 Task: Explore Airbnb accommodation in Huauchinango, Mexico from 19th December, 2023 to 24th December, 2023 for 2 adults. Place can be entire room with 2 bedrooms having 2 beds and 1 bathroom. Property type can be flat.
Action: Mouse moved to (583, 106)
Screenshot: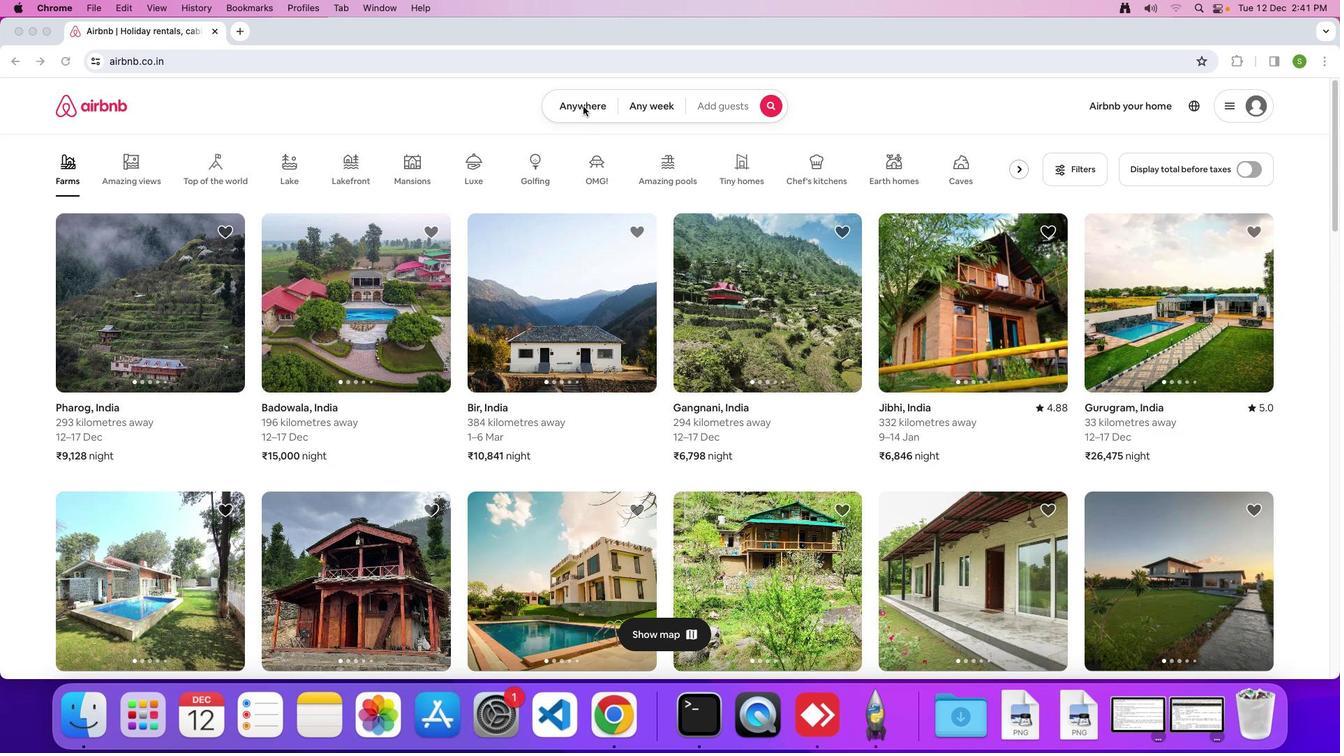 
Action: Mouse pressed left at (583, 106)
Screenshot: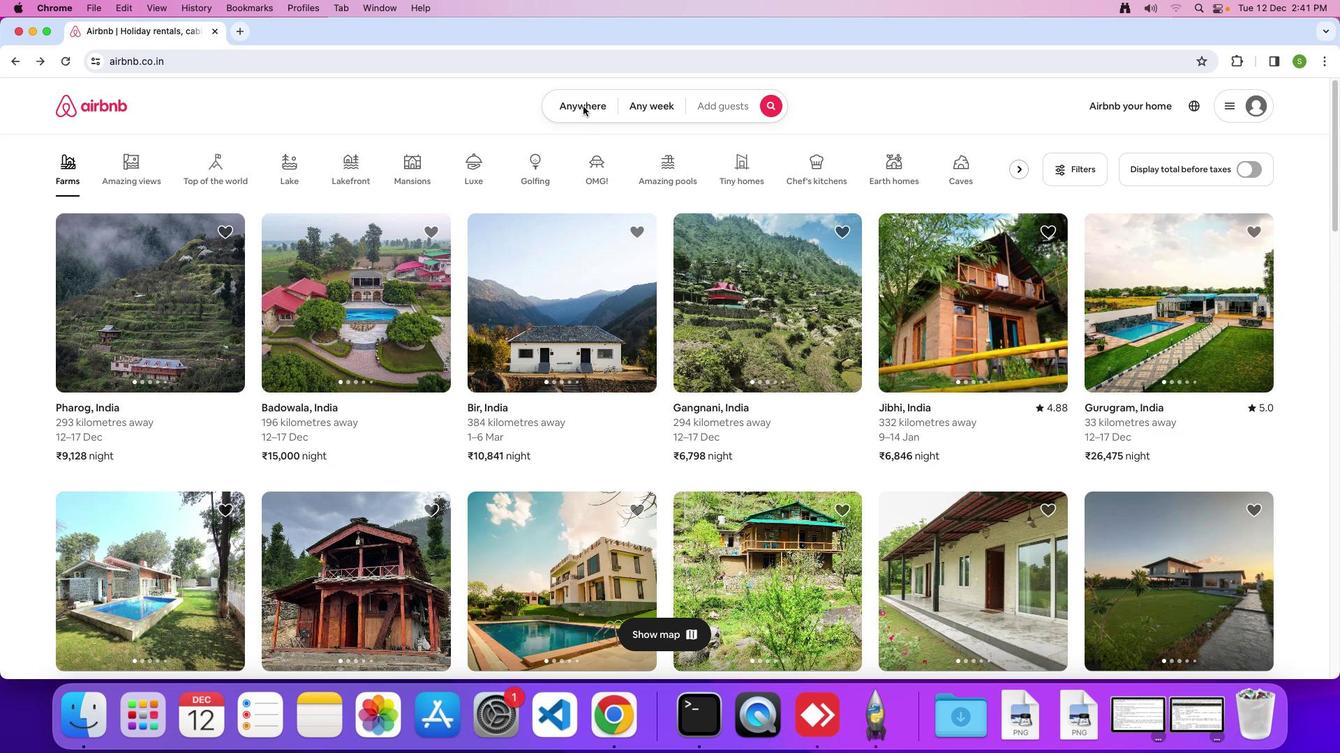 
Action: Mouse moved to (579, 106)
Screenshot: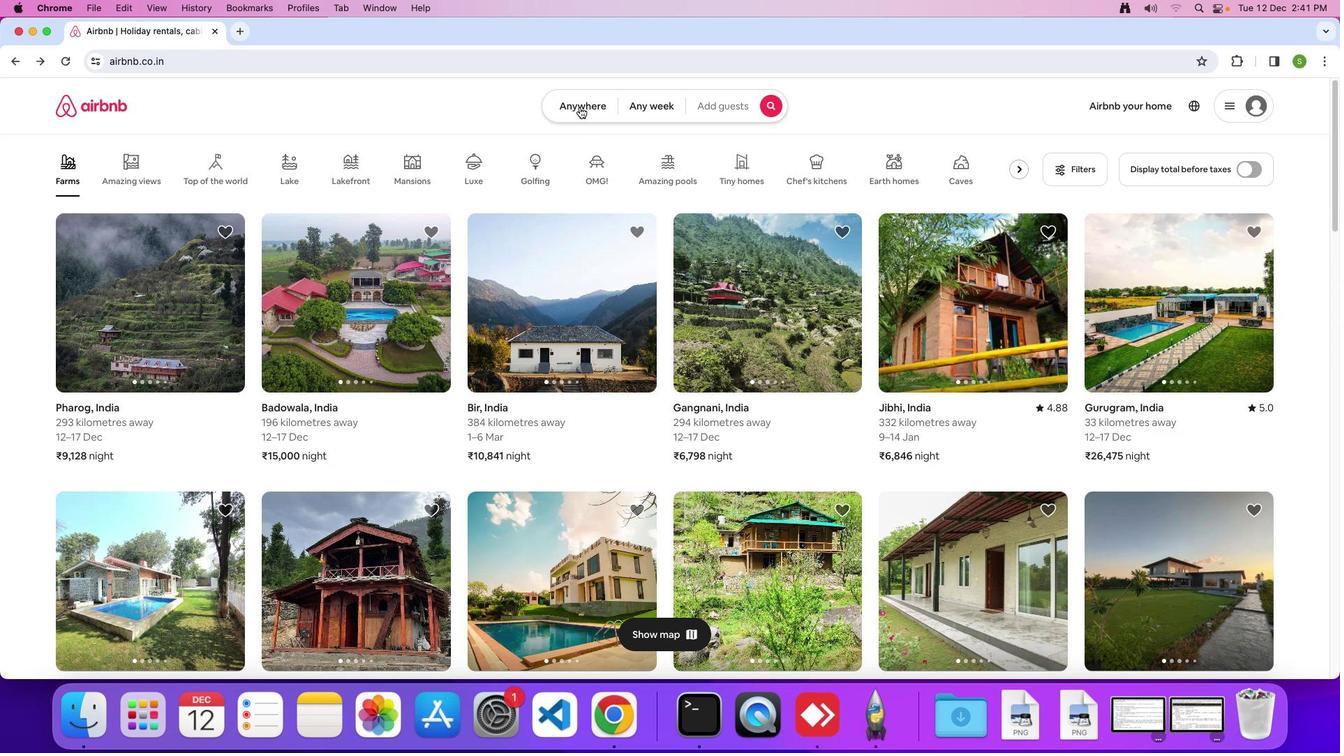 
Action: Mouse pressed left at (579, 106)
Screenshot: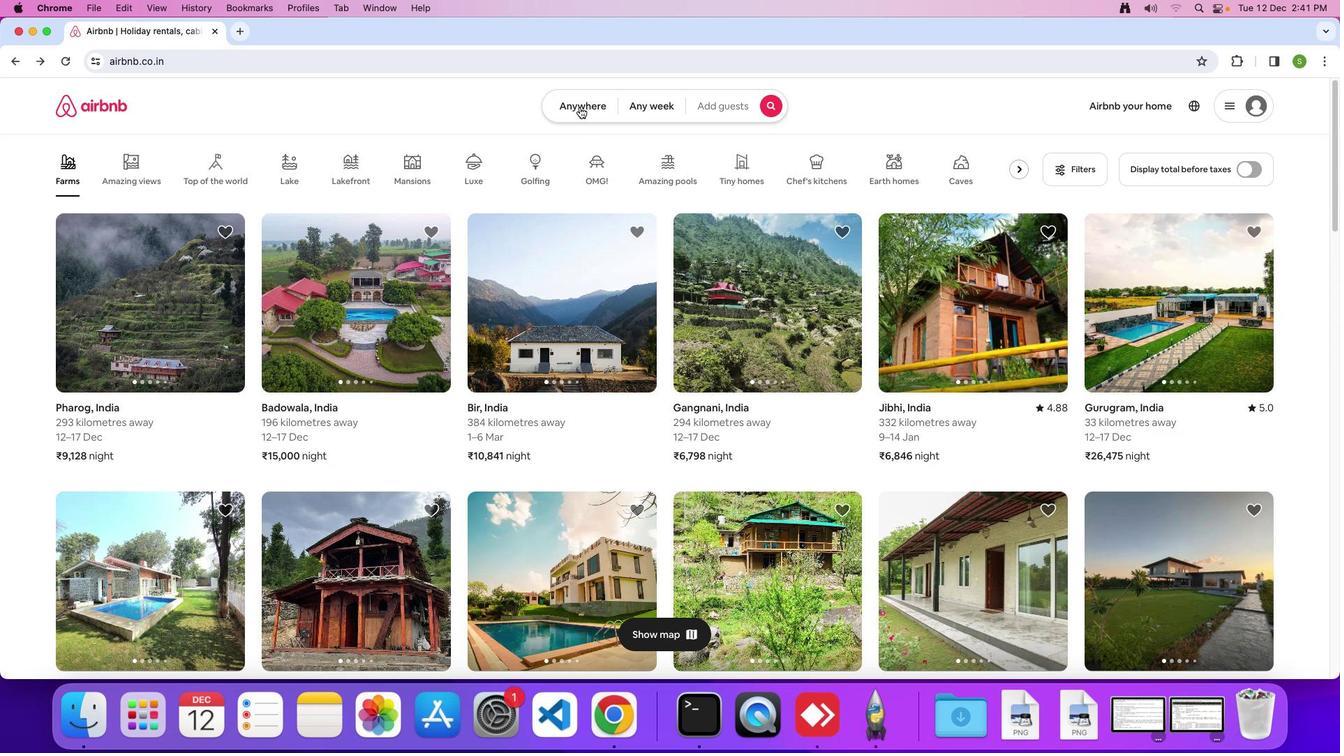 
Action: Mouse moved to (481, 159)
Screenshot: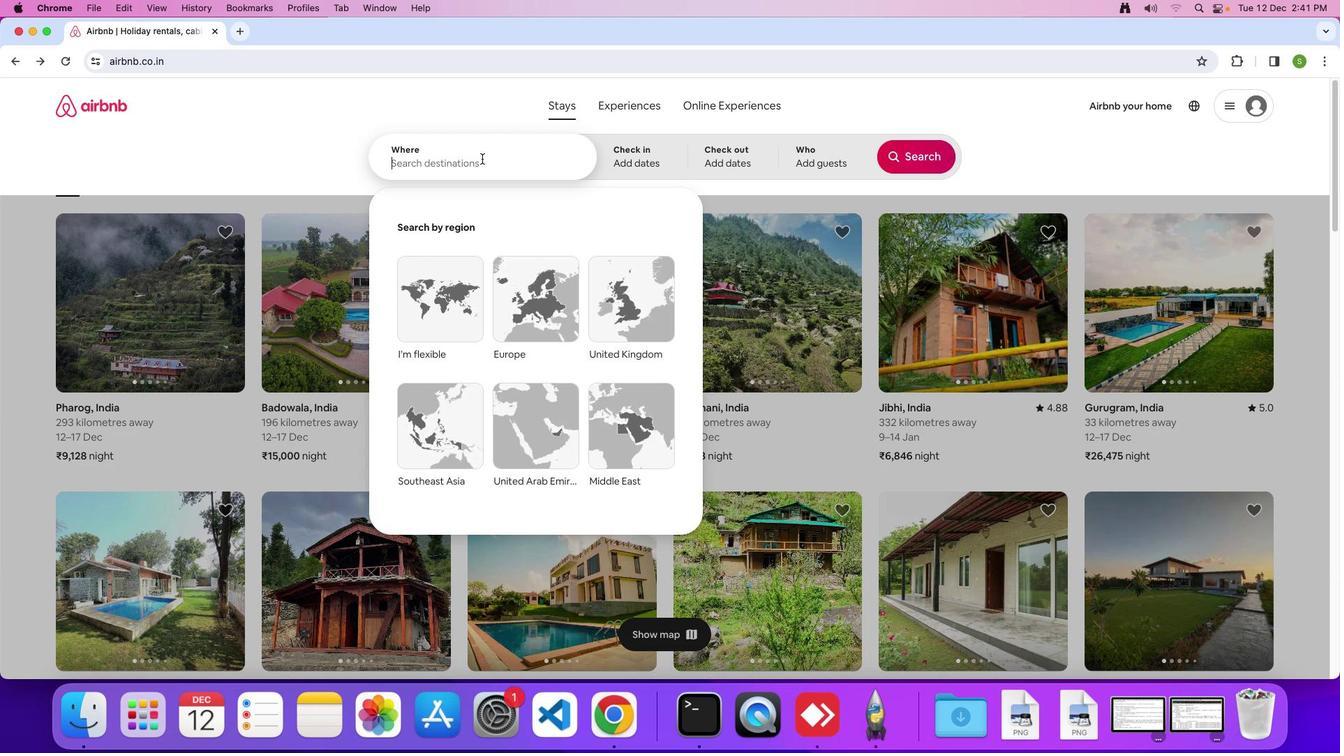 
Action: Mouse pressed left at (481, 159)
Screenshot: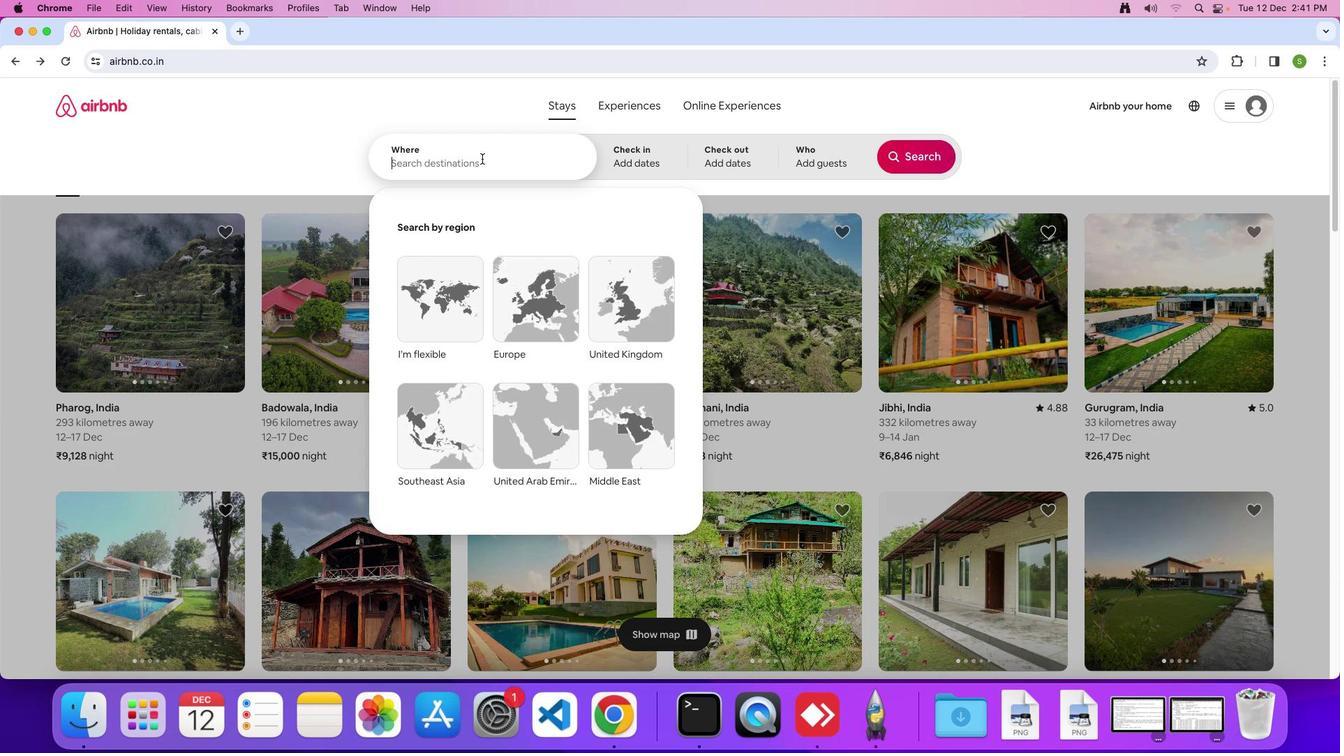 
Action: Key pressed 'H'Key.caps_lock'u''a'
Screenshot: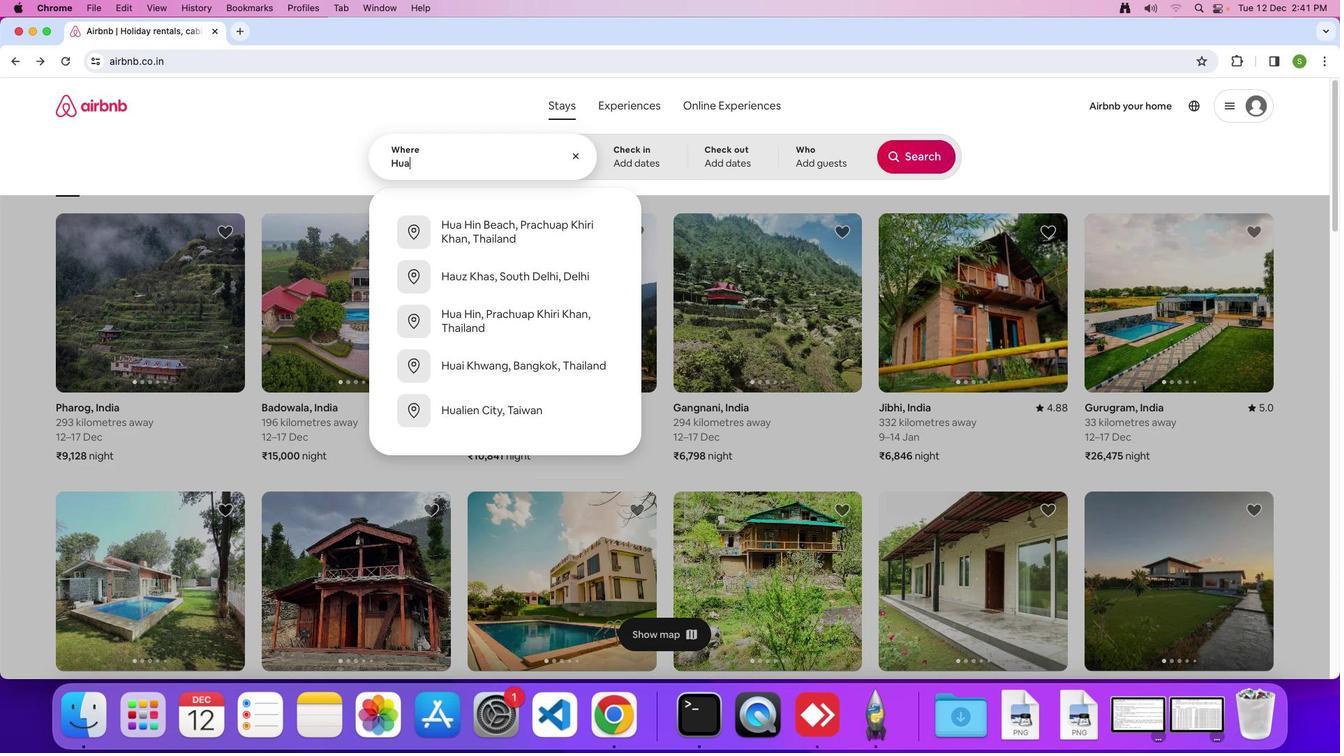 
Action: Mouse moved to (481, 159)
Screenshot: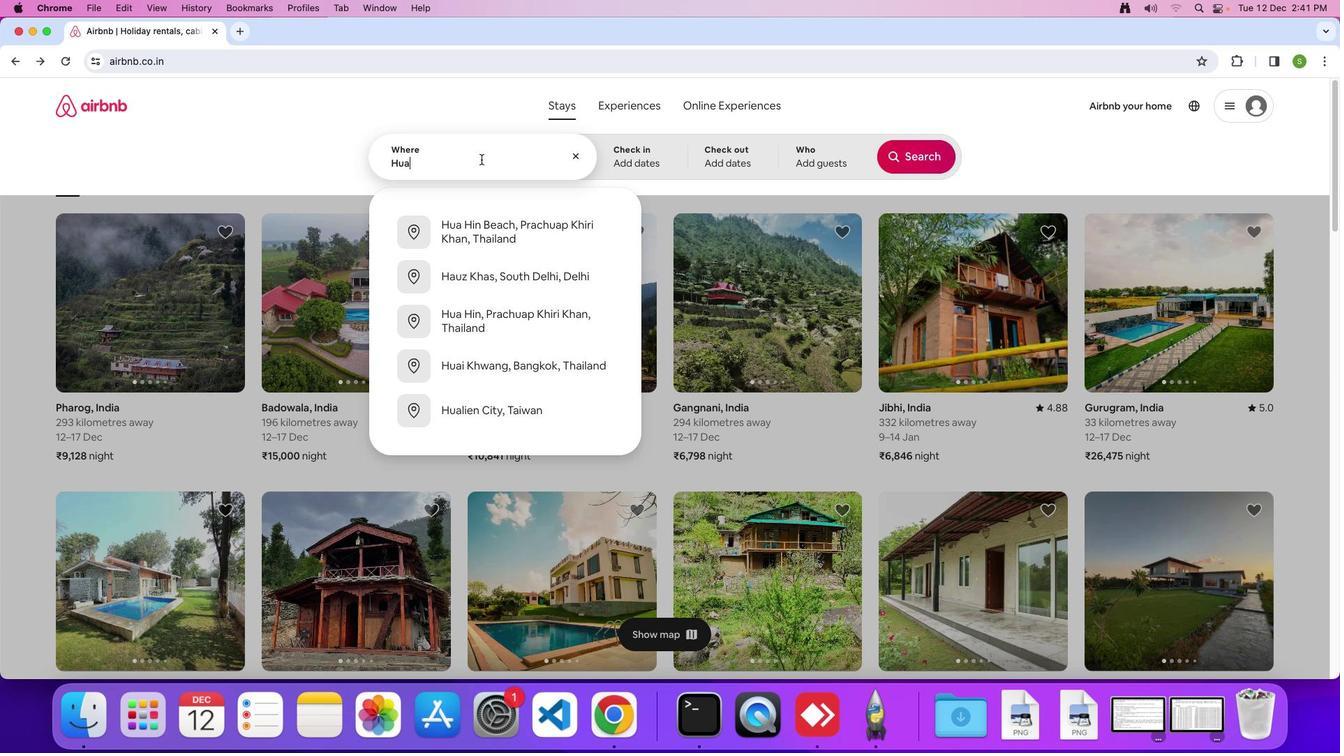 
Action: Key pressed 'u''c''h''i''n''a''n''g''o'','Key.spaceKey.shift'm''e''x''i''c''o'Key.enter
Screenshot: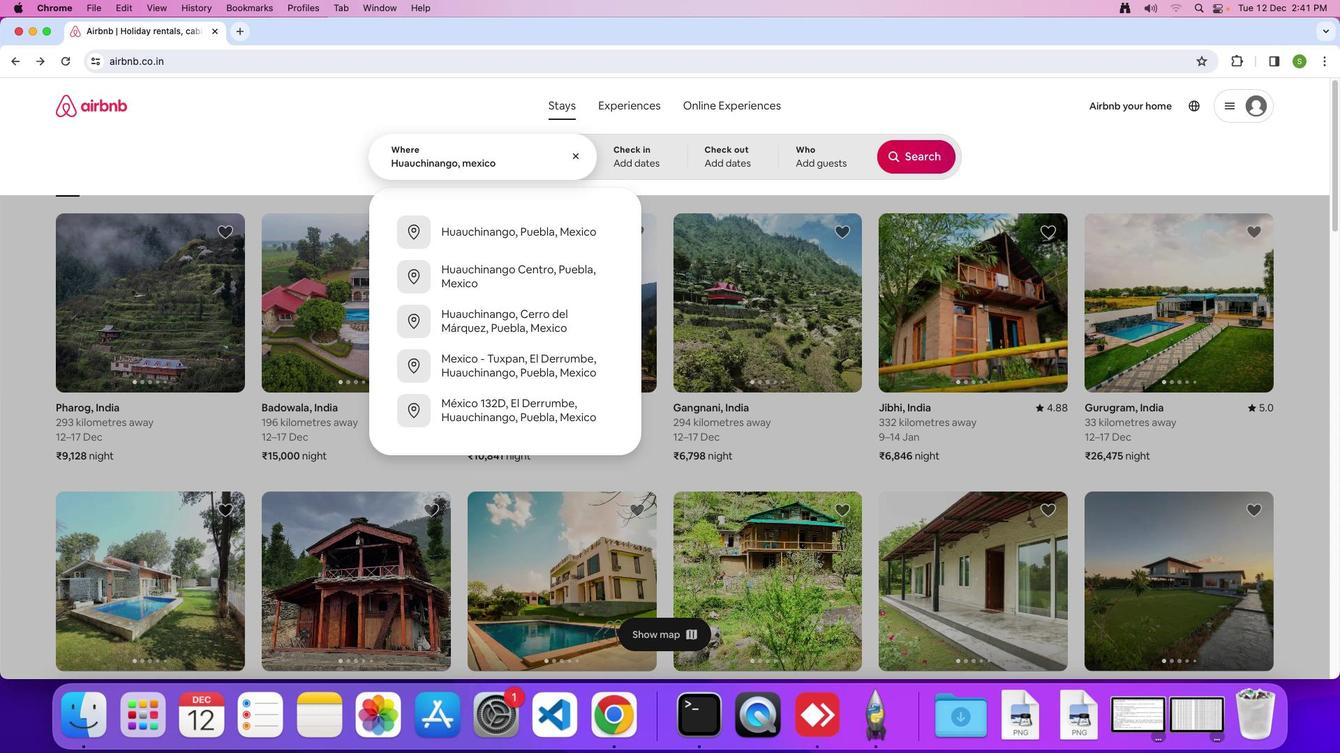 
Action: Mouse moved to (496, 427)
Screenshot: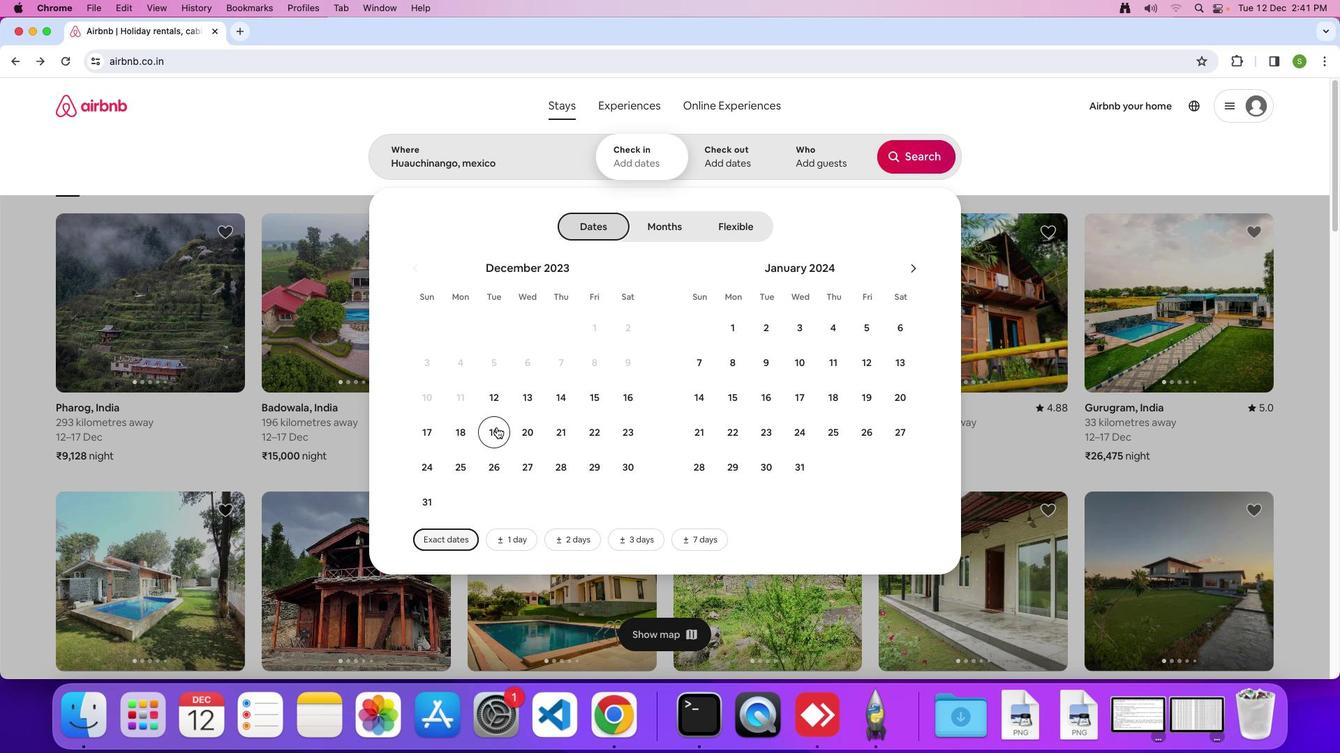 
Action: Mouse pressed left at (496, 427)
Screenshot: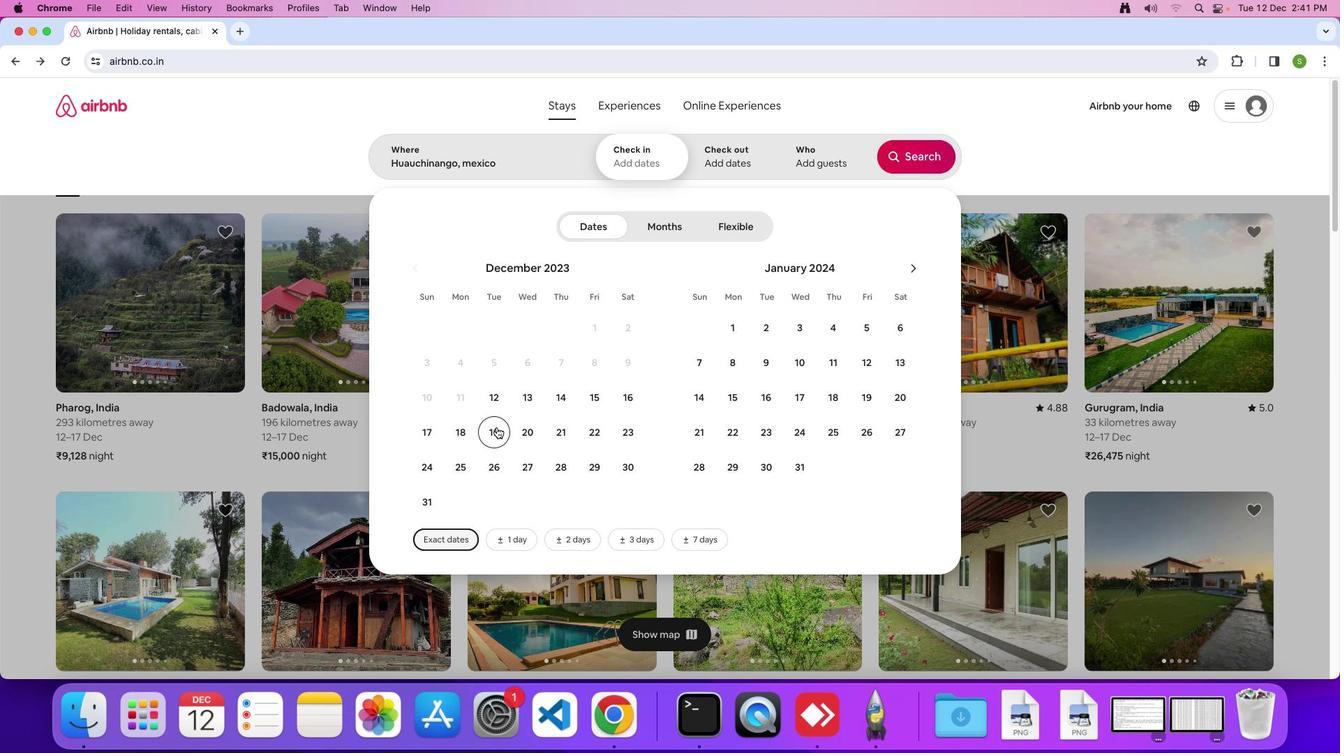 
Action: Mouse moved to (431, 467)
Screenshot: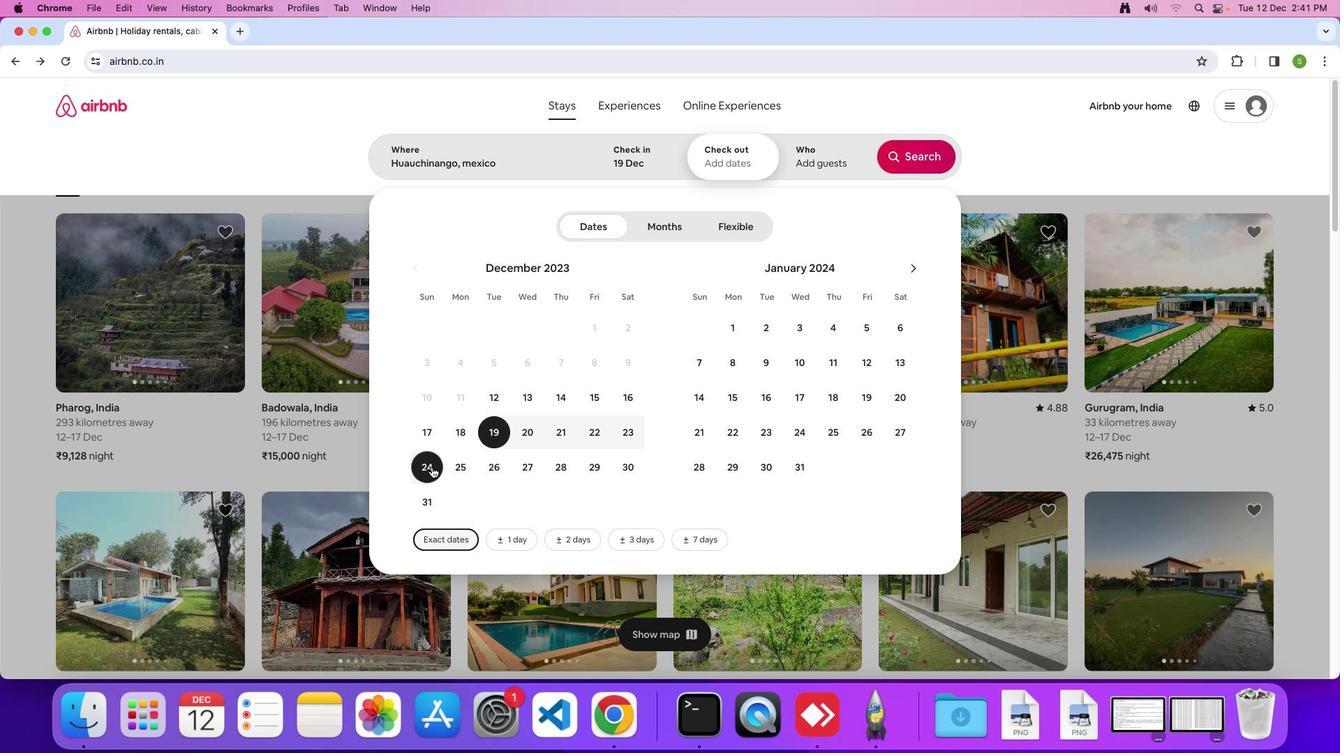 
Action: Mouse pressed left at (431, 467)
Screenshot: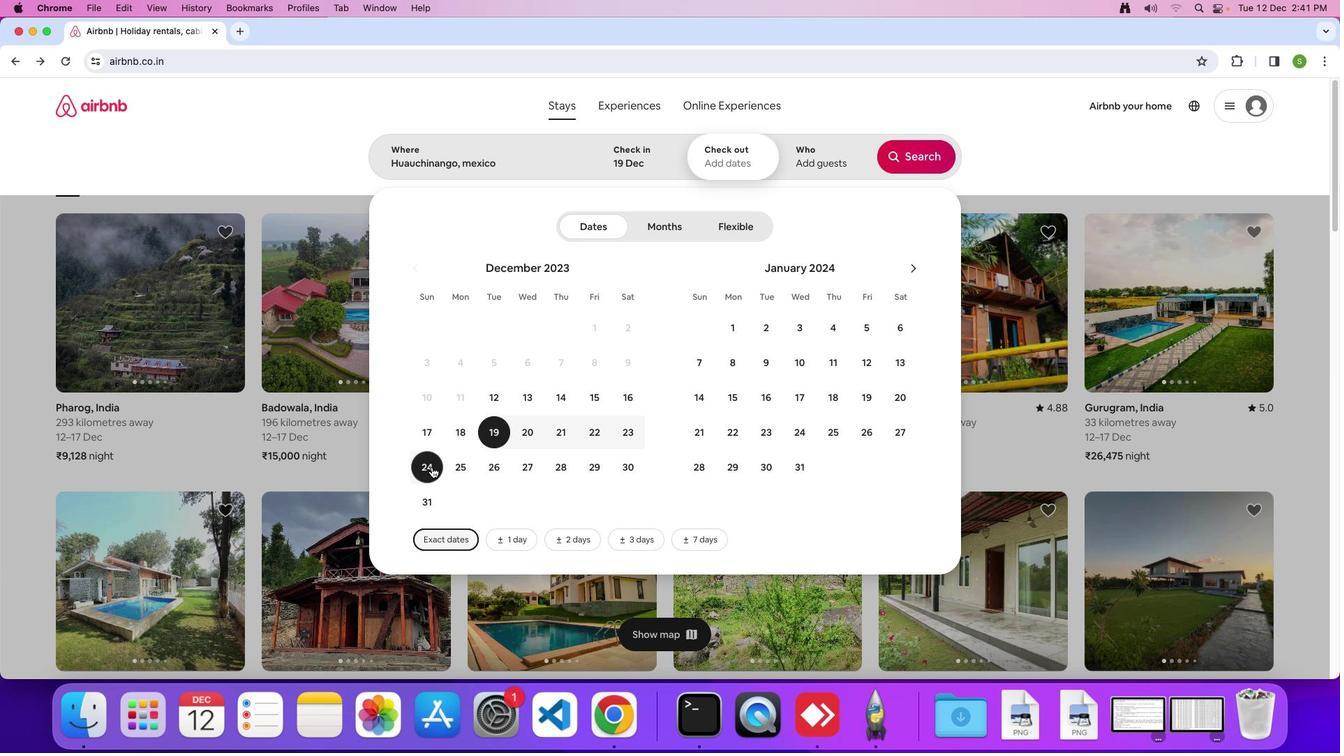 
Action: Mouse moved to (820, 163)
Screenshot: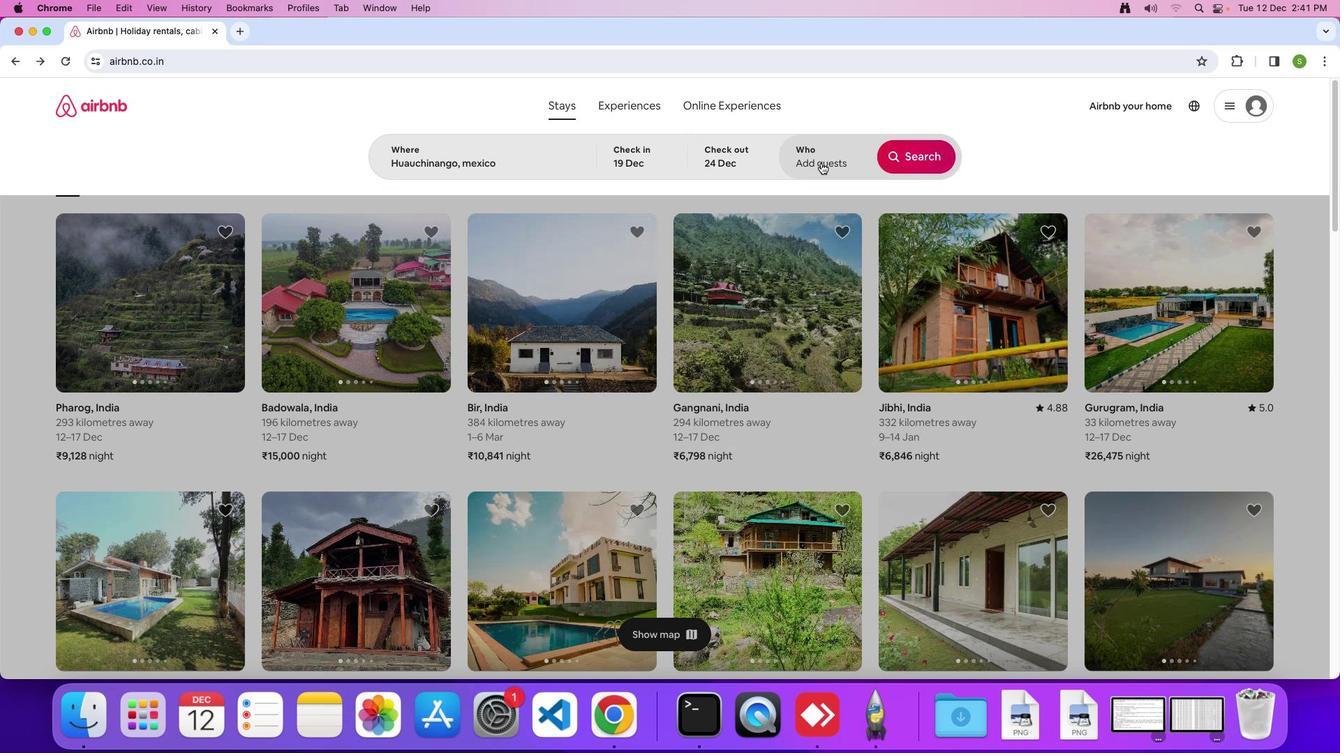 
Action: Mouse pressed left at (820, 163)
Screenshot: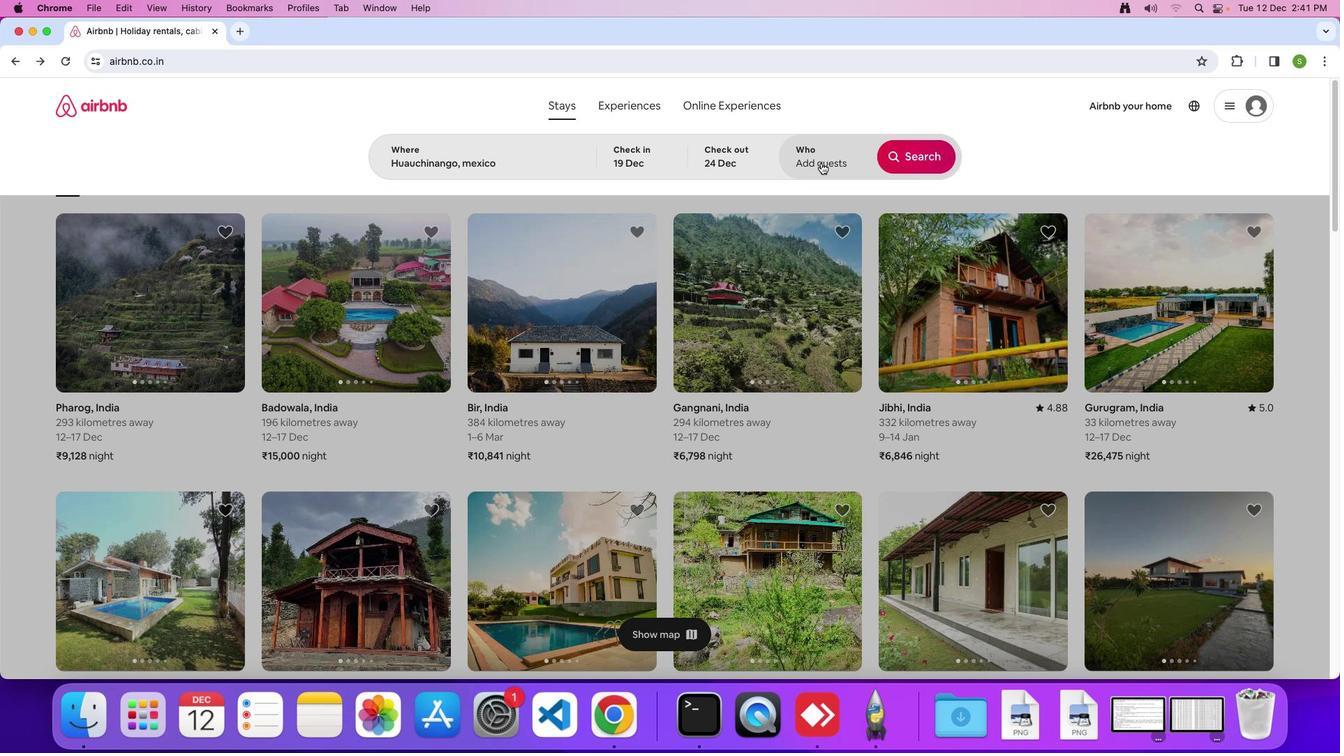 
Action: Mouse moved to (912, 226)
Screenshot: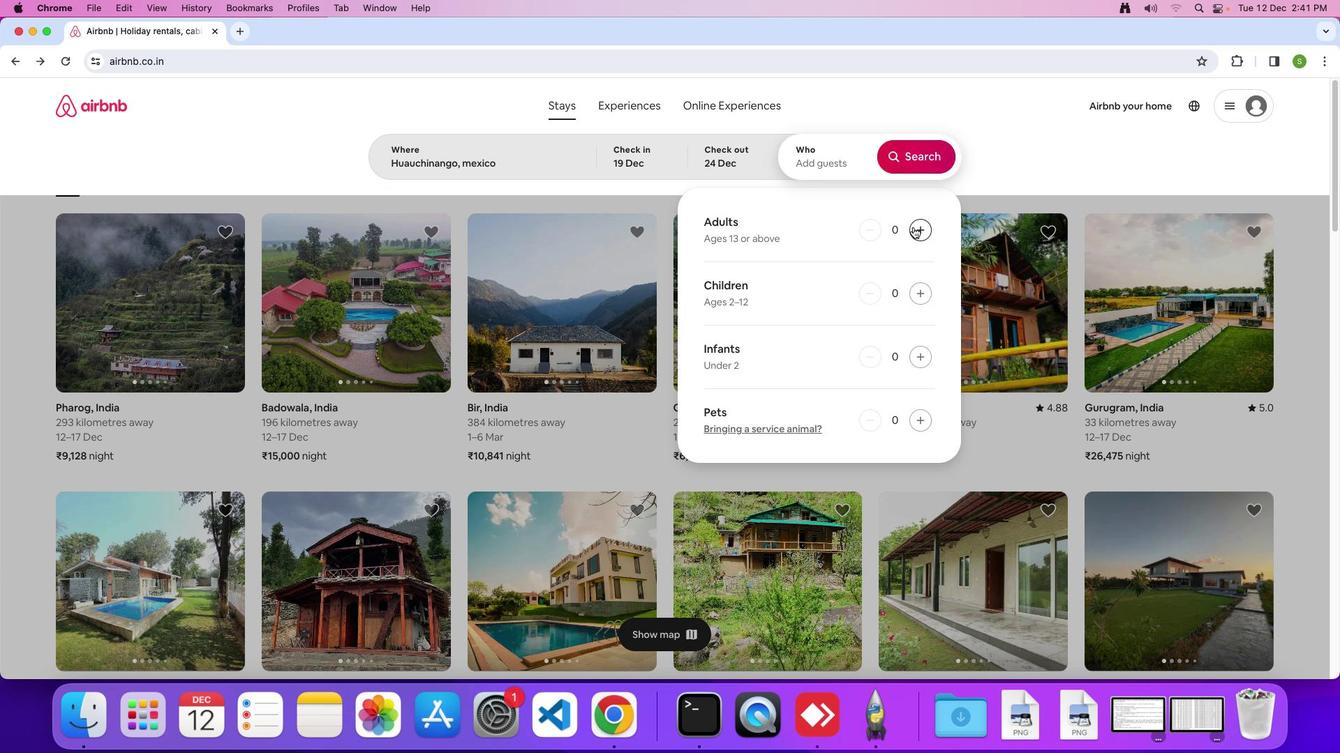 
Action: Mouse pressed left at (912, 226)
Screenshot: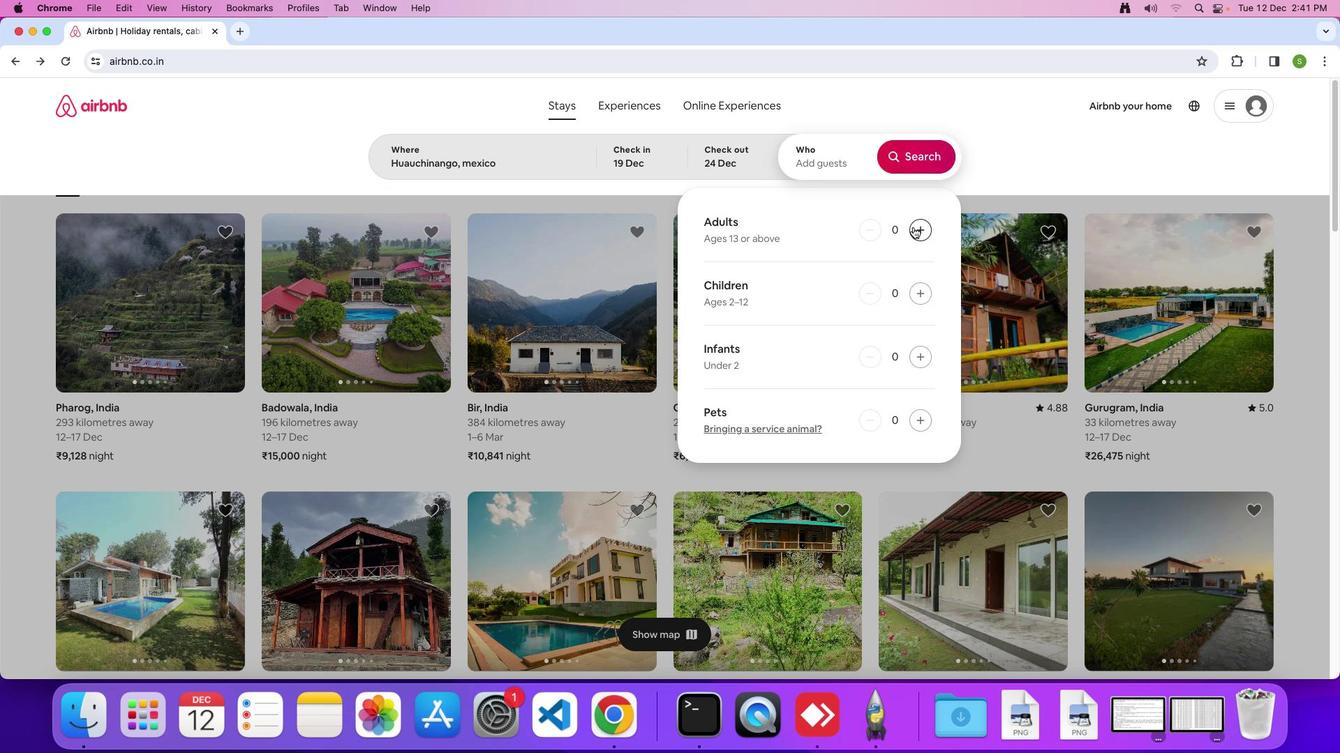 
Action: Mouse moved to (917, 226)
Screenshot: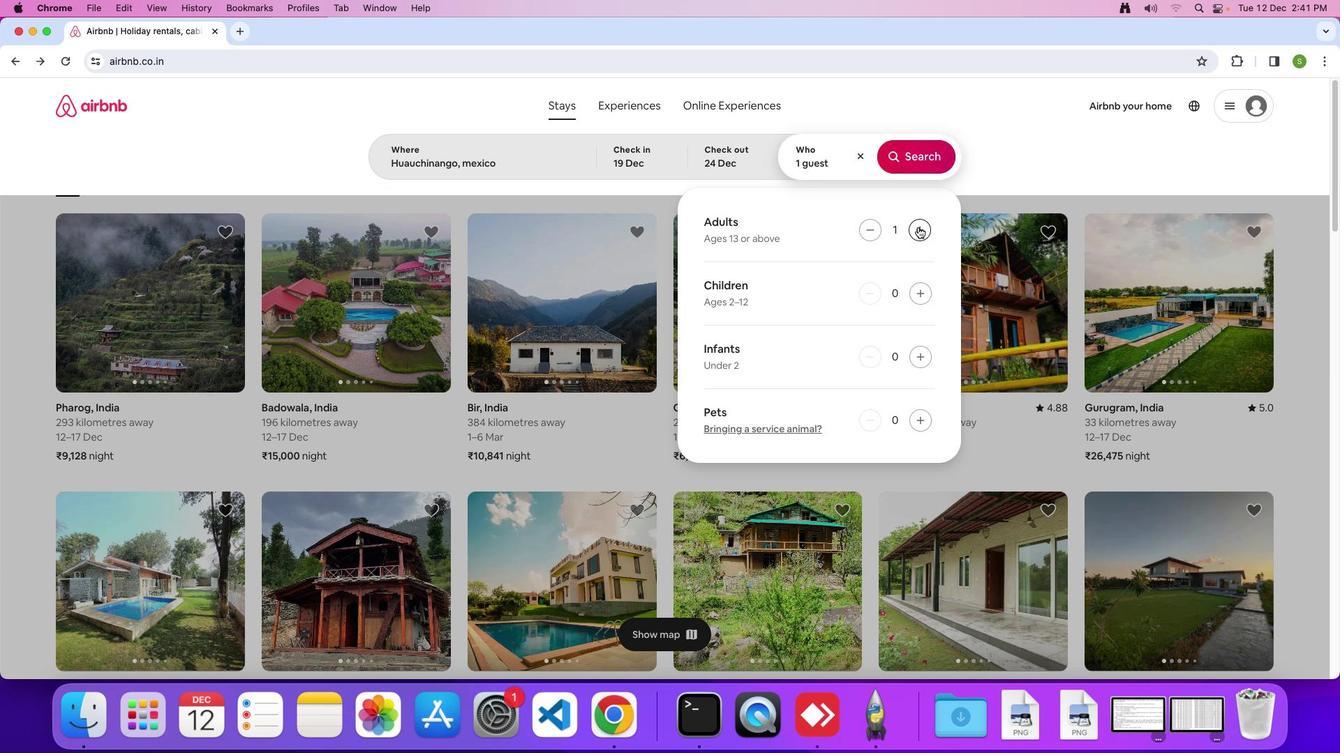 
Action: Mouse pressed left at (917, 226)
Screenshot: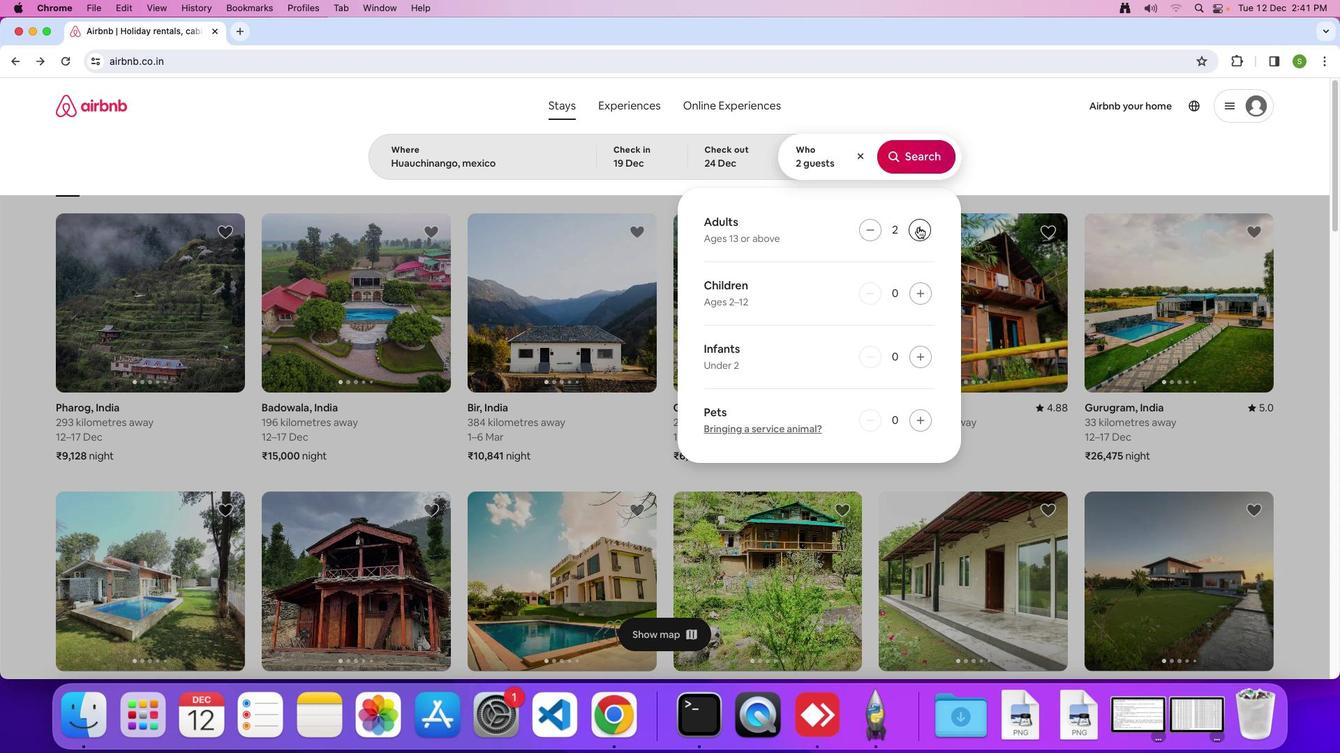 
Action: Mouse moved to (907, 164)
Screenshot: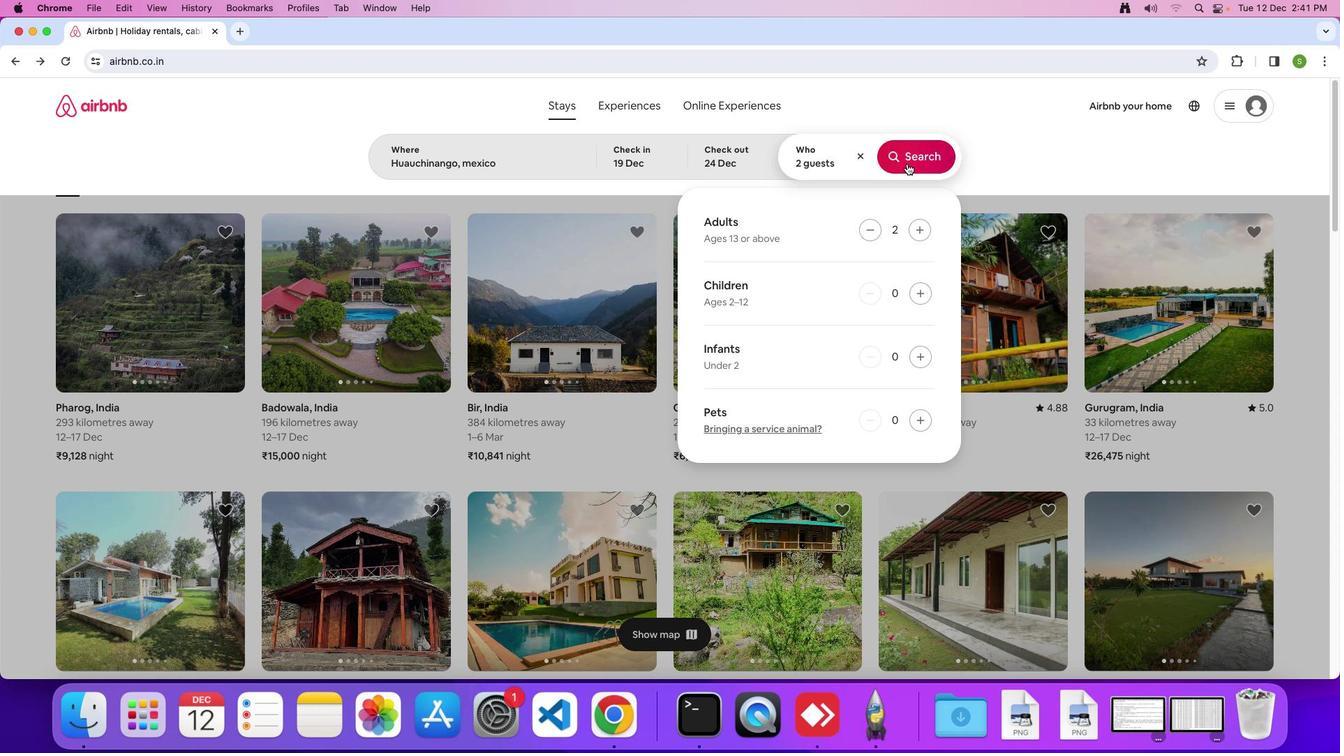 
Action: Mouse pressed left at (907, 164)
Screenshot: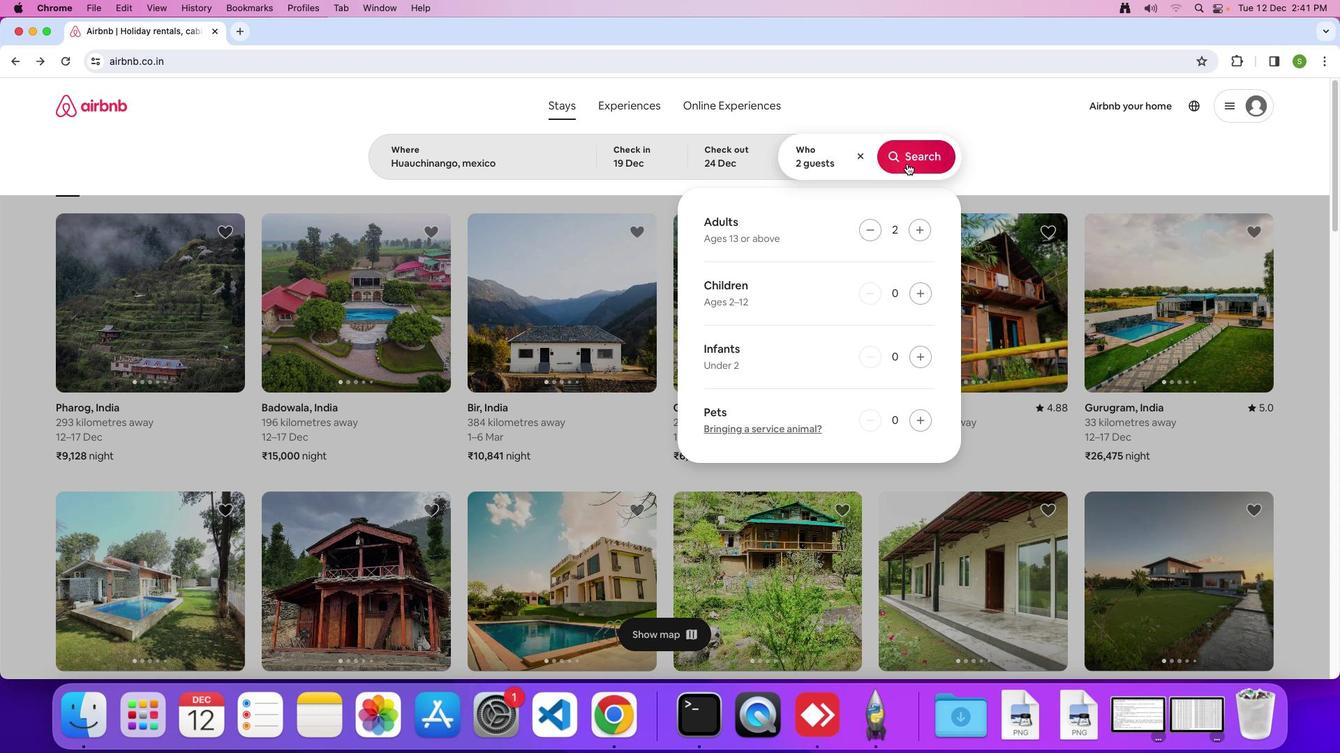 
Action: Mouse moved to (1110, 158)
Screenshot: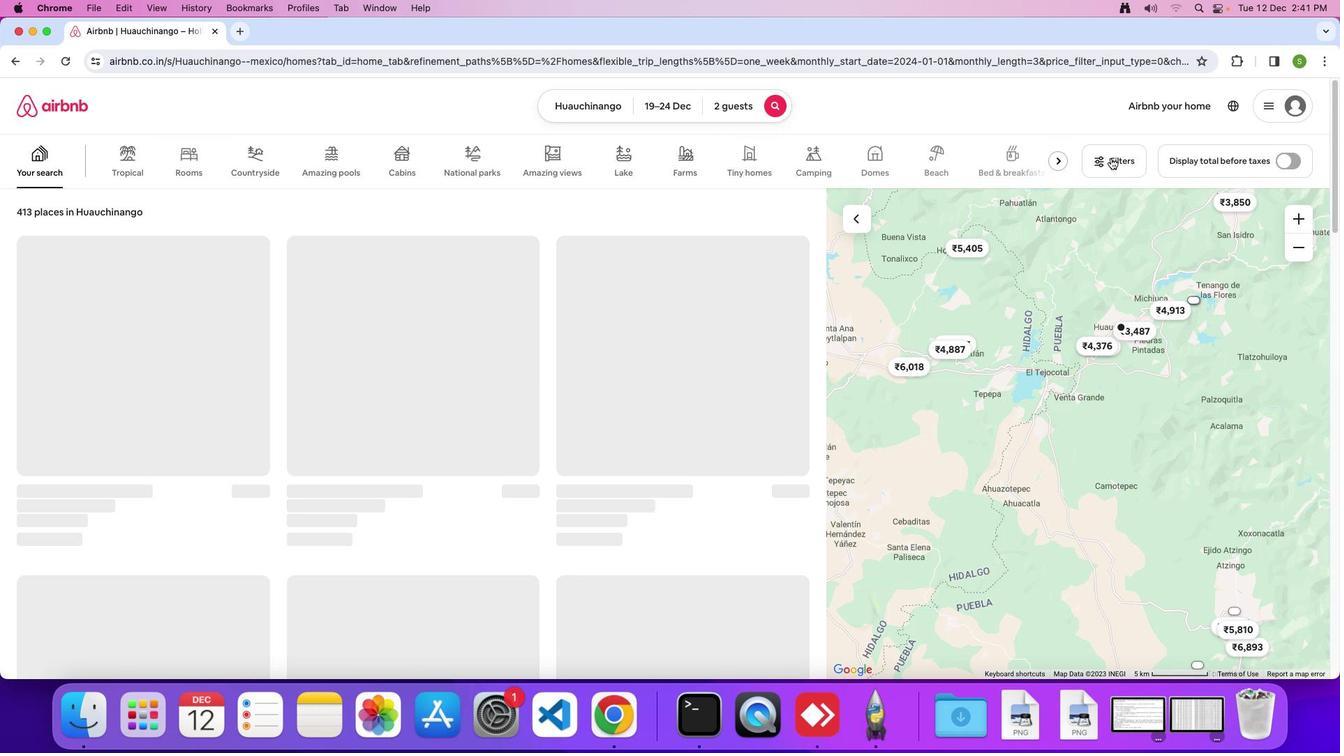 
Action: Mouse pressed left at (1110, 158)
Screenshot: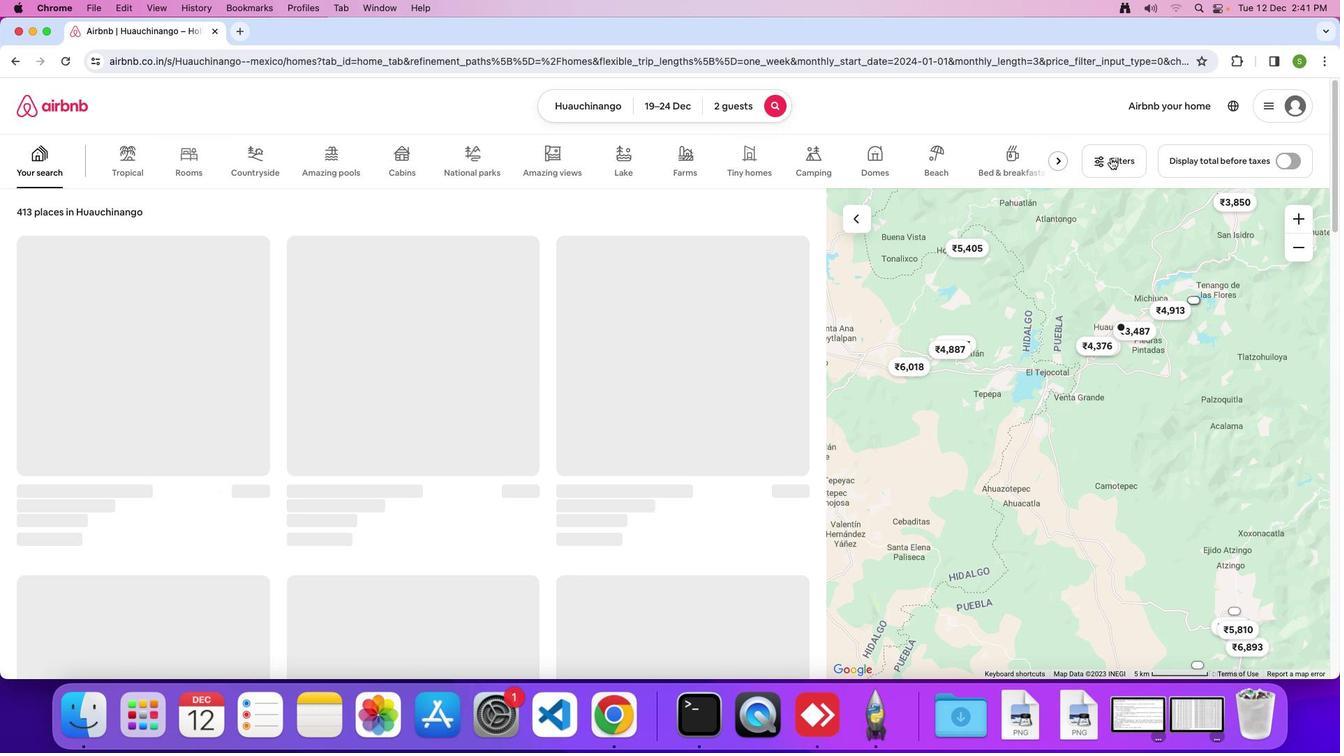 
Action: Mouse moved to (536, 454)
Screenshot: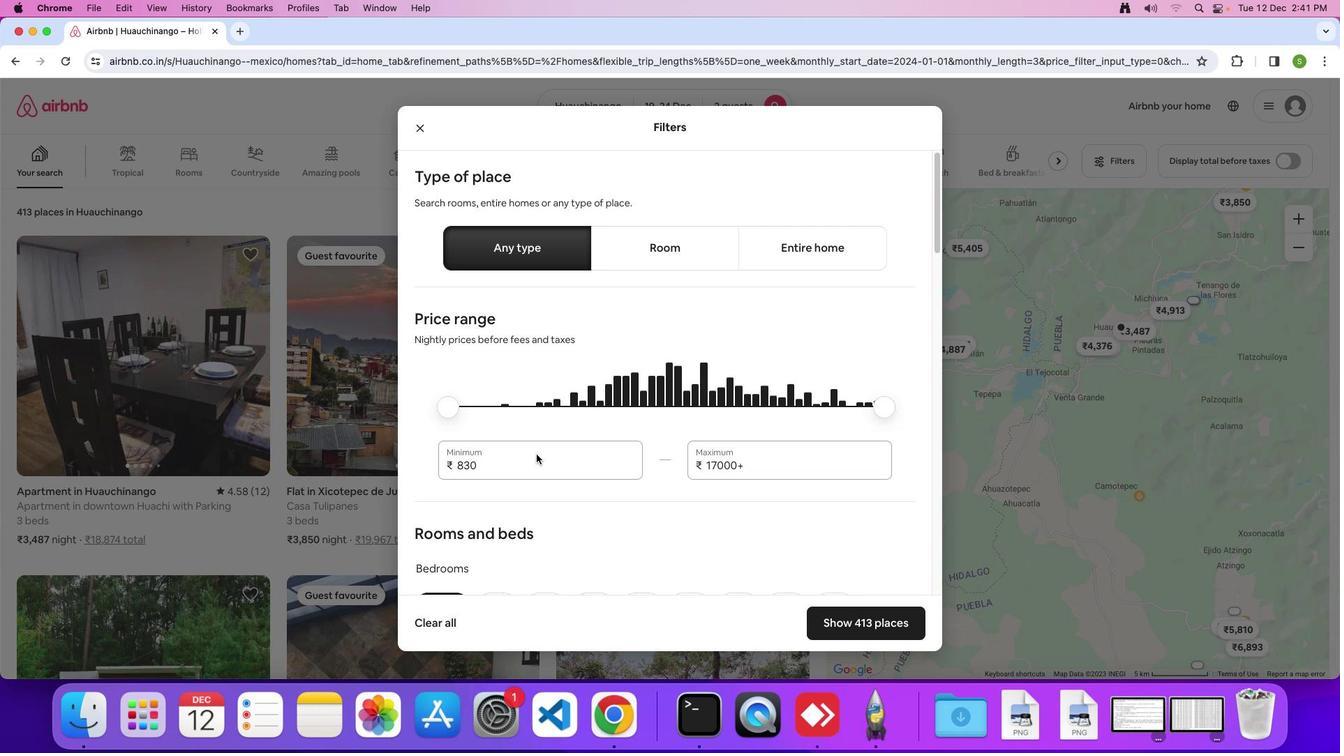 
Action: Mouse scrolled (536, 454) with delta (0, 0)
Screenshot: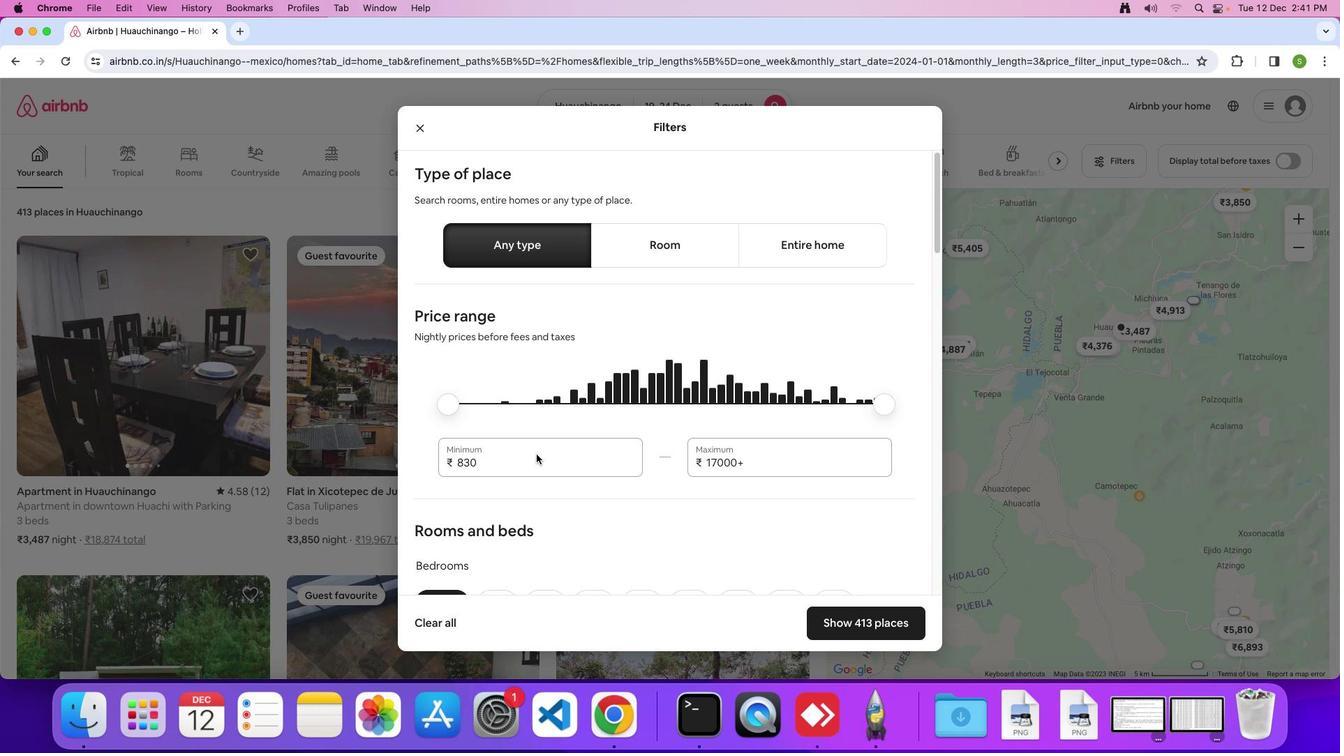 
Action: Mouse scrolled (536, 454) with delta (0, 0)
Screenshot: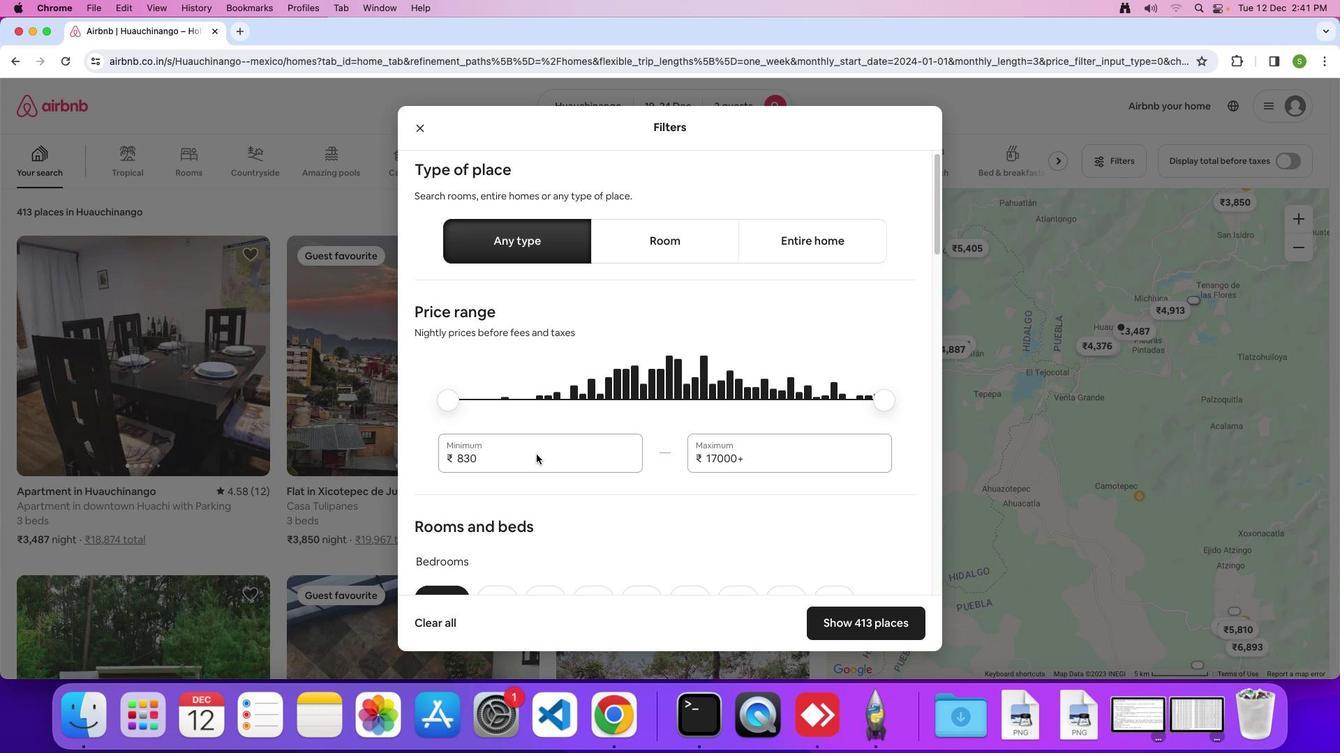 
Action: Mouse scrolled (536, 454) with delta (0, 0)
Screenshot: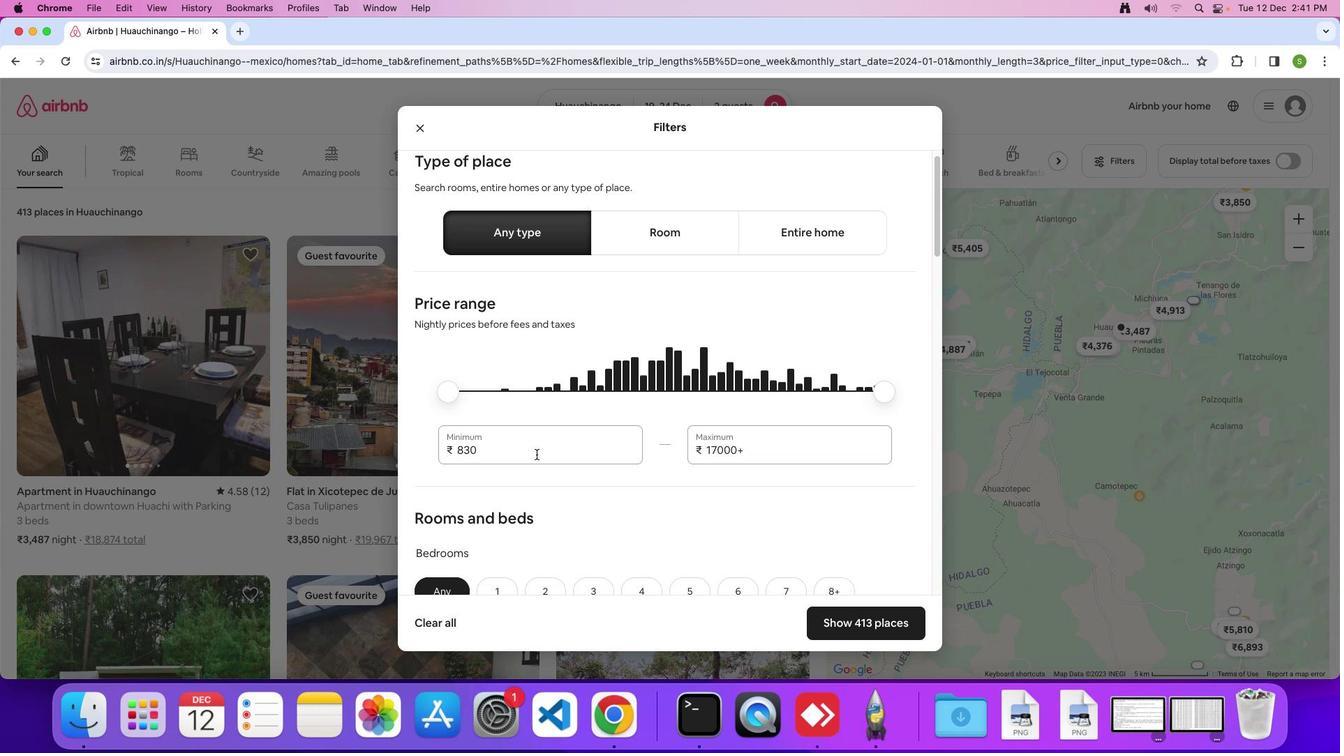 
Action: Mouse scrolled (536, 454) with delta (0, 0)
Screenshot: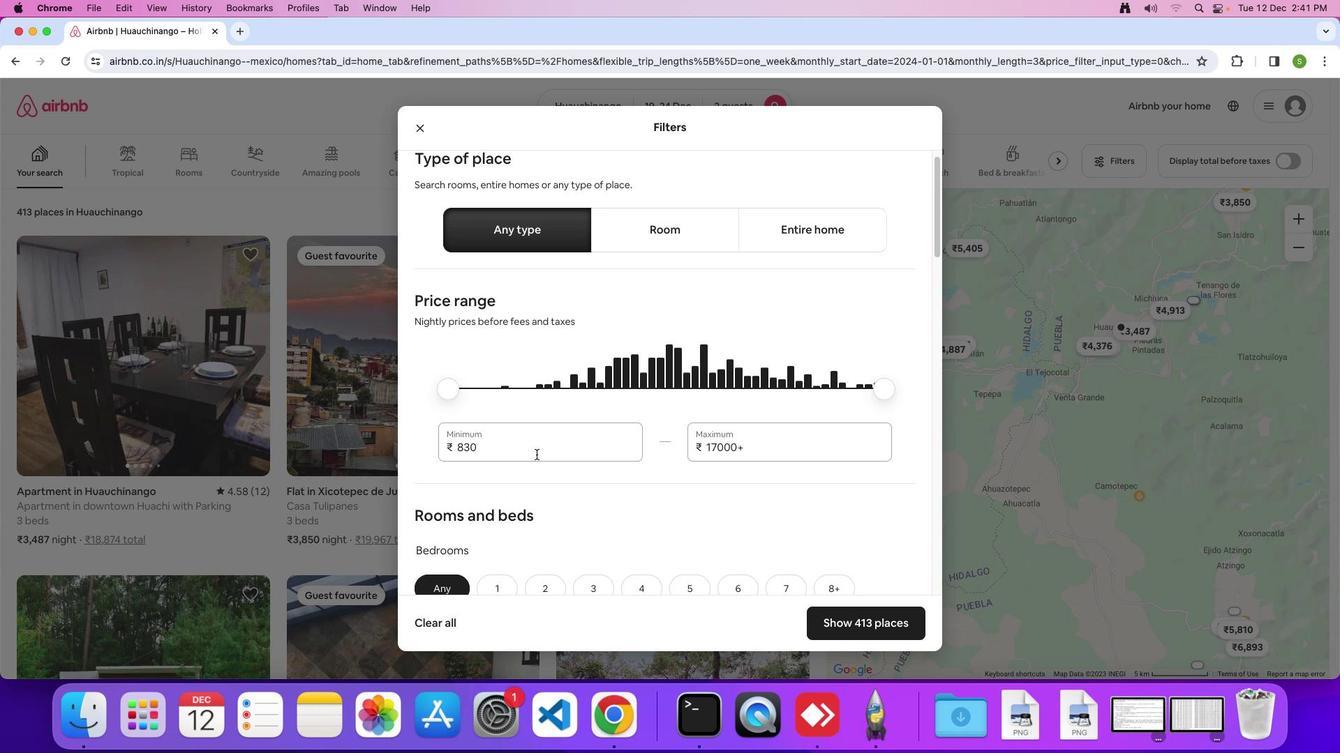 
Action: Mouse scrolled (536, 454) with delta (0, 0)
Screenshot: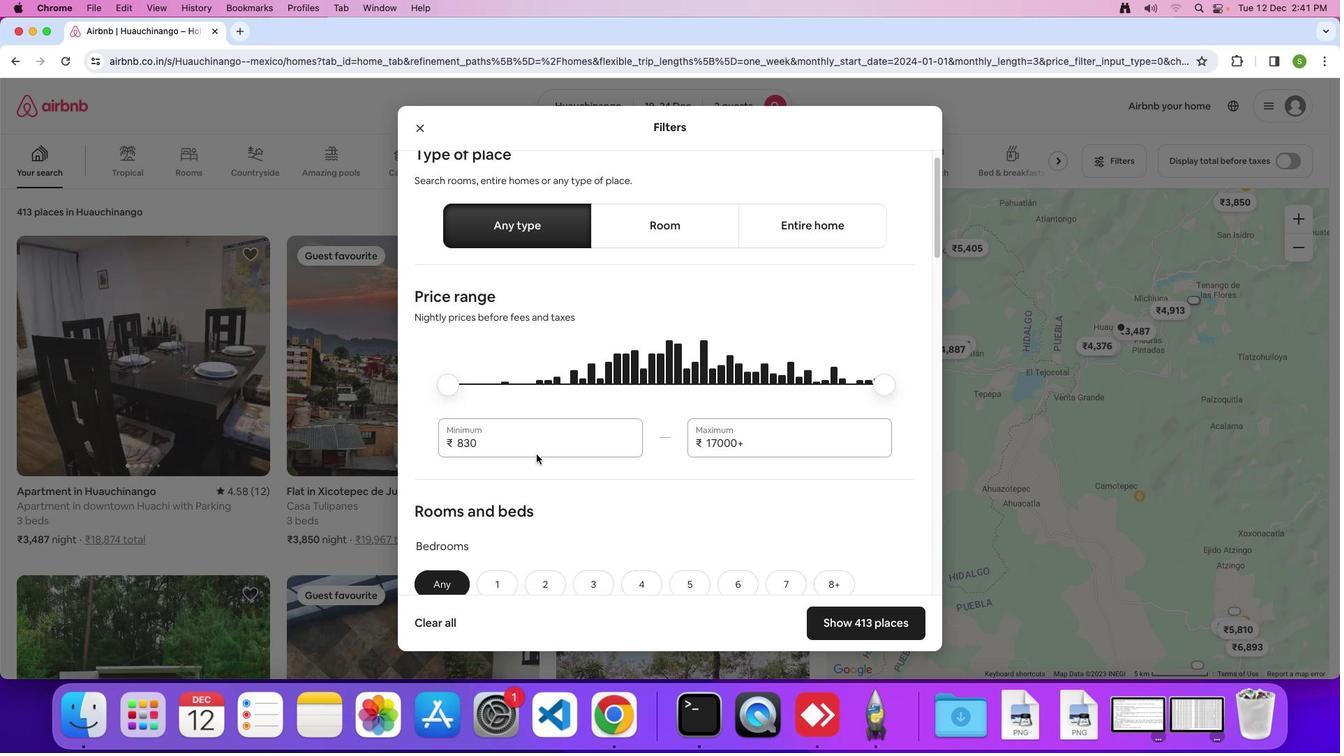 
Action: Mouse scrolled (536, 454) with delta (0, 0)
Screenshot: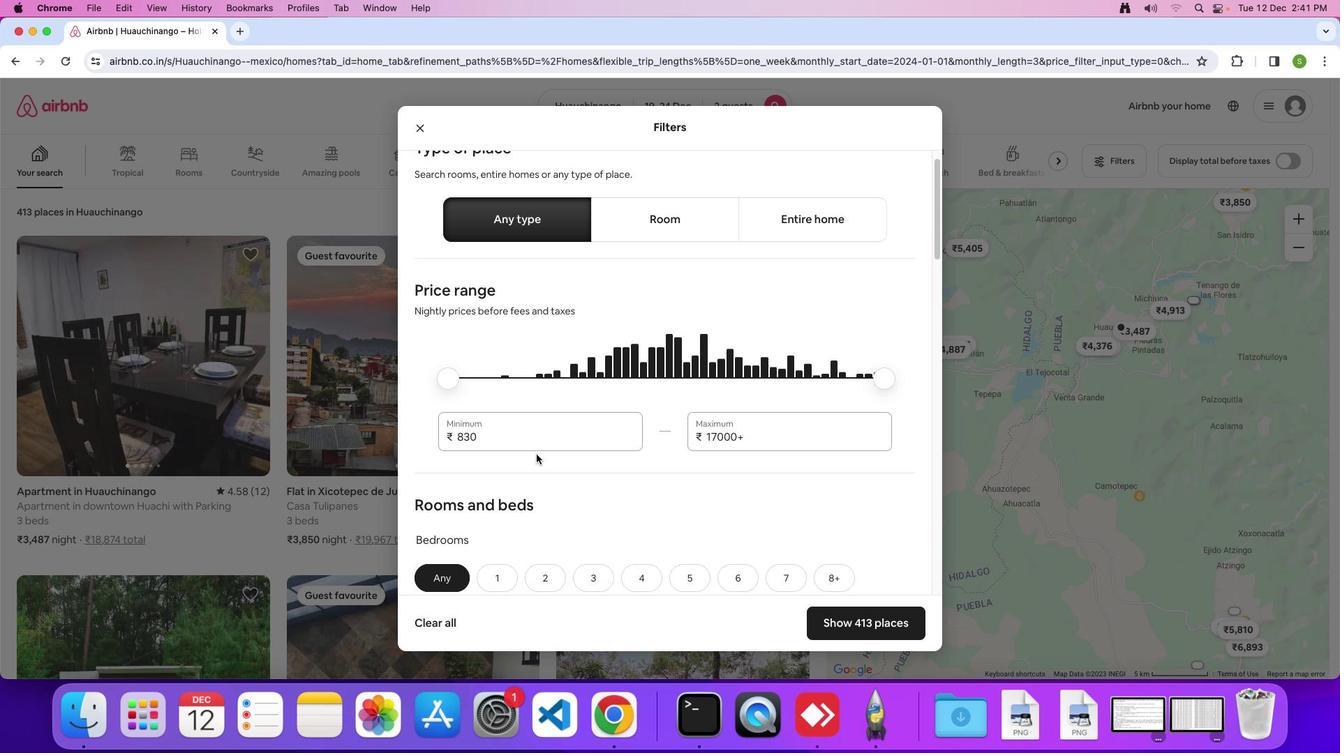 
Action: Mouse scrolled (536, 454) with delta (0, 0)
Screenshot: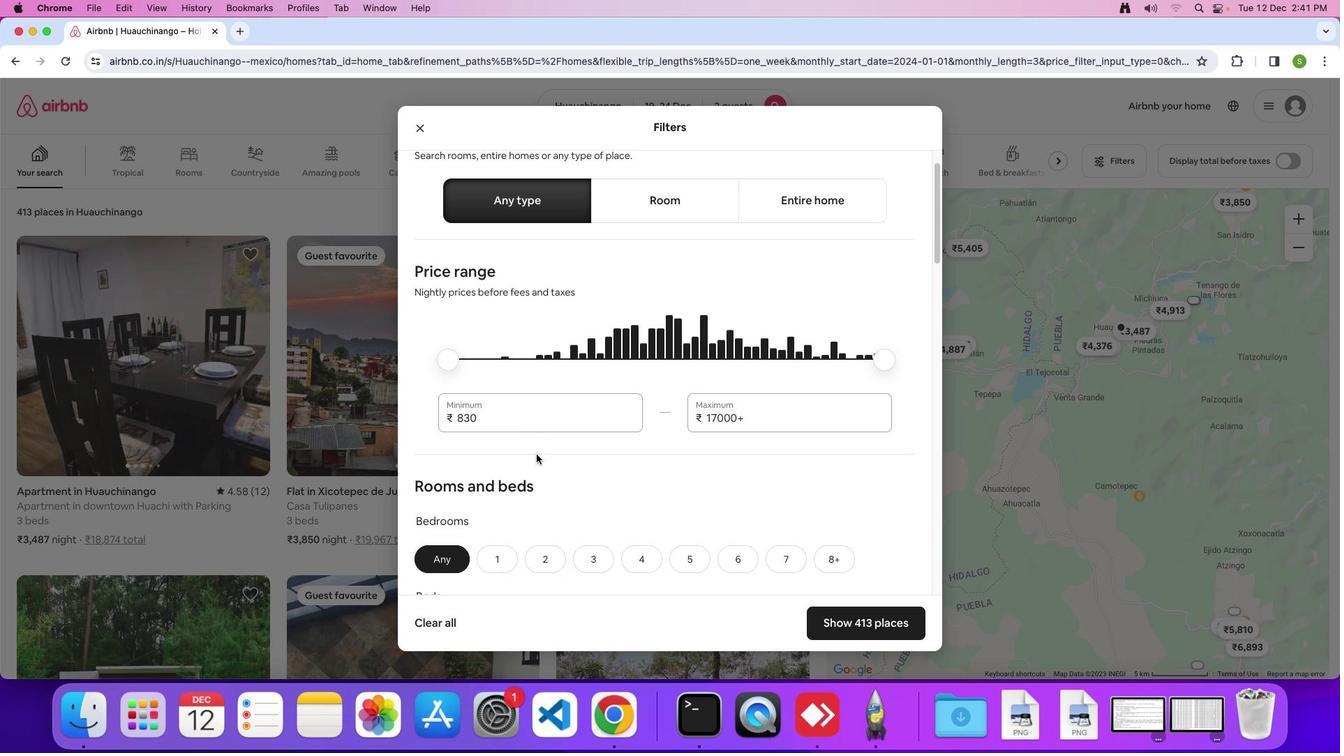 
Action: Mouse scrolled (536, 454) with delta (0, 0)
Screenshot: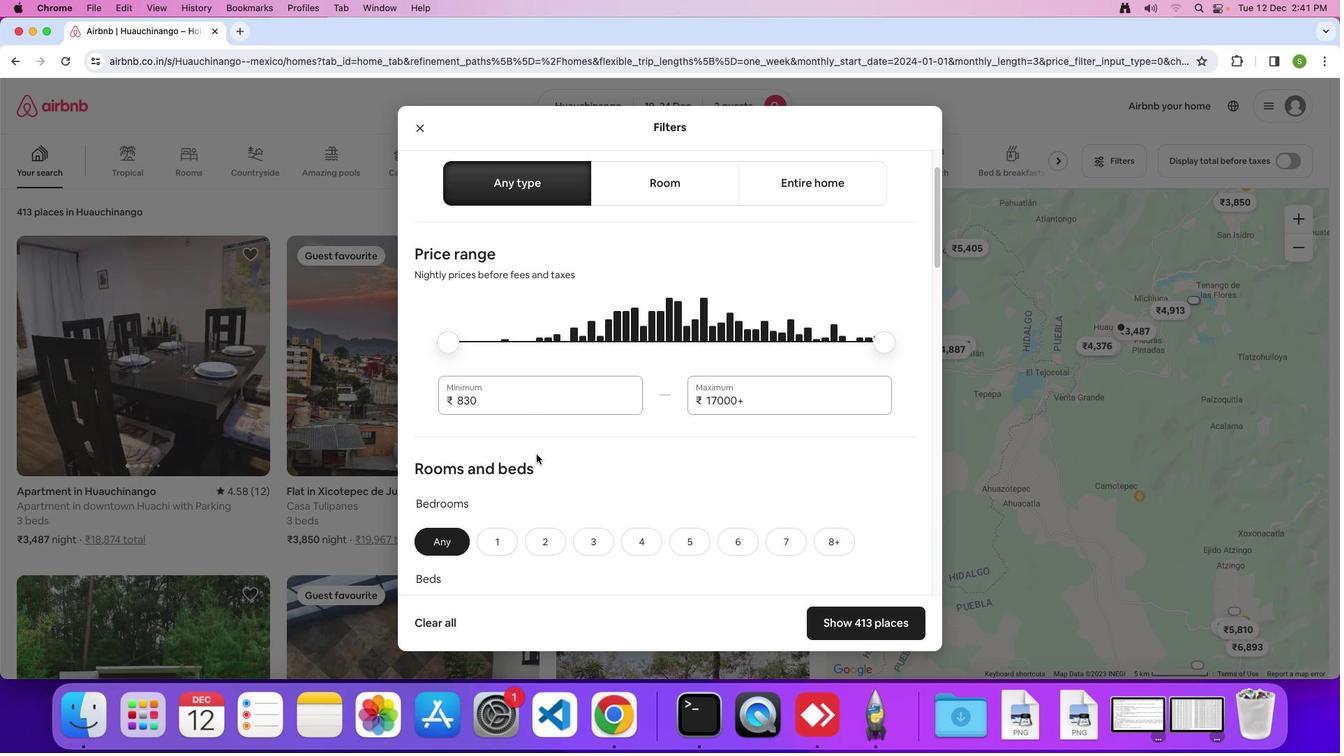 
Action: Mouse scrolled (536, 454) with delta (0, 0)
Screenshot: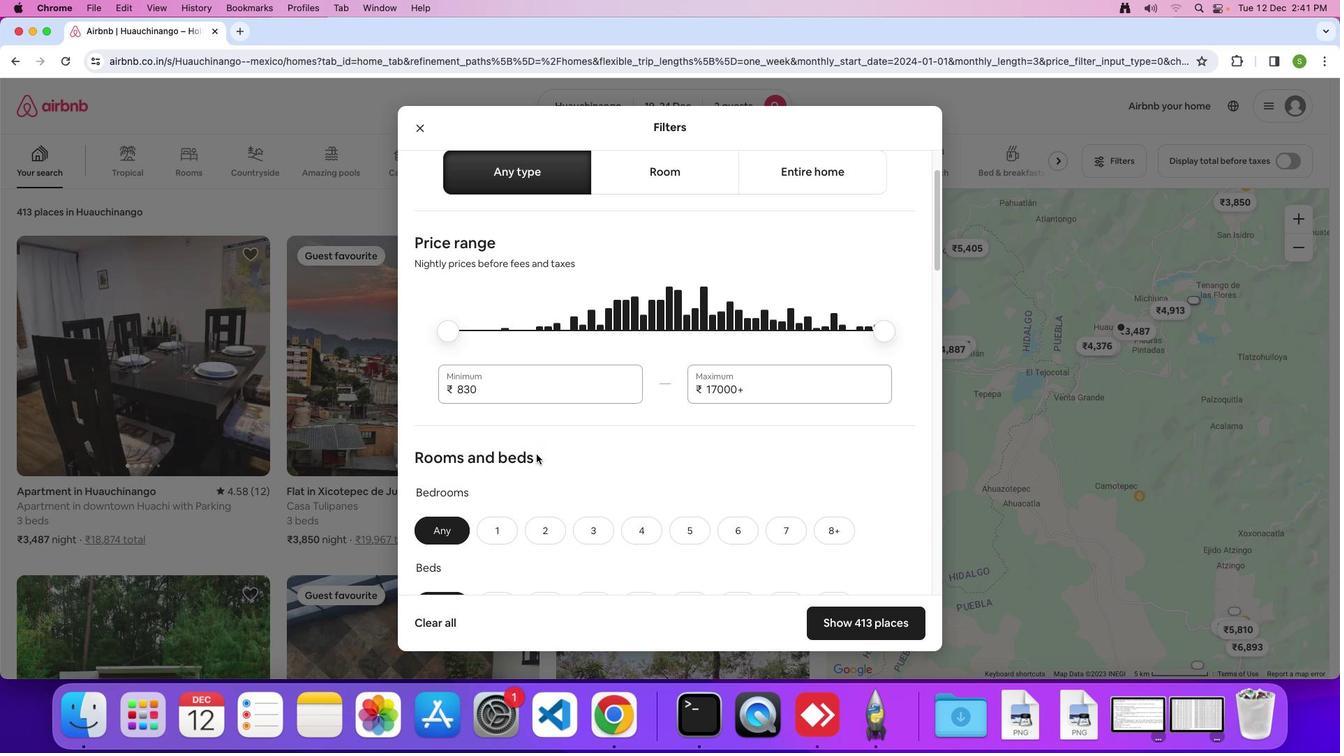 
Action: Mouse scrolled (536, 454) with delta (0, 0)
Screenshot: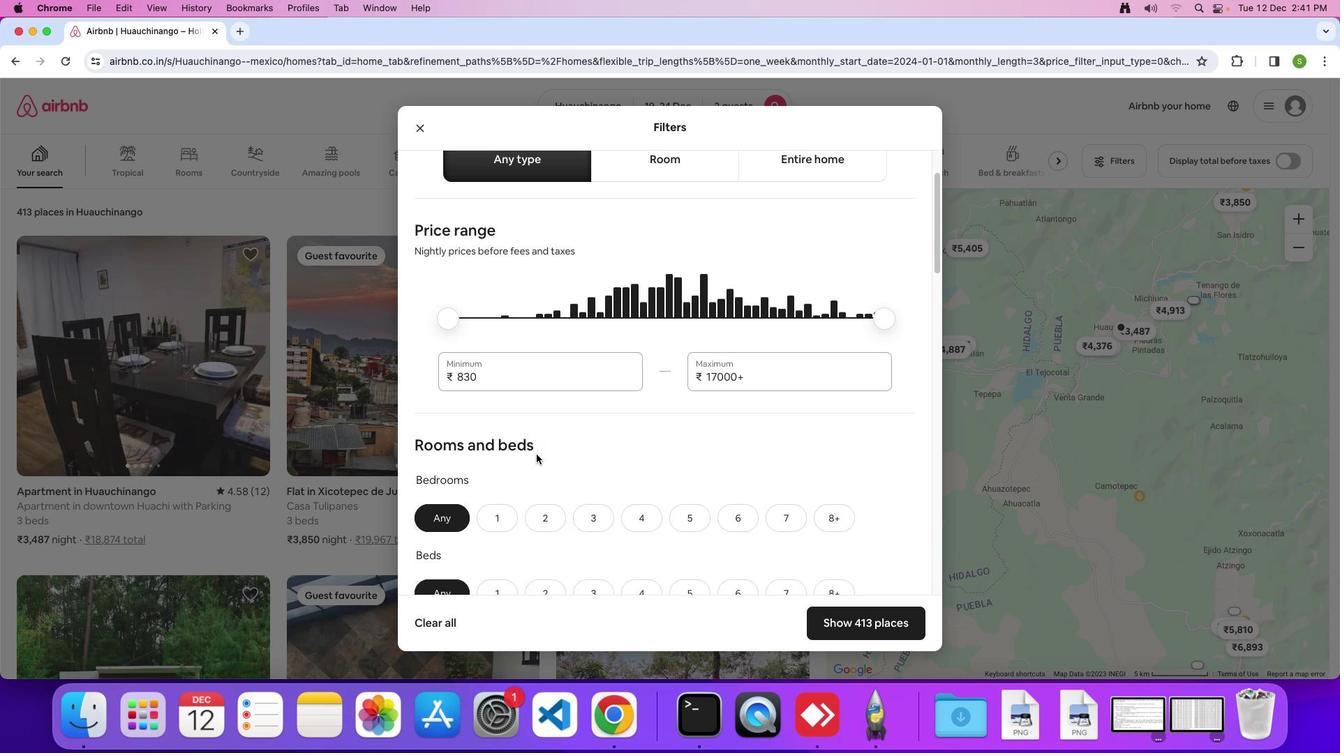 
Action: Mouse scrolled (536, 454) with delta (0, 0)
Screenshot: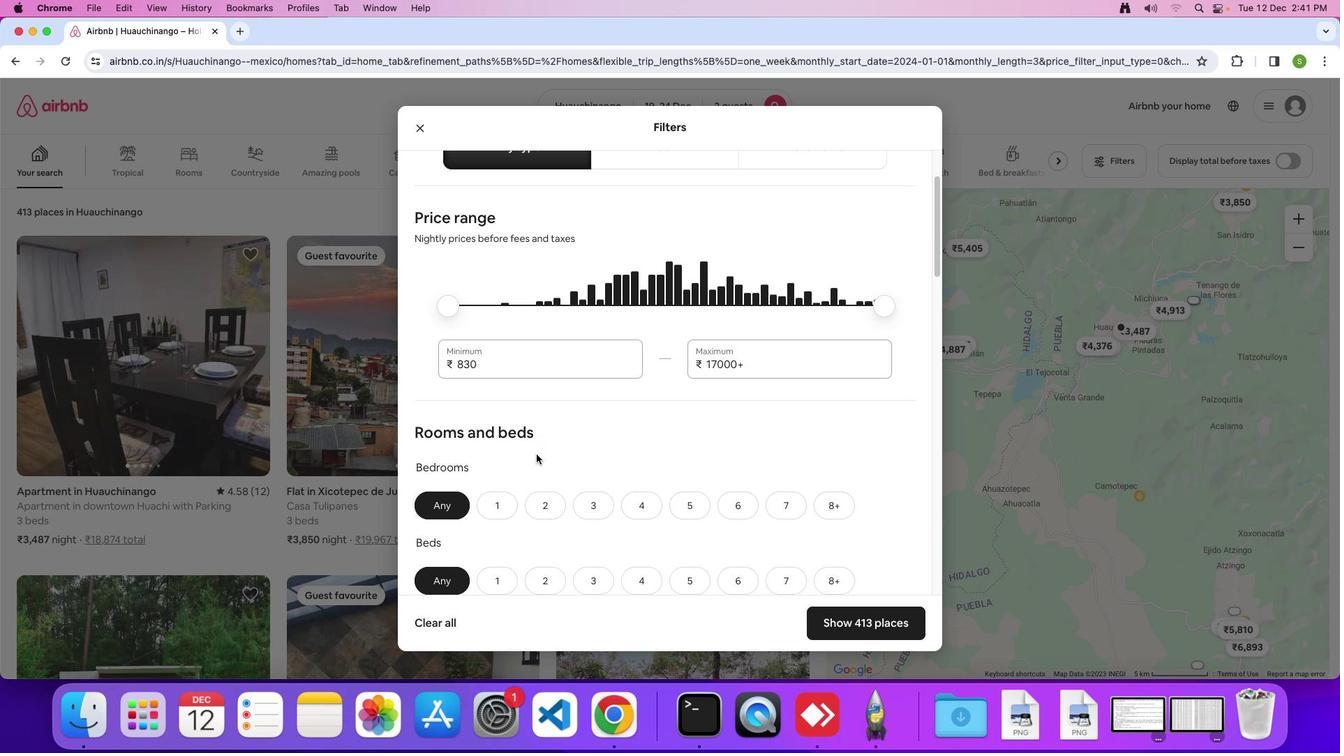 
Action: Mouse scrolled (536, 454) with delta (0, 0)
Screenshot: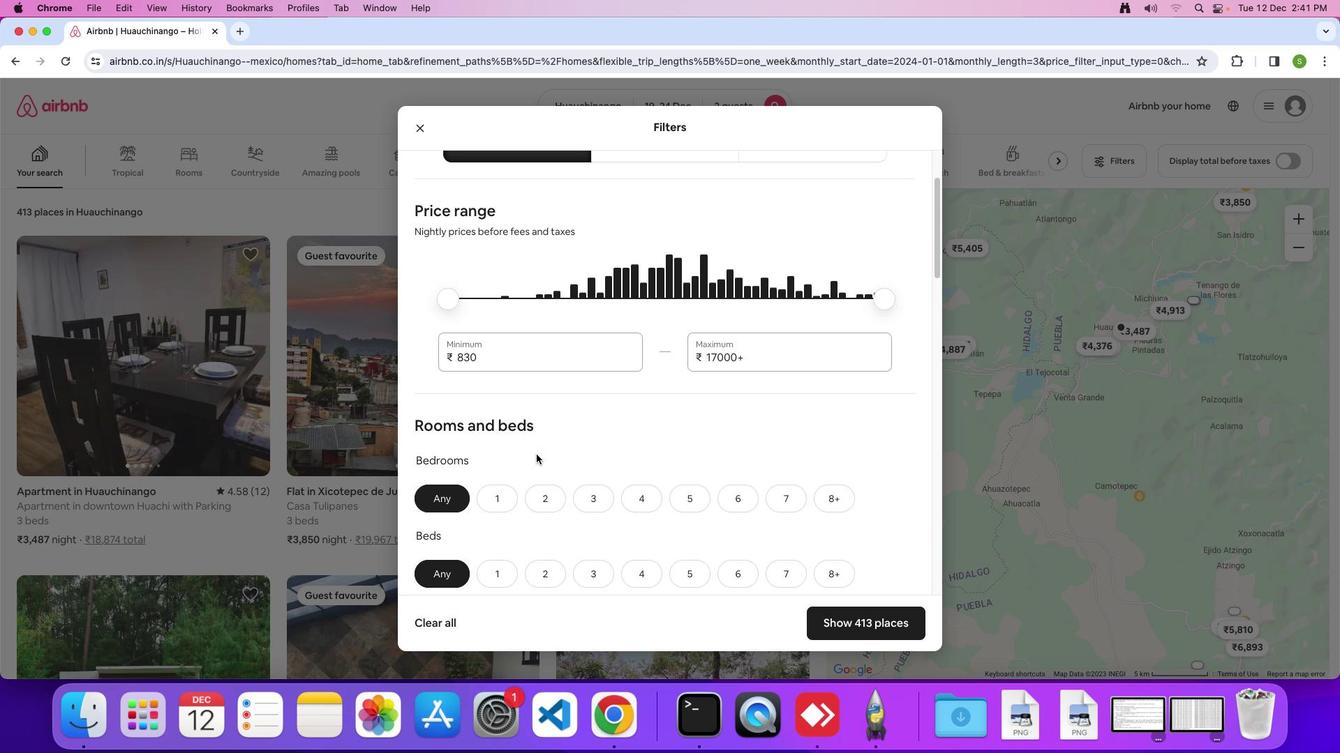 
Action: Mouse scrolled (536, 454) with delta (0, 0)
Screenshot: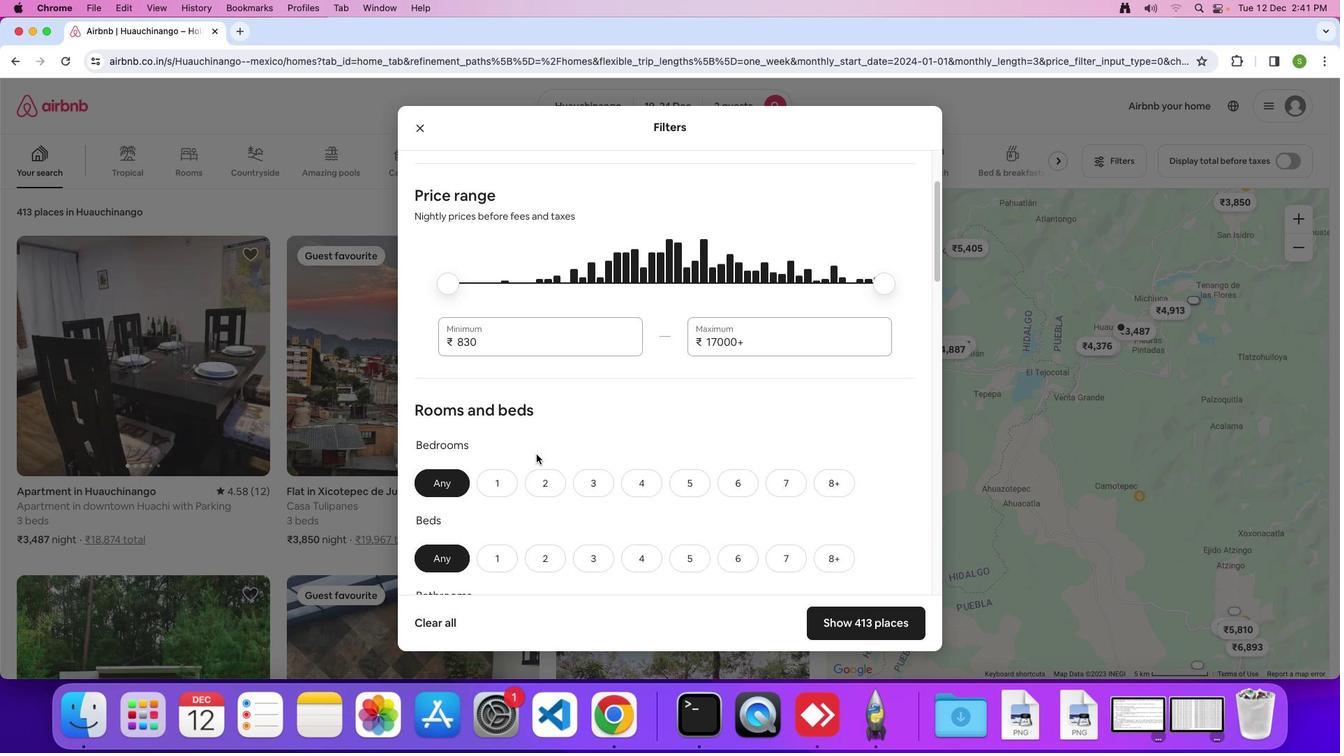 
Action: Mouse scrolled (536, 454) with delta (0, 0)
Screenshot: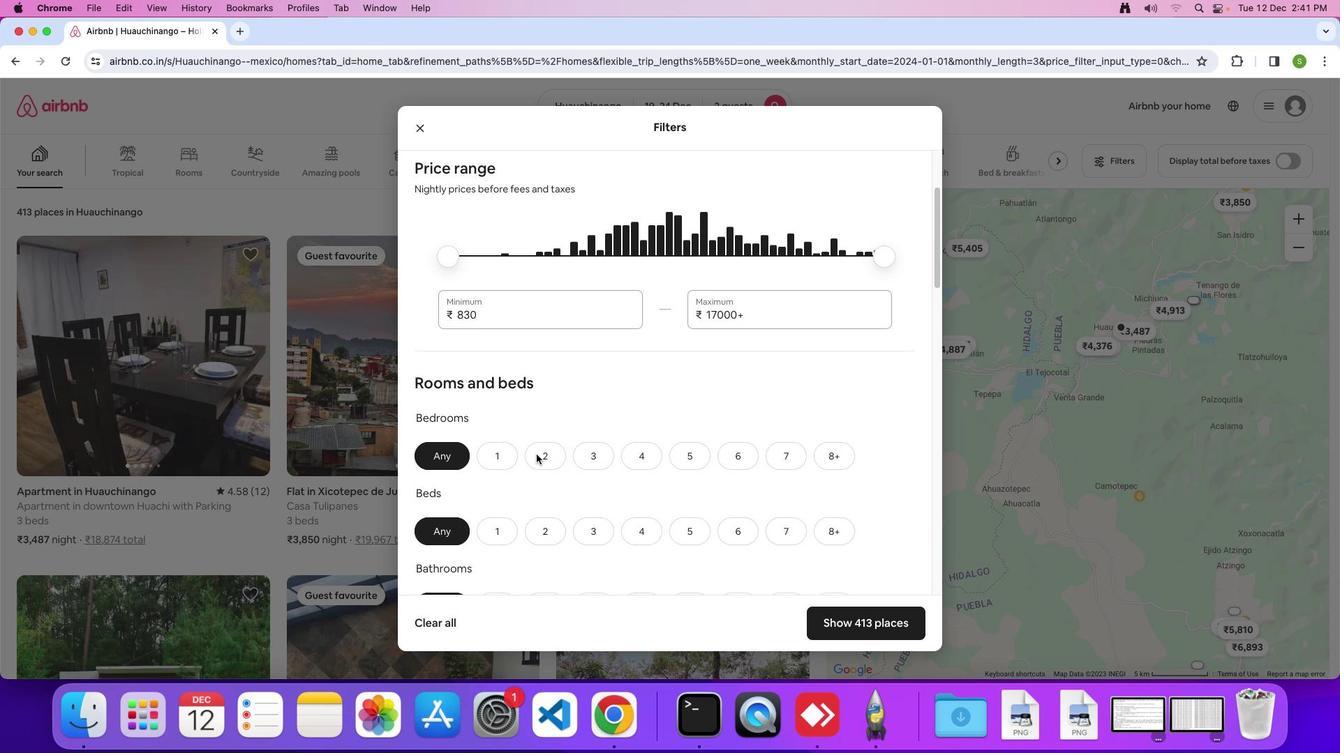 
Action: Mouse scrolled (536, 454) with delta (0, 0)
Screenshot: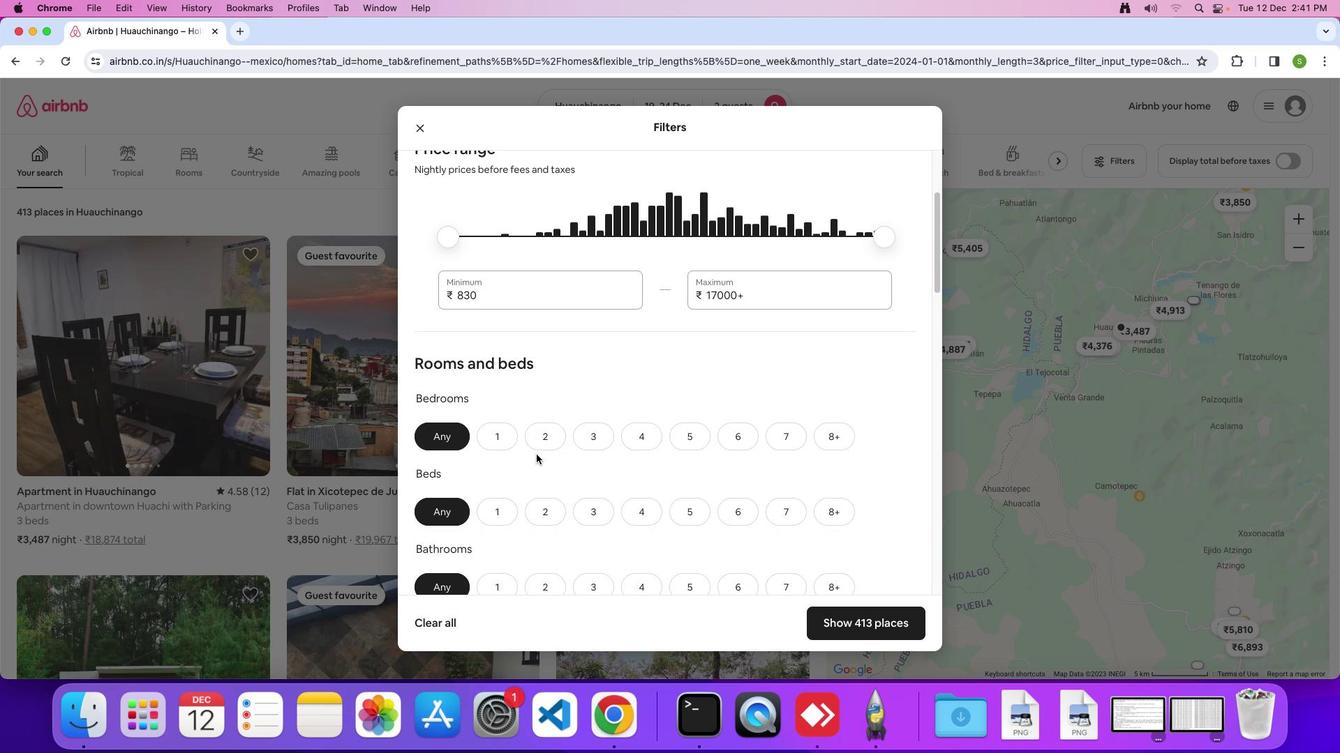 
Action: Mouse scrolled (536, 454) with delta (0, 0)
Screenshot: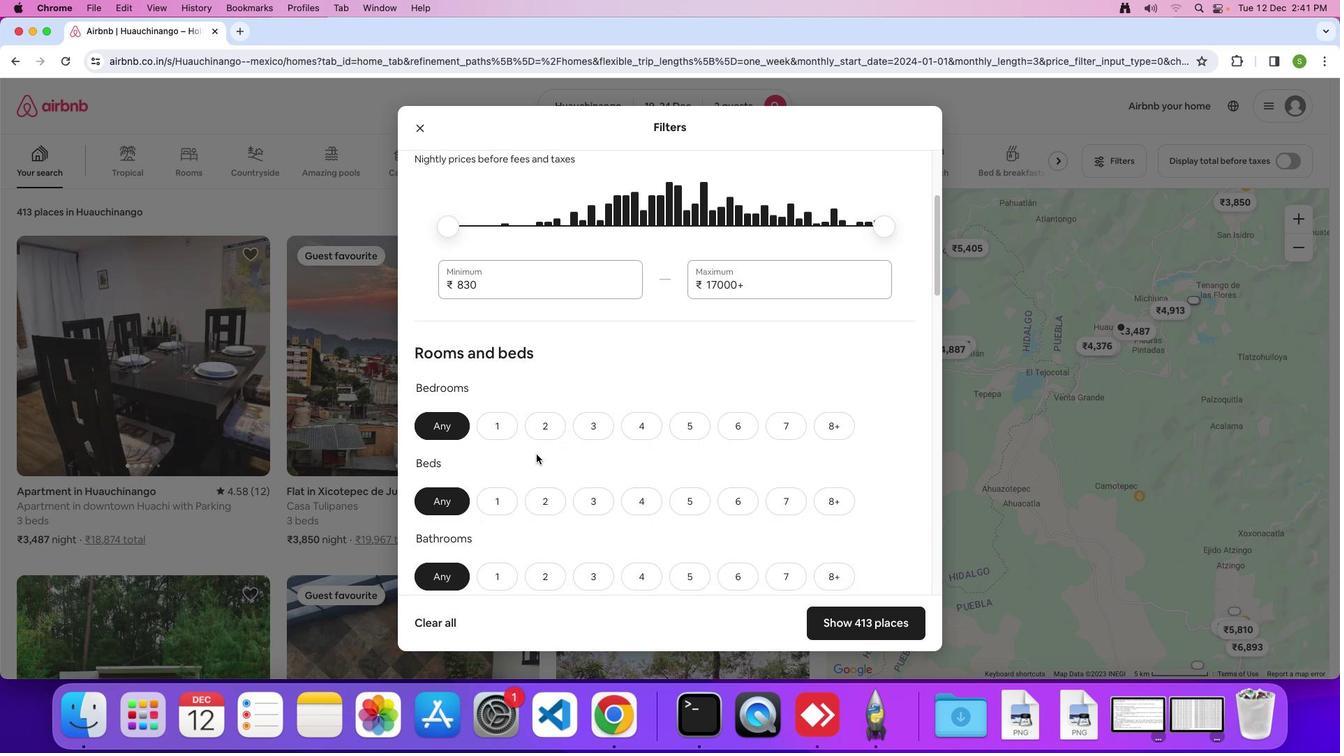 
Action: Mouse scrolled (536, 454) with delta (0, 0)
Screenshot: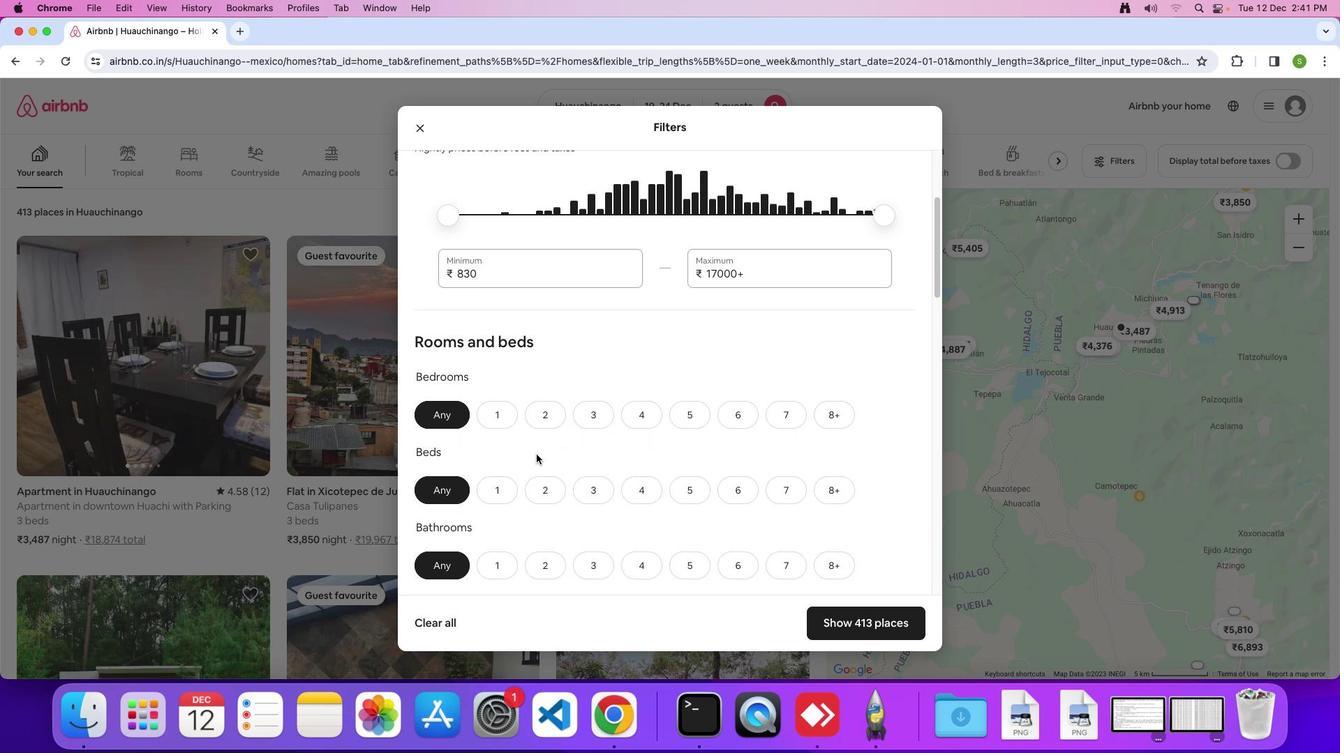 
Action: Mouse scrolled (536, 454) with delta (0, 0)
Screenshot: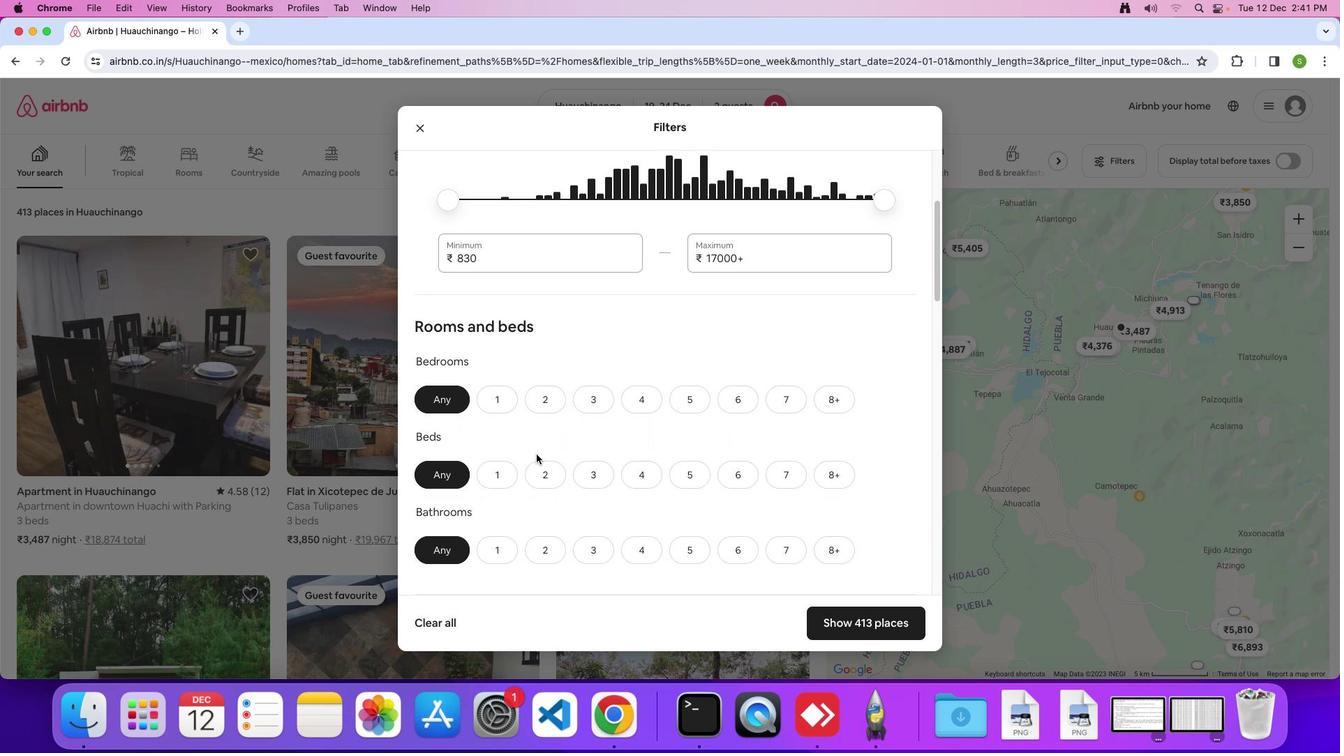 
Action: Mouse scrolled (536, 454) with delta (0, 0)
Screenshot: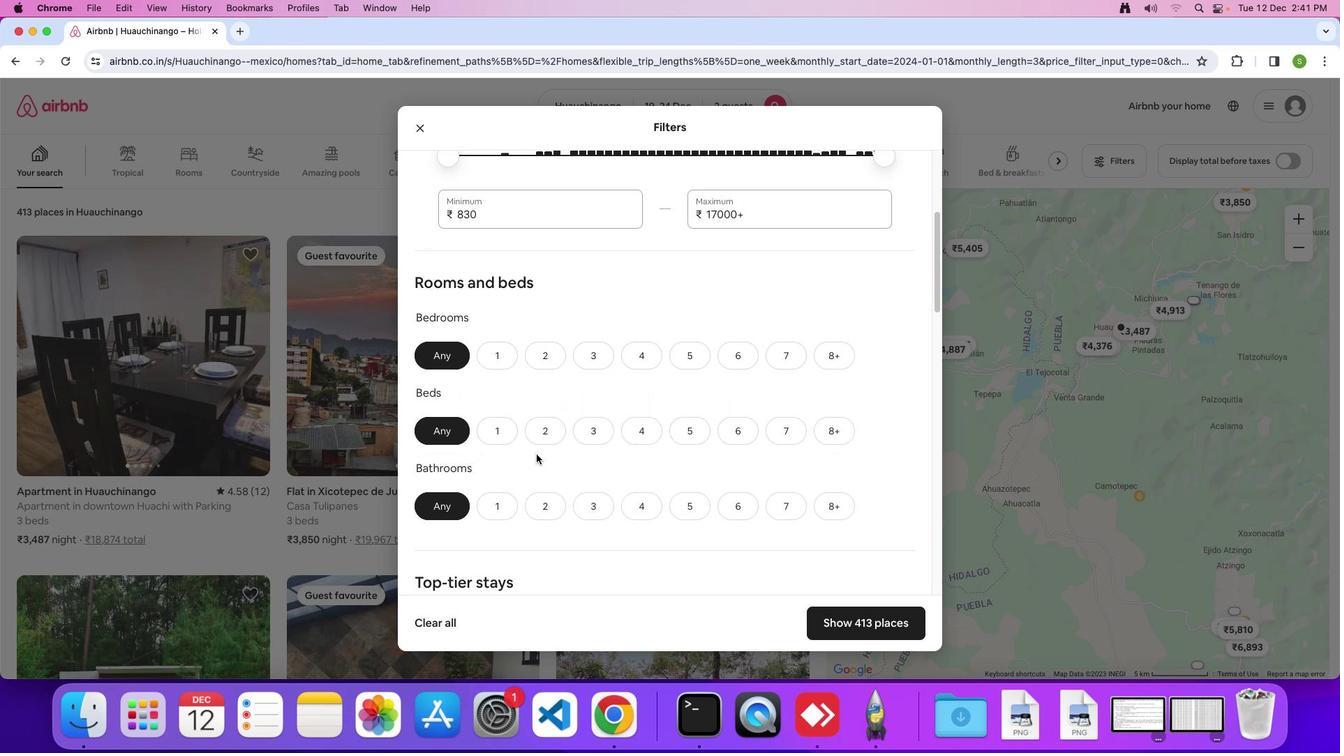 
Action: Mouse scrolled (536, 454) with delta (0, 0)
Screenshot: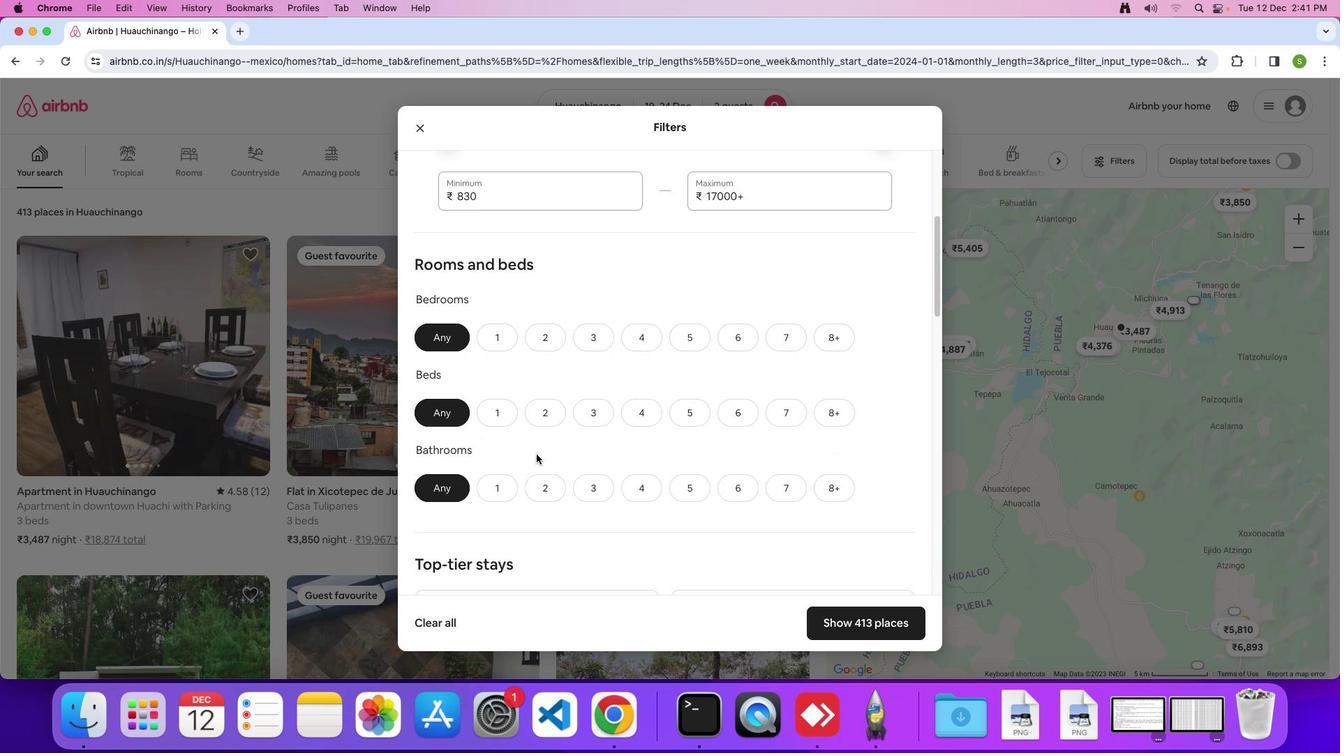 
Action: Mouse scrolled (536, 454) with delta (0, 0)
Screenshot: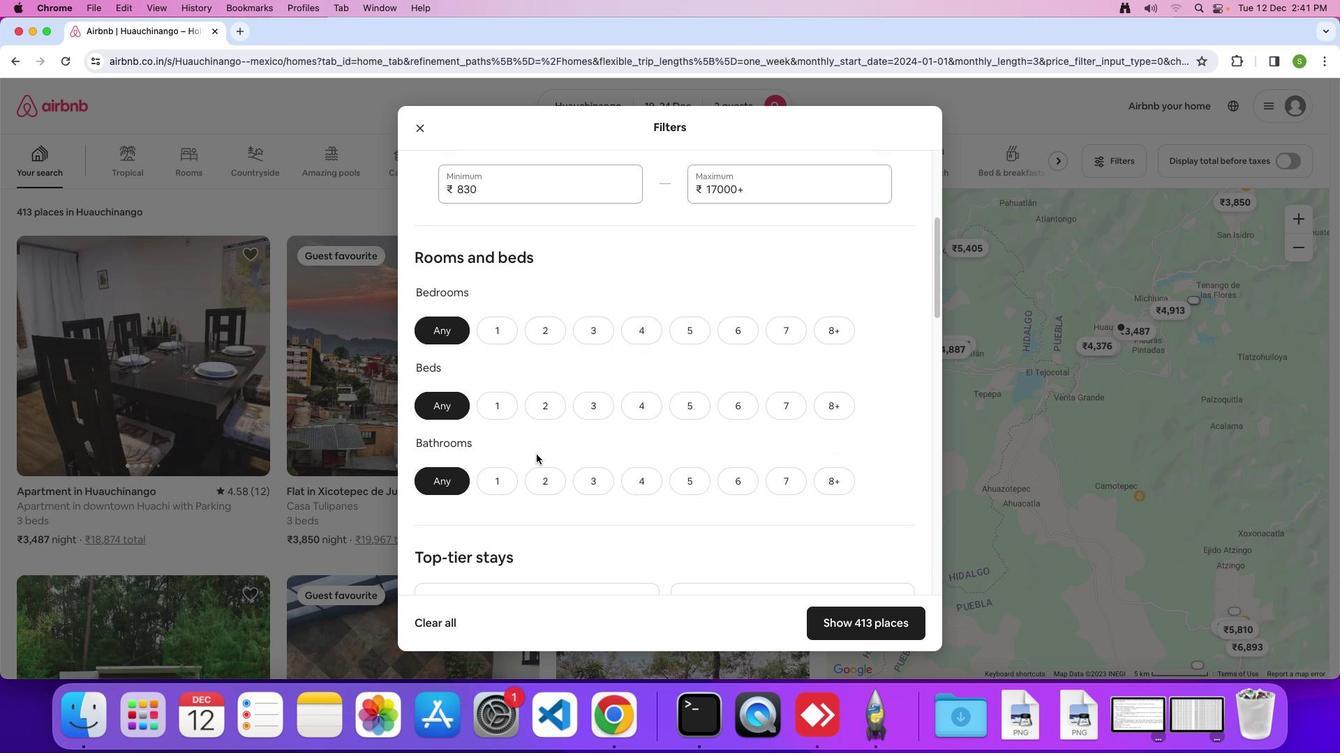 
Action: Mouse moved to (551, 330)
Screenshot: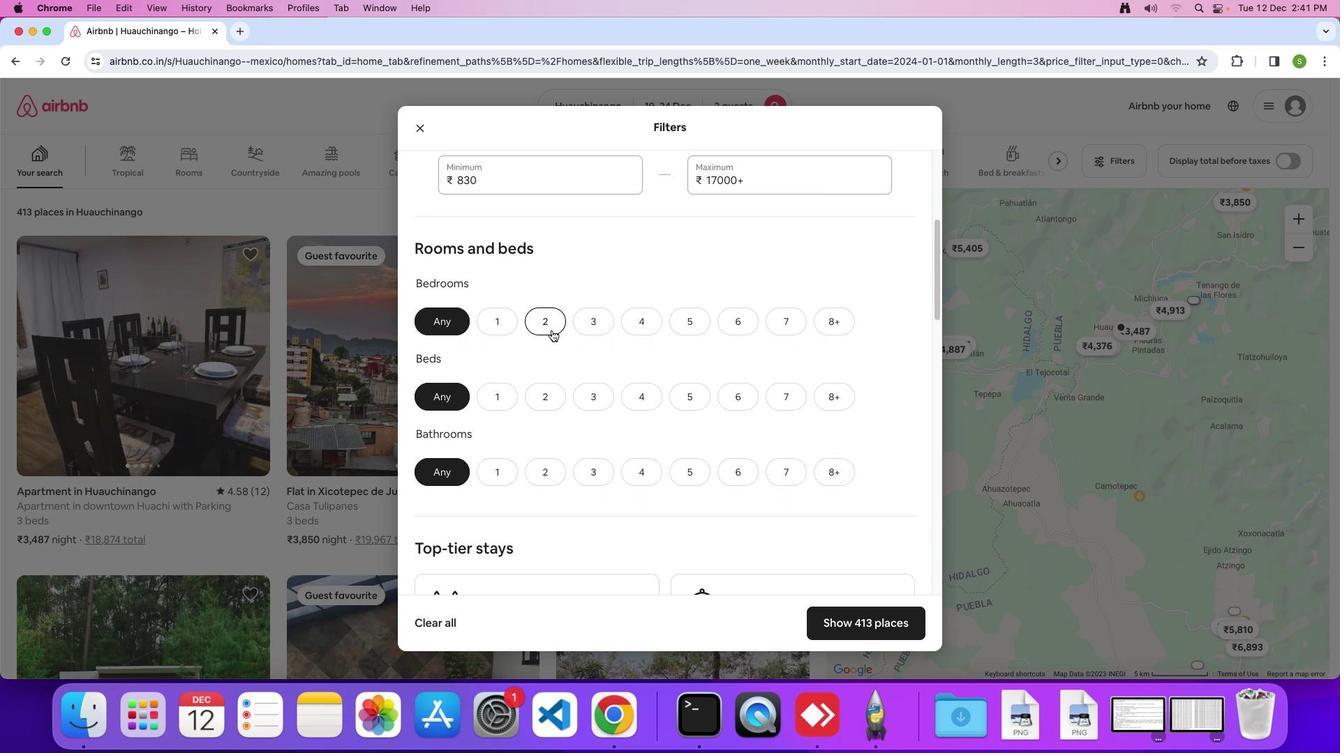
Action: Mouse pressed left at (551, 330)
Screenshot: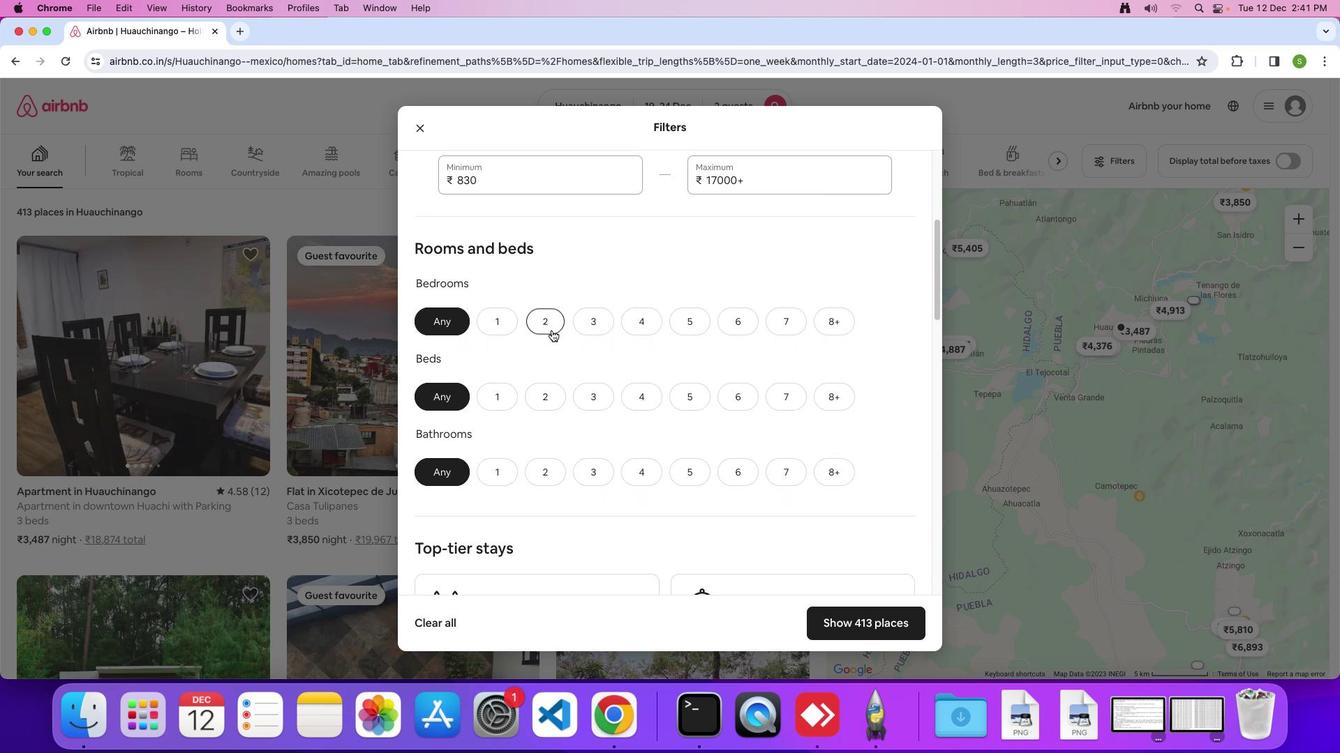 
Action: Mouse moved to (554, 392)
Screenshot: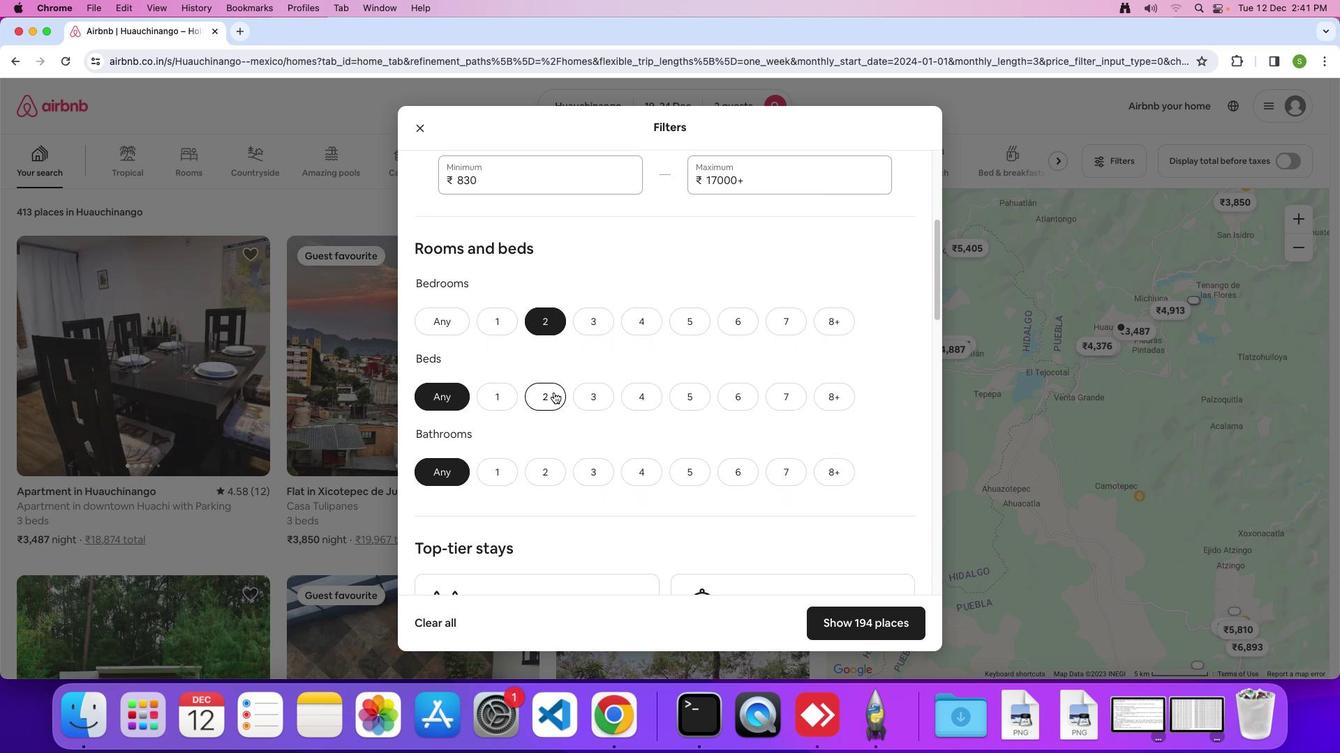 
Action: Mouse pressed left at (554, 392)
Screenshot: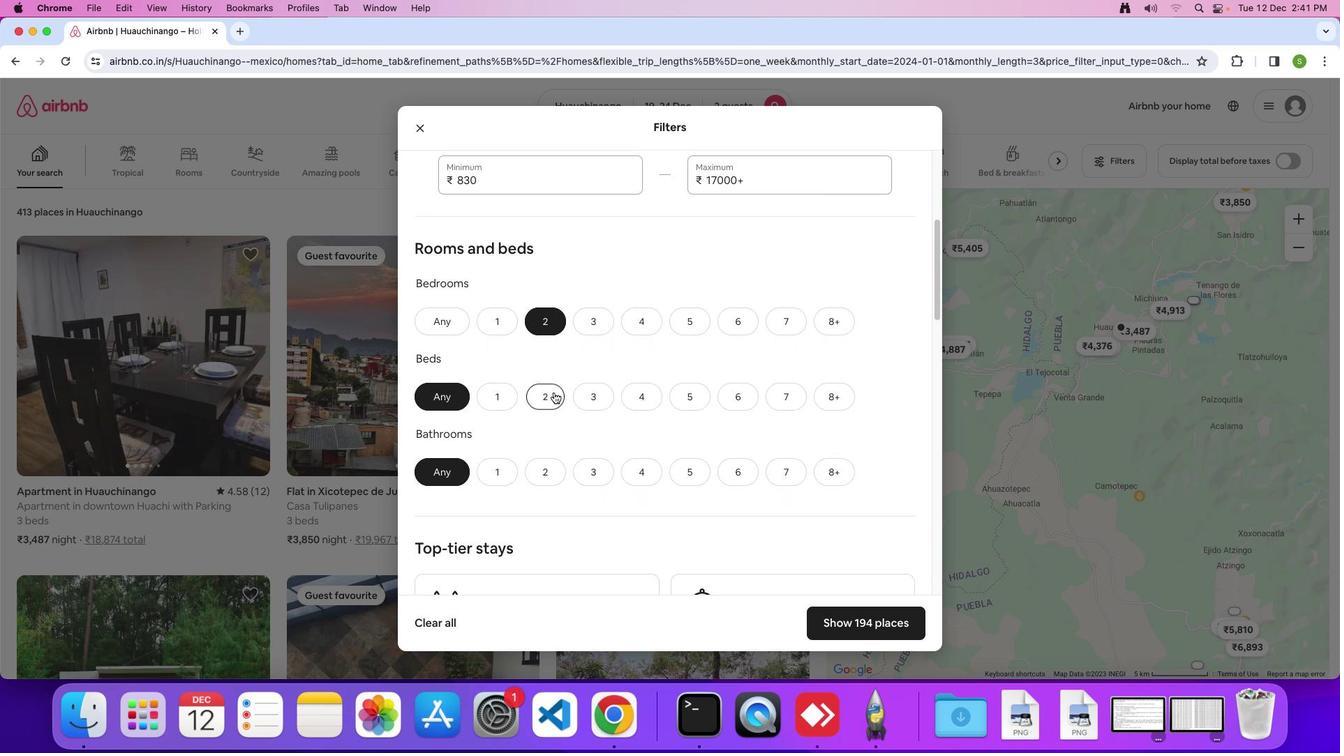 
Action: Mouse moved to (549, 455)
Screenshot: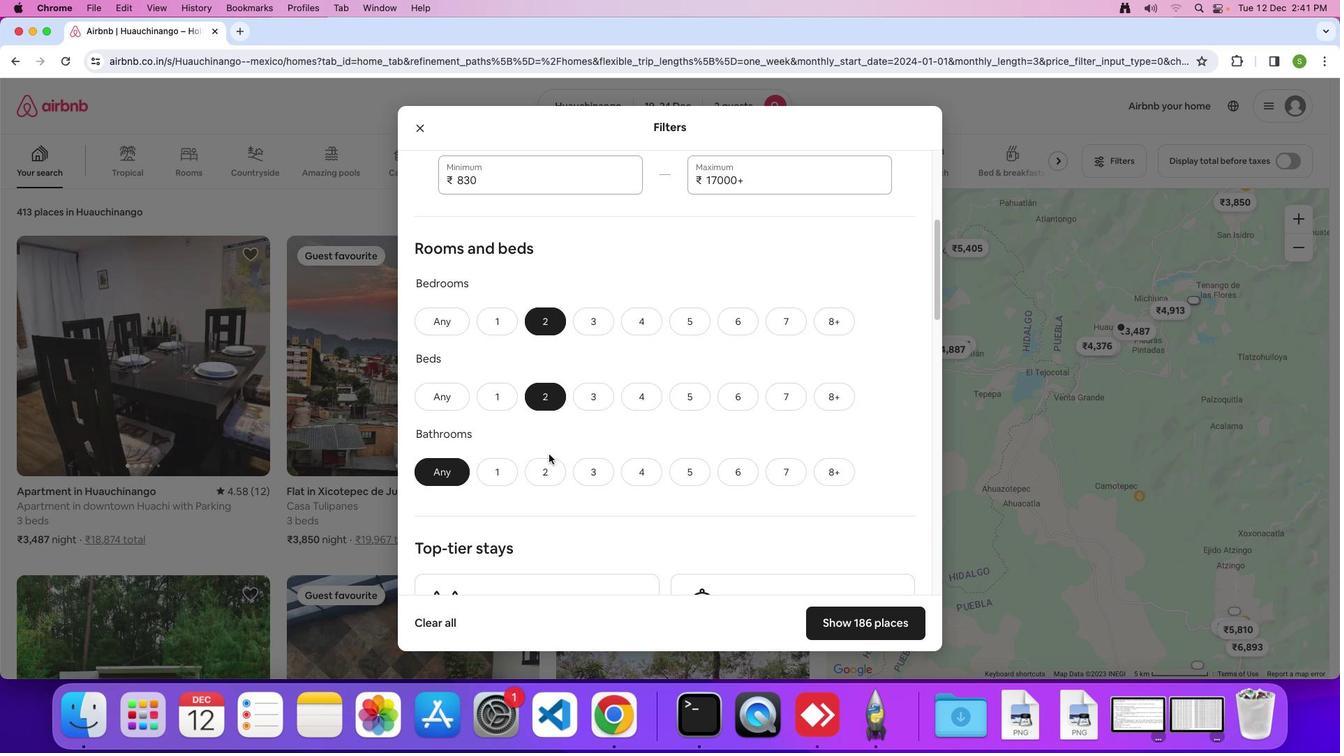 
Action: Mouse scrolled (549, 455) with delta (0, 0)
Screenshot: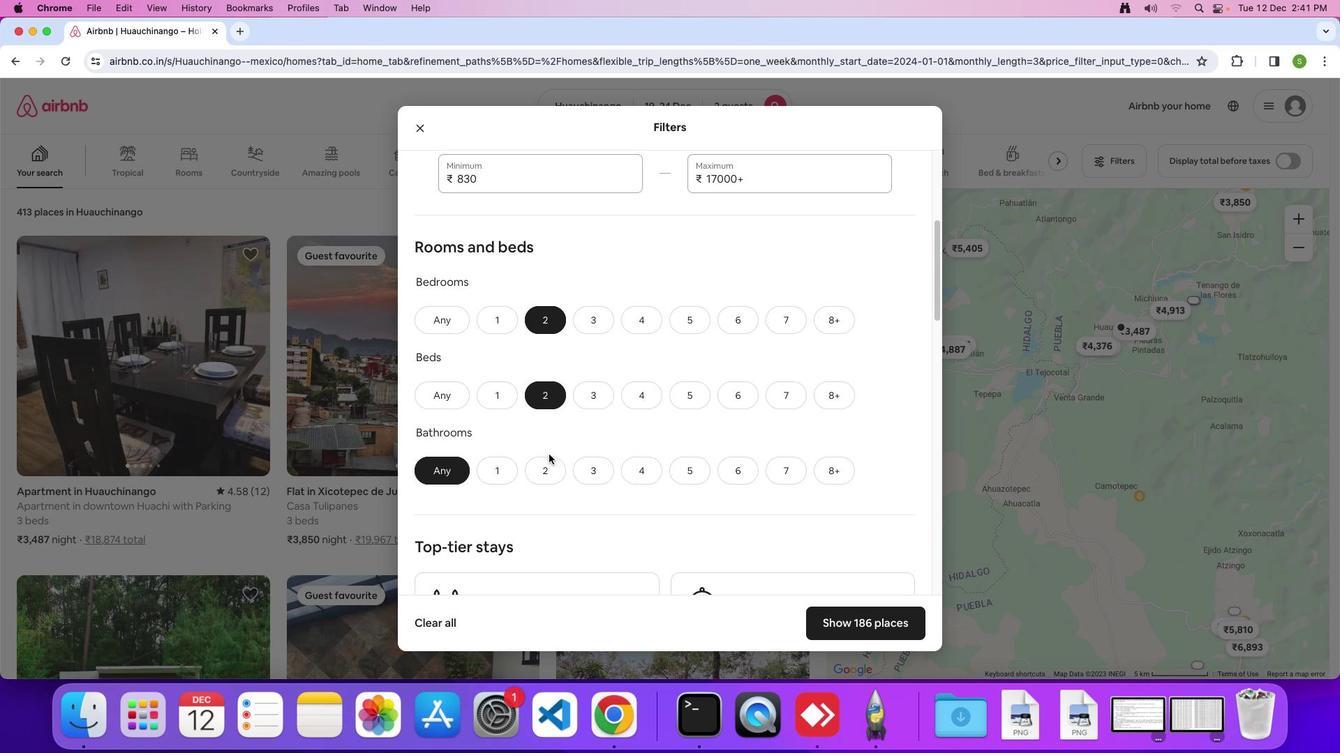 
Action: Mouse scrolled (549, 455) with delta (0, 0)
Screenshot: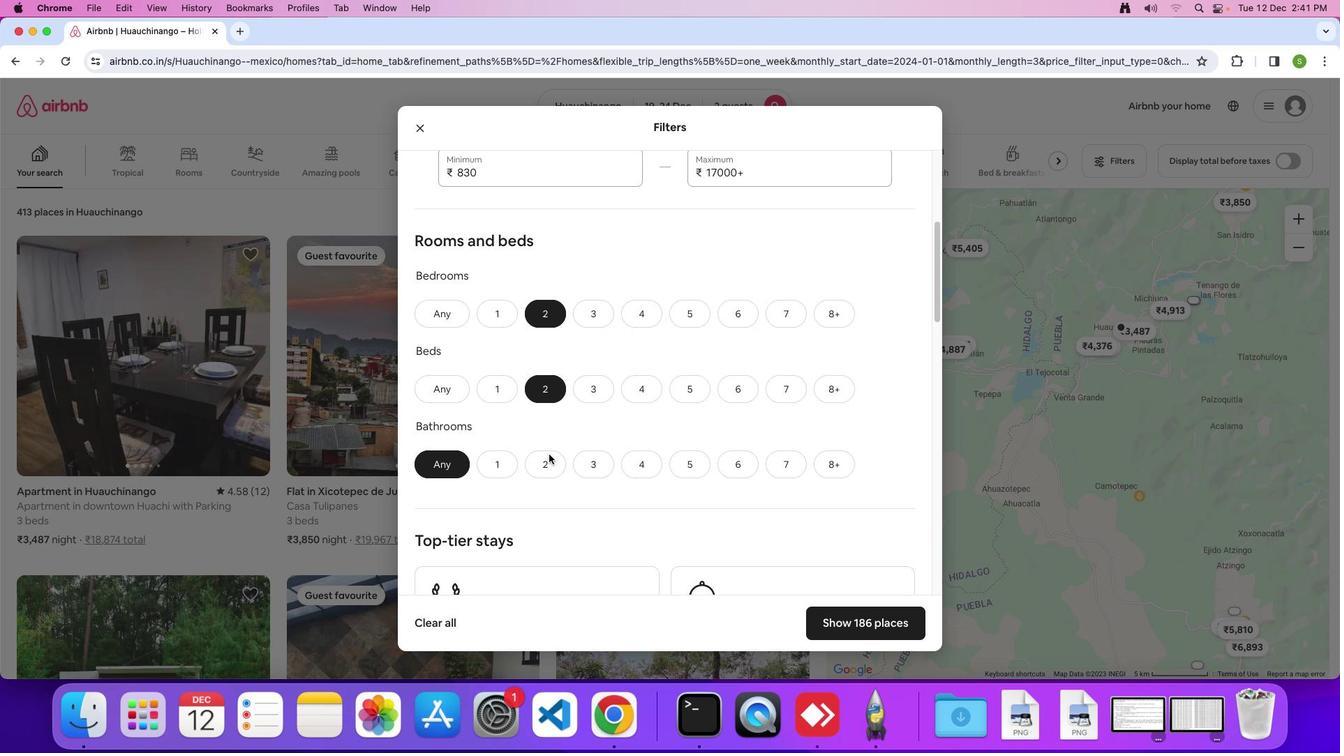 
Action: Mouse scrolled (549, 455) with delta (0, 0)
Screenshot: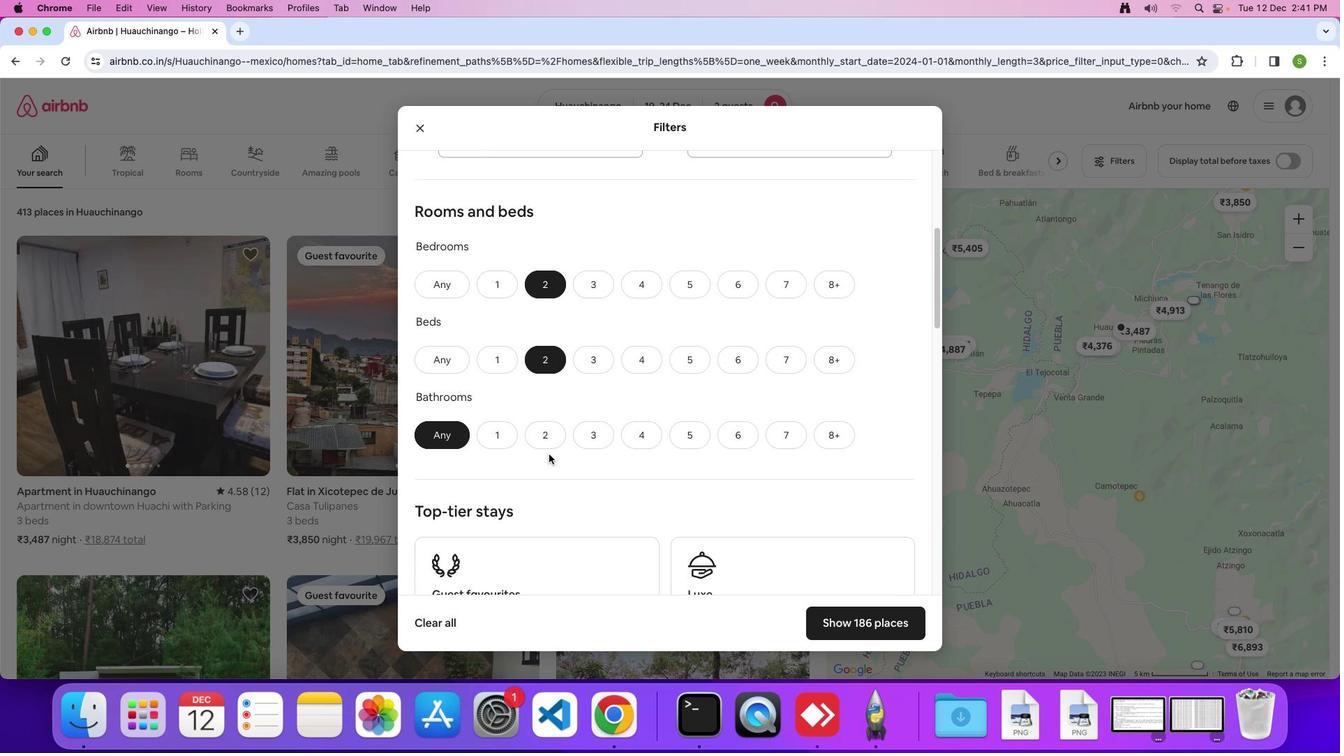 
Action: Mouse moved to (486, 418)
Screenshot: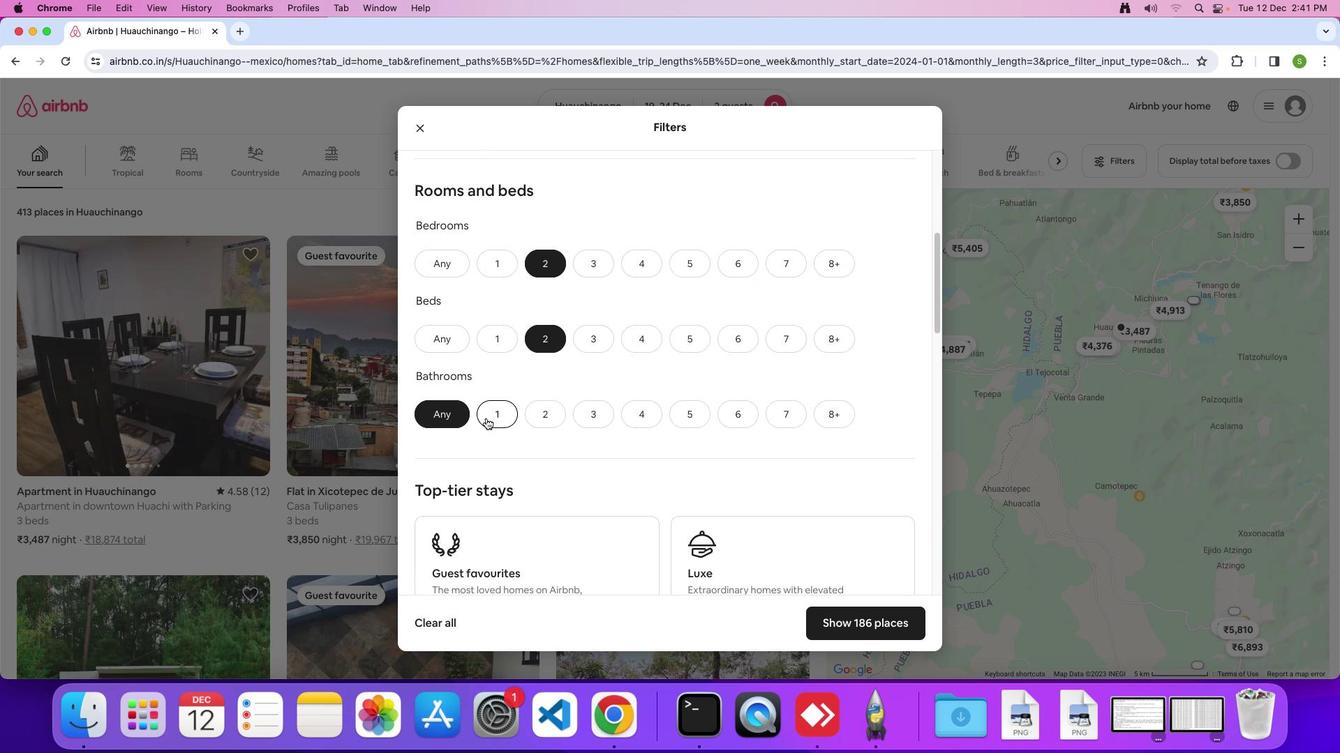 
Action: Mouse pressed left at (486, 418)
Screenshot: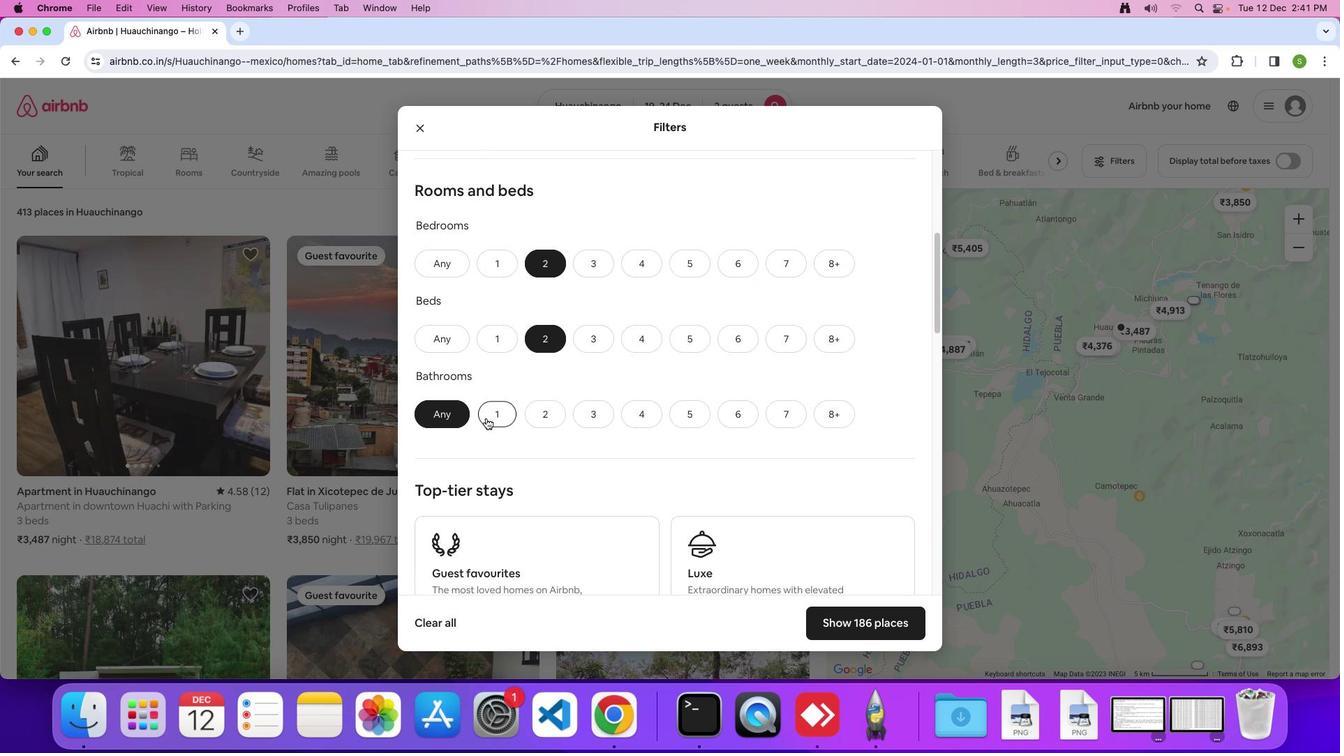 
Action: Mouse moved to (631, 426)
Screenshot: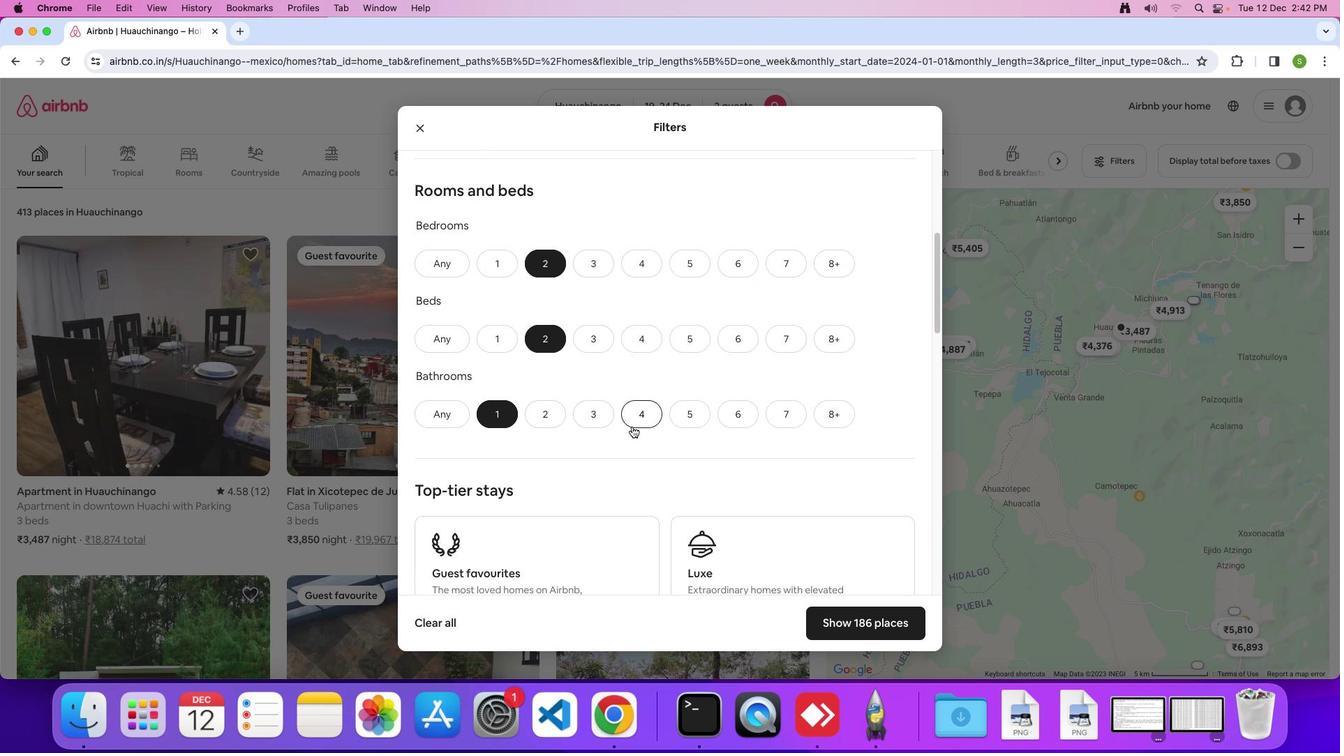 
Action: Mouse scrolled (631, 426) with delta (0, 0)
Screenshot: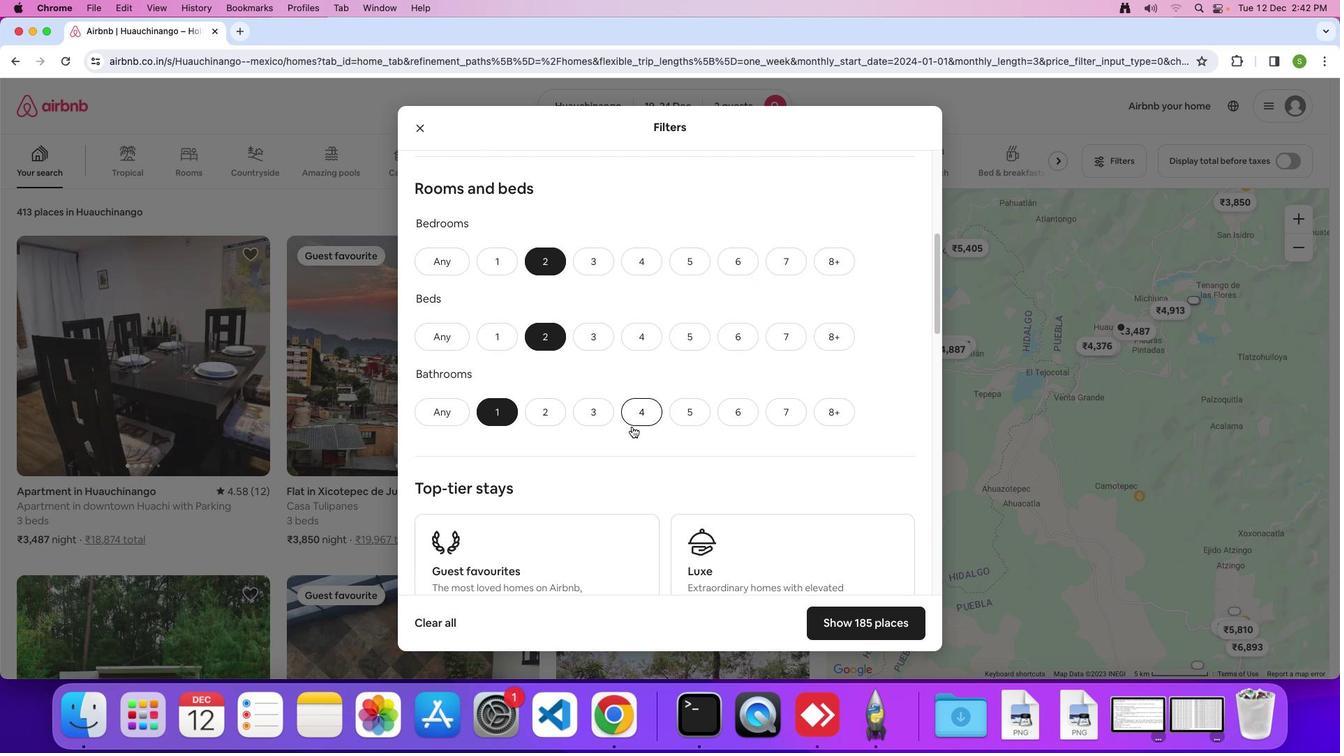 
Action: Mouse scrolled (631, 426) with delta (0, 0)
Screenshot: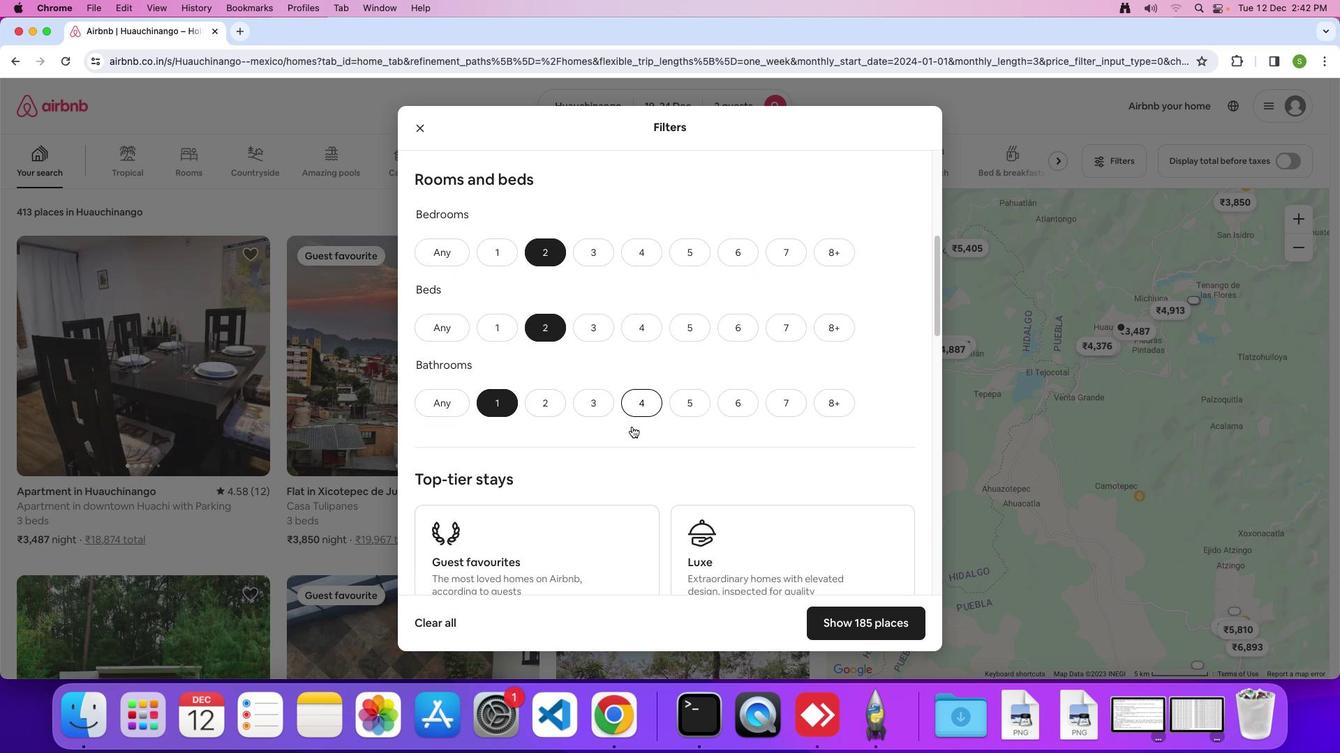 
Action: Mouse scrolled (631, 426) with delta (0, 0)
Screenshot: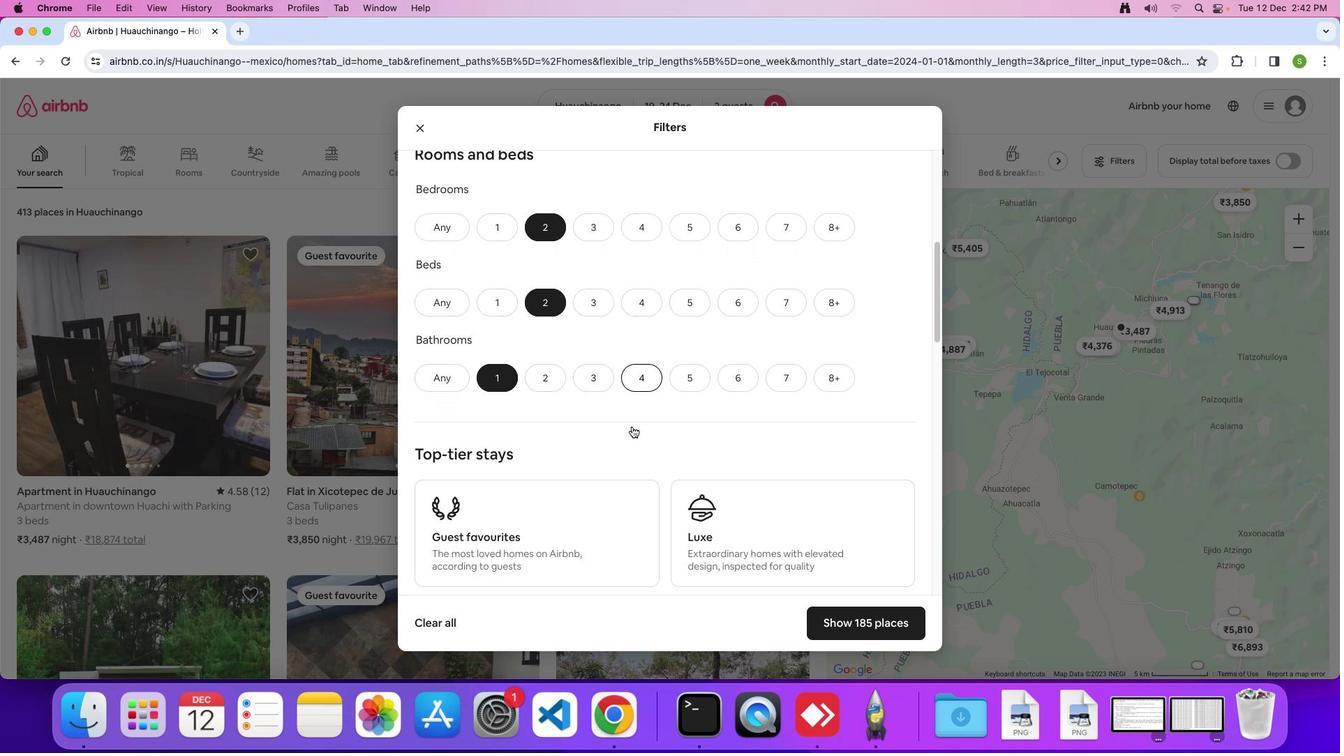 
Action: Mouse scrolled (631, 426) with delta (0, 0)
Screenshot: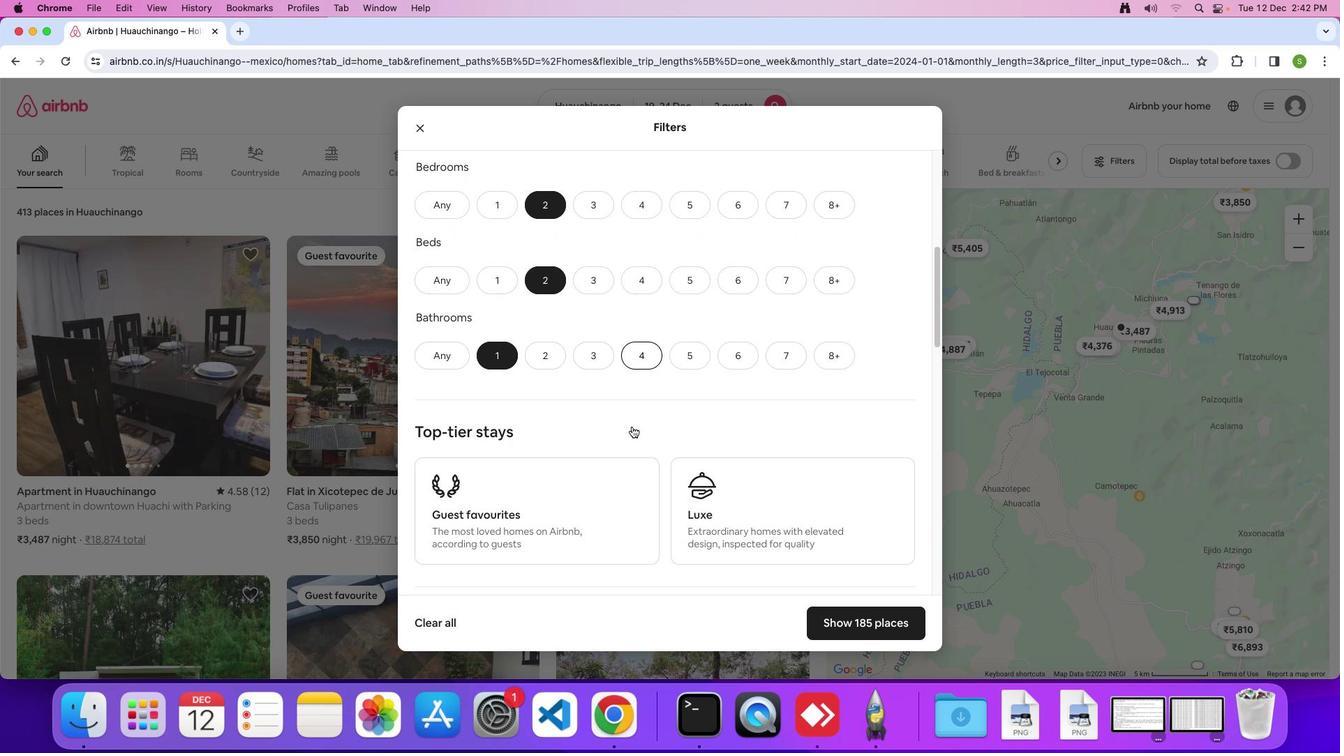 
Action: Mouse scrolled (631, 426) with delta (0, 0)
Screenshot: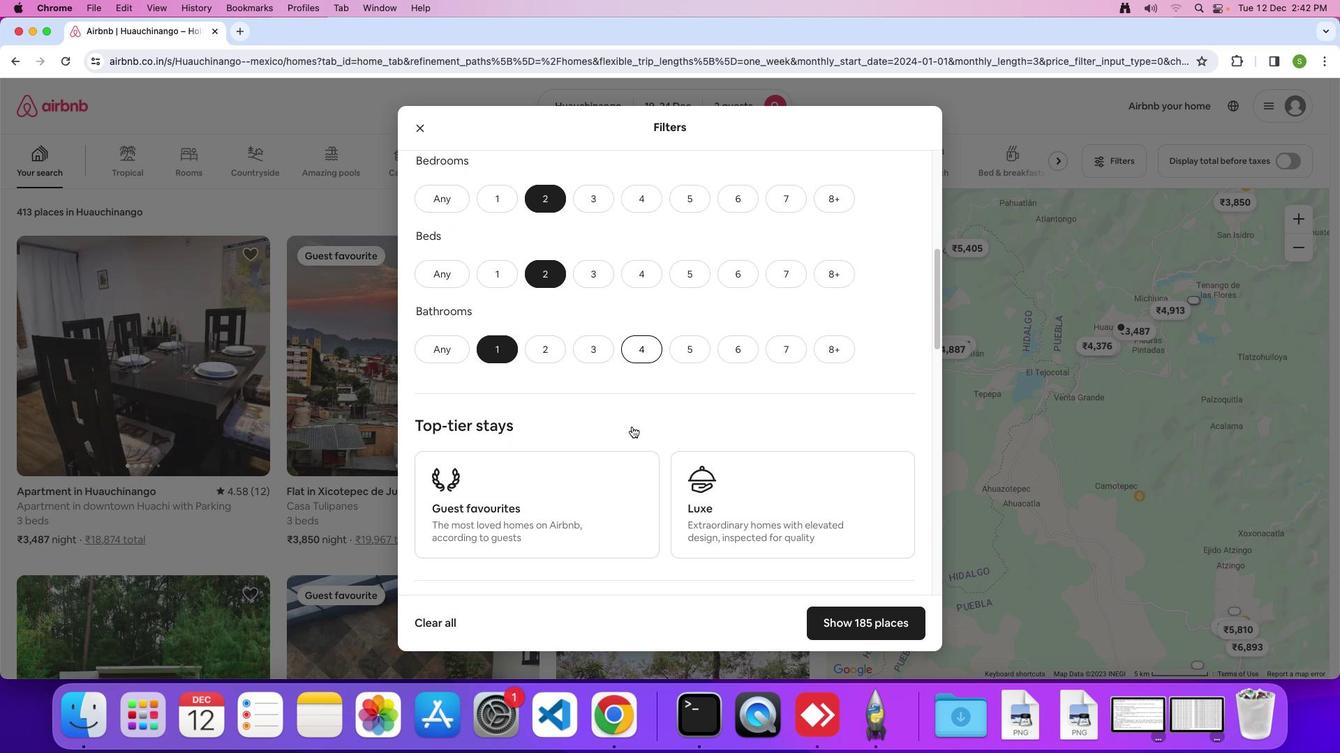 
Action: Mouse scrolled (631, 426) with delta (0, 0)
Screenshot: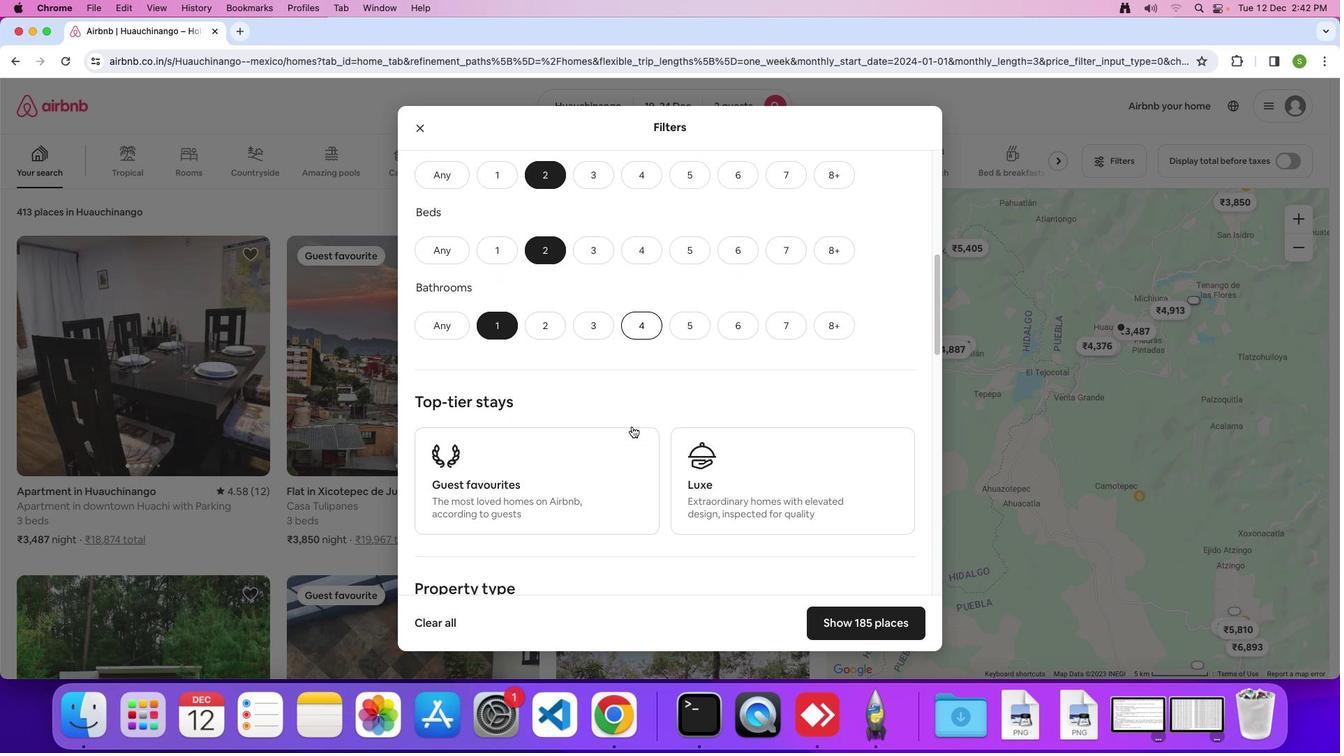 
Action: Mouse scrolled (631, 426) with delta (0, 0)
Screenshot: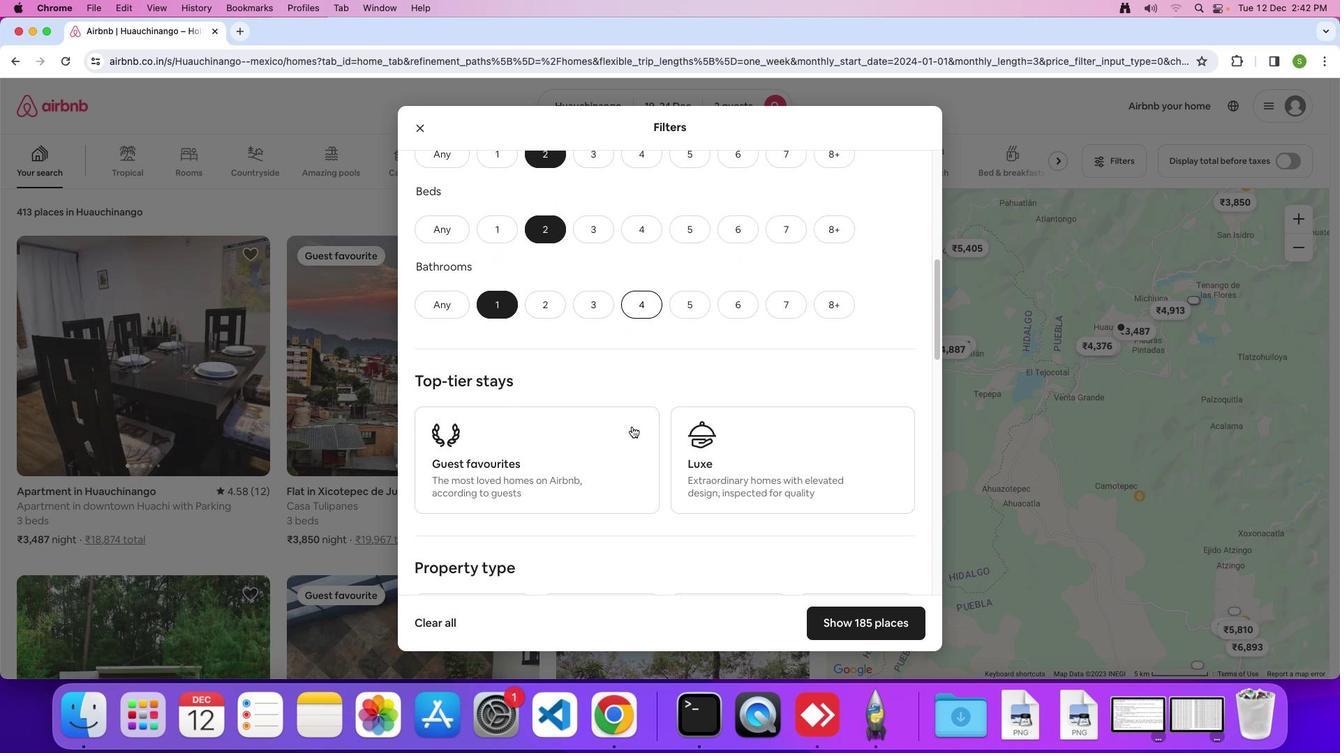 
Action: Mouse scrolled (631, 426) with delta (0, 0)
Screenshot: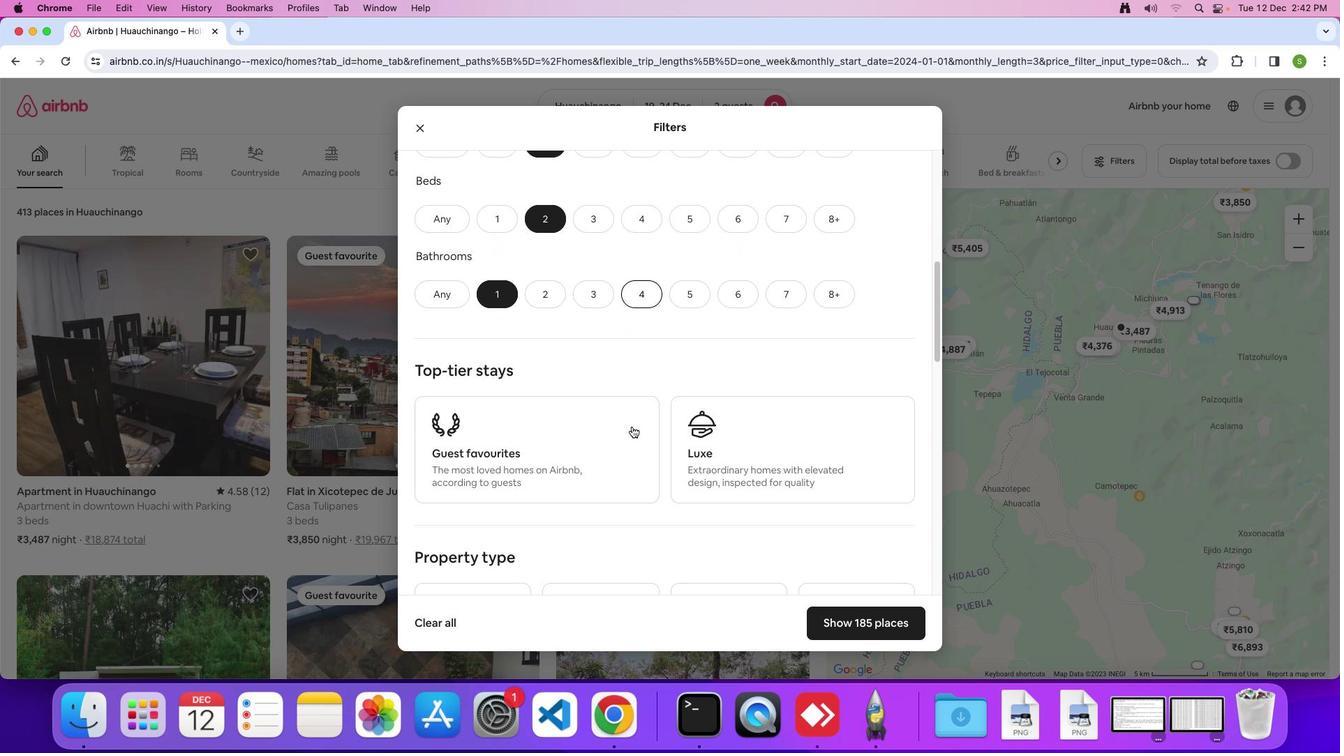 
Action: Mouse scrolled (631, 426) with delta (0, 0)
Screenshot: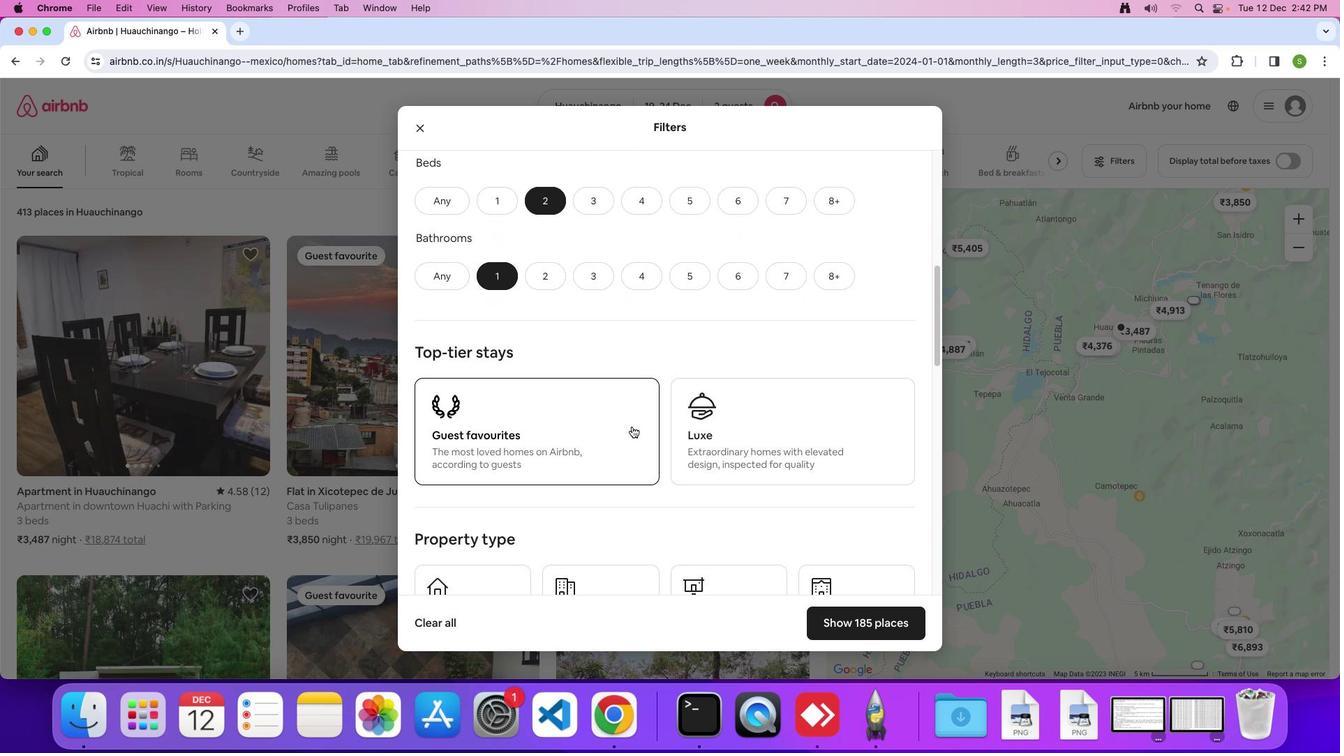 
Action: Mouse scrolled (631, 426) with delta (0, 0)
Screenshot: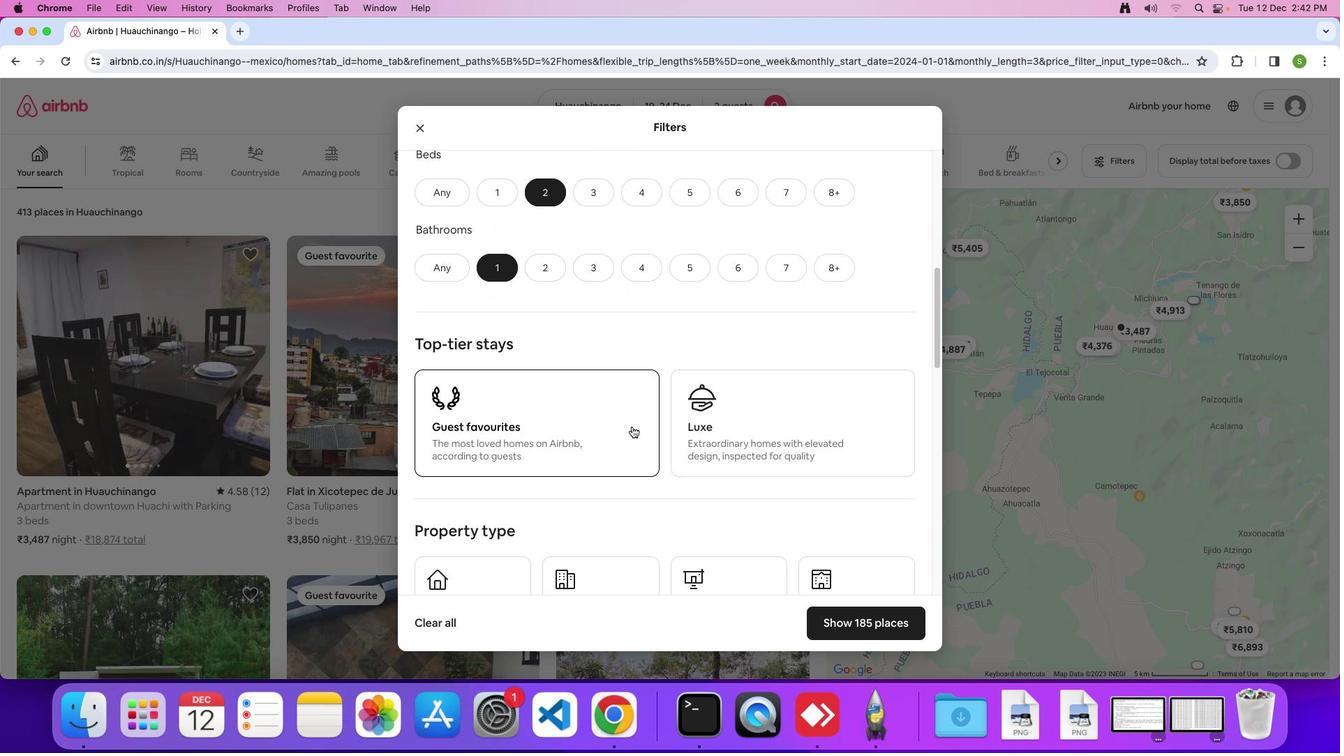 
Action: Mouse scrolled (631, 426) with delta (0, -1)
Screenshot: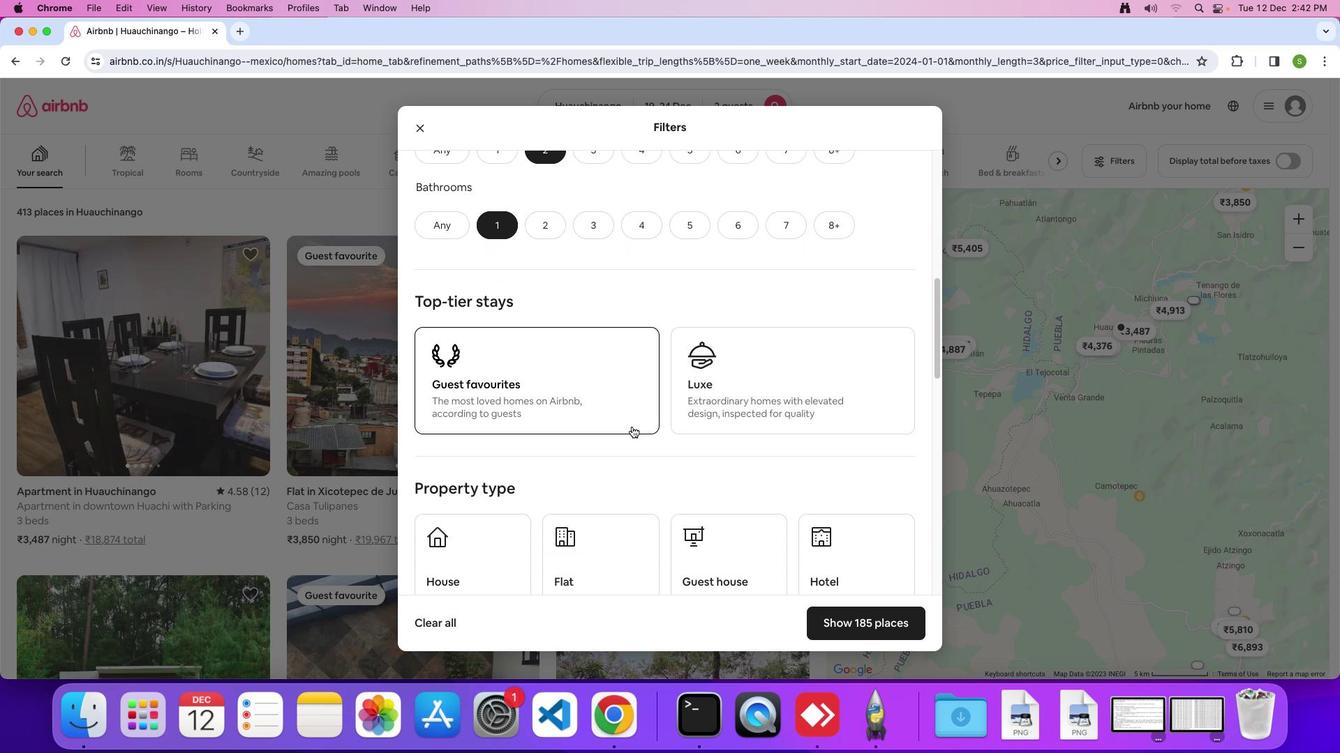 
Action: Mouse scrolled (631, 426) with delta (0, 0)
Screenshot: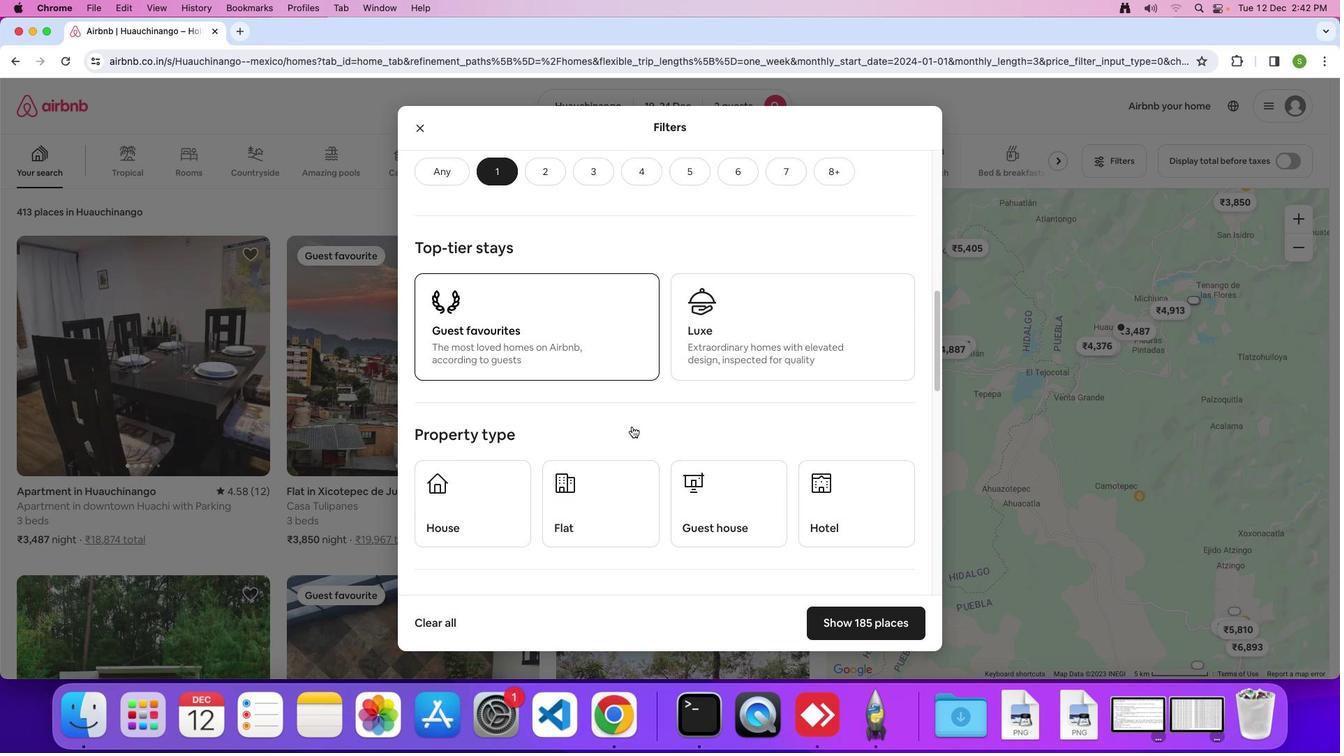 
Action: Mouse scrolled (631, 426) with delta (0, 0)
Screenshot: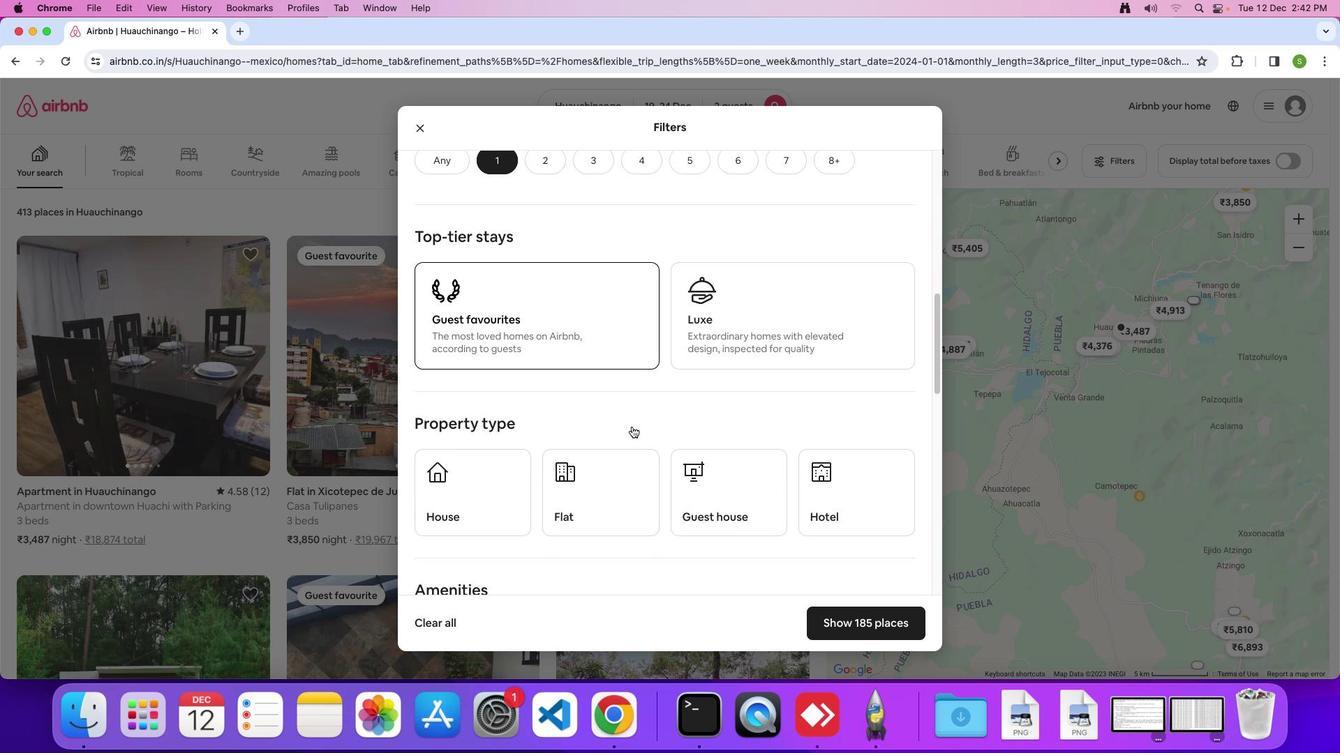 
Action: Mouse moved to (605, 457)
Screenshot: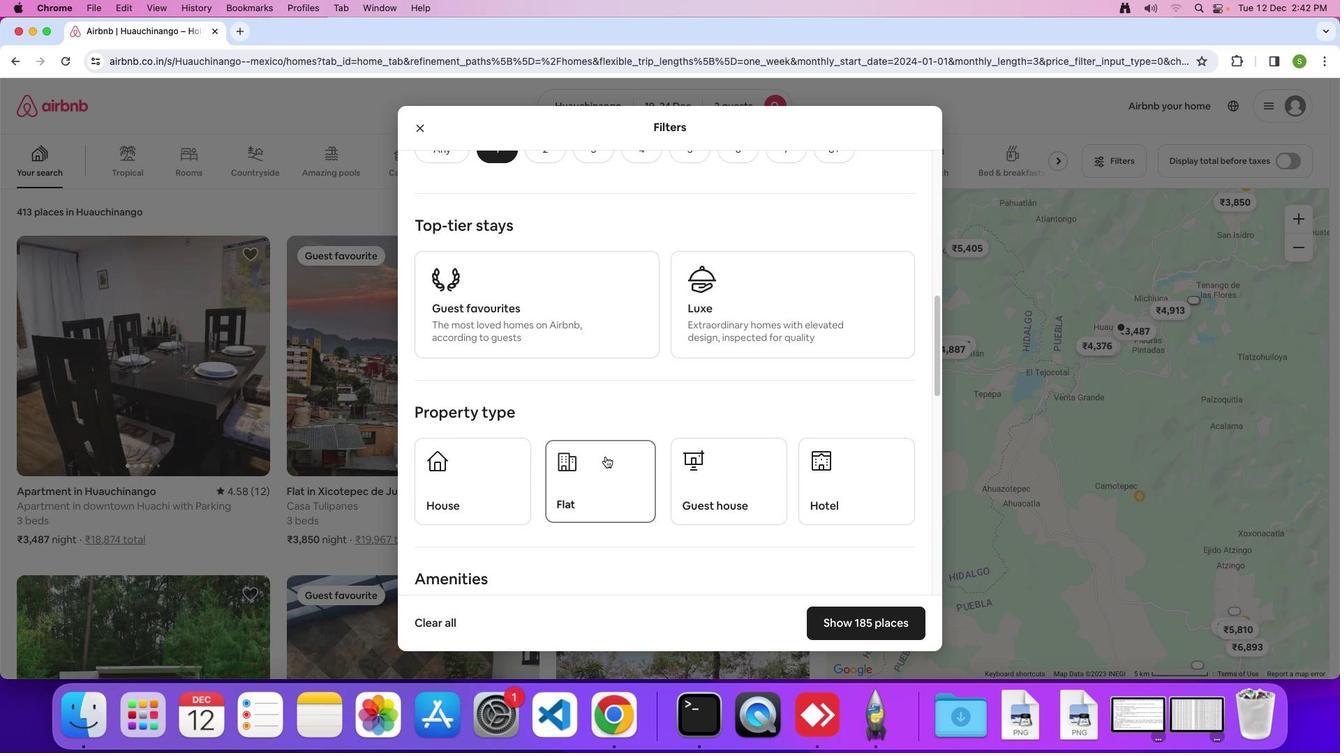 
Action: Mouse pressed left at (605, 457)
Screenshot: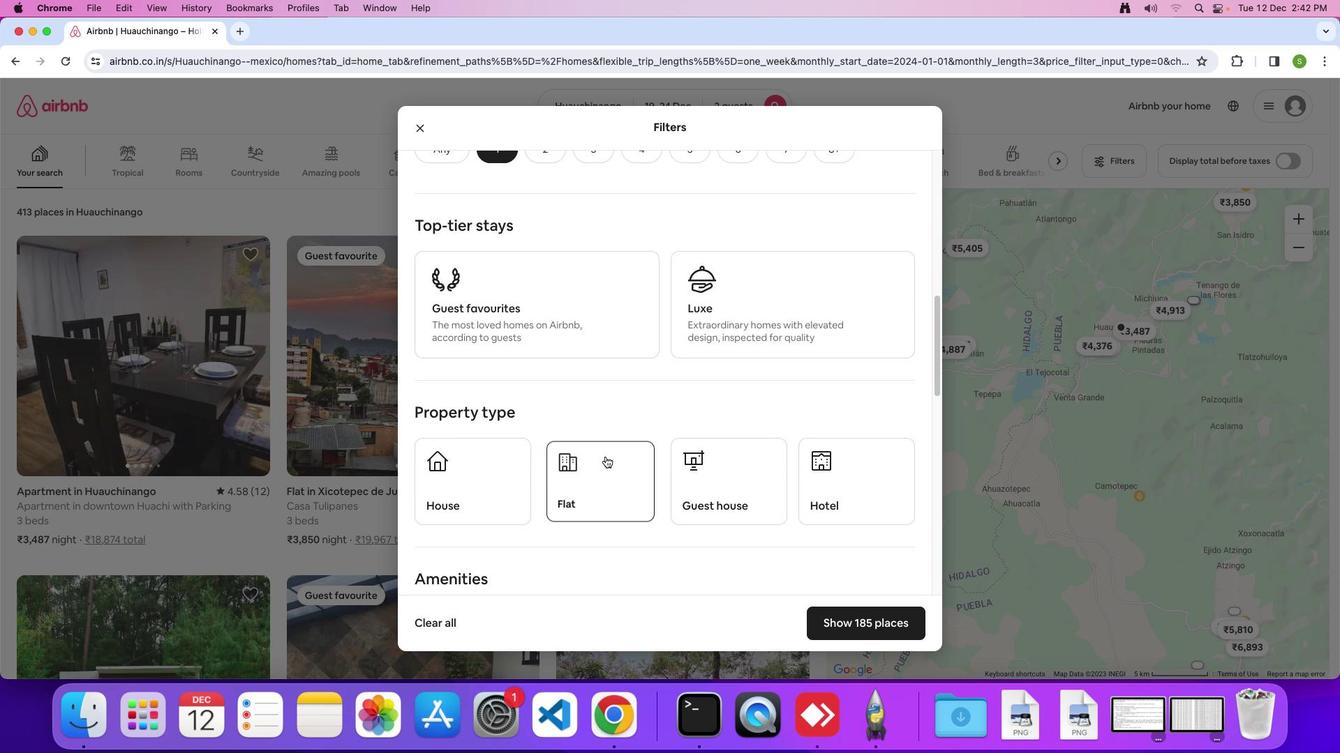 
Action: Mouse moved to (621, 477)
Screenshot: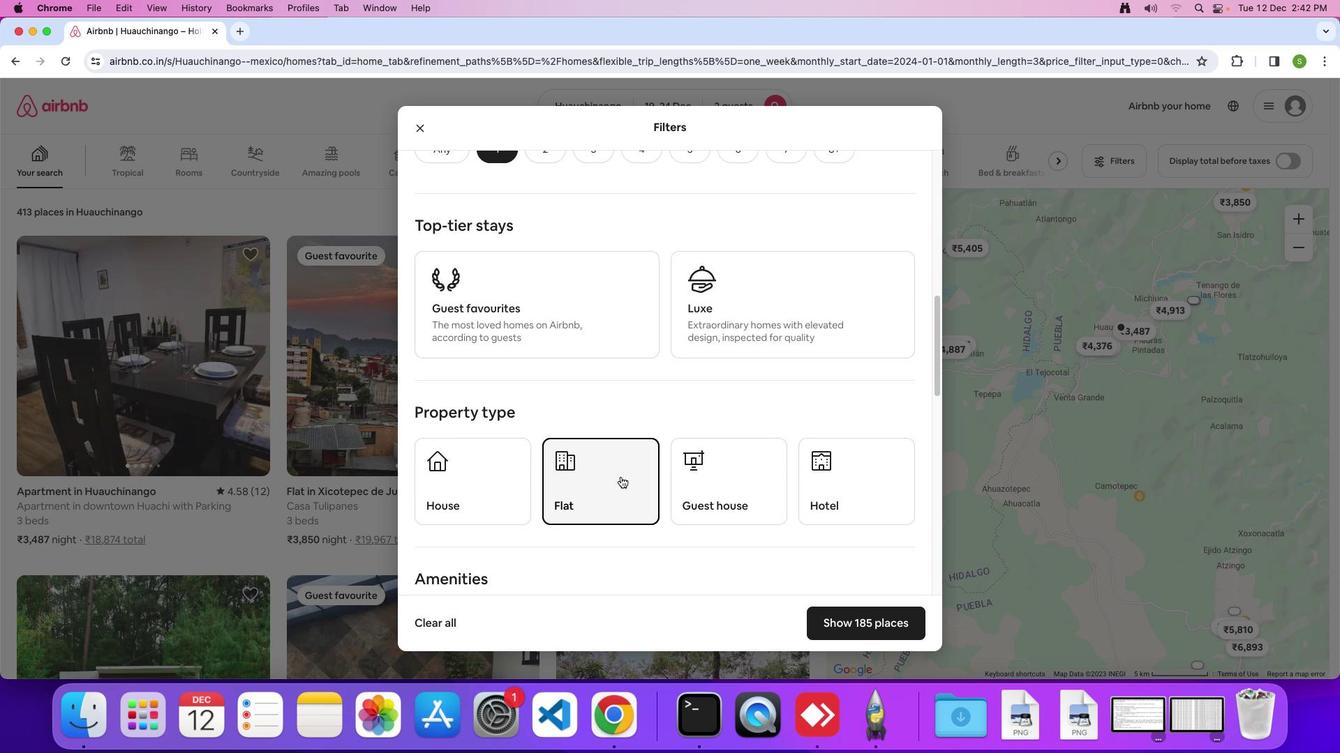 
Action: Mouse scrolled (621, 477) with delta (0, 0)
Screenshot: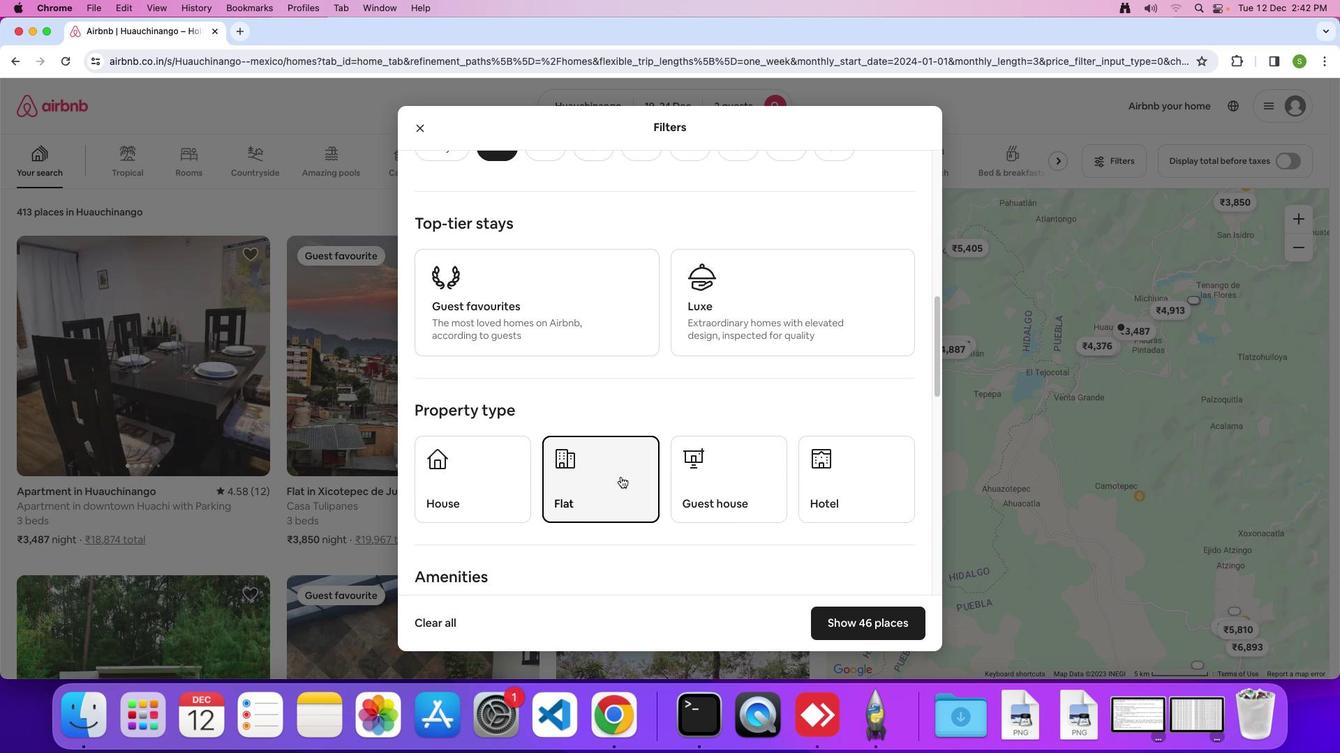 
Action: Mouse scrolled (621, 477) with delta (0, 0)
Screenshot: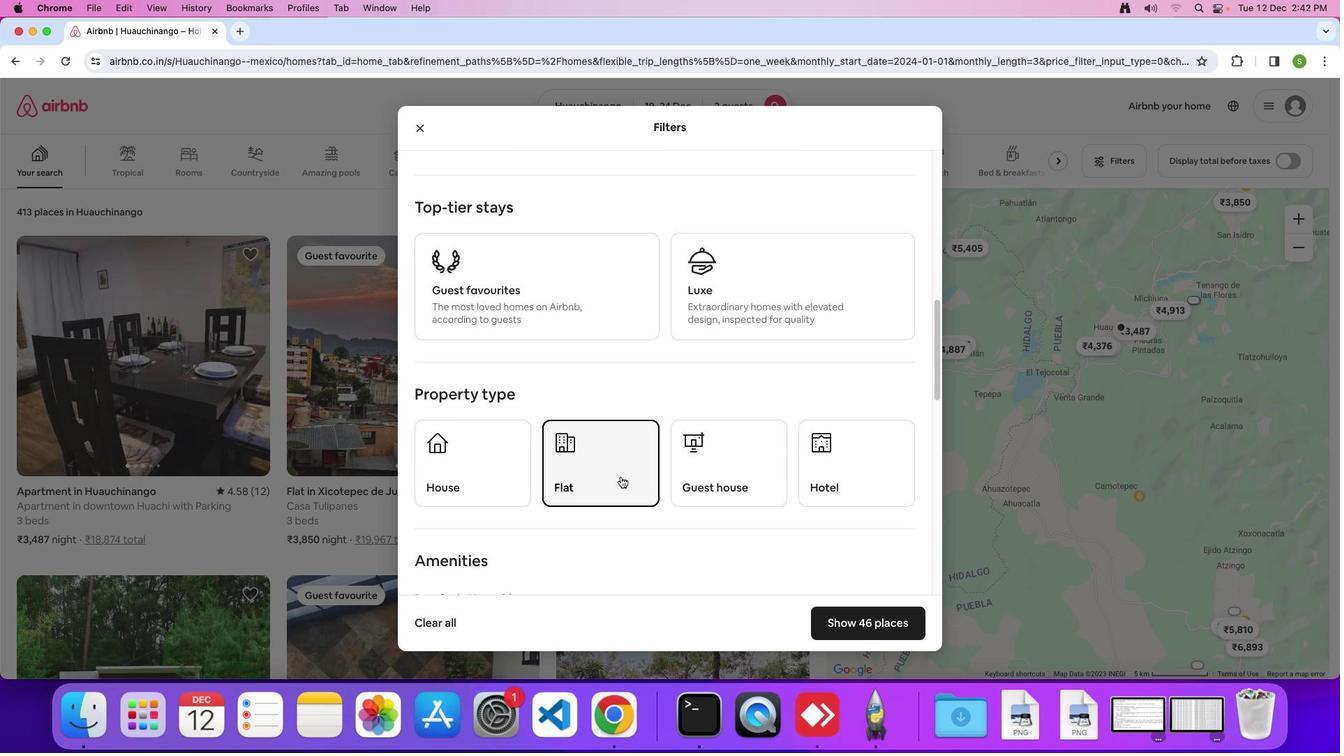 
Action: Mouse scrolled (621, 477) with delta (0, 0)
Screenshot: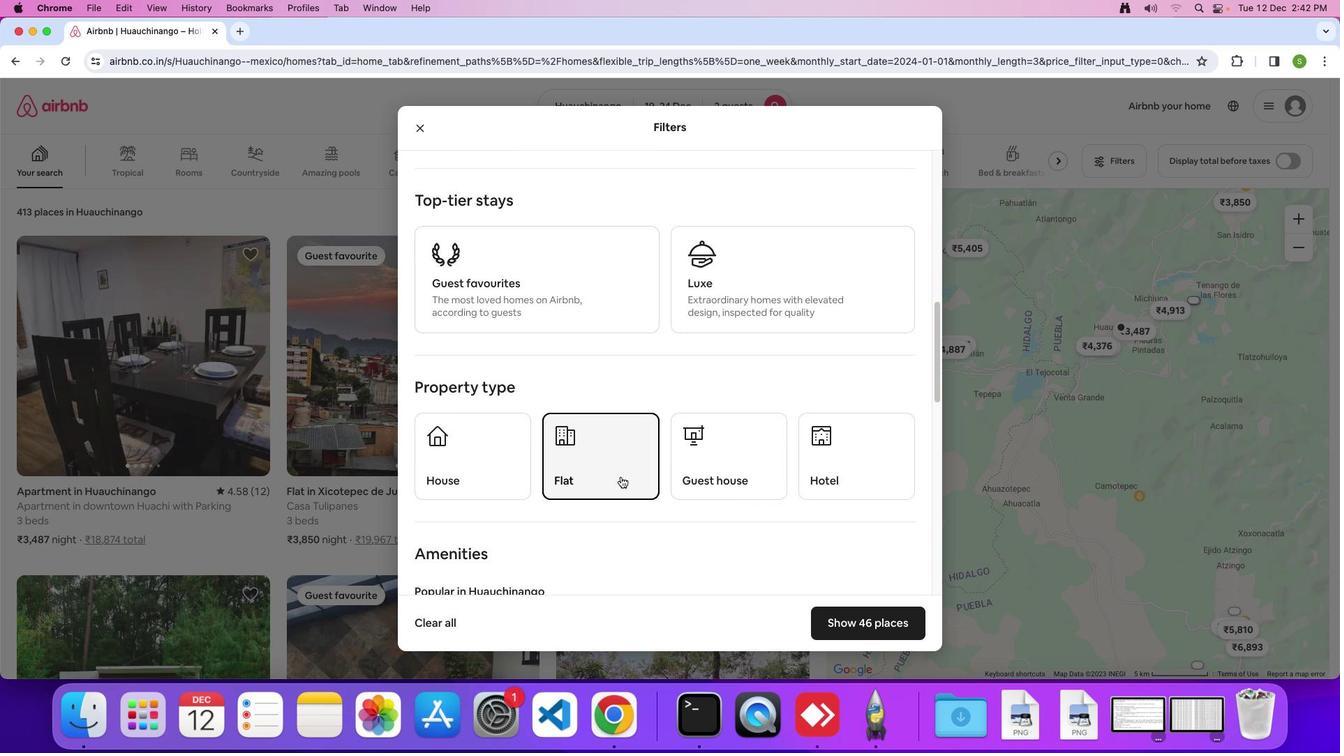 
Action: Mouse scrolled (621, 477) with delta (0, 0)
Screenshot: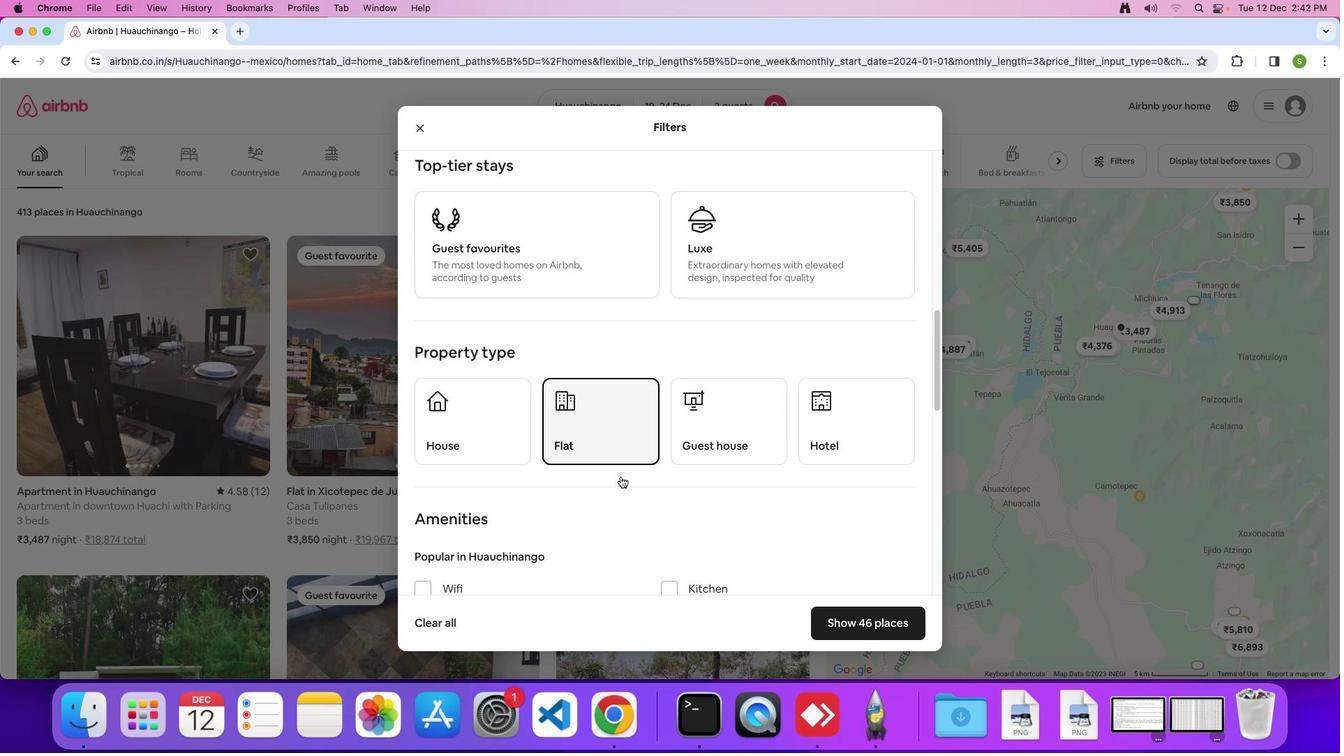 
Action: Mouse scrolled (621, 477) with delta (0, 0)
Screenshot: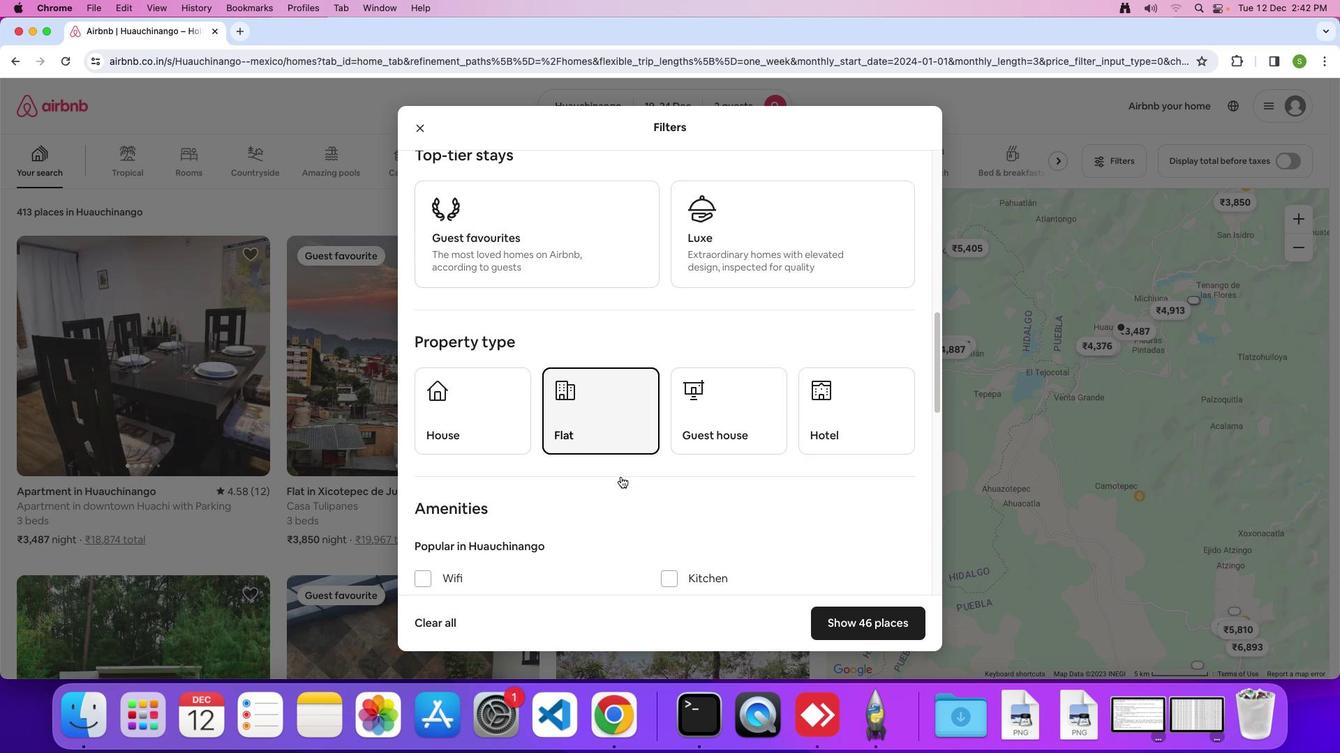 
Action: Mouse scrolled (621, 477) with delta (0, -1)
Screenshot: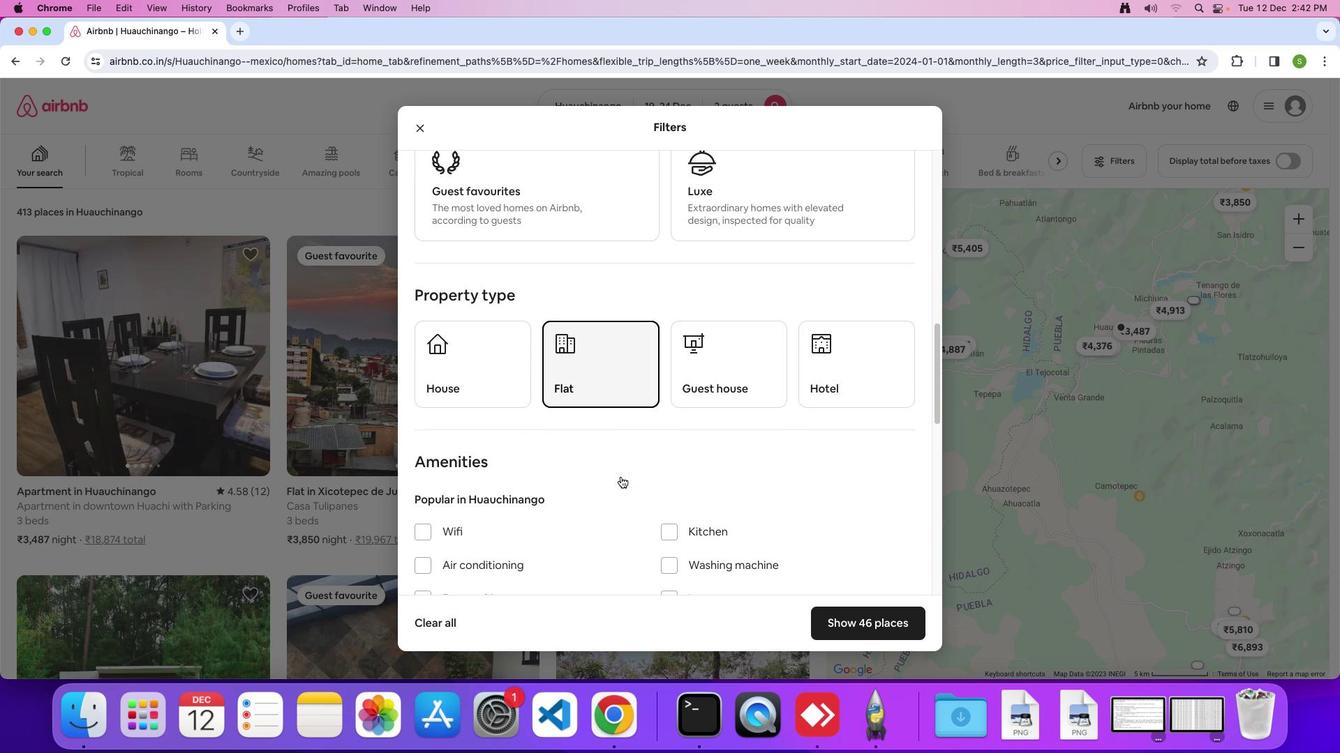 
Action: Mouse scrolled (621, 477) with delta (0, 0)
Screenshot: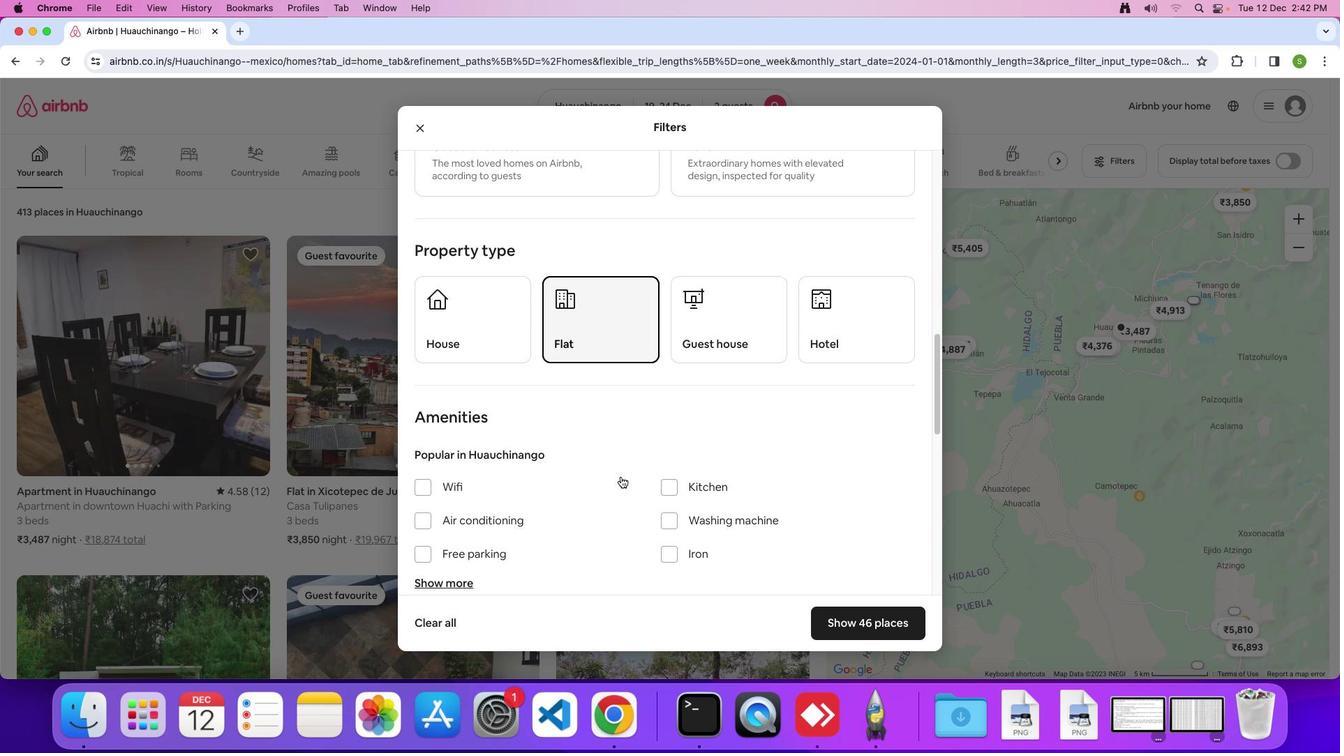 
Action: Mouse scrolled (621, 477) with delta (0, 0)
Screenshot: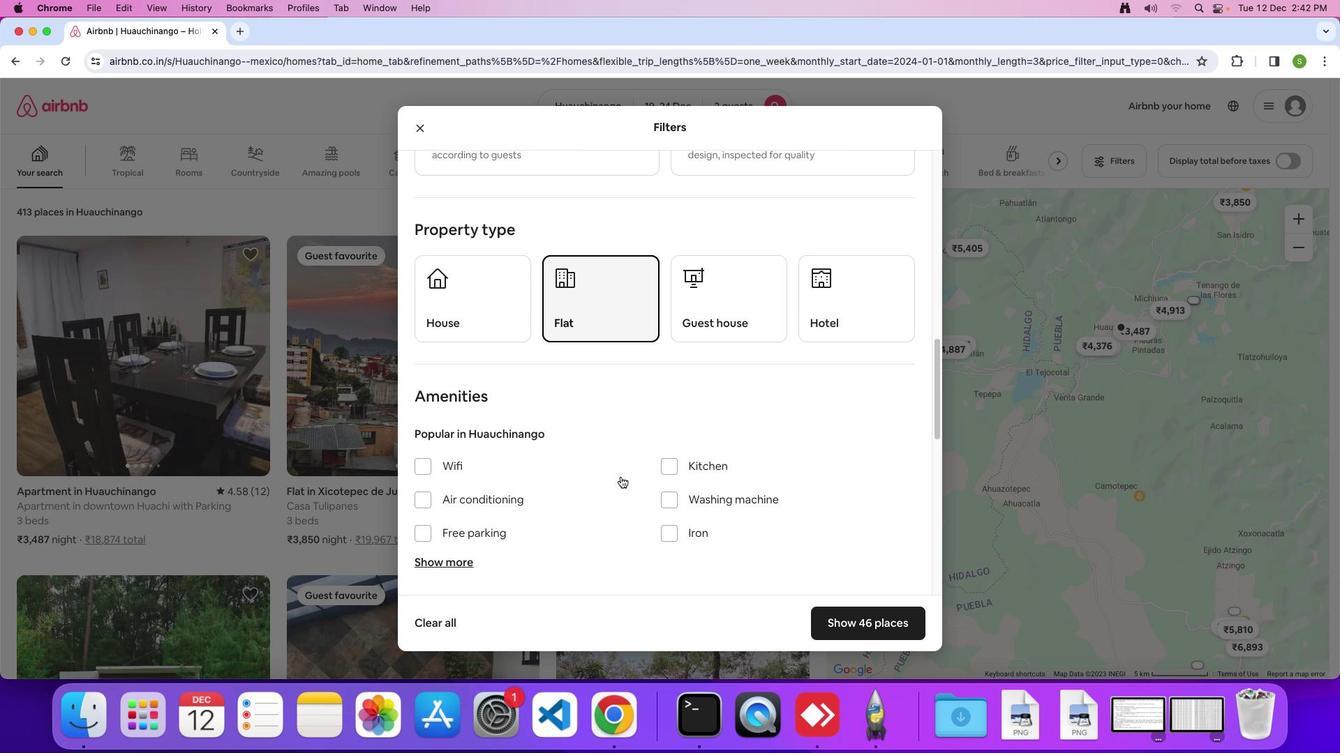 
Action: Mouse scrolled (621, 477) with delta (0, -1)
Screenshot: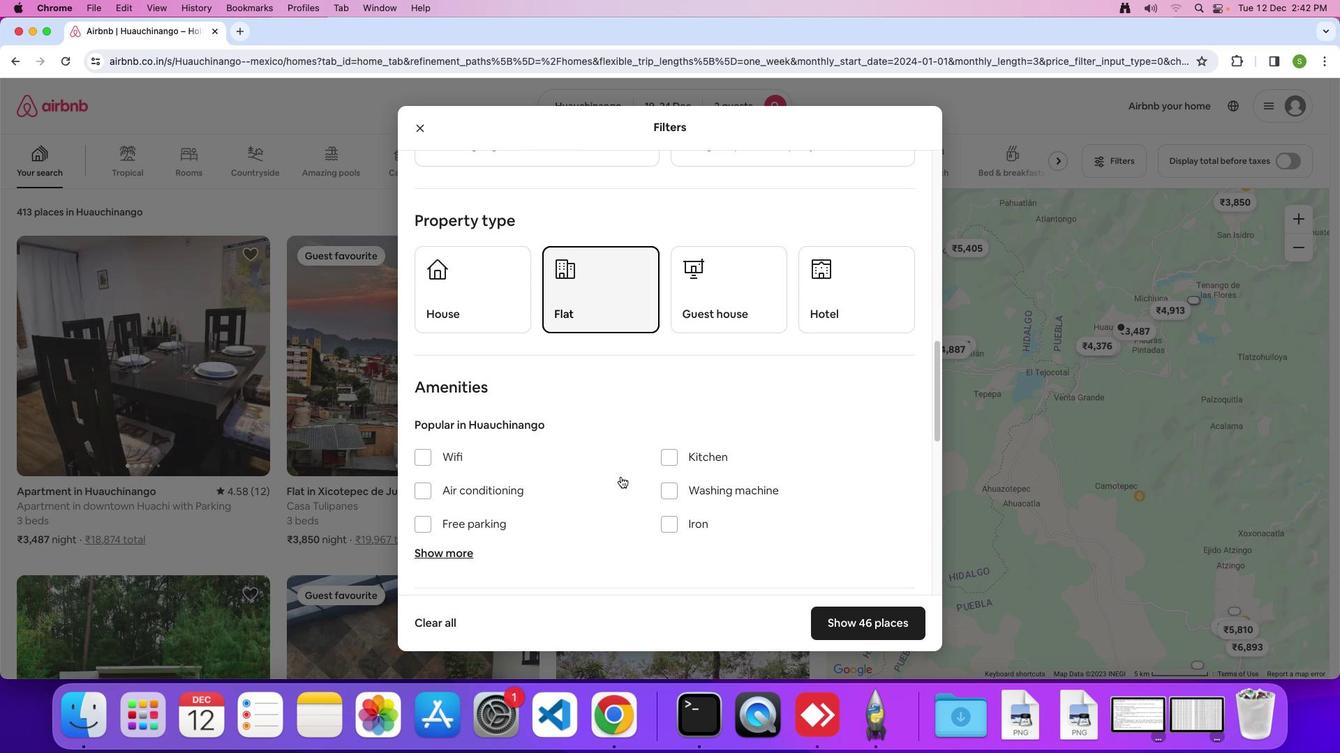 
Action: Mouse scrolled (621, 477) with delta (0, 0)
Screenshot: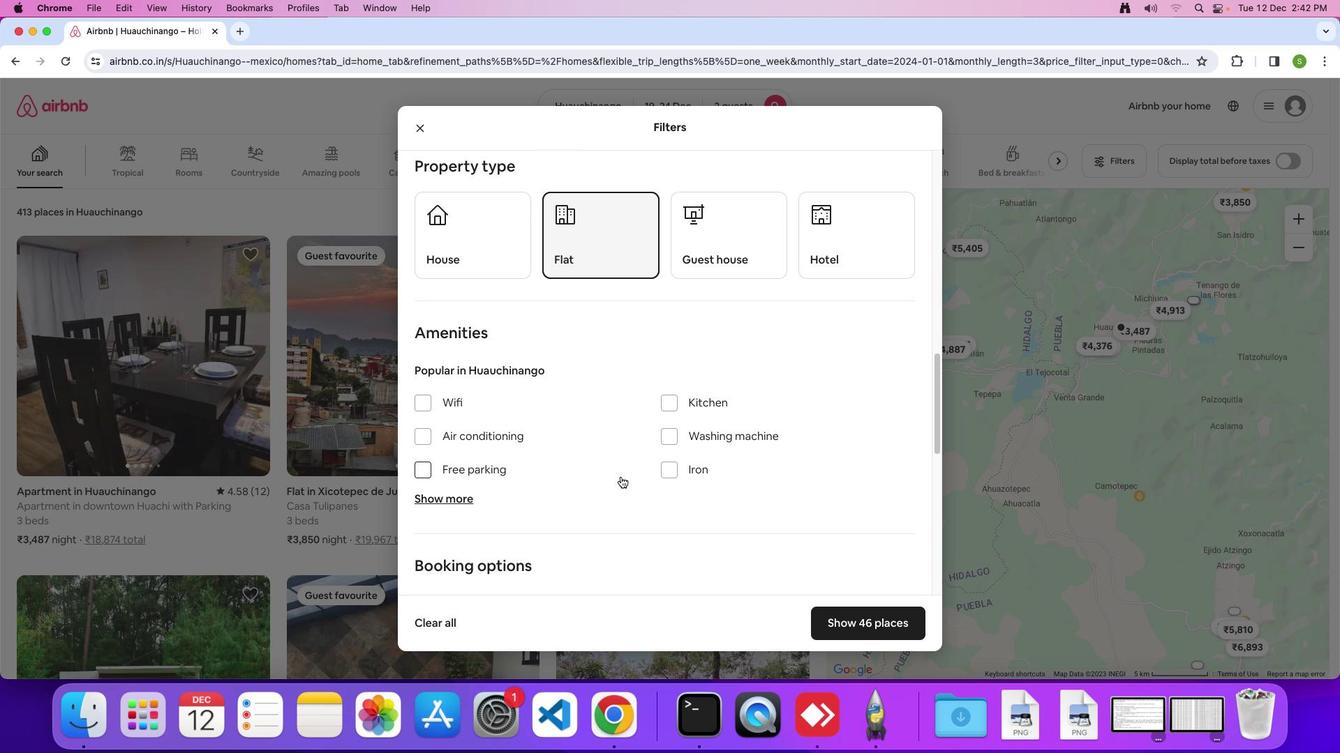 
Action: Mouse scrolled (621, 477) with delta (0, 0)
Screenshot: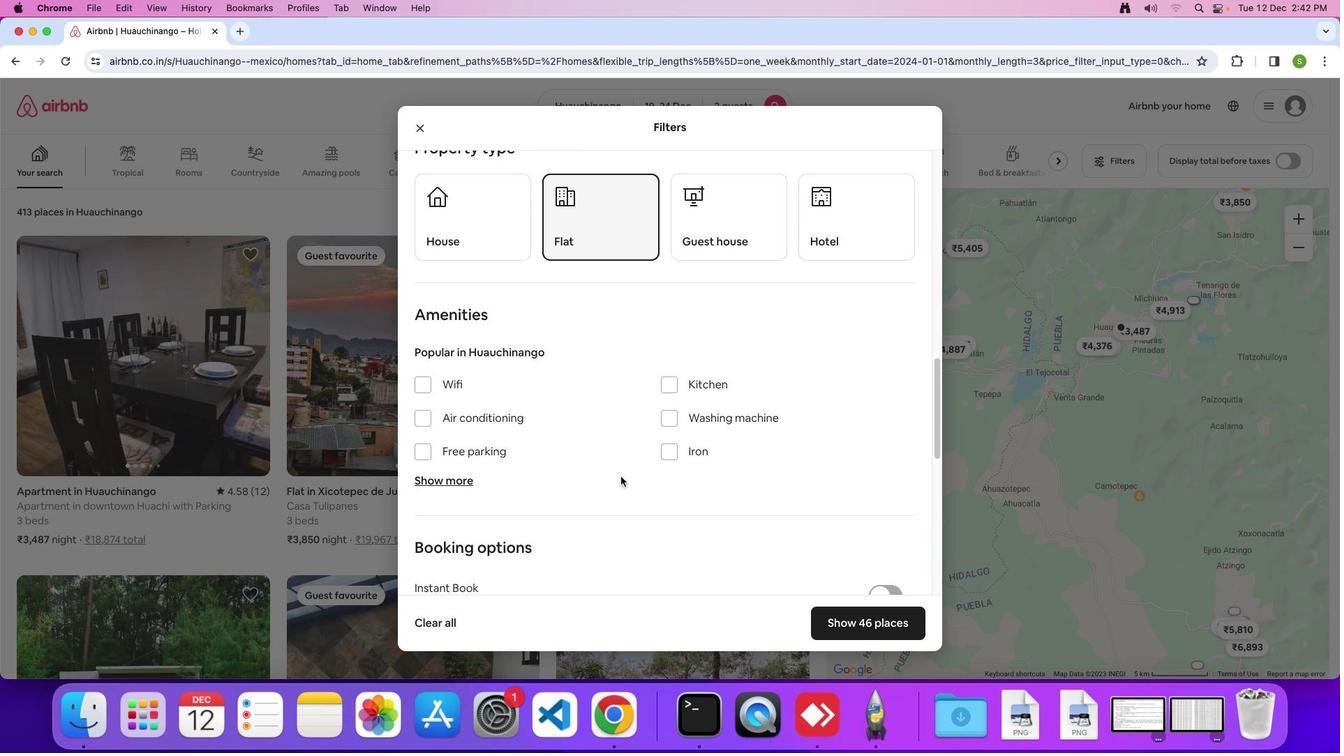 
Action: Mouse scrolled (621, 477) with delta (0, -1)
Screenshot: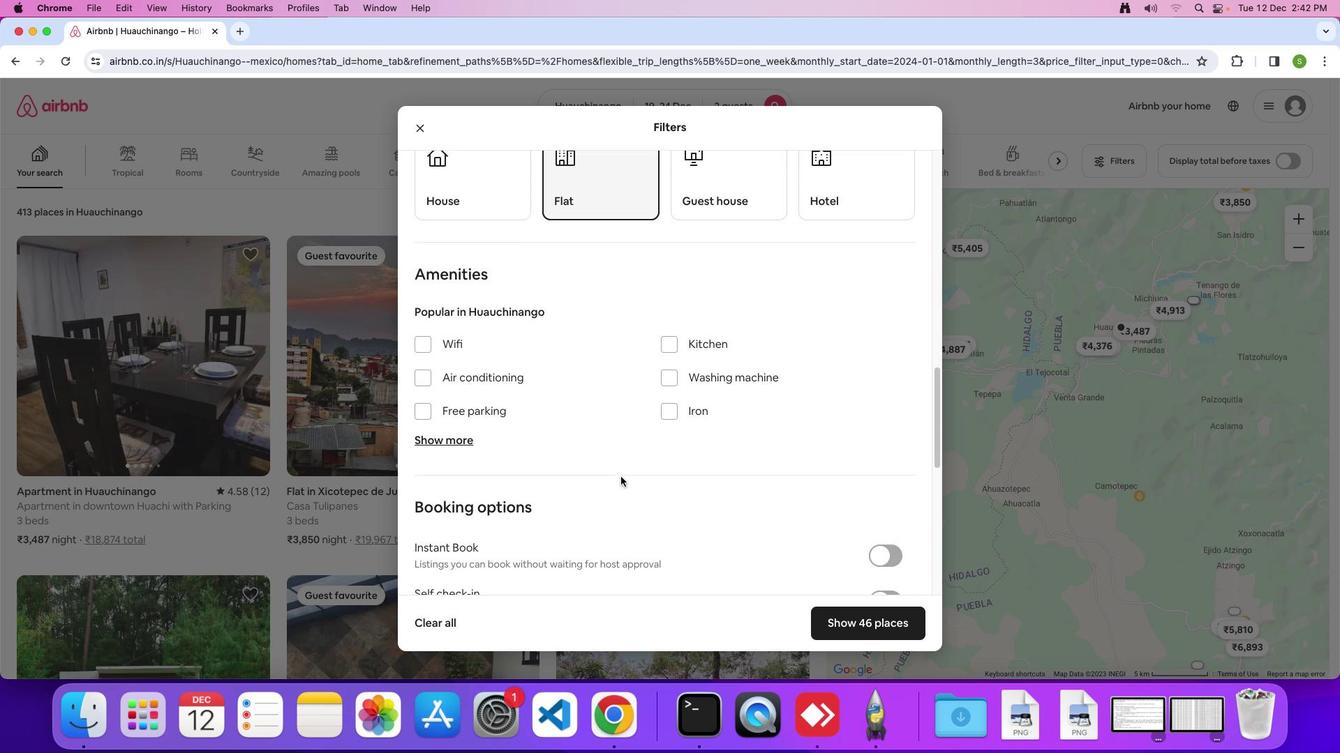 
Action: Mouse scrolled (621, 477) with delta (0, 0)
Screenshot: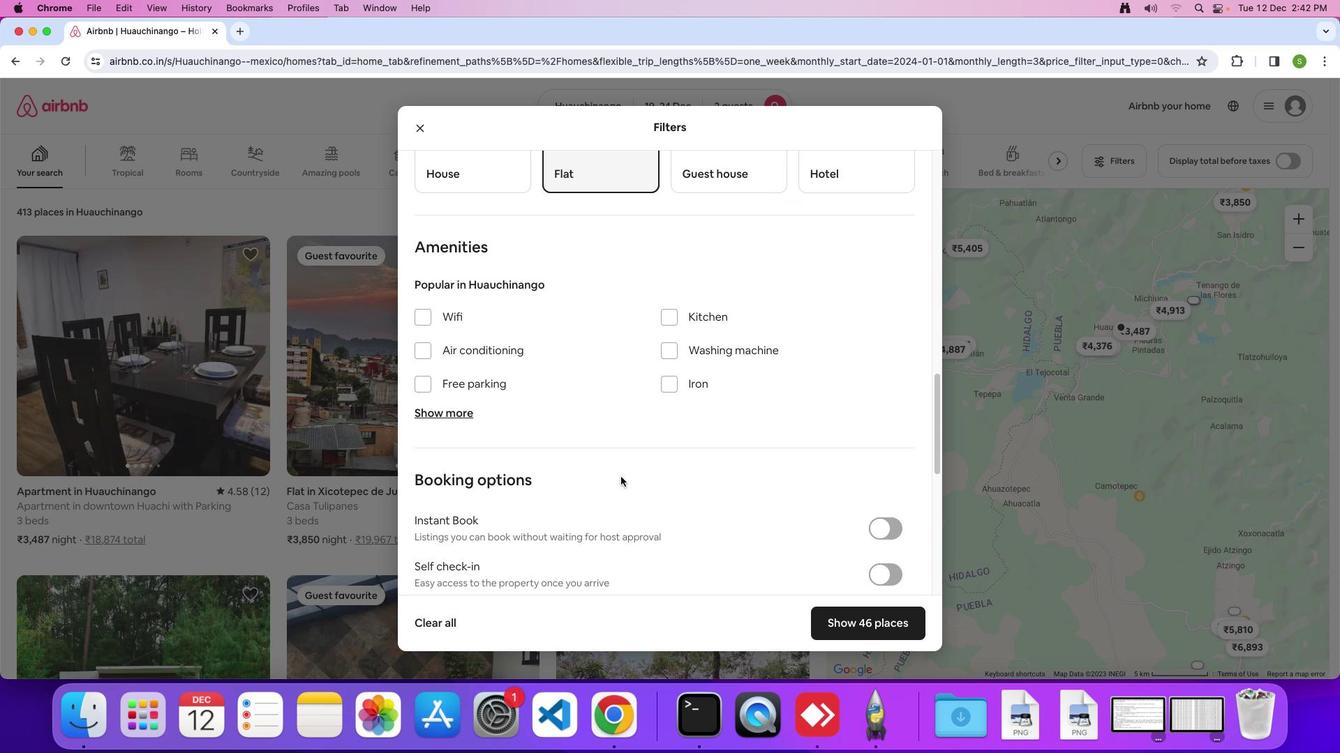 
Action: Mouse scrolled (621, 477) with delta (0, 0)
Screenshot: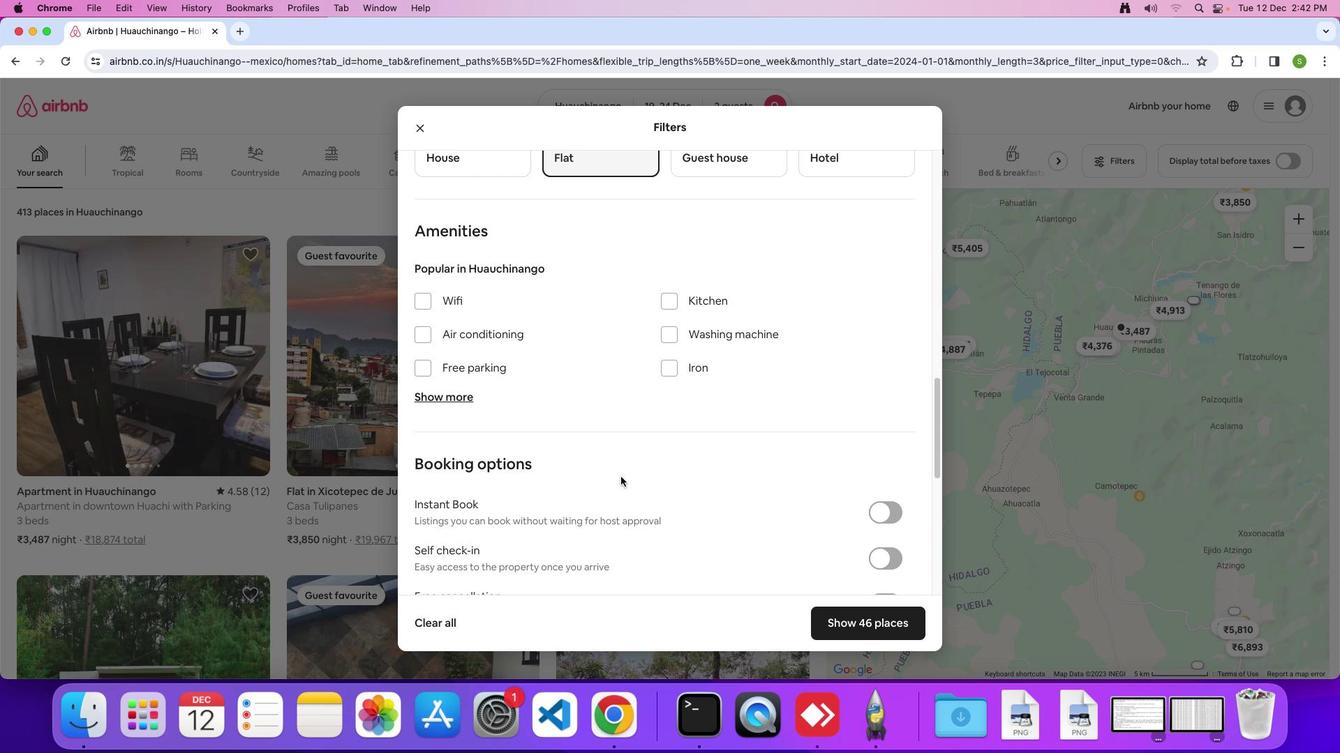 
Action: Mouse scrolled (621, 477) with delta (0, -1)
Screenshot: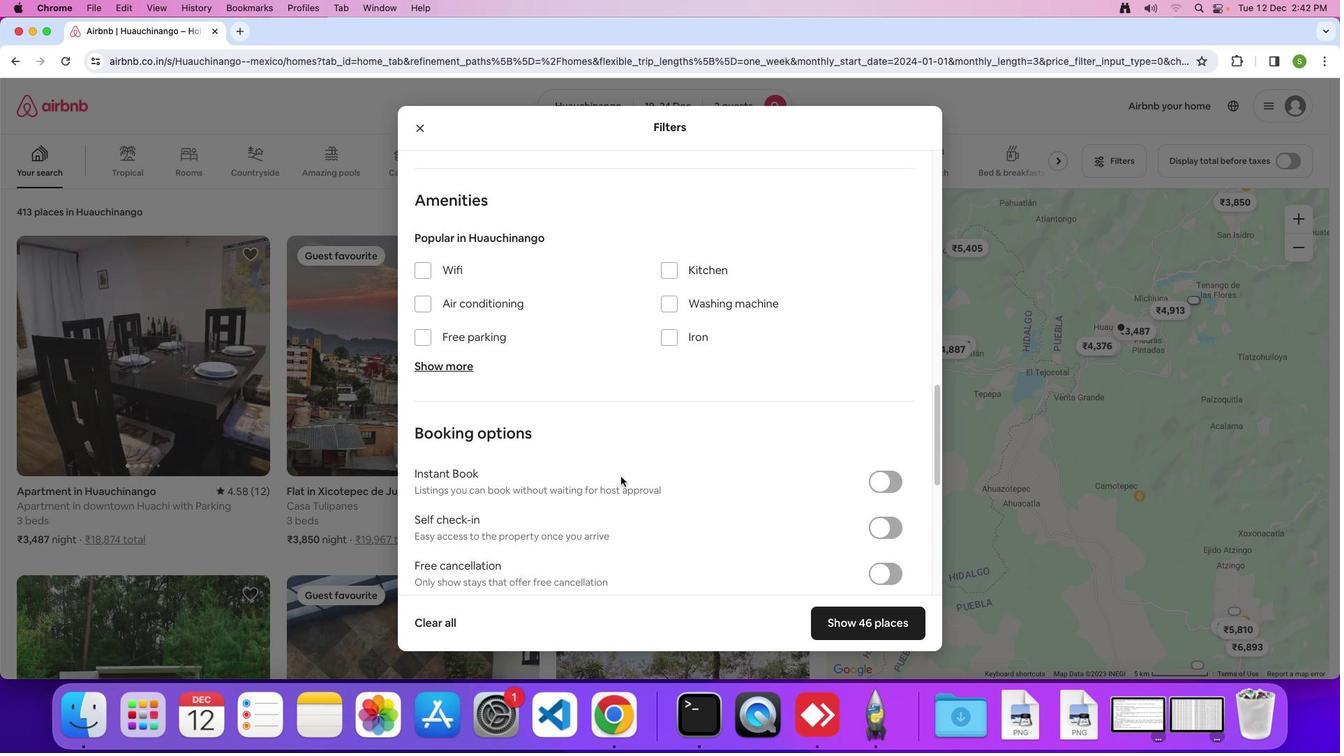 
Action: Mouse scrolled (621, 477) with delta (0, 0)
Screenshot: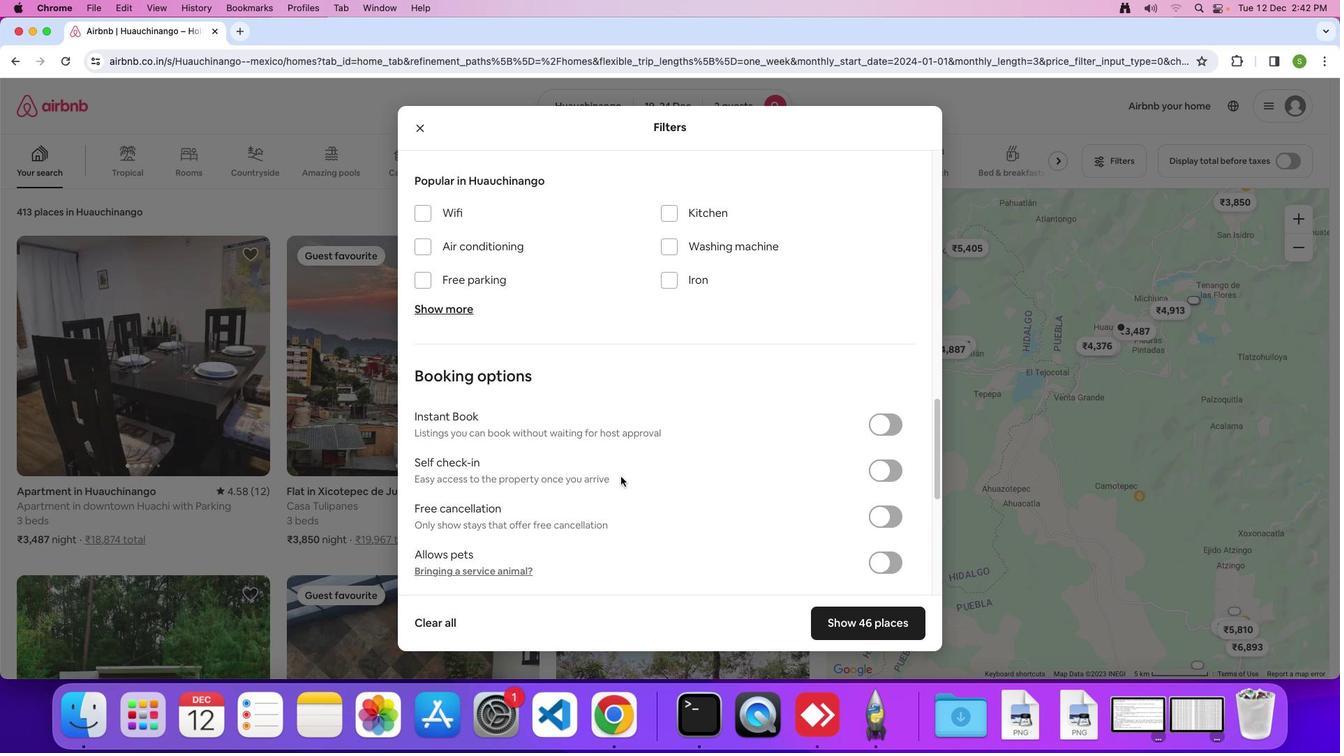 
Action: Mouse scrolled (621, 477) with delta (0, 0)
Screenshot: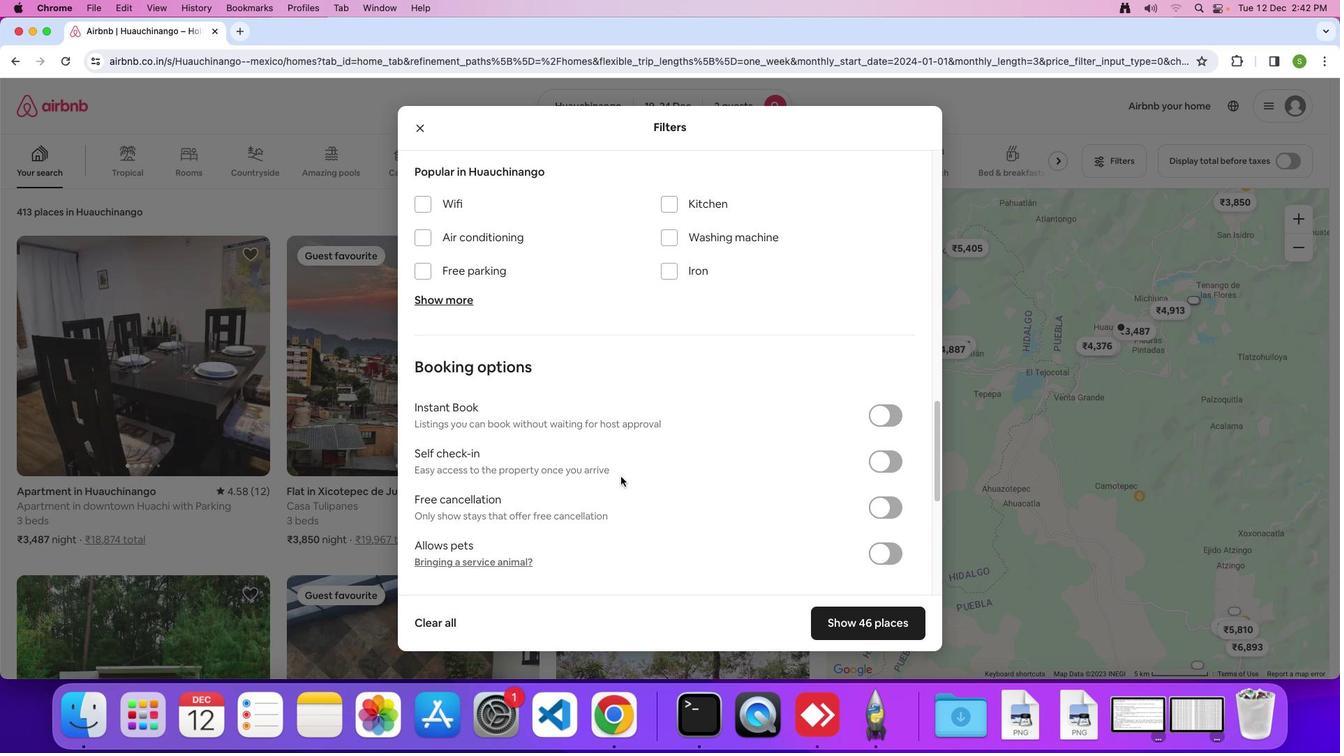 
Action: Mouse scrolled (621, 477) with delta (0, -1)
Screenshot: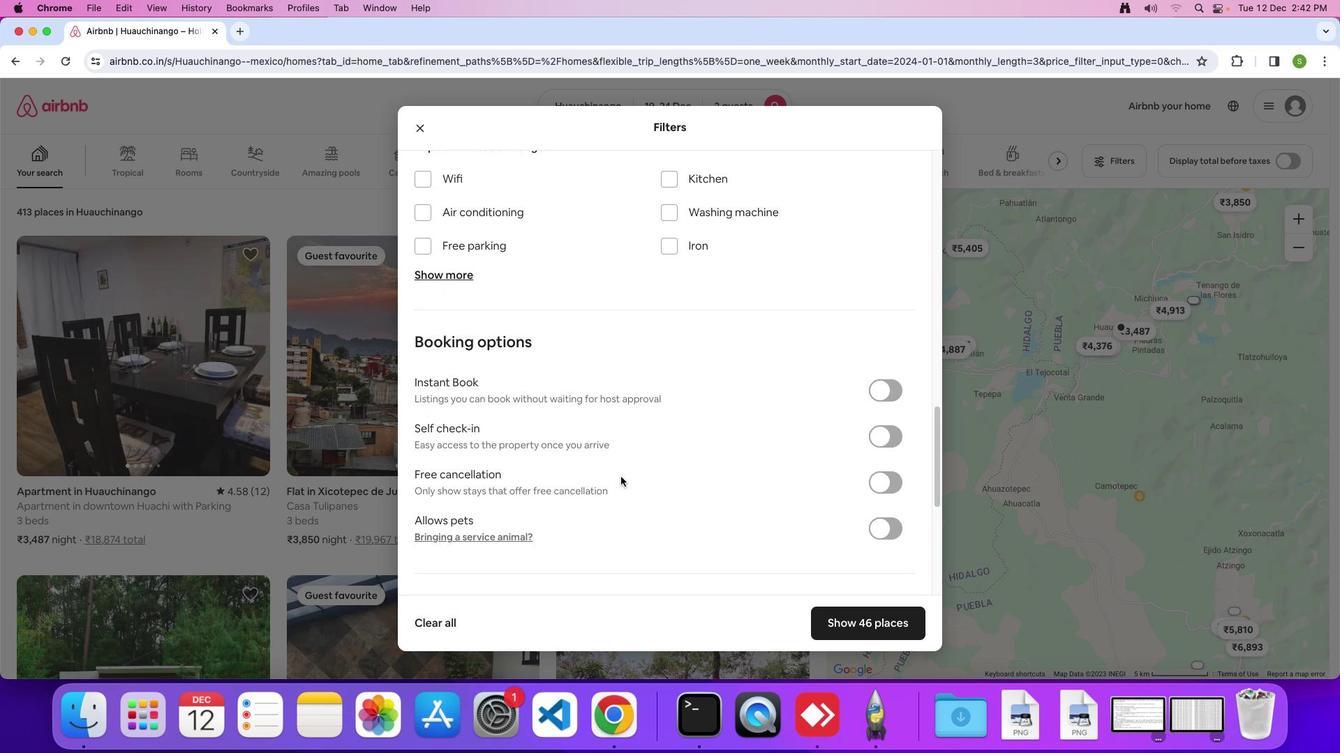 
Action: Mouse scrolled (621, 477) with delta (0, 0)
Screenshot: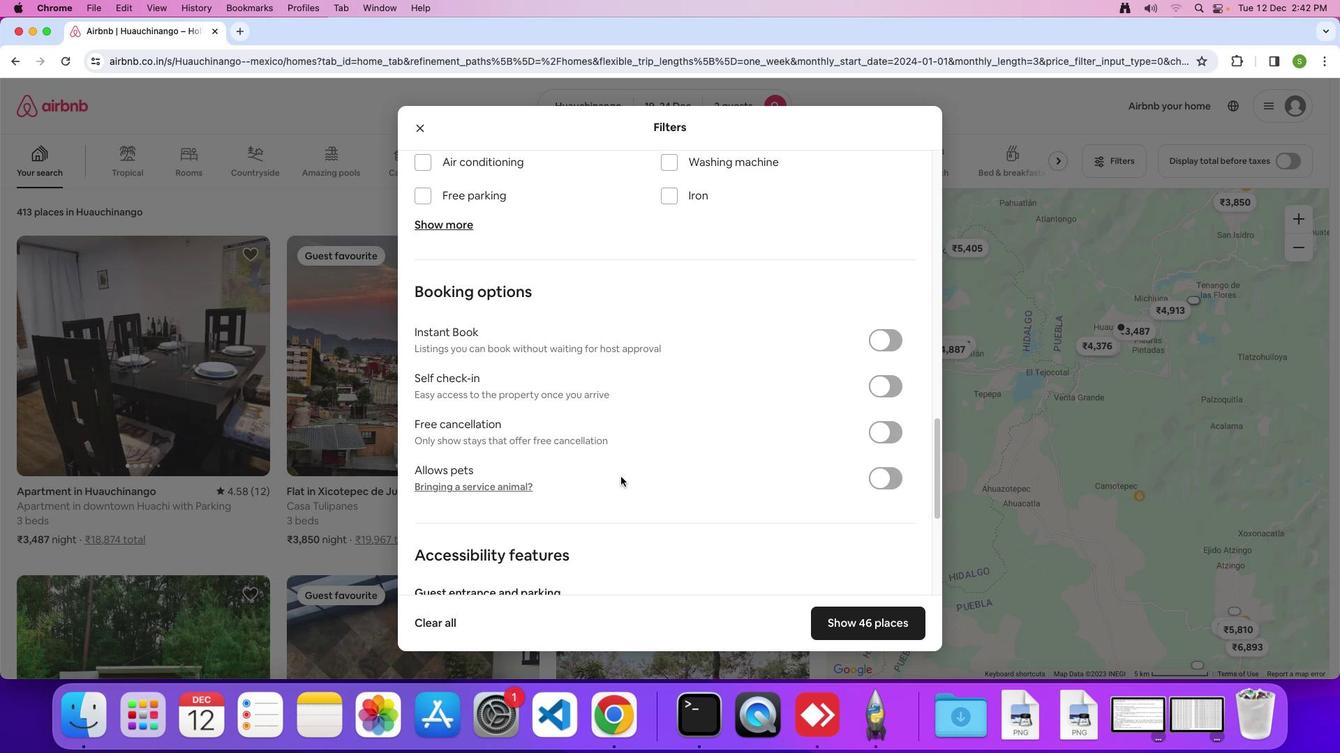 
Action: Mouse scrolled (621, 477) with delta (0, 0)
Screenshot: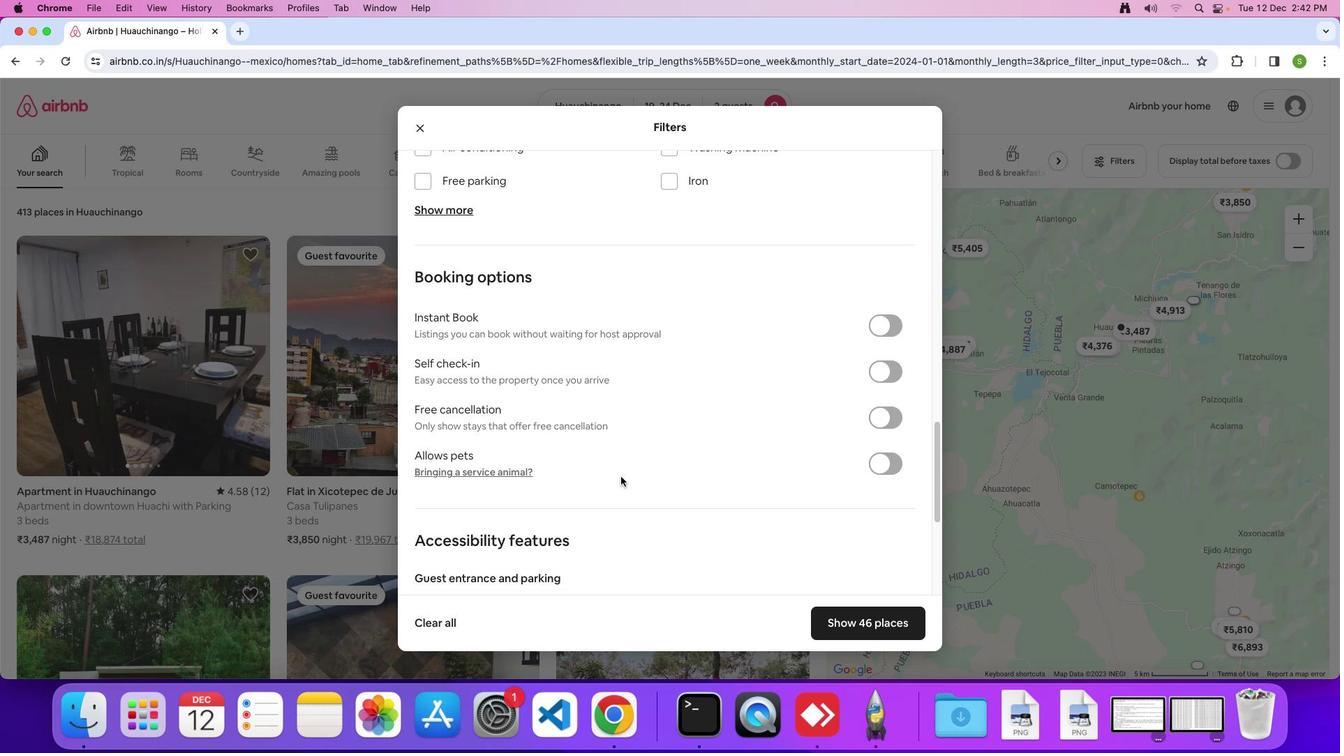 
Action: Mouse scrolled (621, 477) with delta (0, 0)
Screenshot: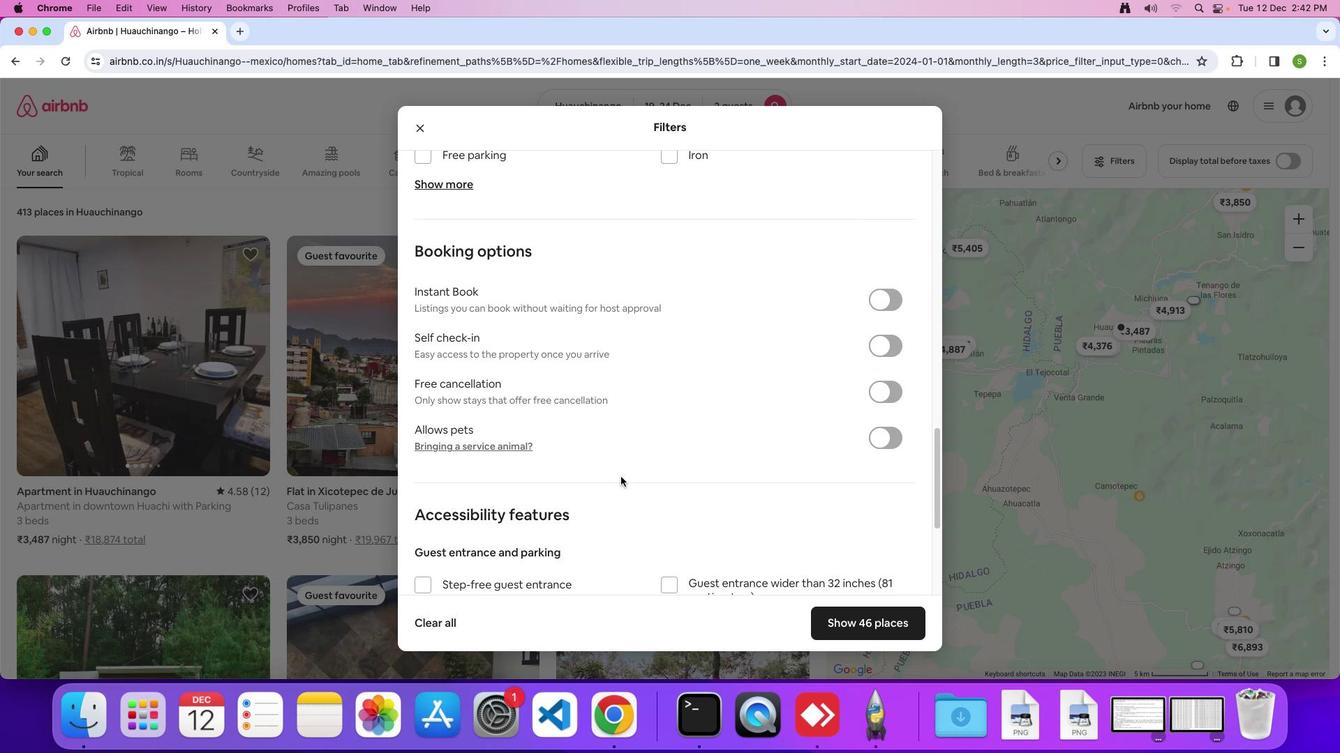 
Action: Mouse scrolled (621, 477) with delta (0, 0)
Screenshot: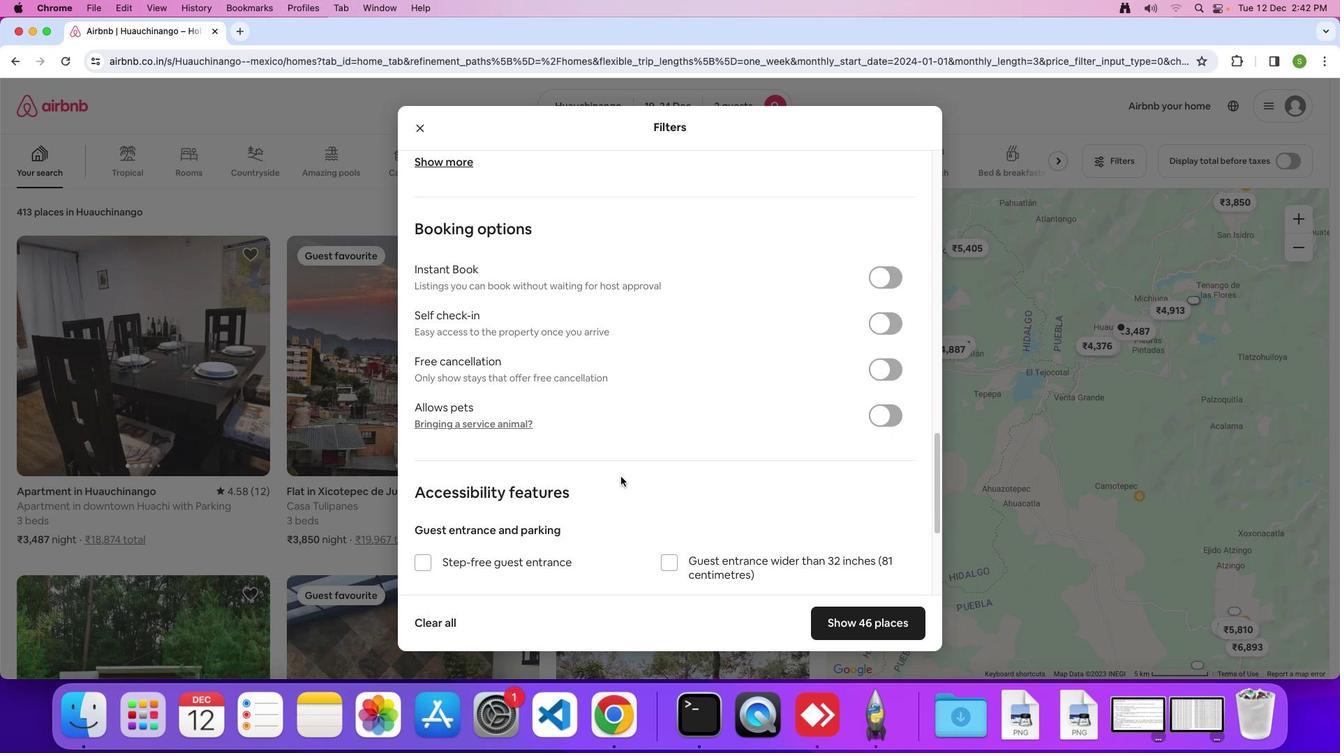 
Action: Mouse scrolled (621, 477) with delta (0, 0)
Screenshot: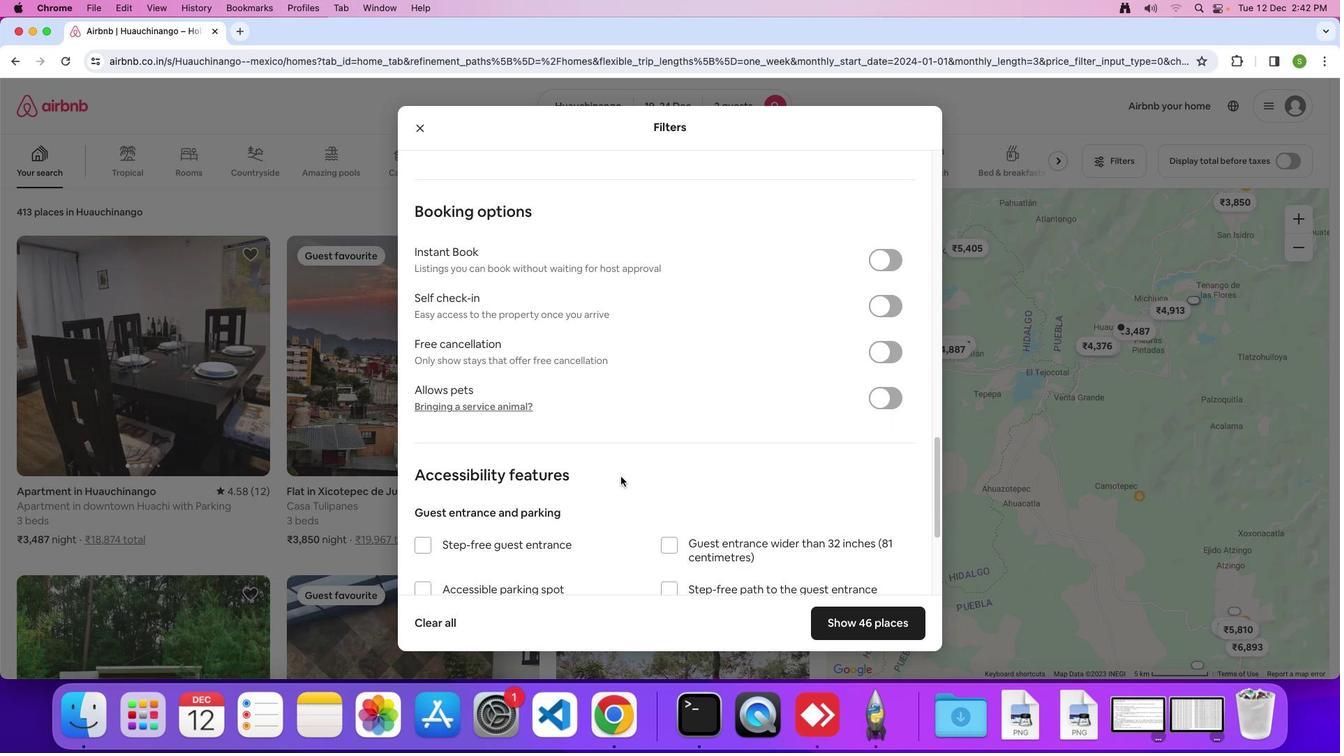
Action: Mouse scrolled (621, 477) with delta (0, -1)
Screenshot: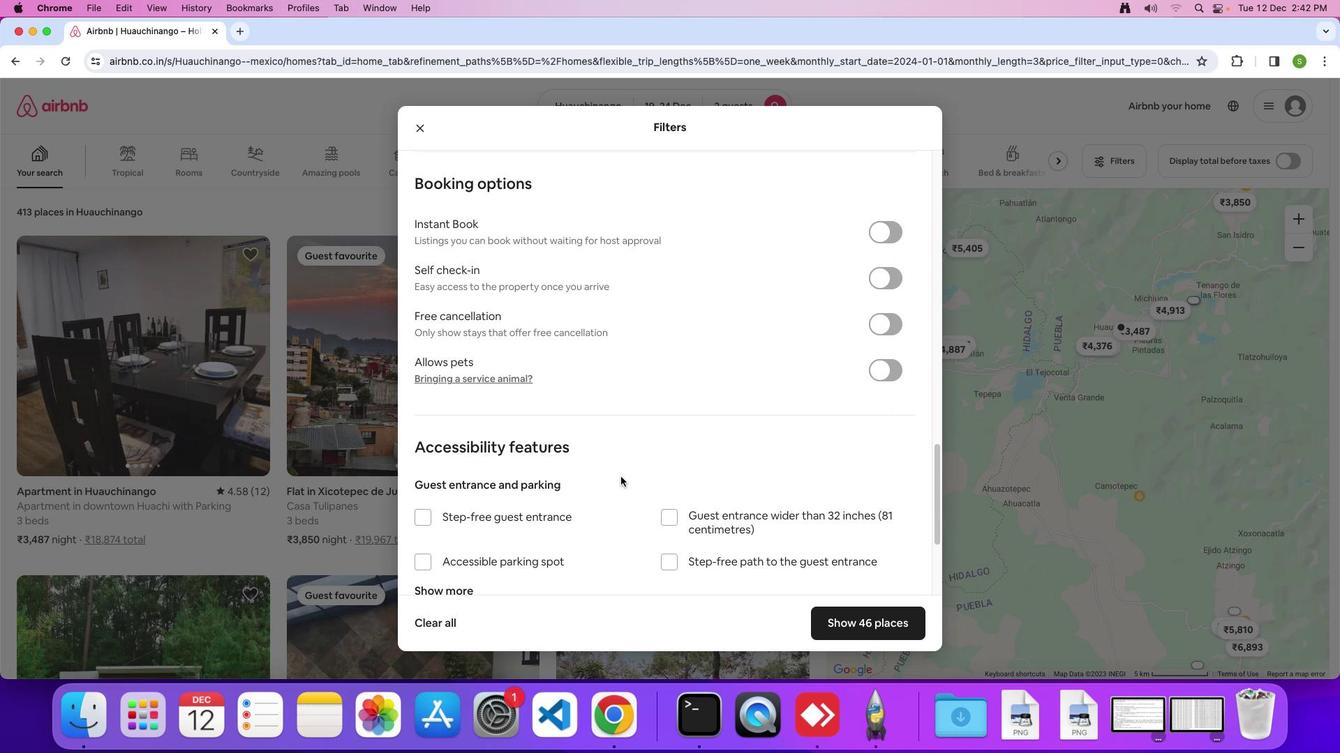 
Action: Mouse scrolled (621, 477) with delta (0, 0)
Screenshot: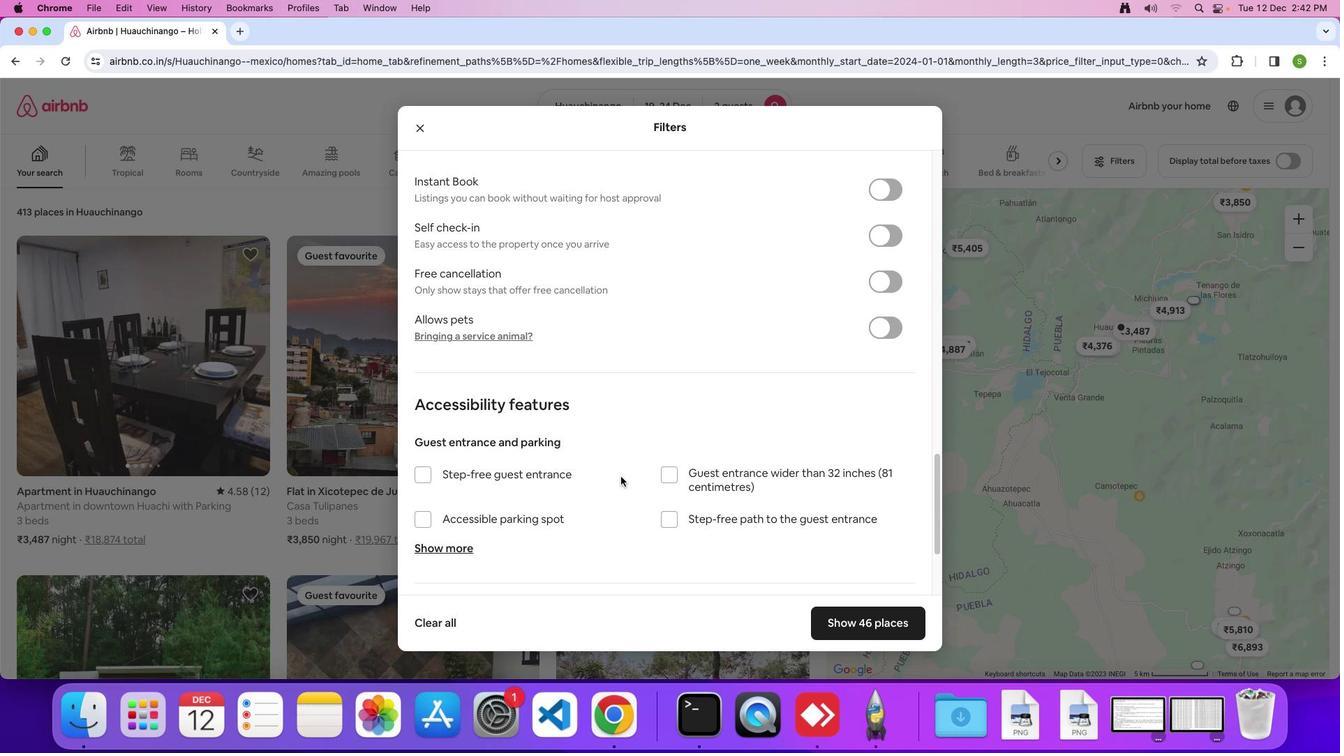
Action: Mouse scrolled (621, 477) with delta (0, 0)
Screenshot: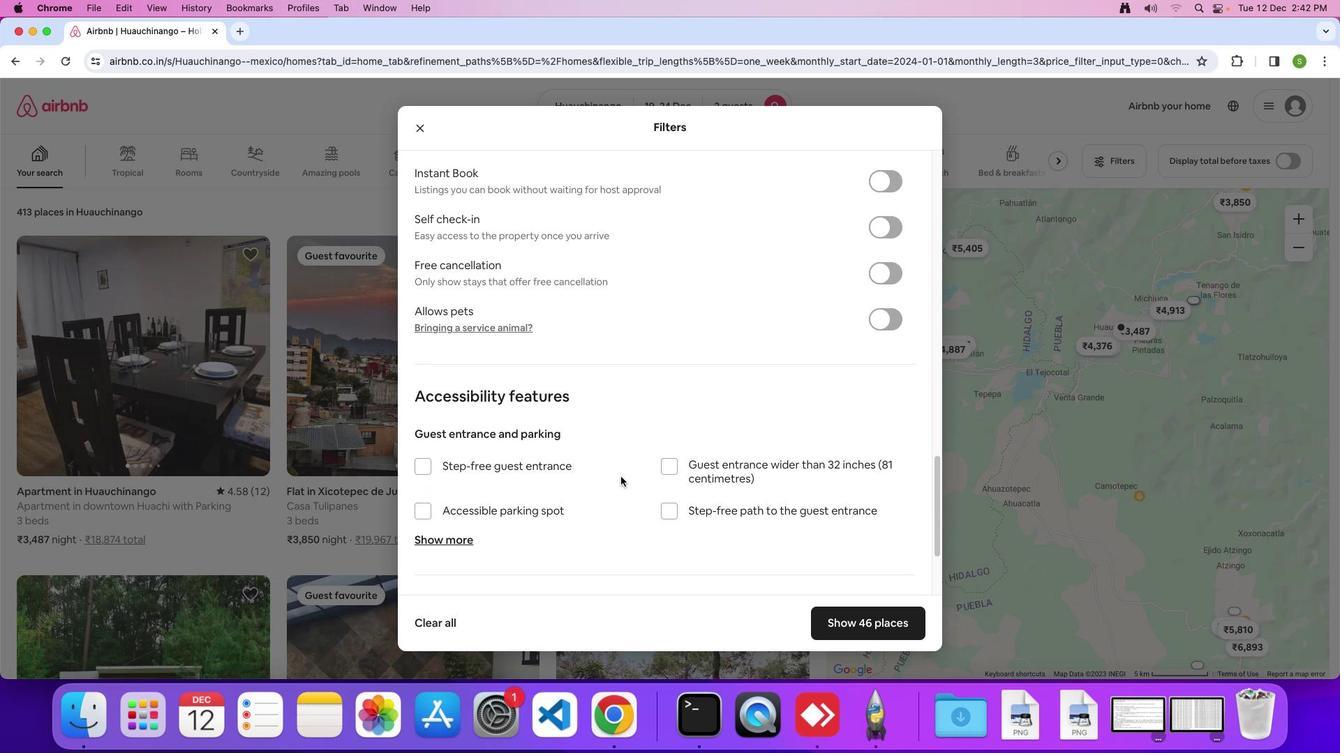 
Action: Mouse scrolled (621, 477) with delta (0, 0)
Screenshot: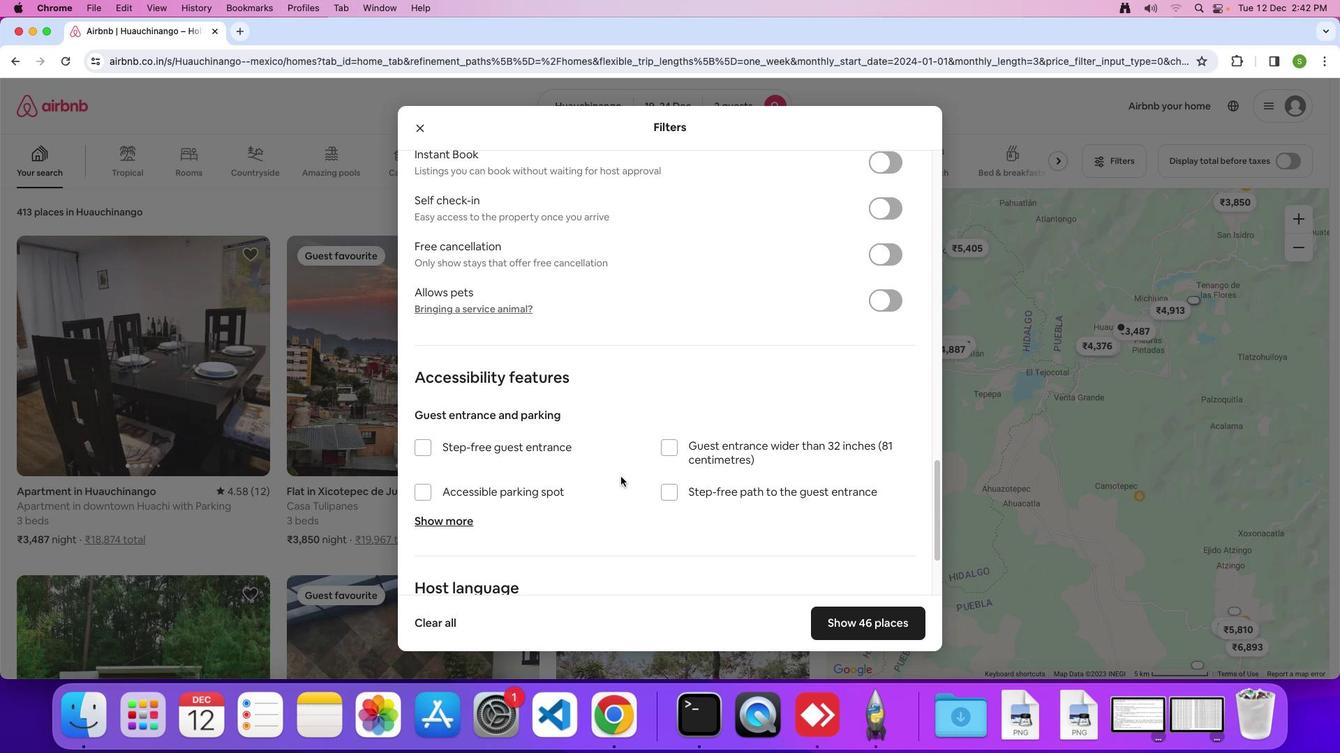 
Action: Mouse scrolled (621, 477) with delta (0, 0)
Screenshot: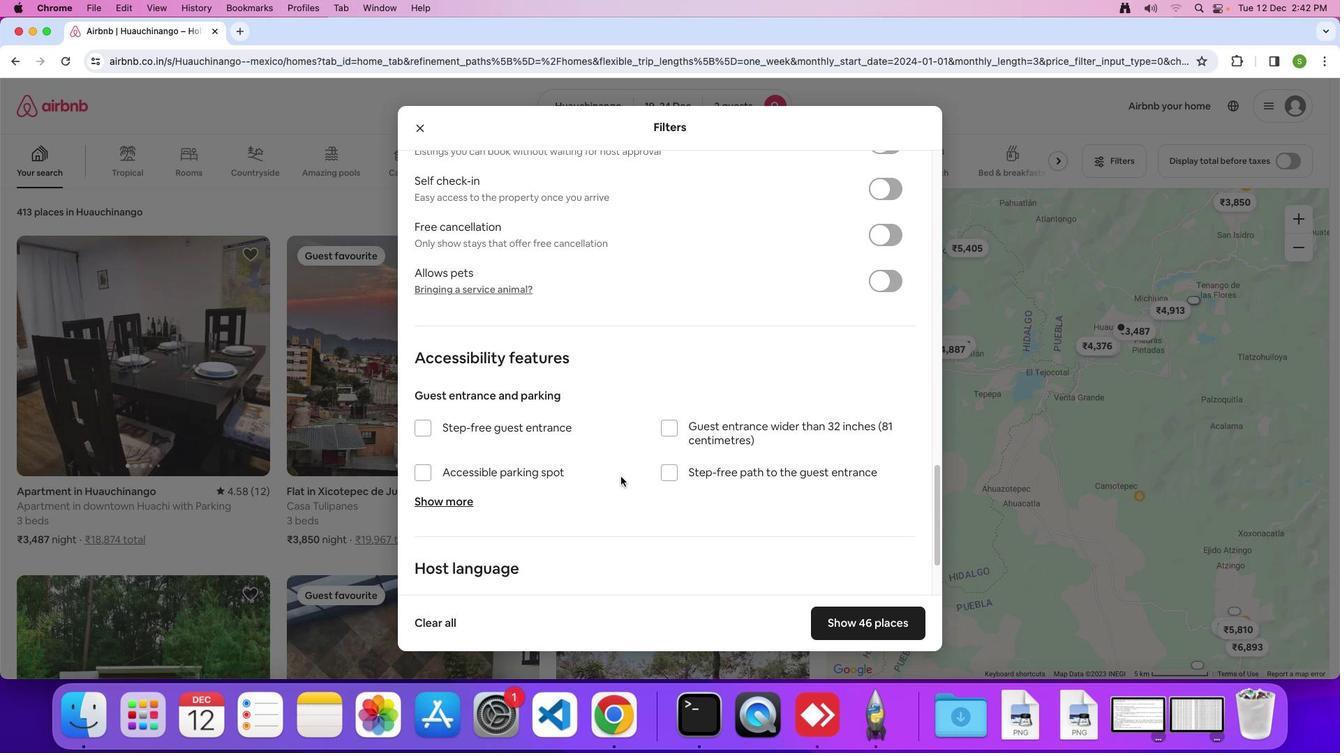
Action: Mouse scrolled (621, 477) with delta (0, 0)
Screenshot: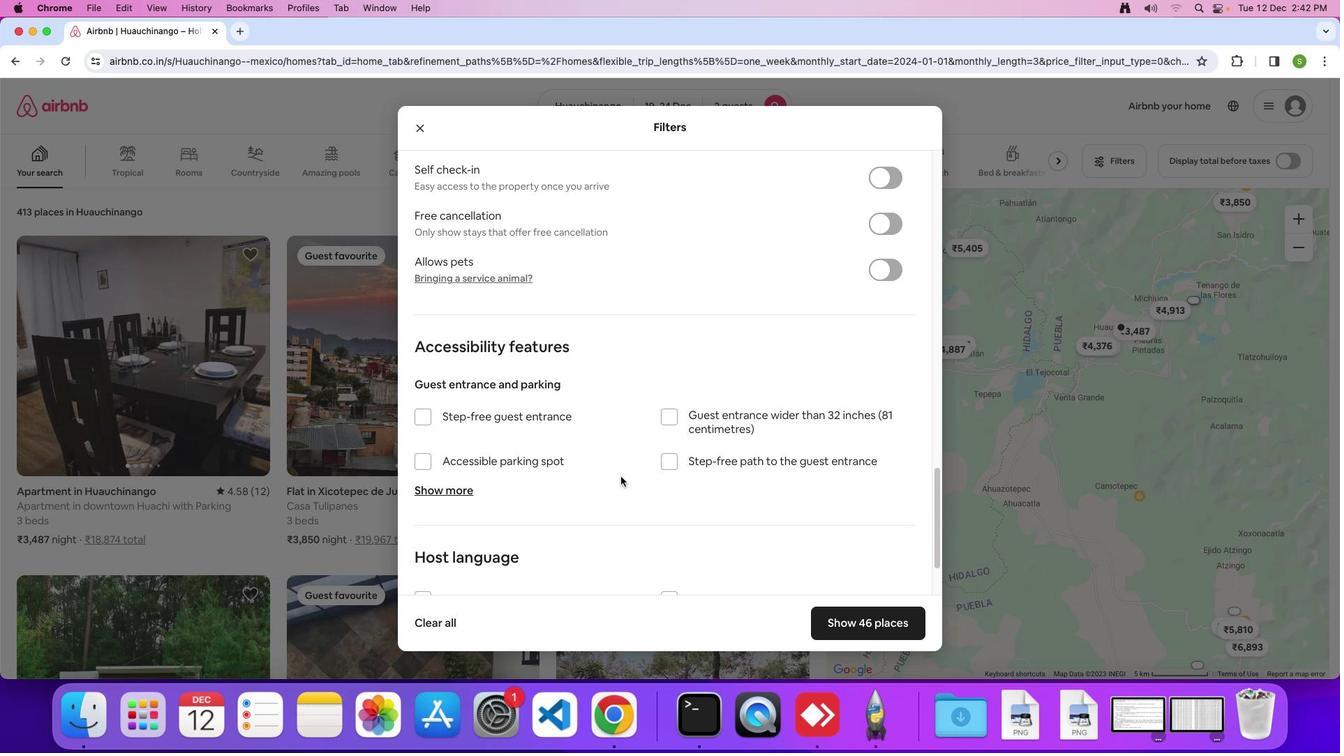 
Action: Mouse scrolled (621, 477) with delta (0, 0)
Screenshot: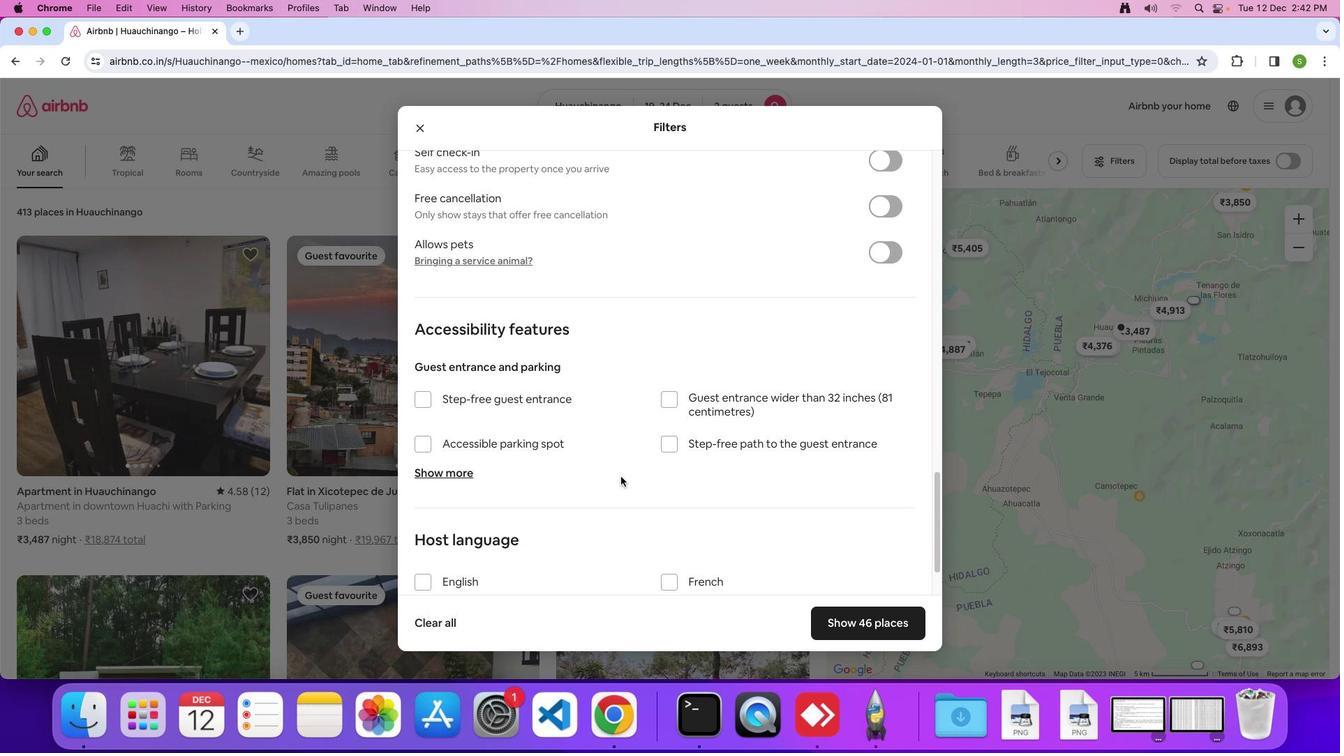 
Action: Mouse scrolled (621, 477) with delta (0, 0)
Screenshot: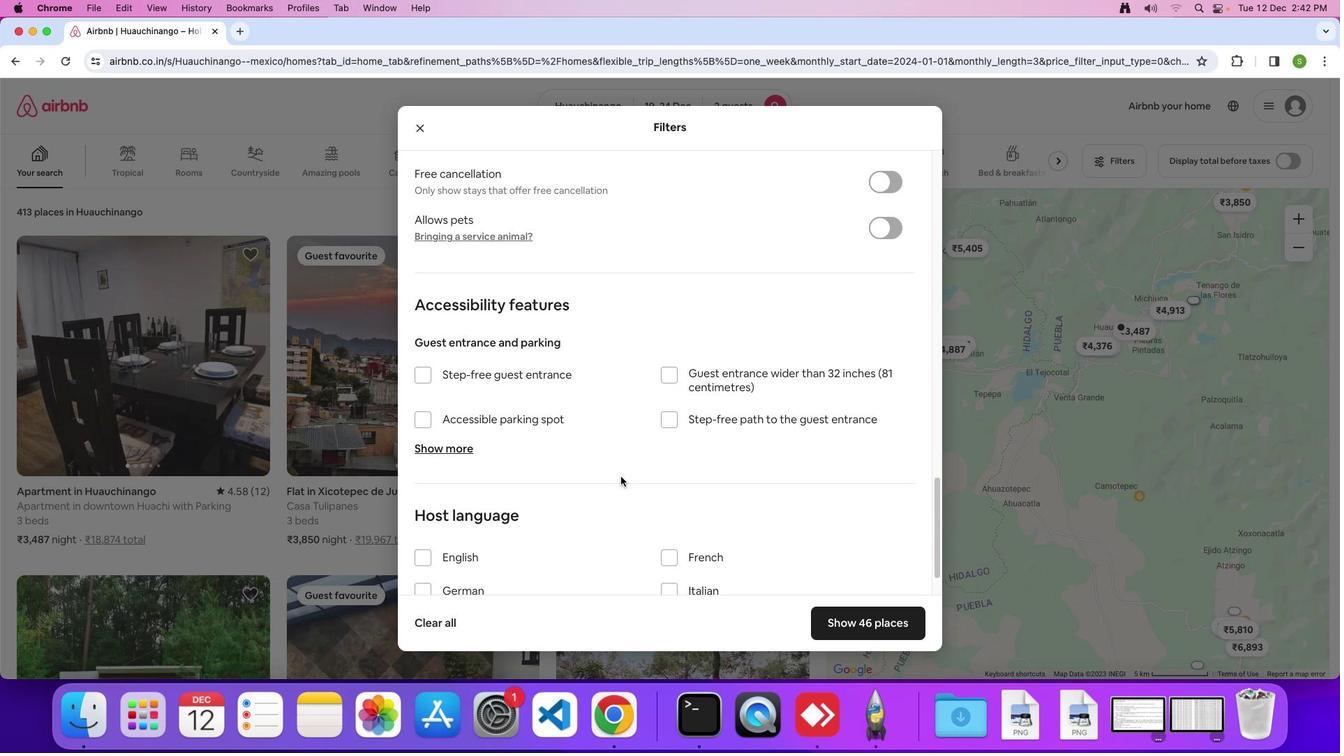 
Action: Mouse scrolled (621, 477) with delta (0, 0)
Screenshot: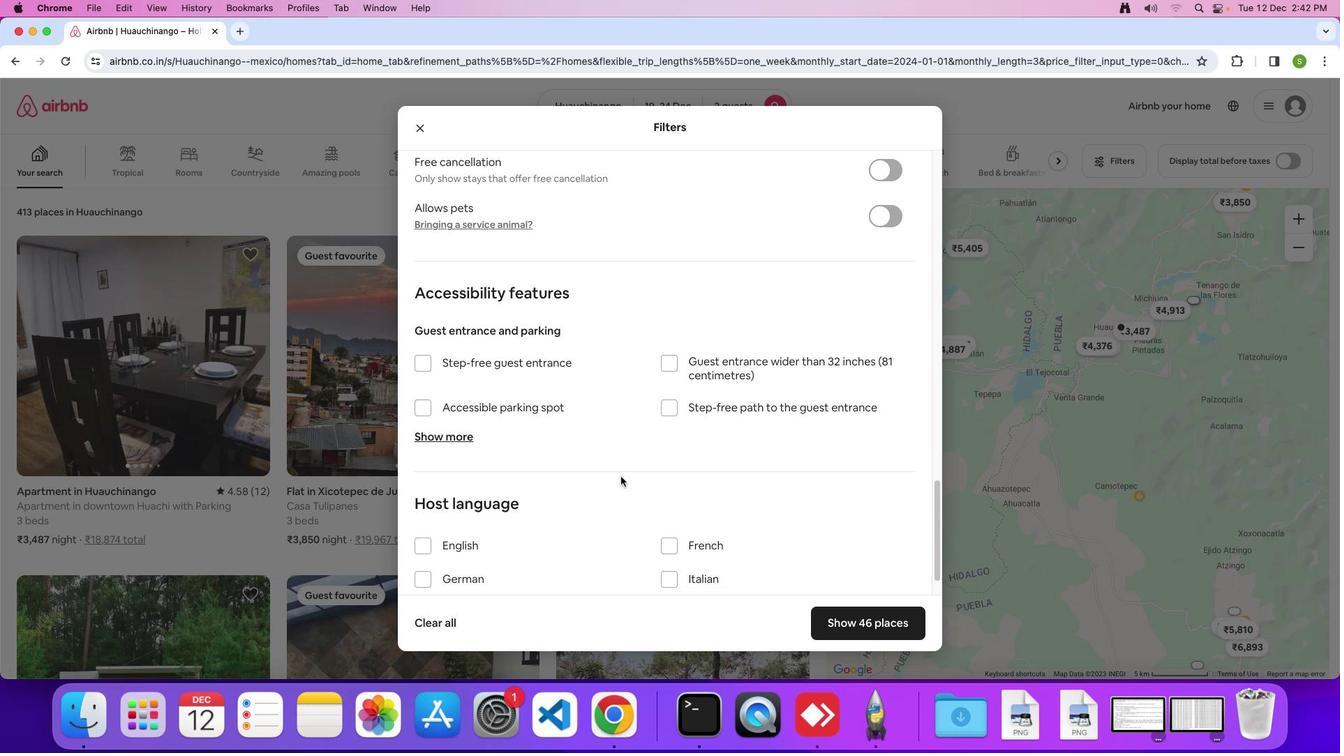 
Action: Mouse scrolled (621, 477) with delta (0, -1)
Screenshot: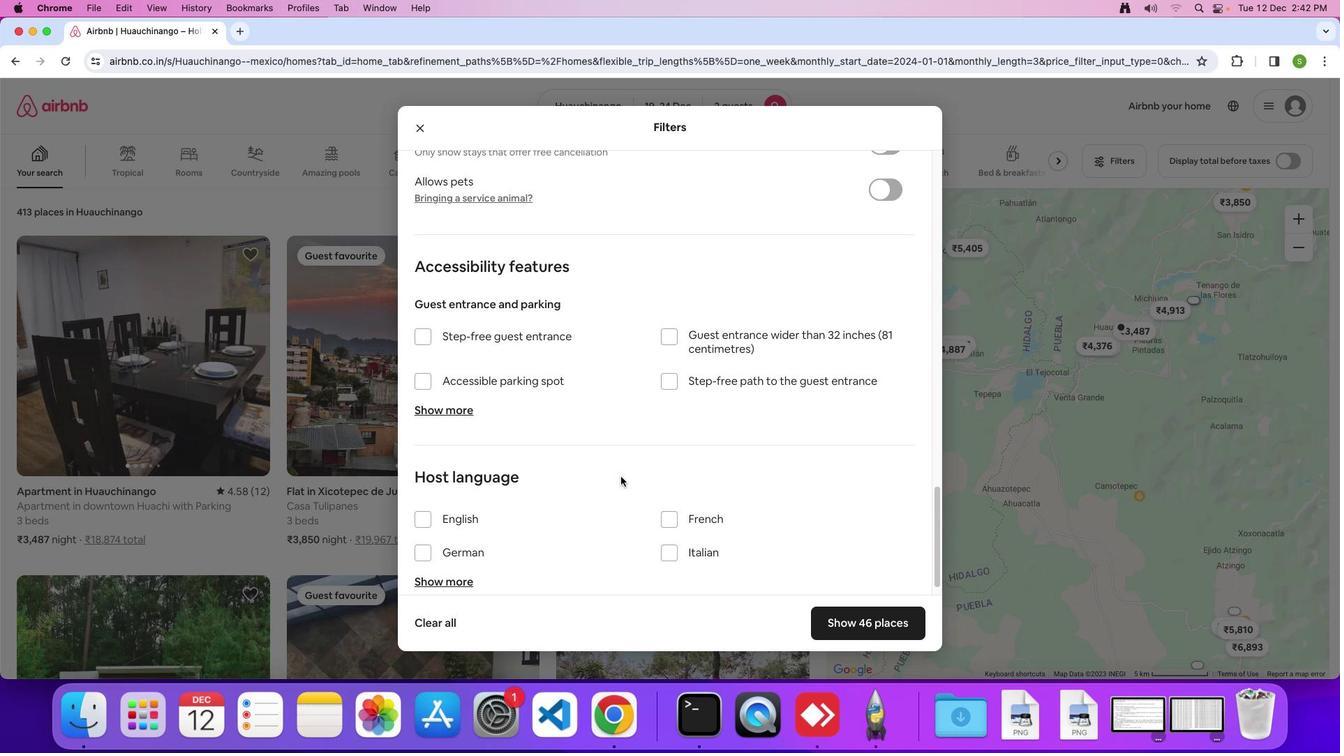 
Action: Mouse scrolled (621, 477) with delta (0, 0)
Screenshot: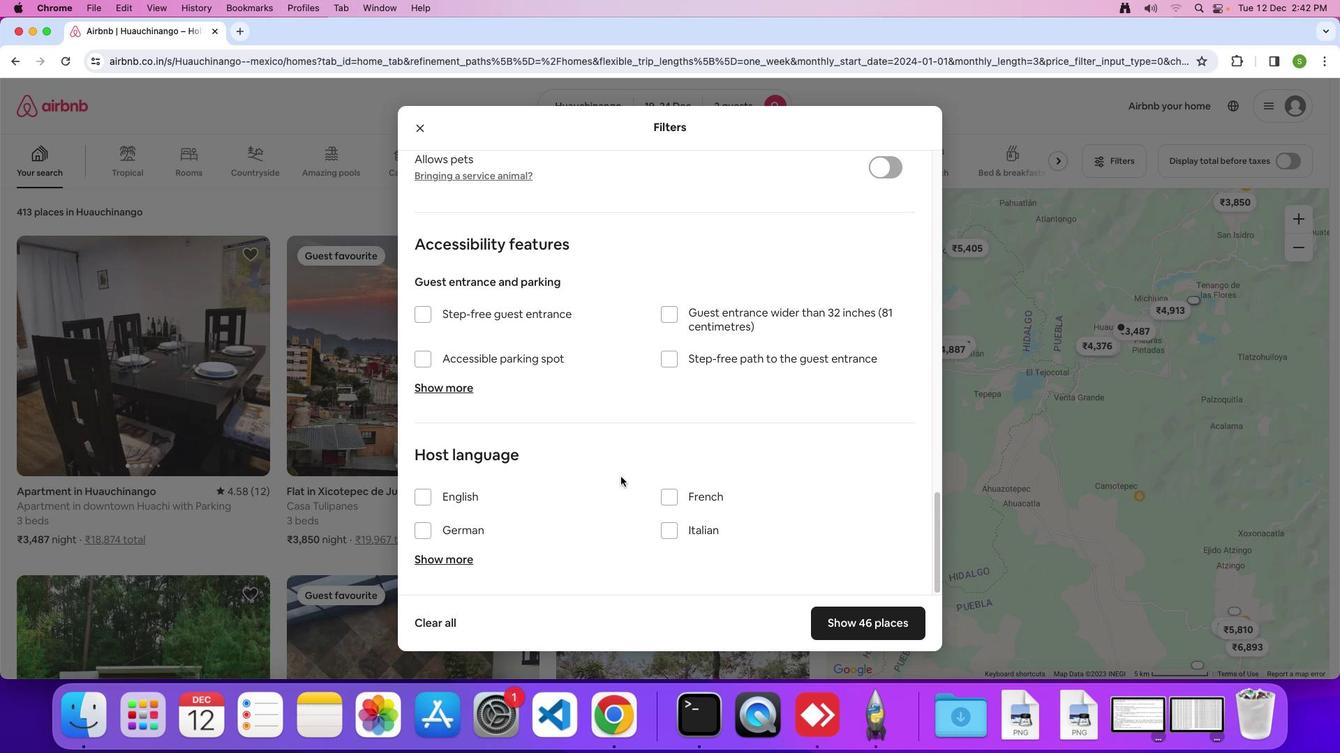 
Action: Mouse scrolled (621, 477) with delta (0, 0)
Screenshot: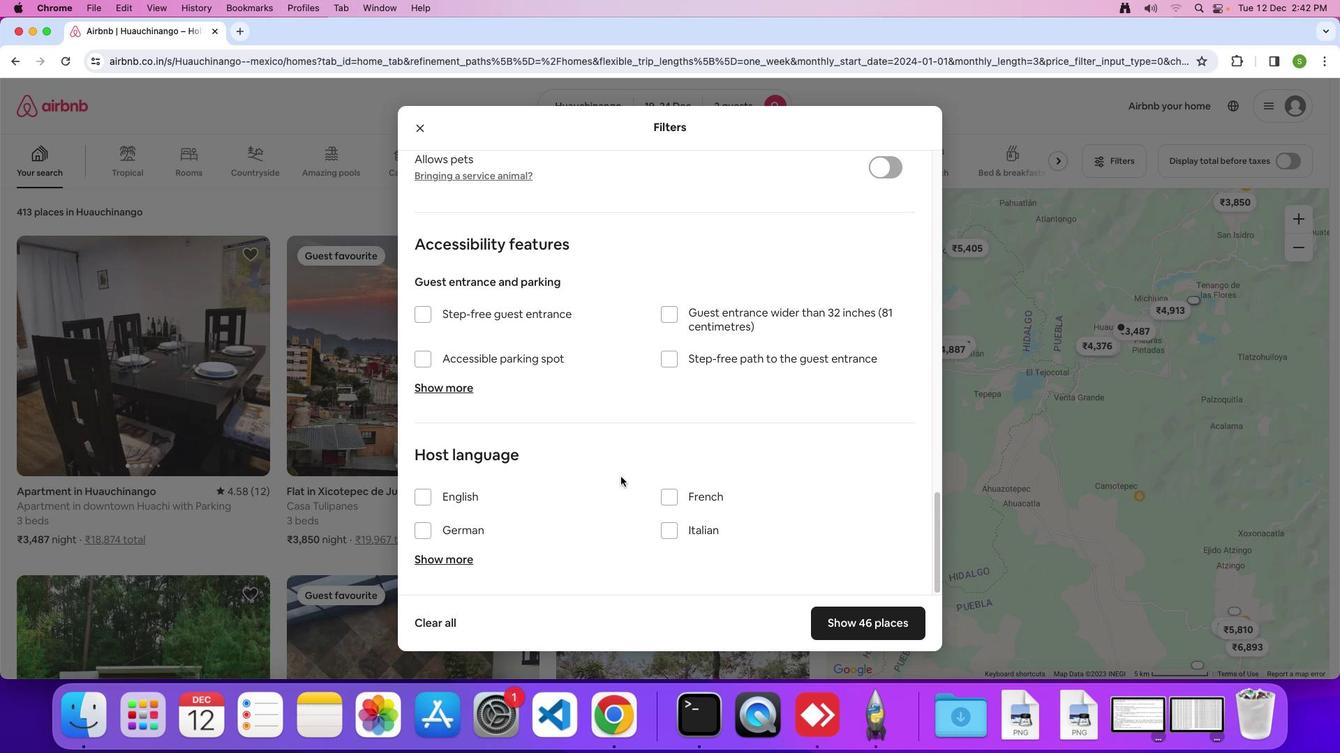 
Action: Mouse scrolled (621, 477) with delta (0, -1)
Screenshot: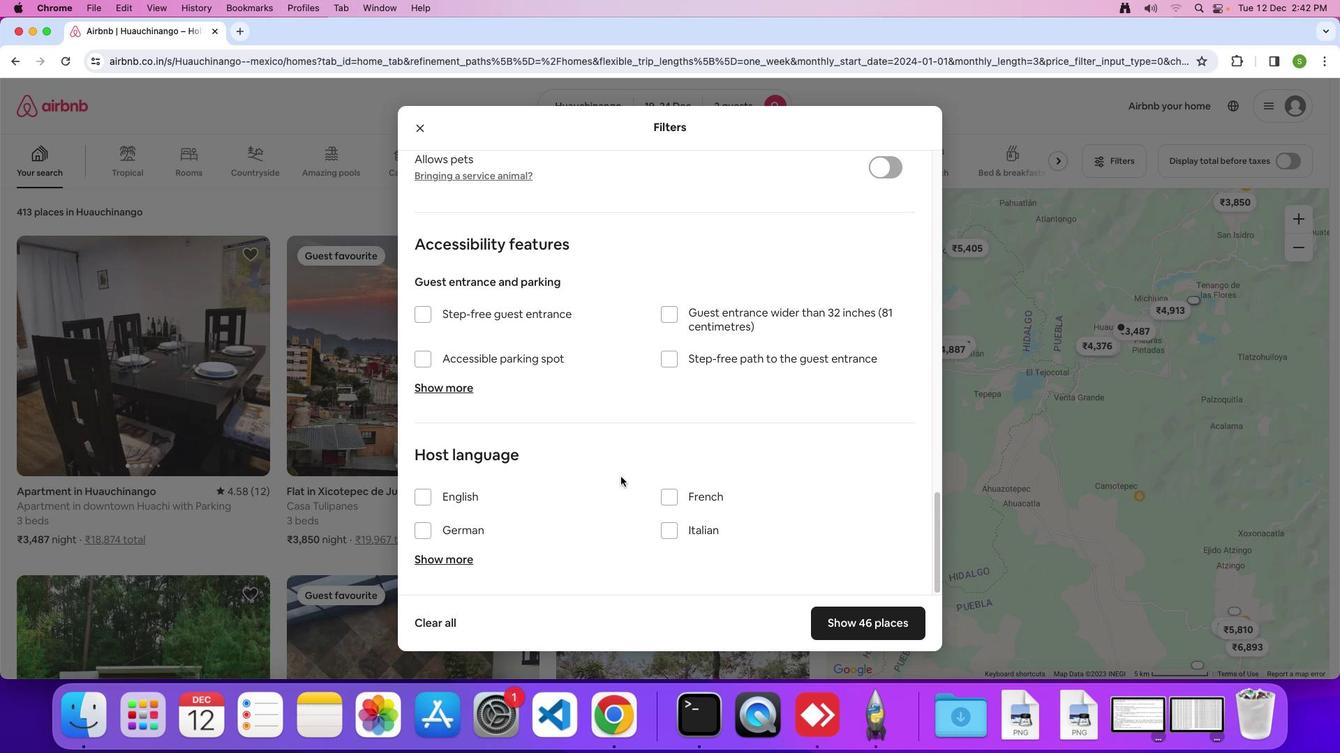 
Action: Mouse scrolled (621, 477) with delta (0, 0)
Screenshot: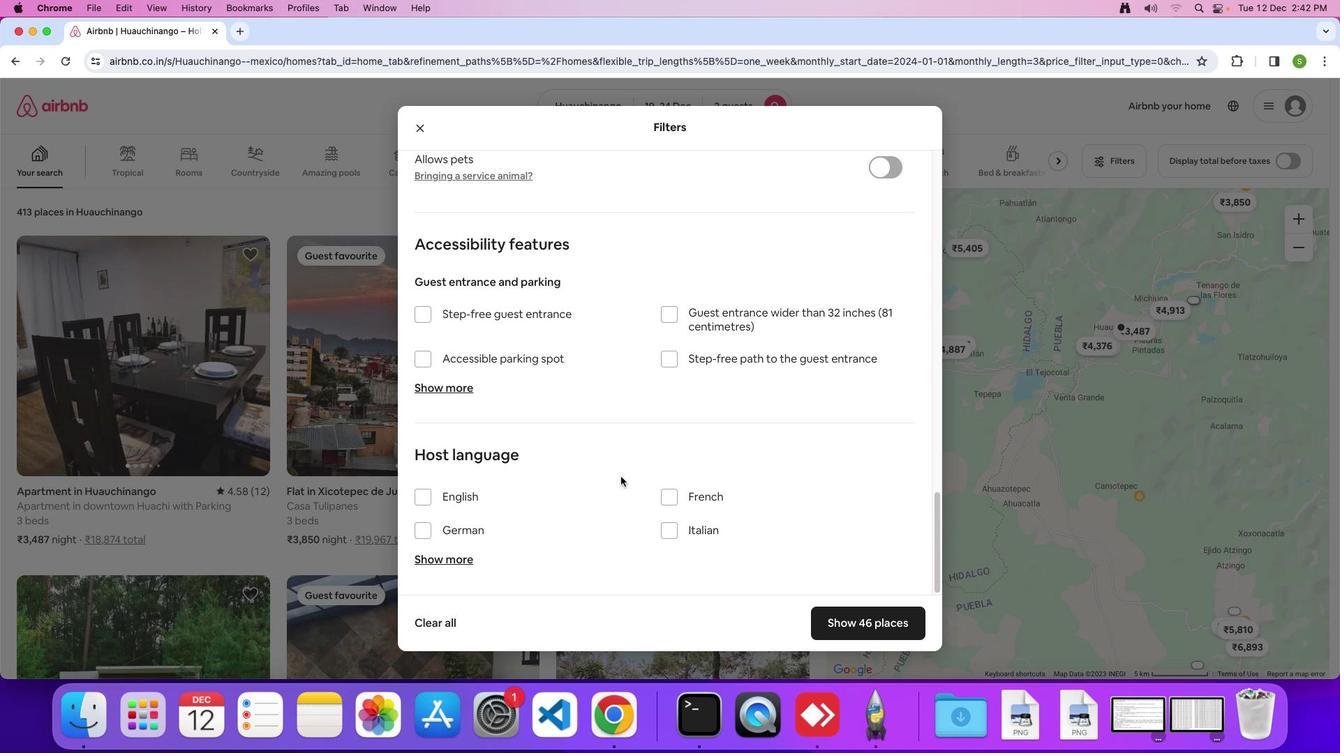 
Action: Mouse scrolled (621, 477) with delta (0, 0)
Screenshot: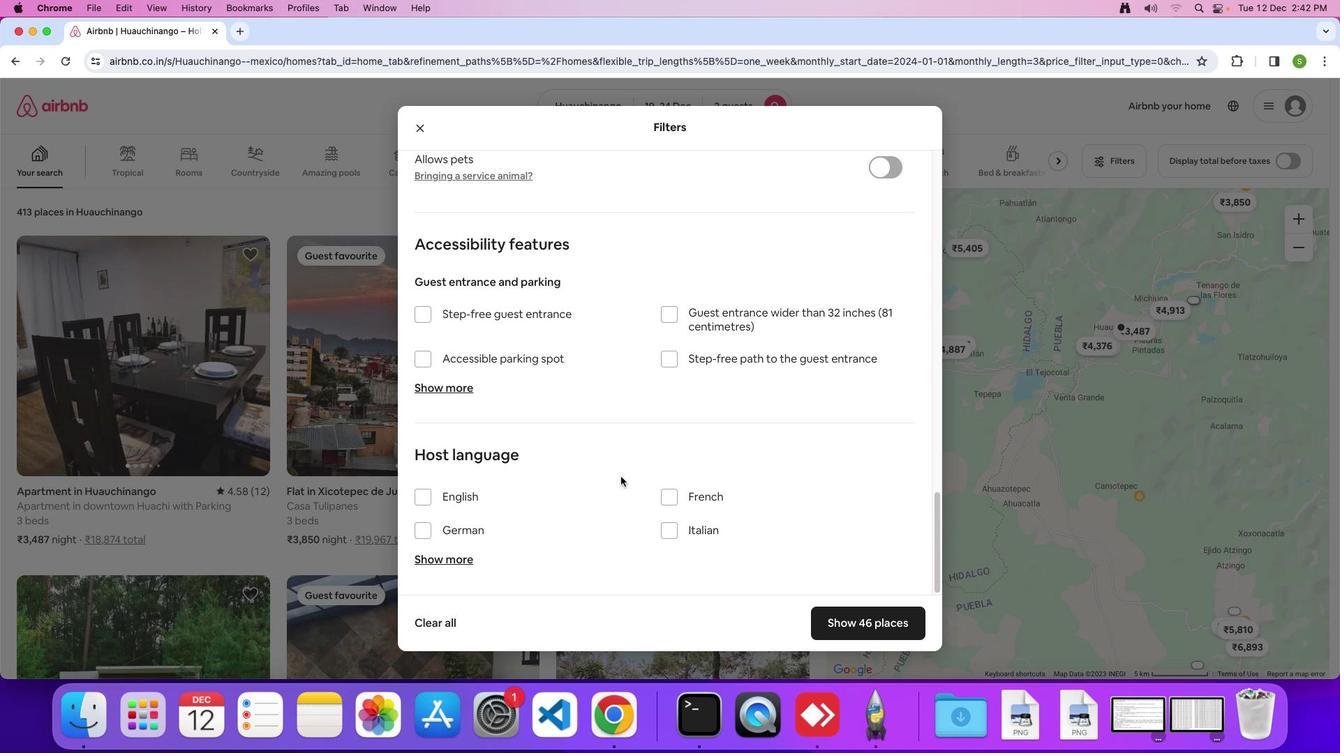 
Action: Mouse scrolled (621, 477) with delta (0, -1)
Screenshot: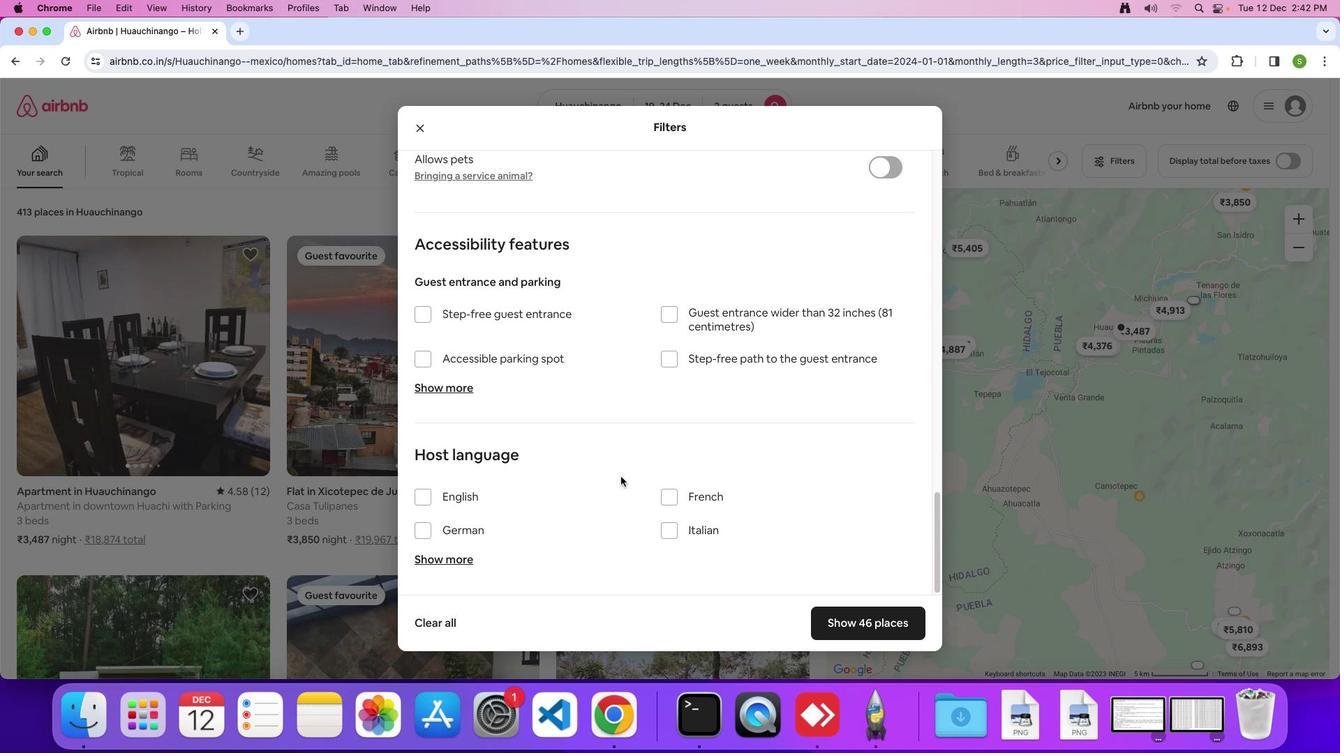 
Action: Mouse scrolled (621, 477) with delta (0, 0)
Screenshot: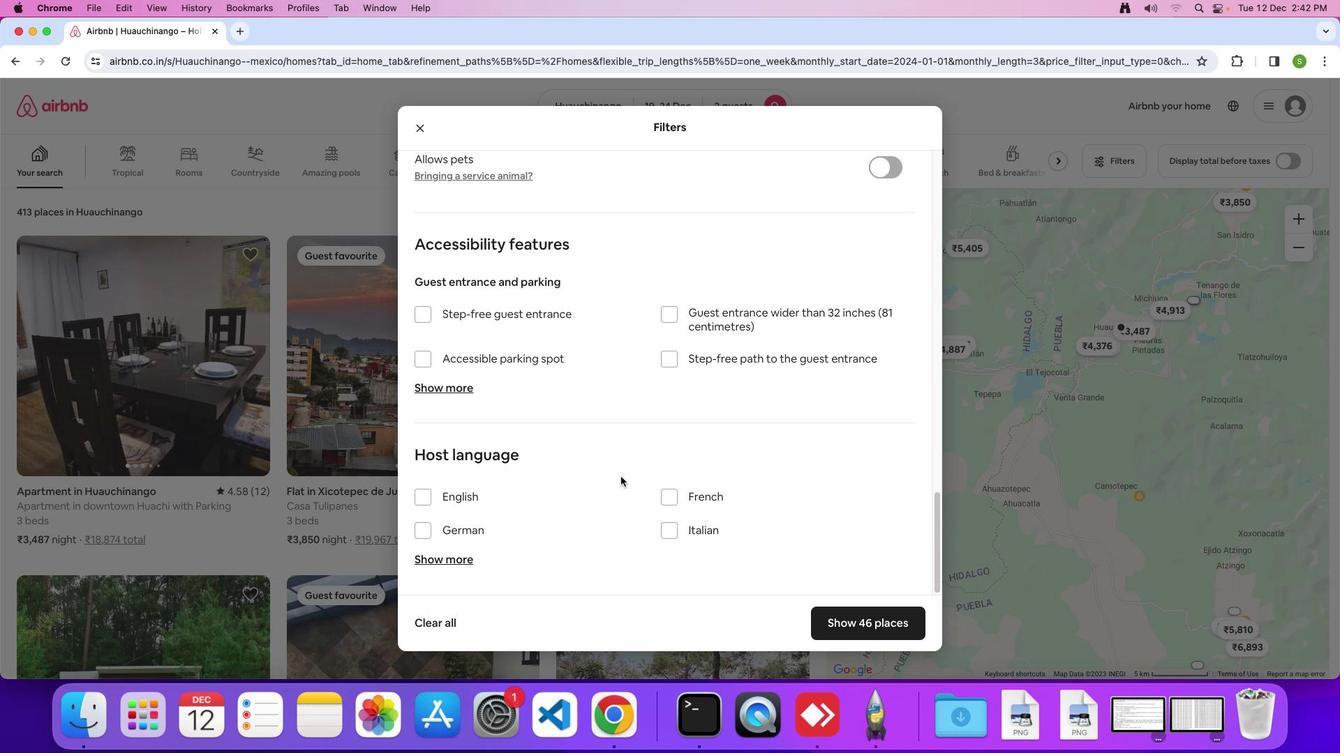 
Action: Mouse scrolled (621, 477) with delta (0, 0)
Screenshot: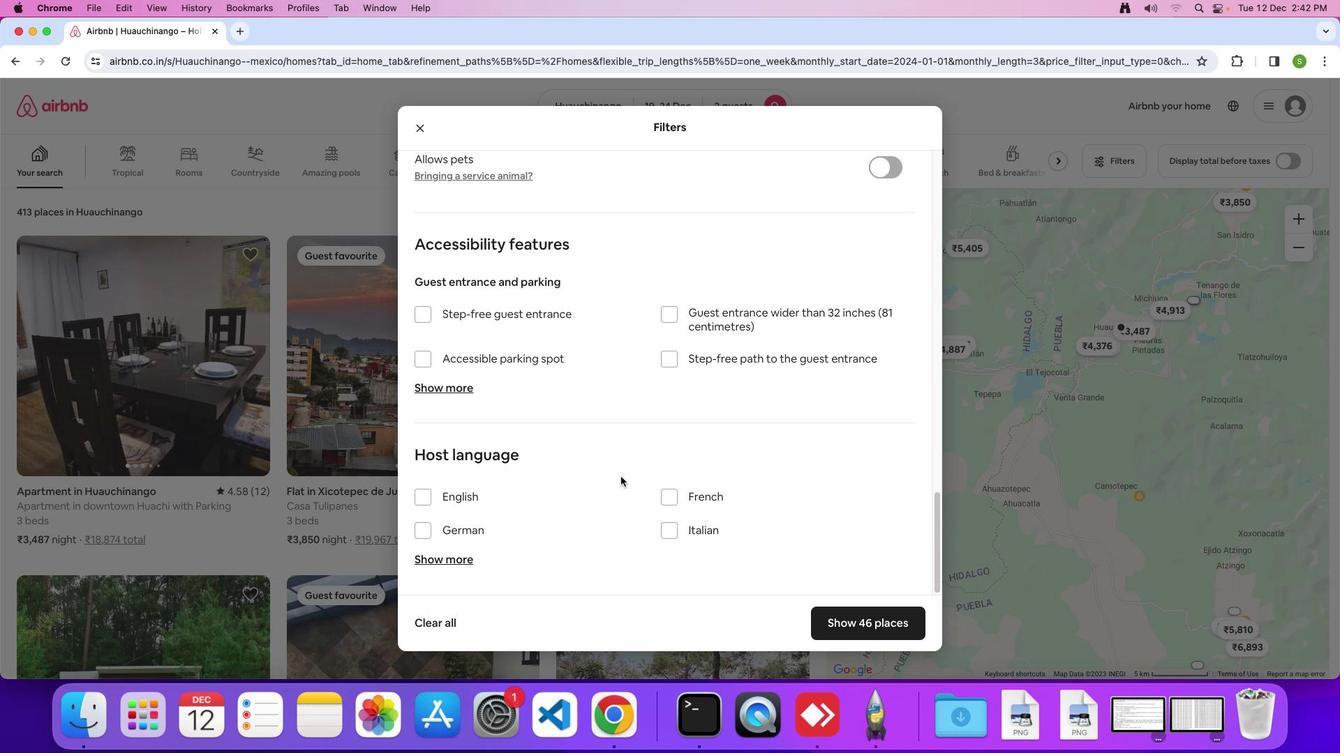 
Action: Mouse scrolled (621, 477) with delta (0, -1)
Screenshot: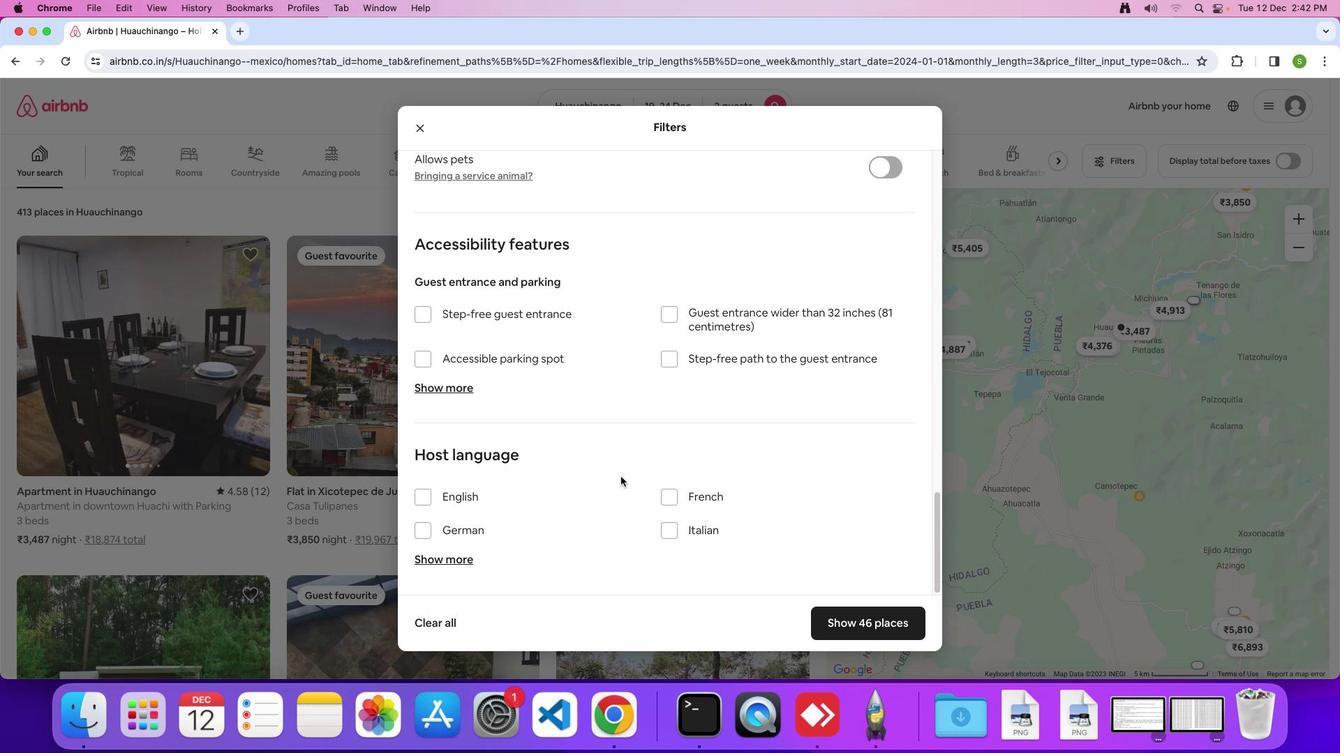 
Action: Mouse moved to (872, 626)
Screenshot: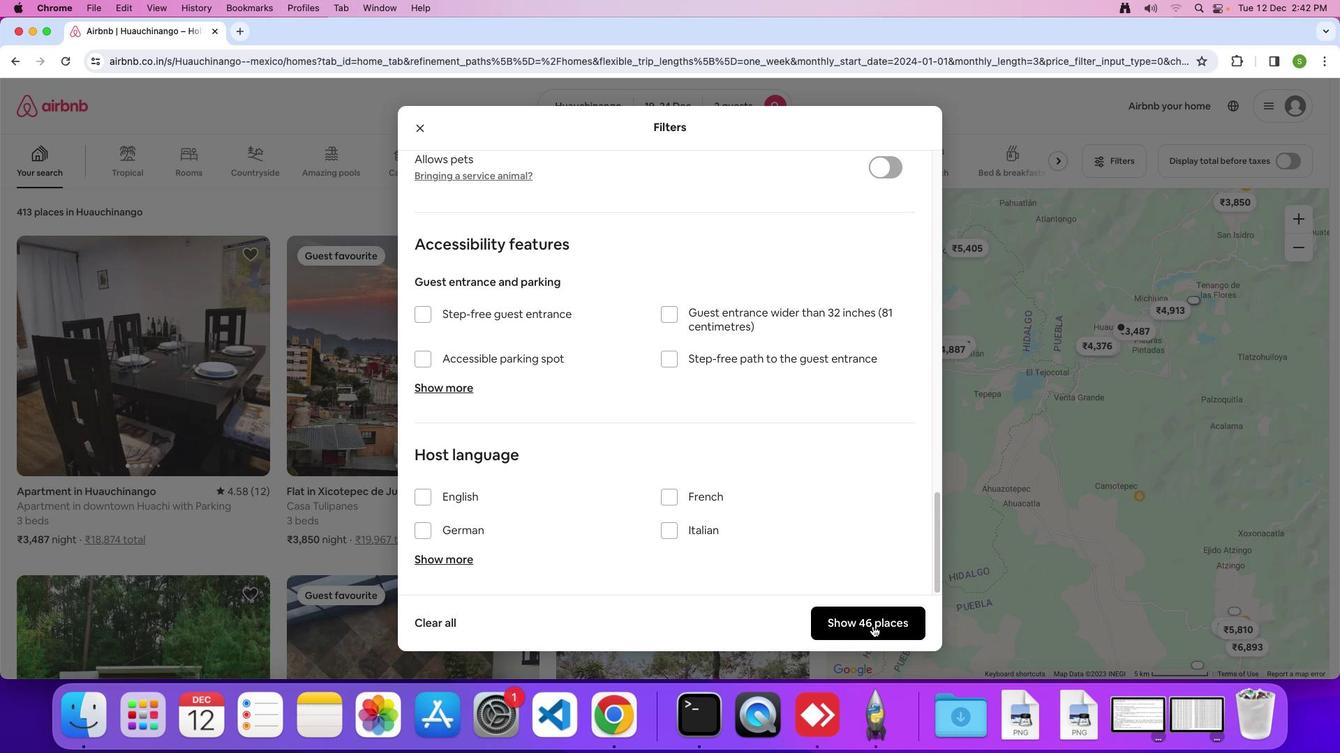 
Action: Mouse pressed left at (872, 626)
Screenshot: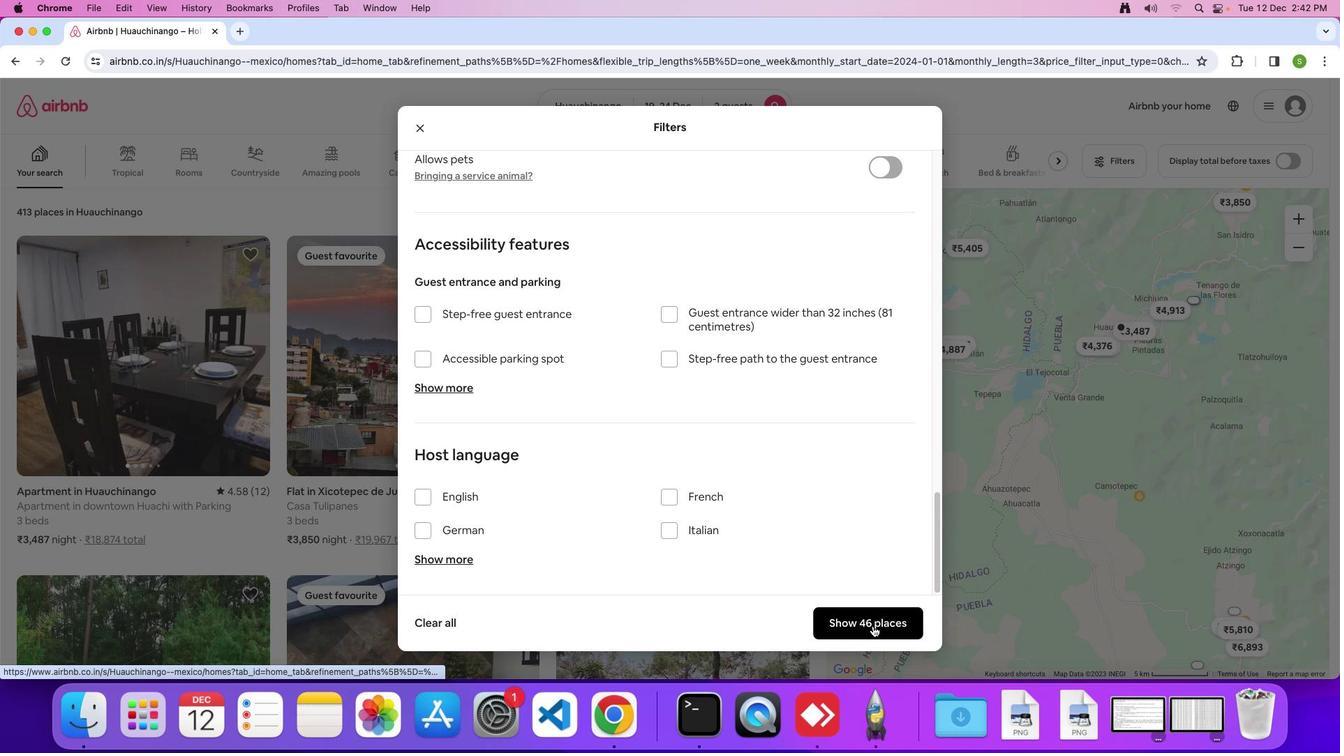 
Action: Mouse moved to (178, 301)
Screenshot: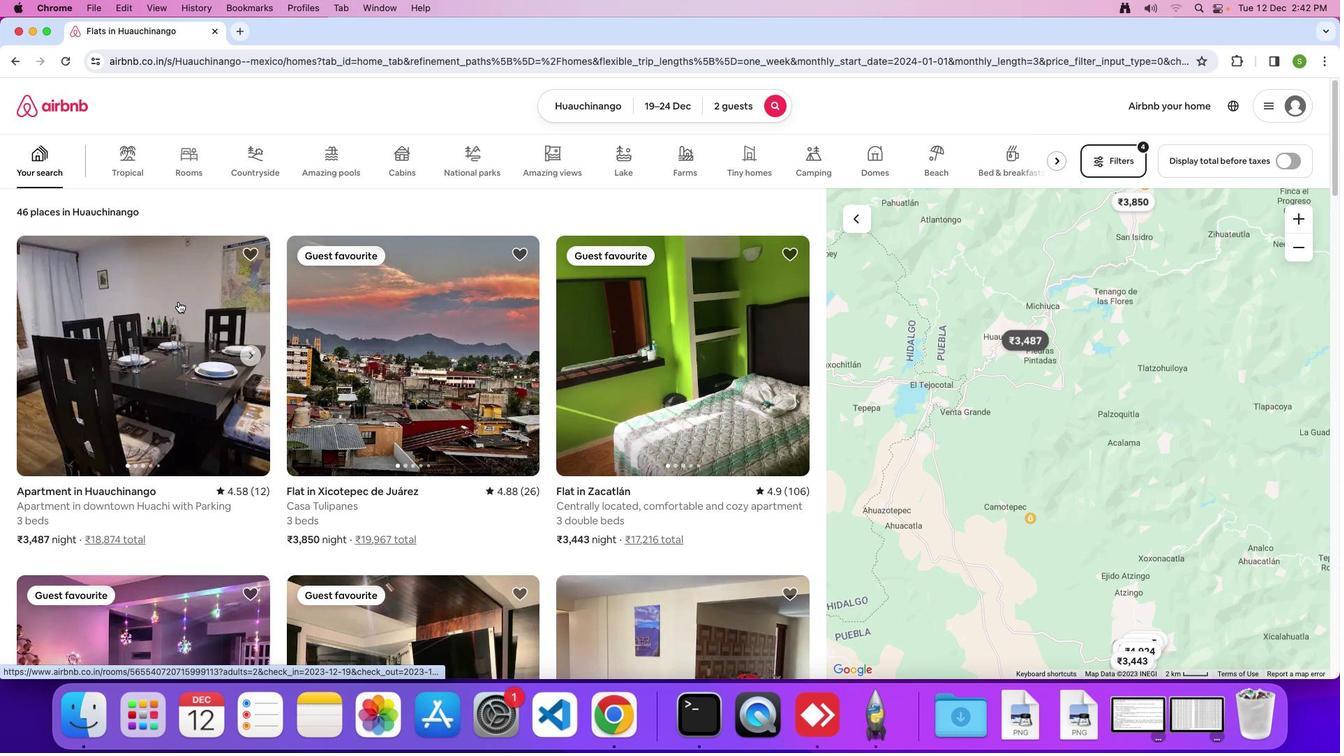 
Action: Mouse pressed left at (178, 301)
Screenshot: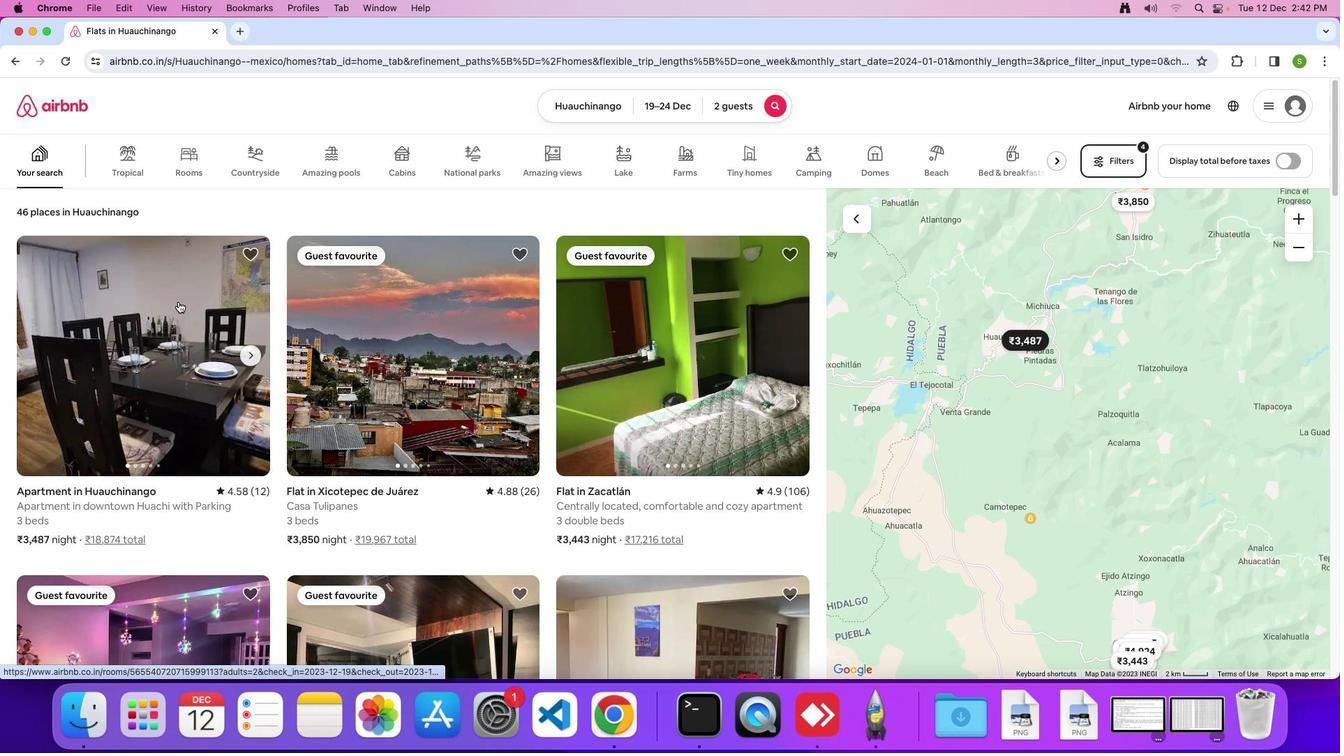 
Action: Mouse moved to (494, 337)
Screenshot: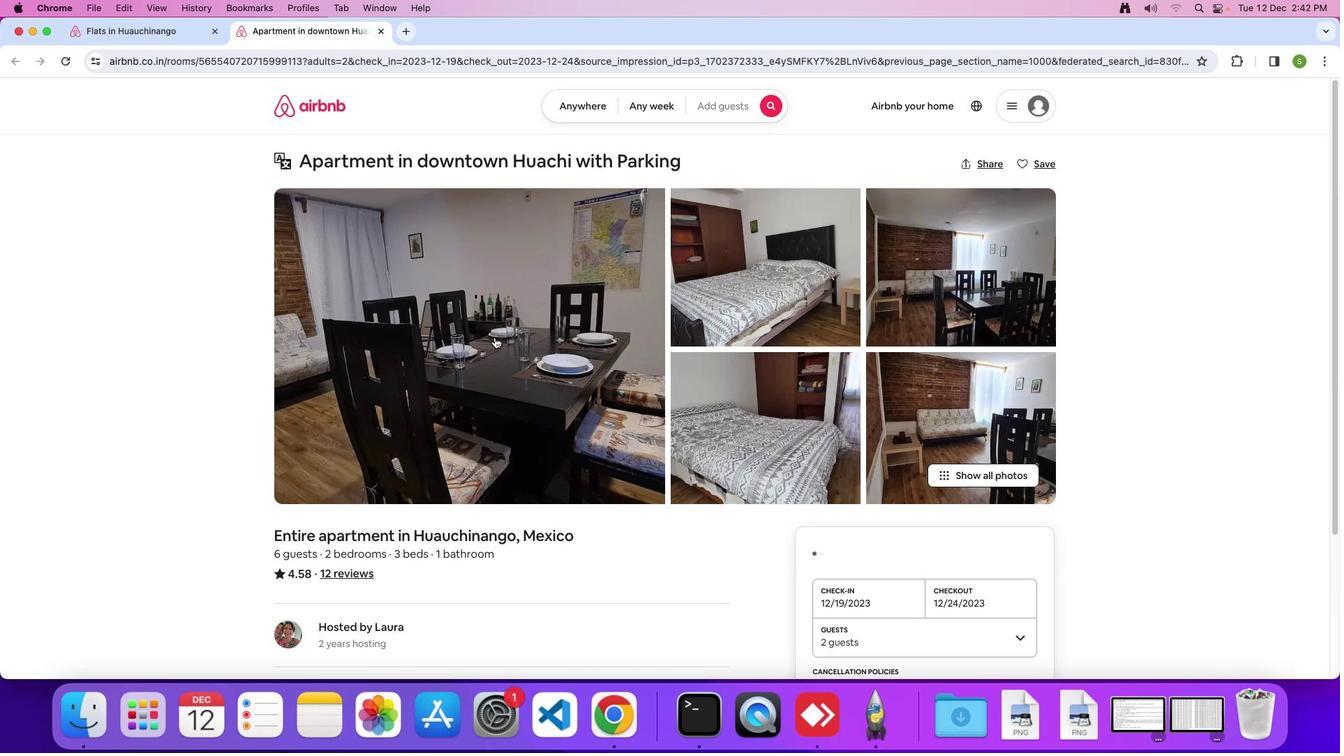 
Action: Mouse pressed left at (494, 337)
Screenshot: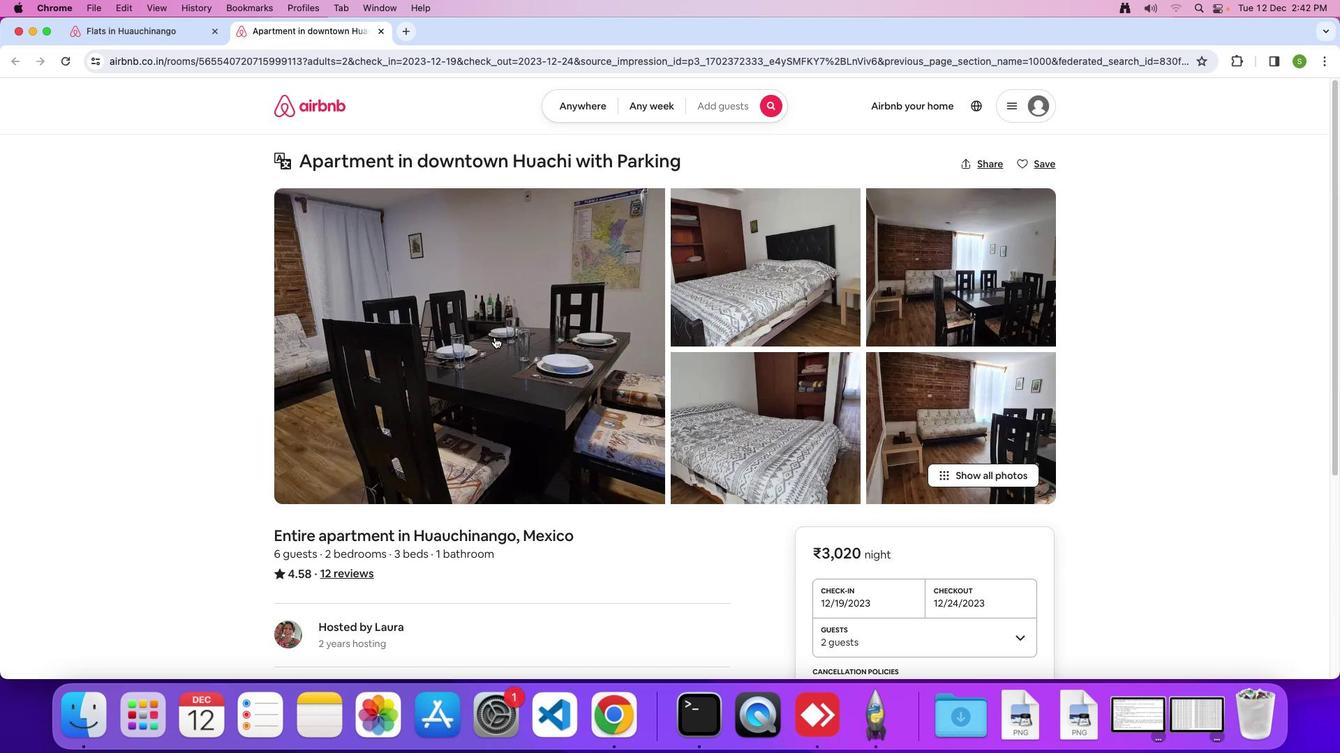 
Action: Mouse moved to (635, 399)
Screenshot: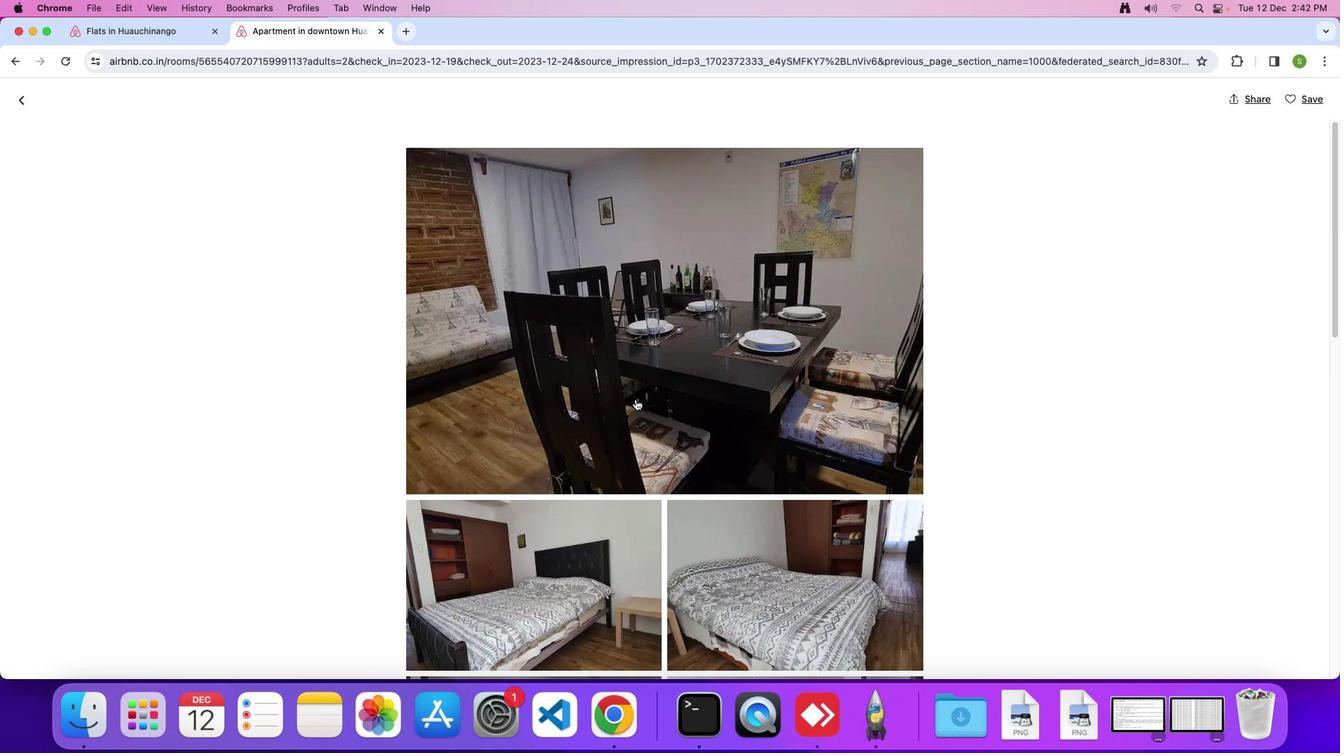 
Action: Mouse scrolled (635, 399) with delta (0, 0)
Screenshot: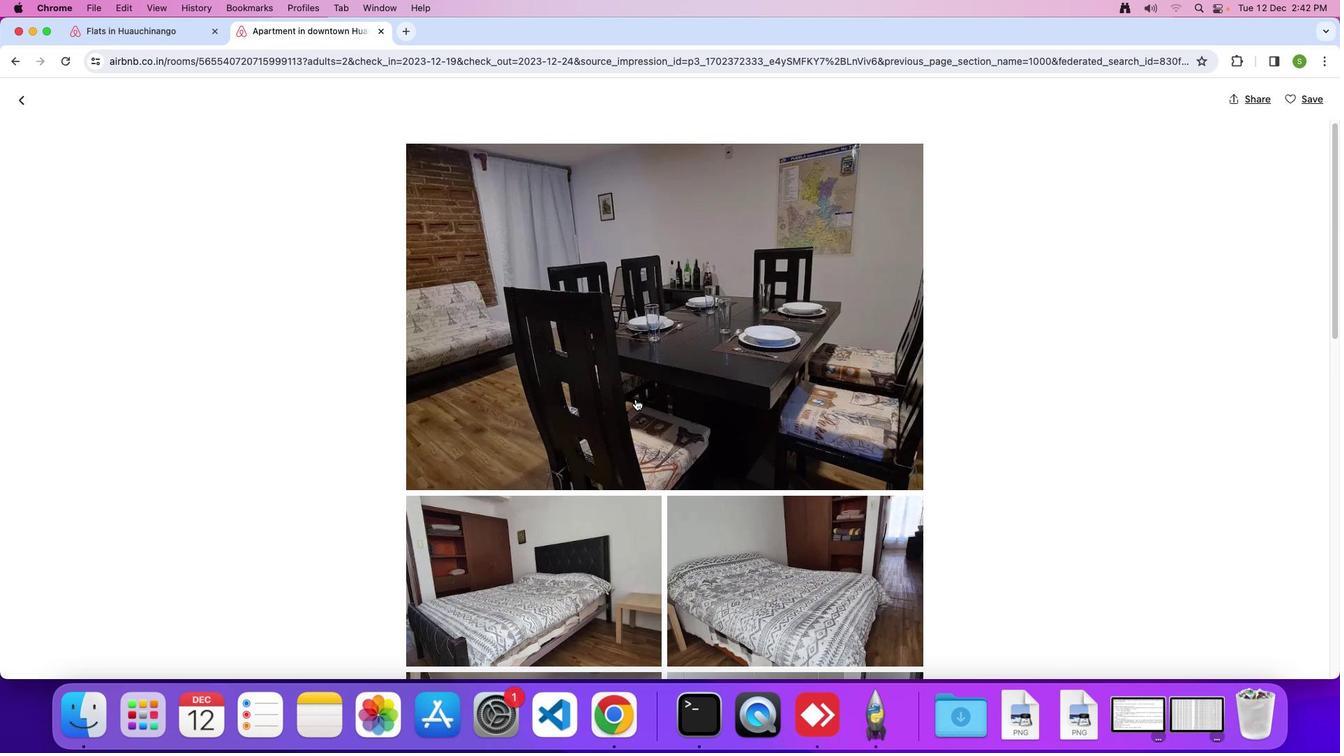 
Action: Mouse scrolled (635, 399) with delta (0, 0)
Screenshot: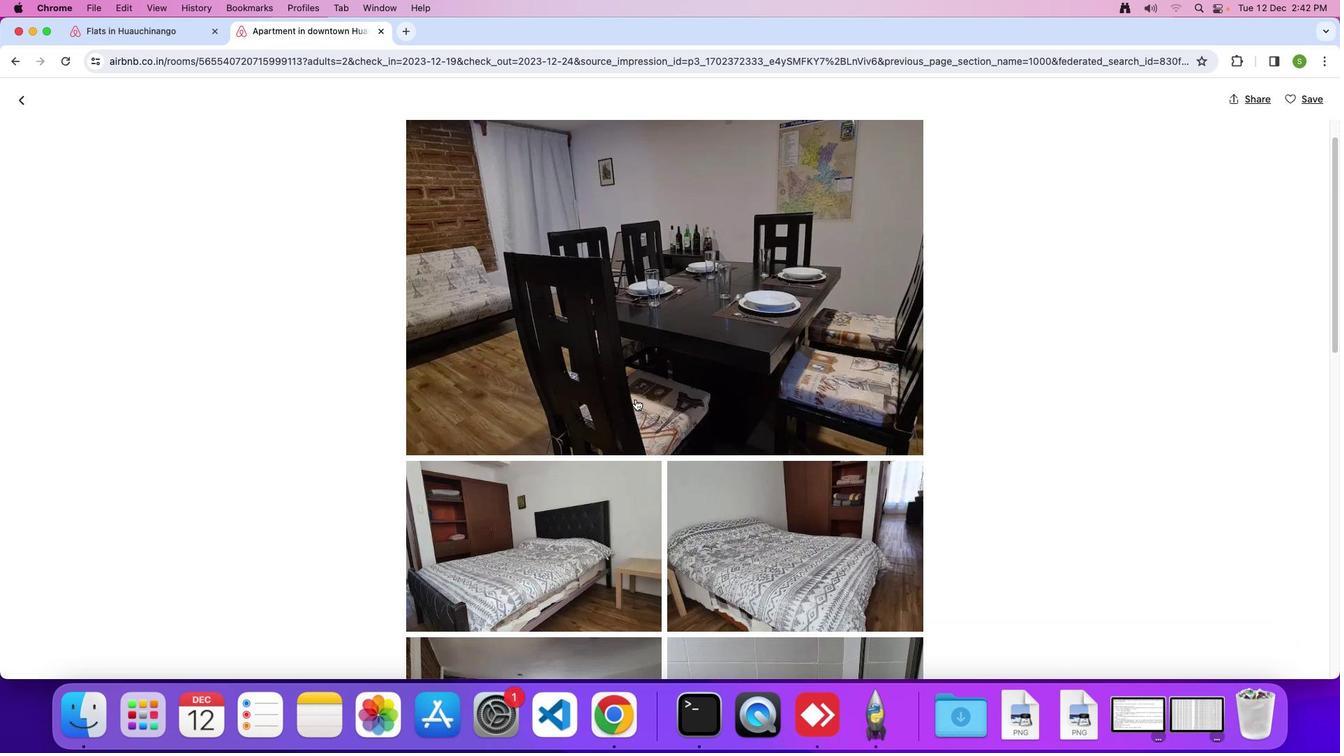 
Action: Mouse scrolled (635, 399) with delta (0, -2)
Screenshot: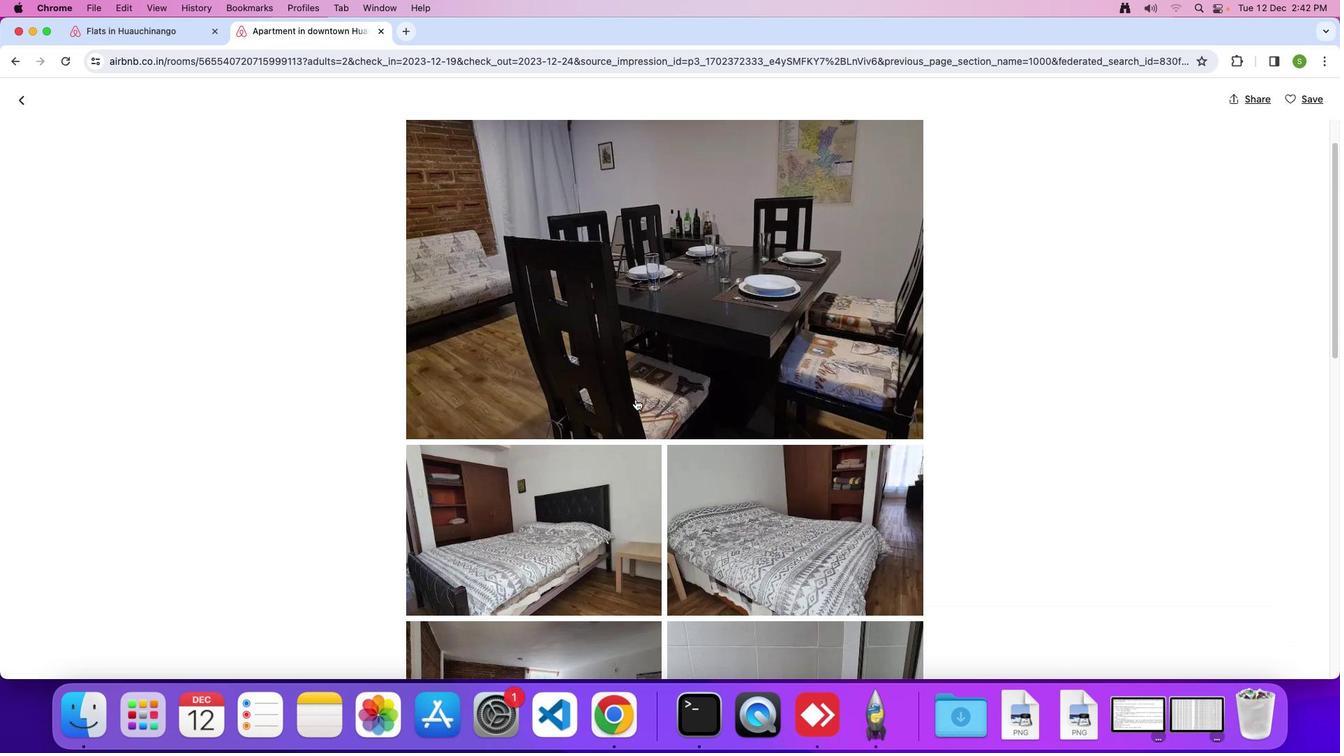 
Action: Mouse scrolled (635, 399) with delta (0, 0)
Screenshot: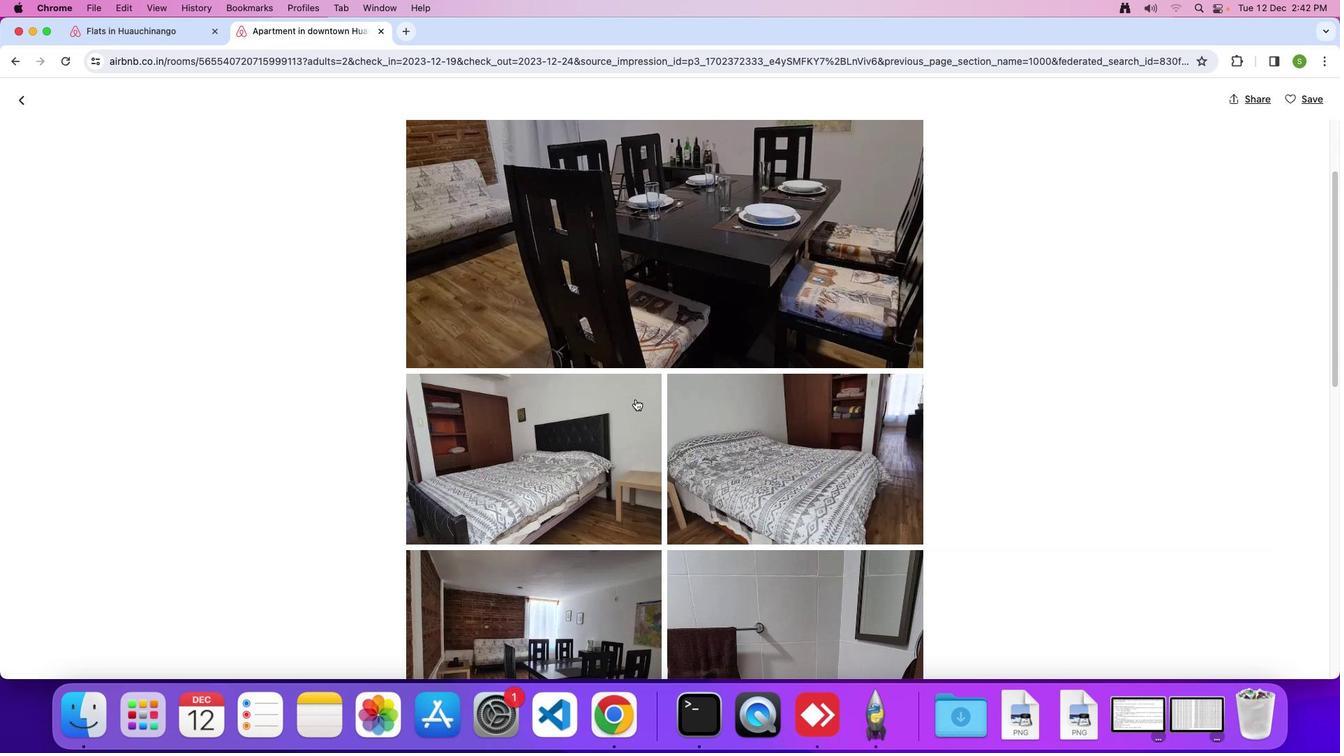 
Action: Mouse scrolled (635, 399) with delta (0, 0)
Screenshot: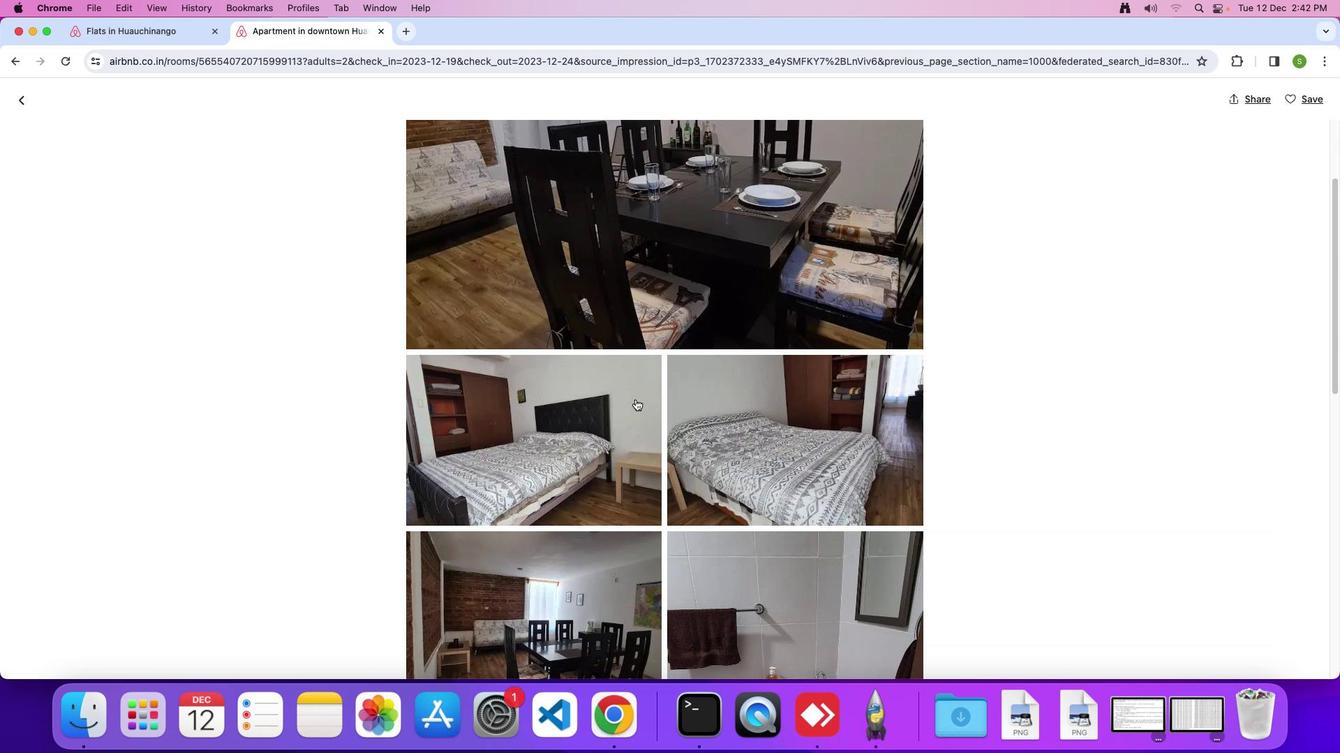 
Action: Mouse scrolled (635, 399) with delta (0, -1)
Screenshot: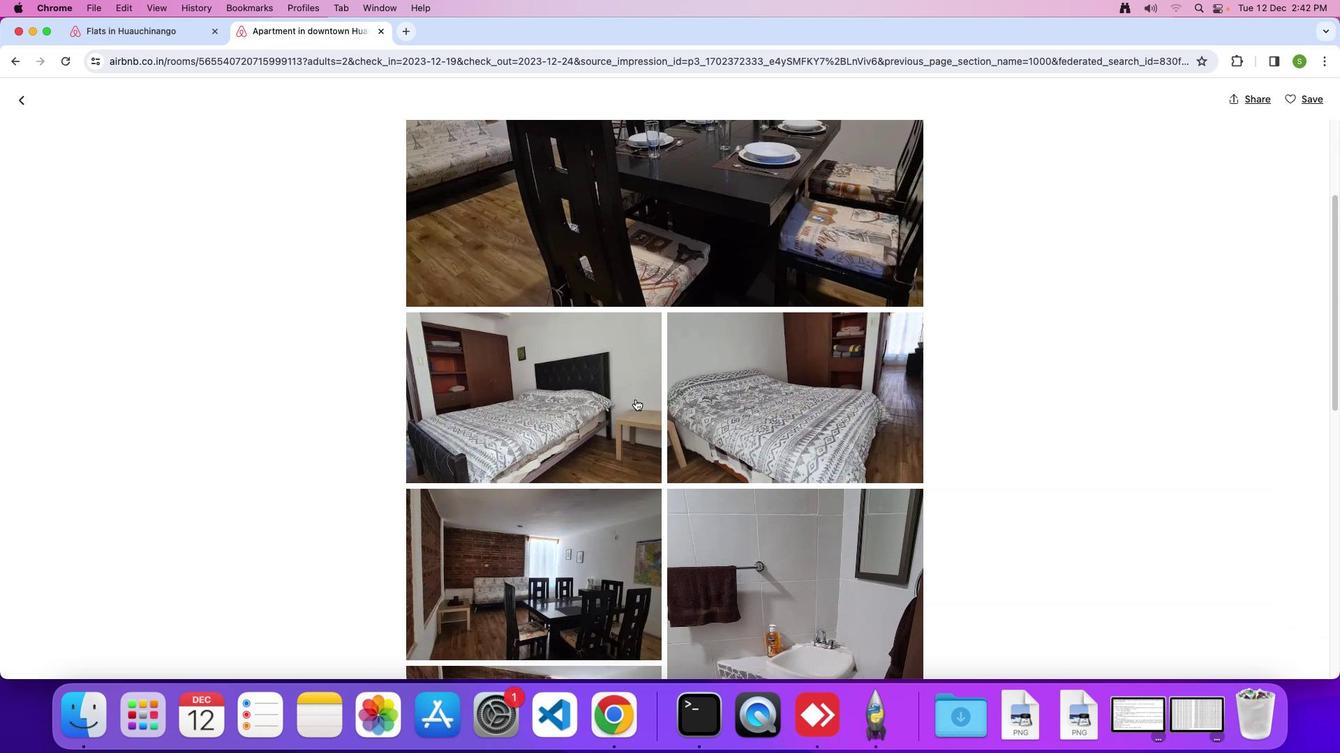 
Action: Mouse scrolled (635, 399) with delta (0, 0)
Screenshot: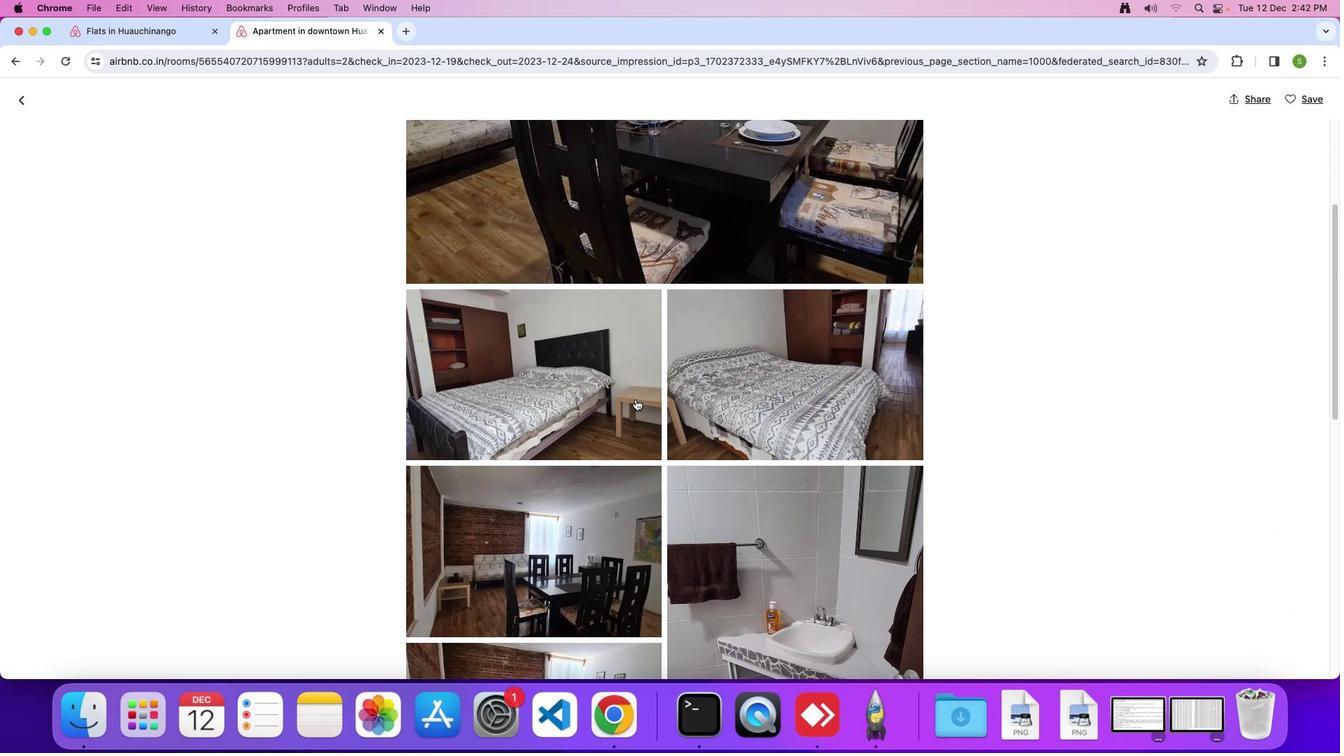 
Action: Mouse scrolled (635, 399) with delta (0, 0)
Screenshot: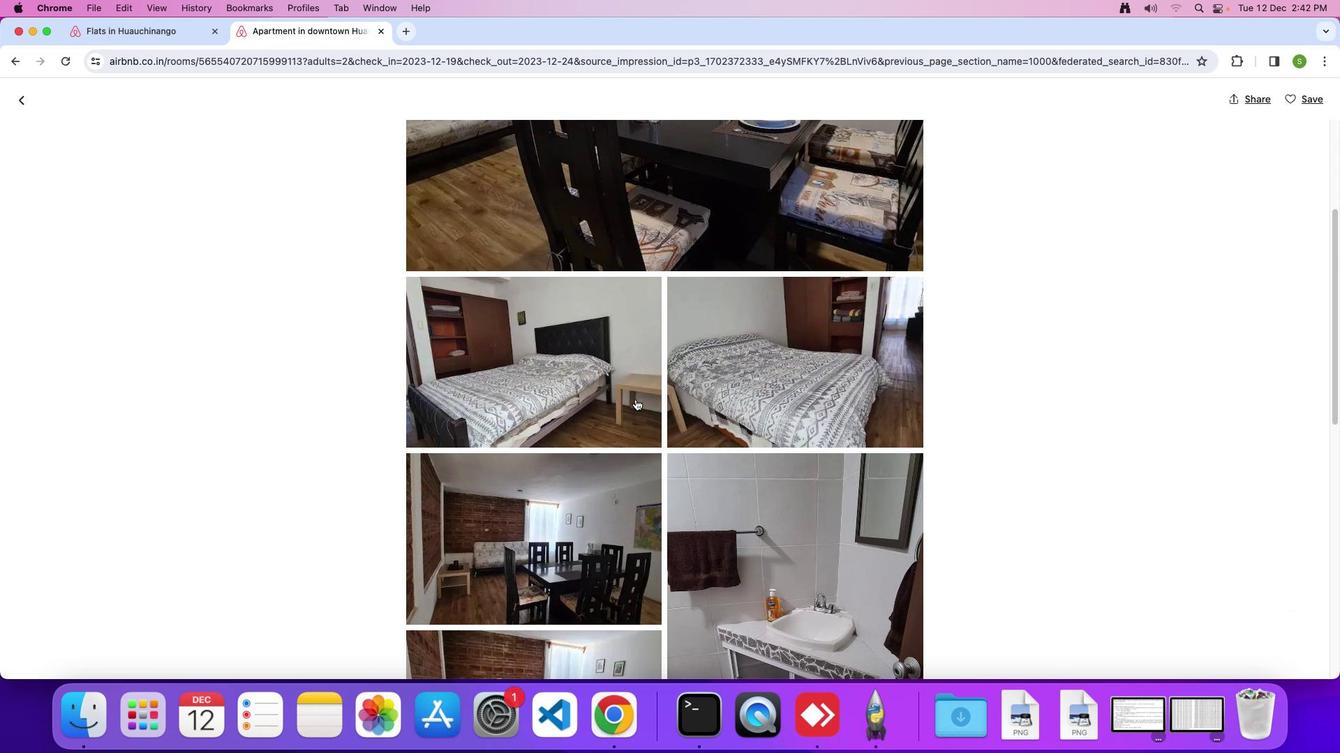 
Action: Mouse scrolled (635, 399) with delta (0, 0)
Screenshot: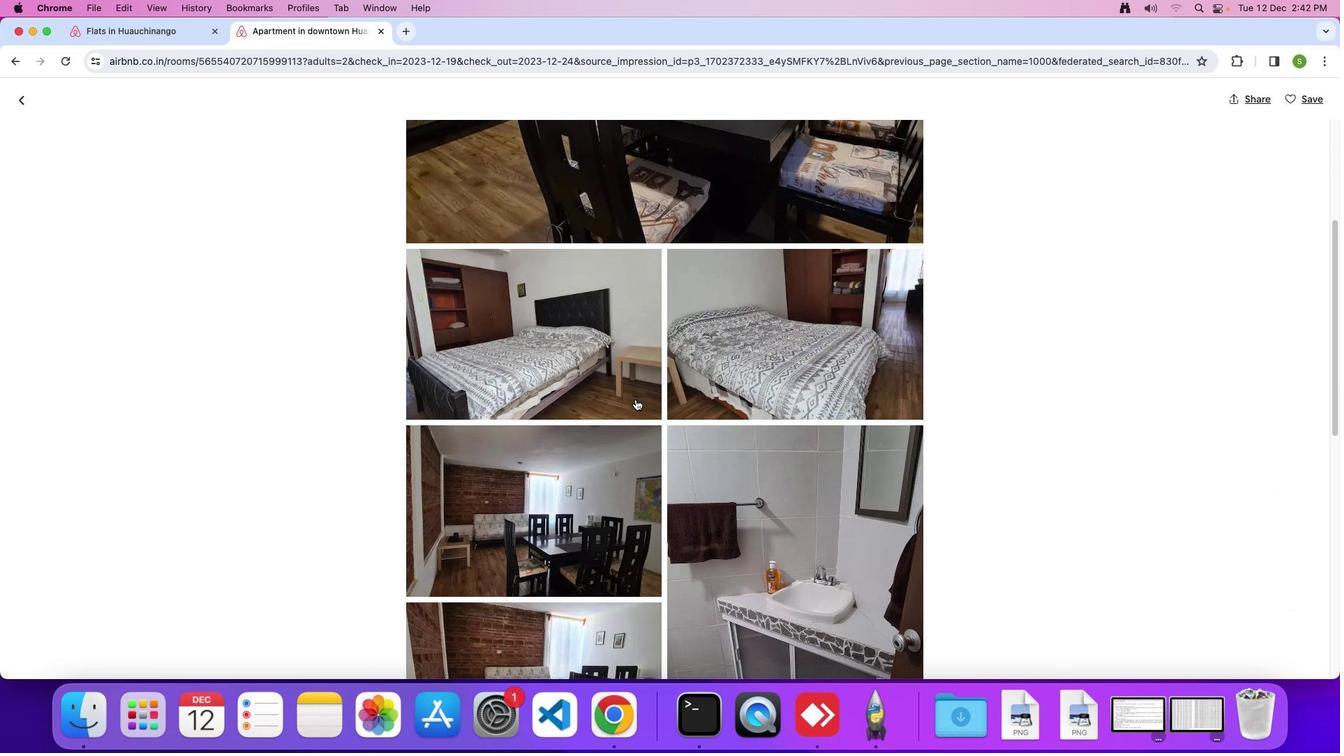 
Action: Mouse scrolled (635, 399) with delta (0, 0)
Screenshot: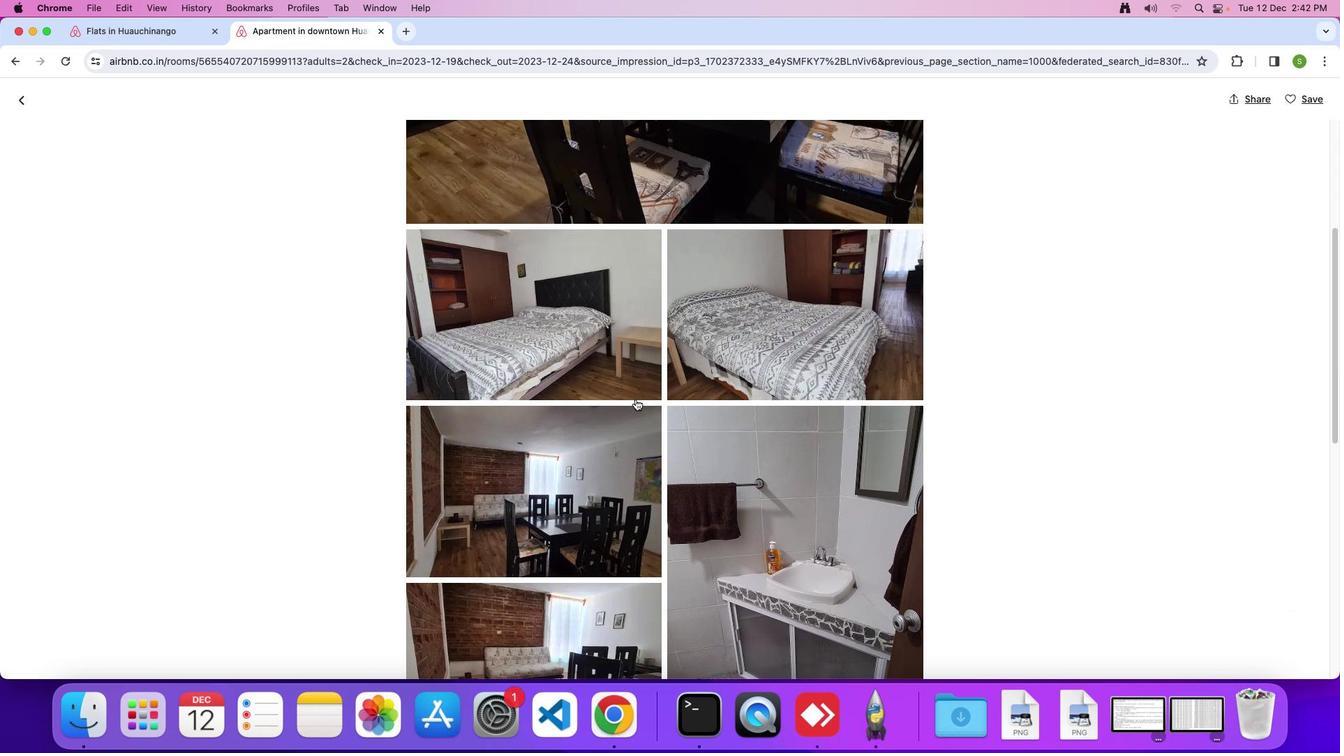 
Action: Mouse scrolled (635, 399) with delta (0, 0)
Screenshot: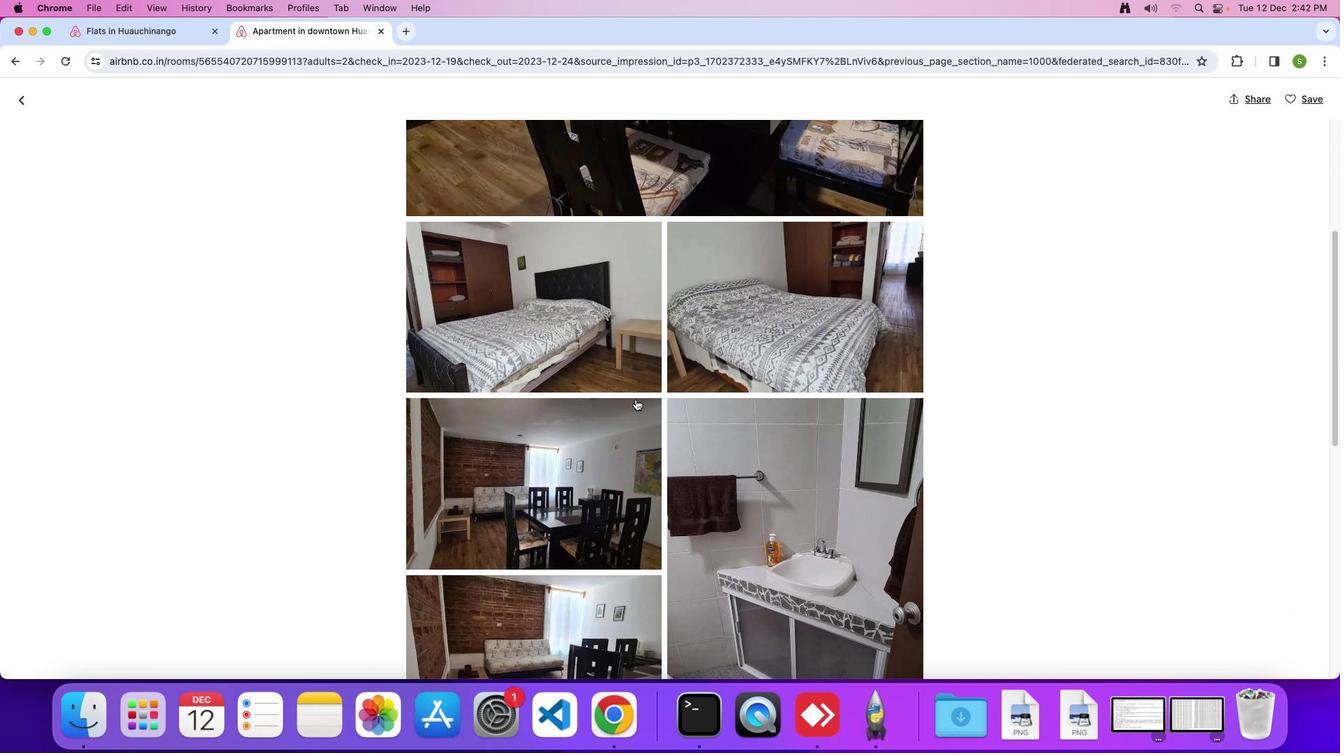 
Action: Mouse scrolled (635, 399) with delta (0, 0)
Screenshot: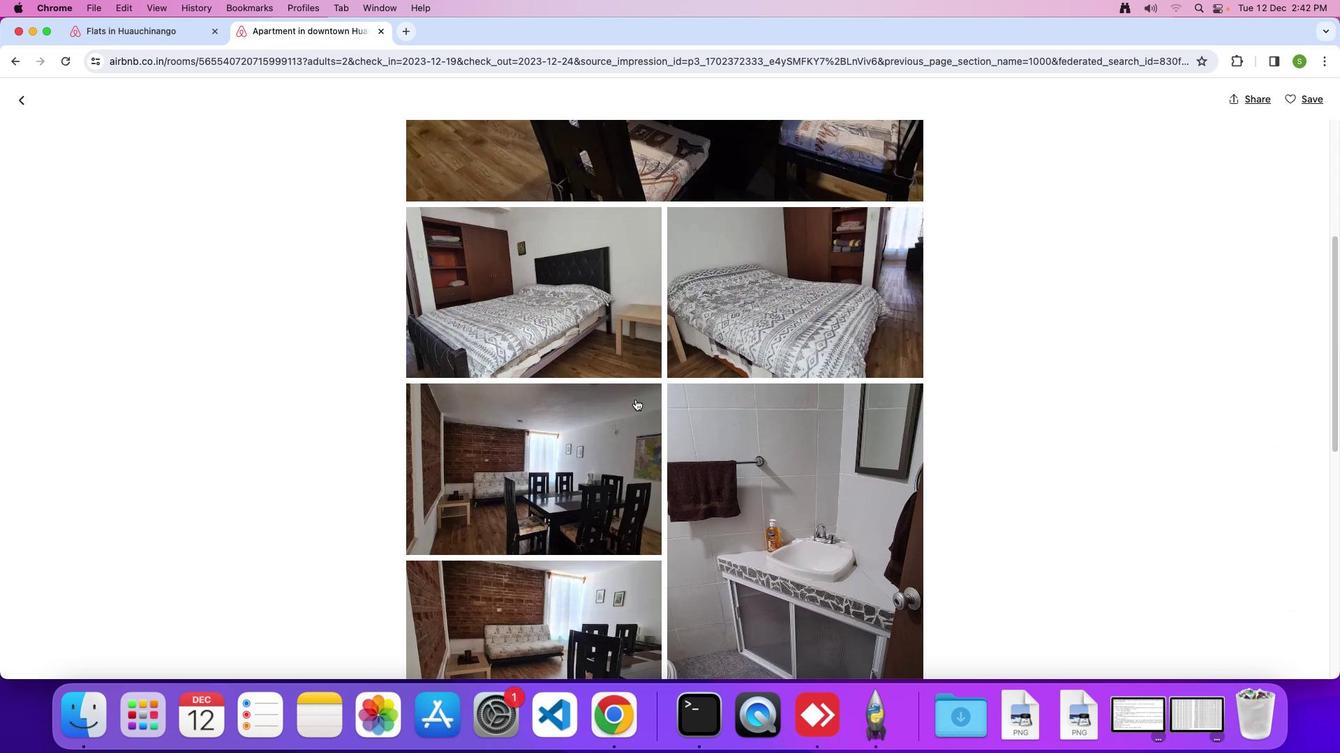 
Action: Mouse scrolled (635, 399) with delta (0, 0)
Screenshot: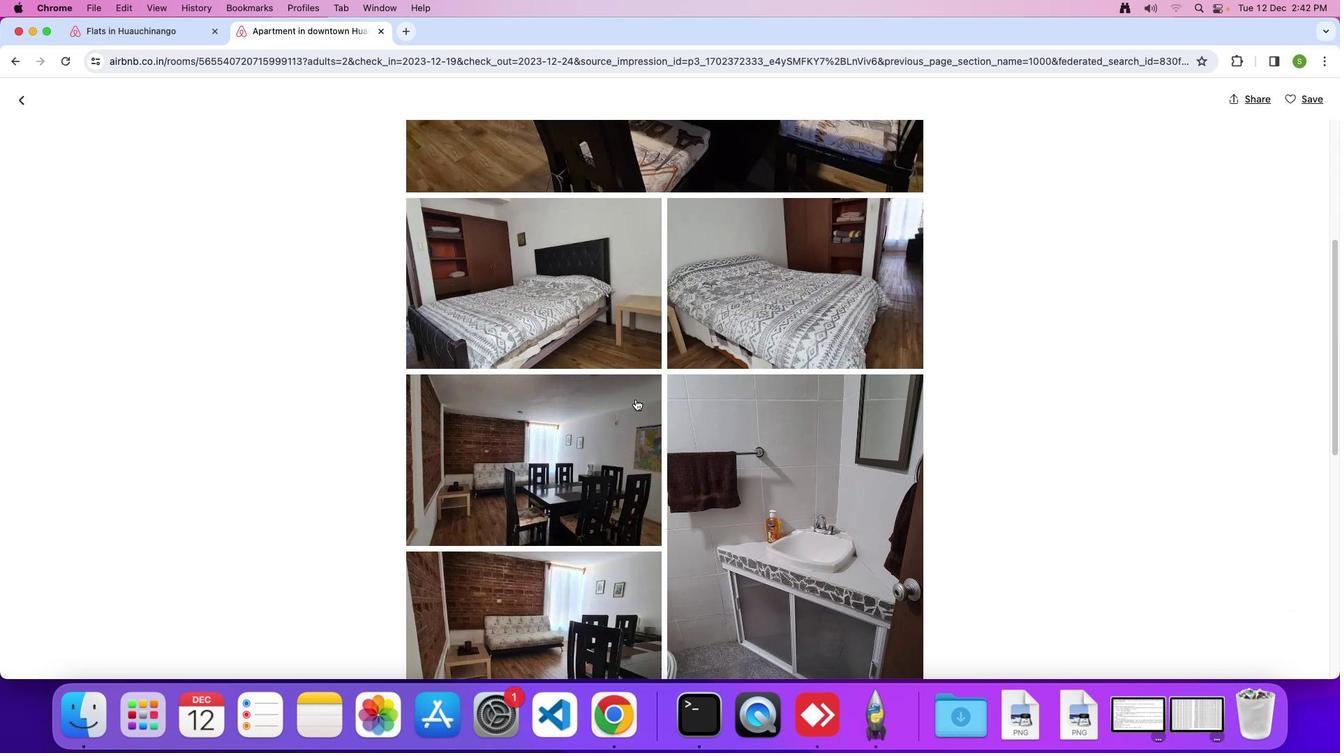 
Action: Mouse scrolled (635, 399) with delta (0, -2)
Screenshot: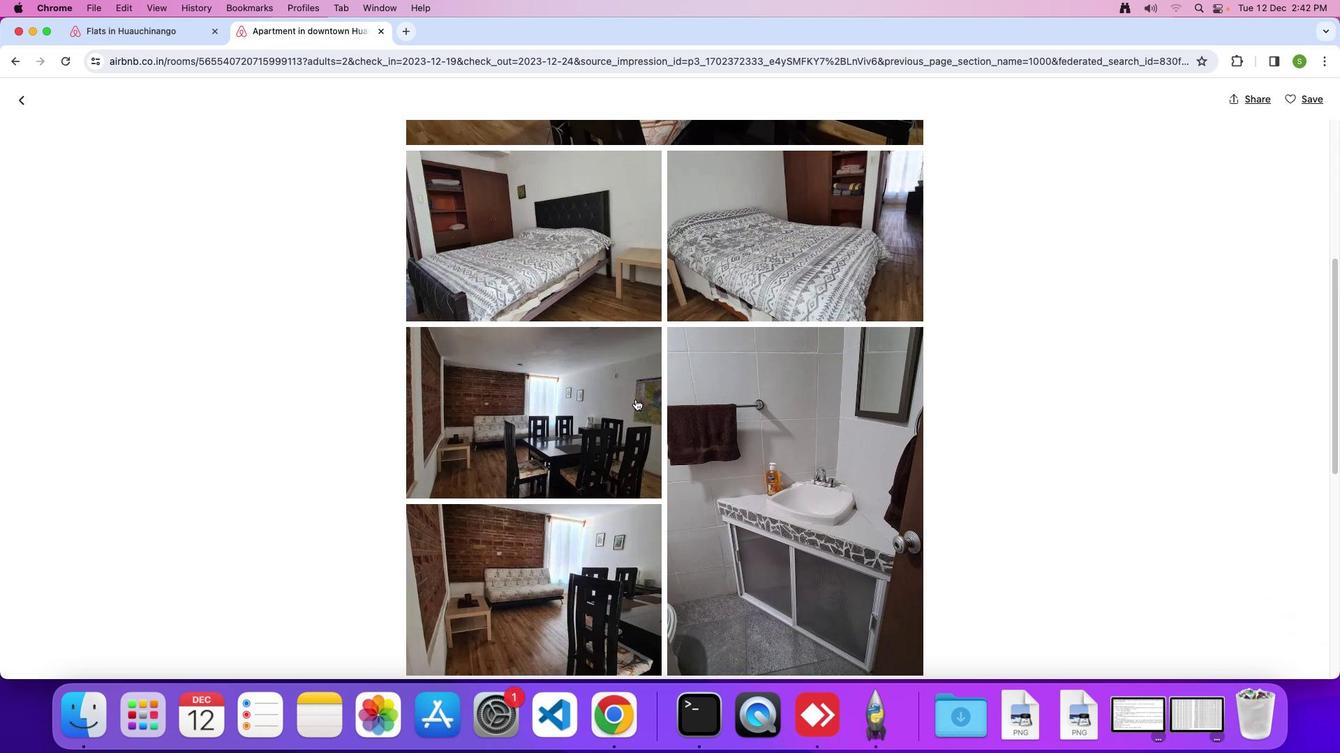 
Action: Mouse scrolled (635, 399) with delta (0, 0)
Screenshot: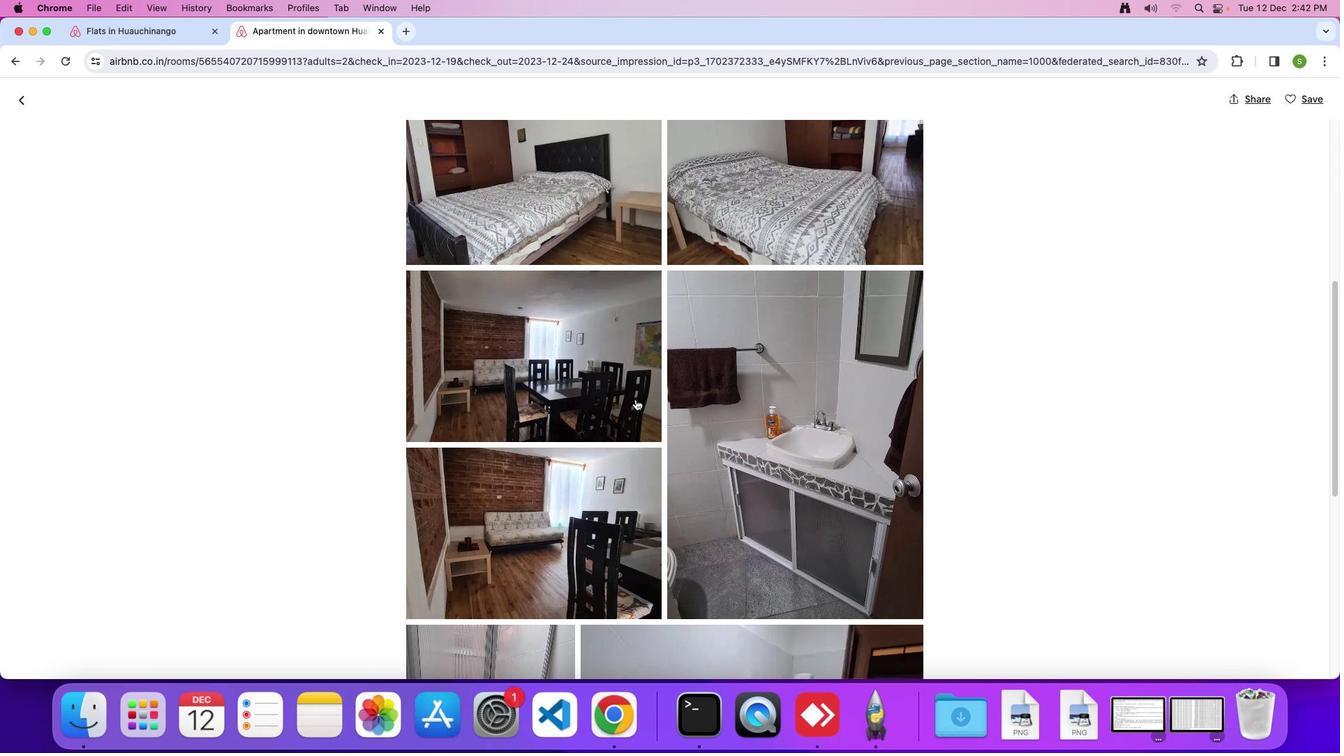 
Action: Mouse scrolled (635, 399) with delta (0, 0)
Screenshot: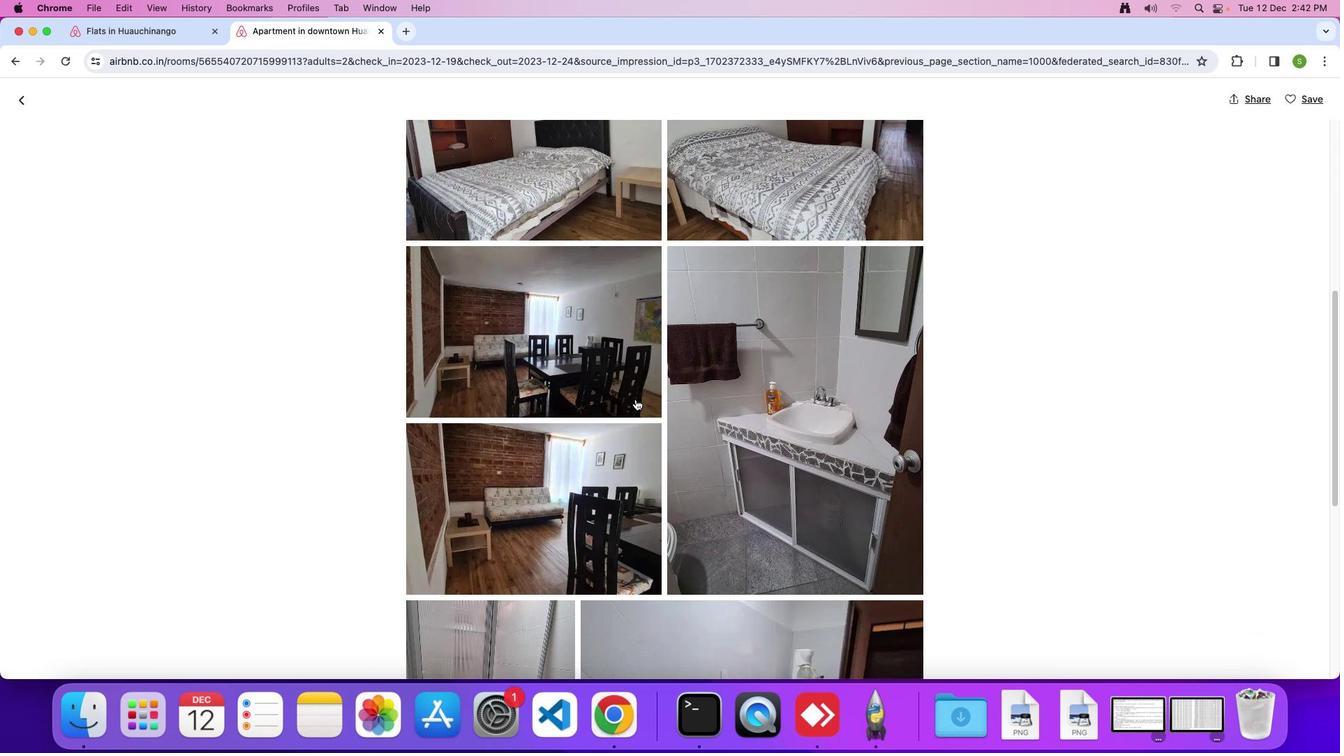 
Action: Mouse scrolled (635, 399) with delta (0, 0)
Screenshot: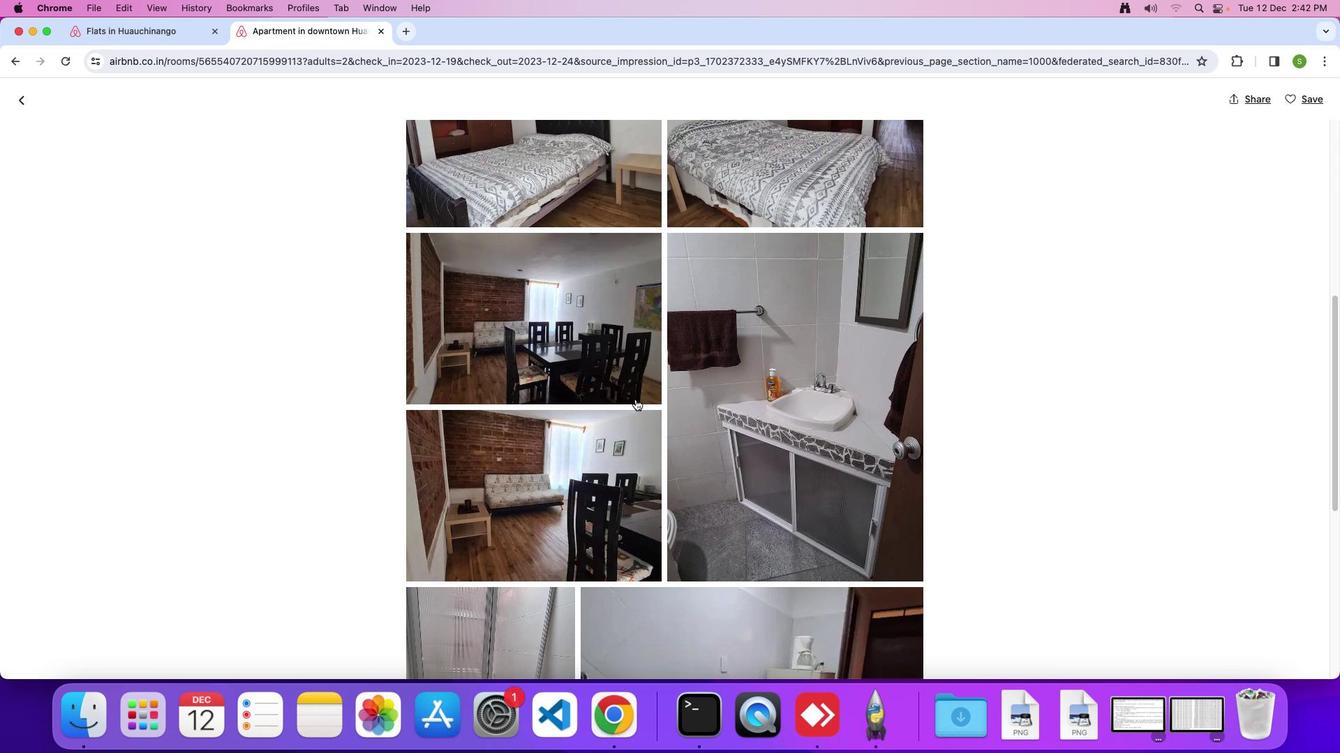 
Action: Mouse scrolled (635, 399) with delta (0, 0)
Screenshot: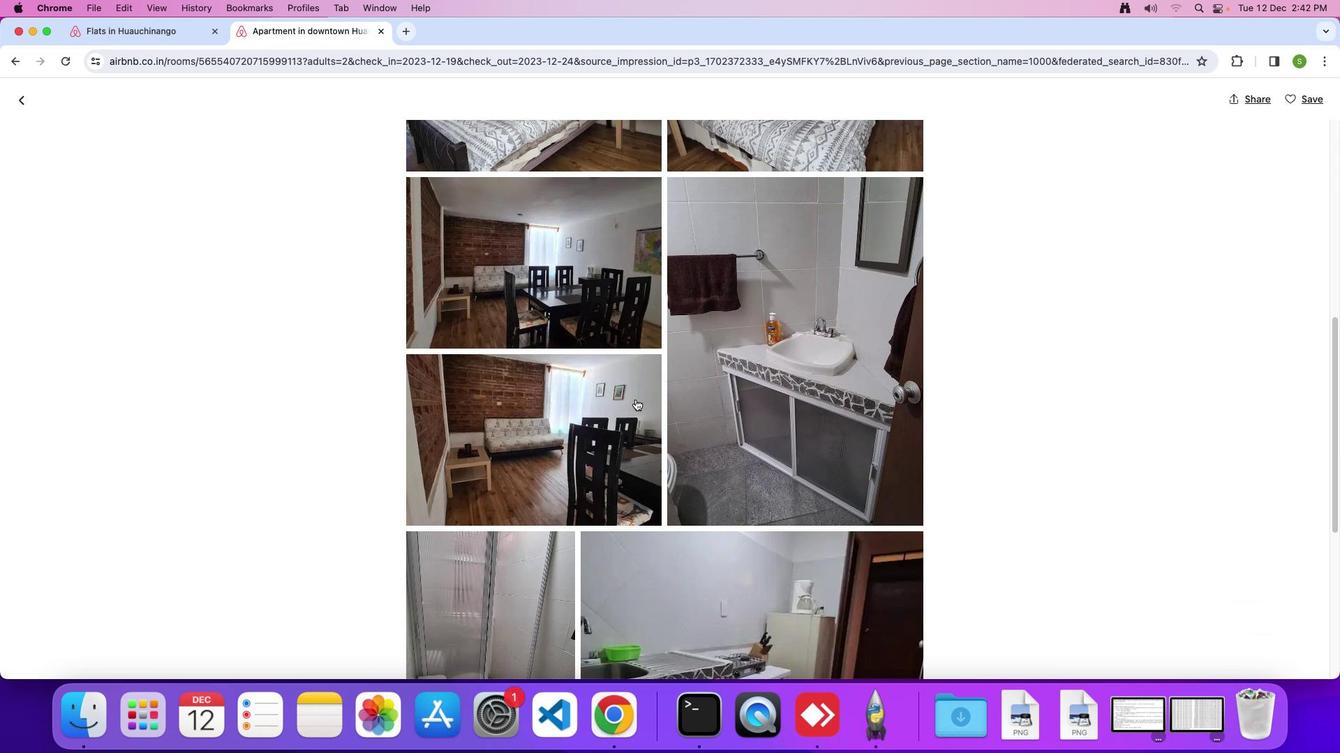 
Action: Mouse scrolled (635, 399) with delta (0, -2)
Screenshot: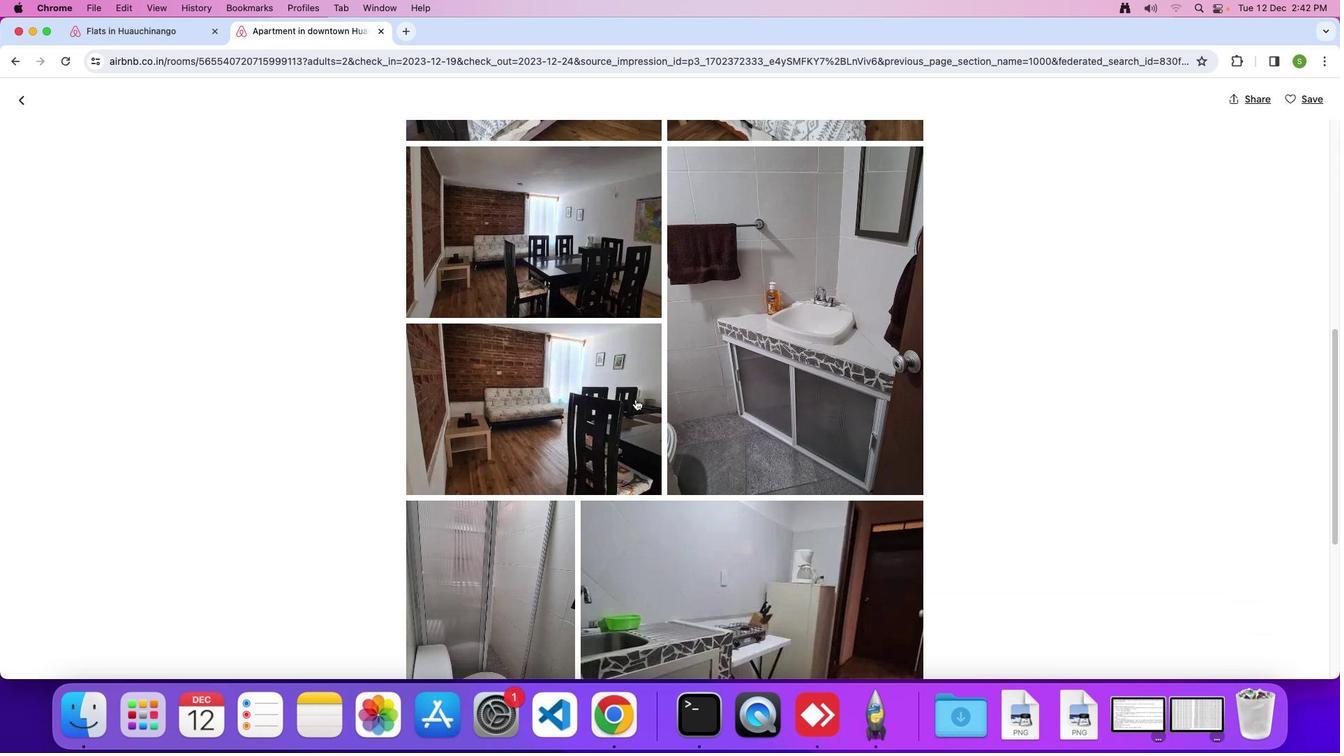 
Action: Mouse scrolled (635, 399) with delta (0, 0)
Screenshot: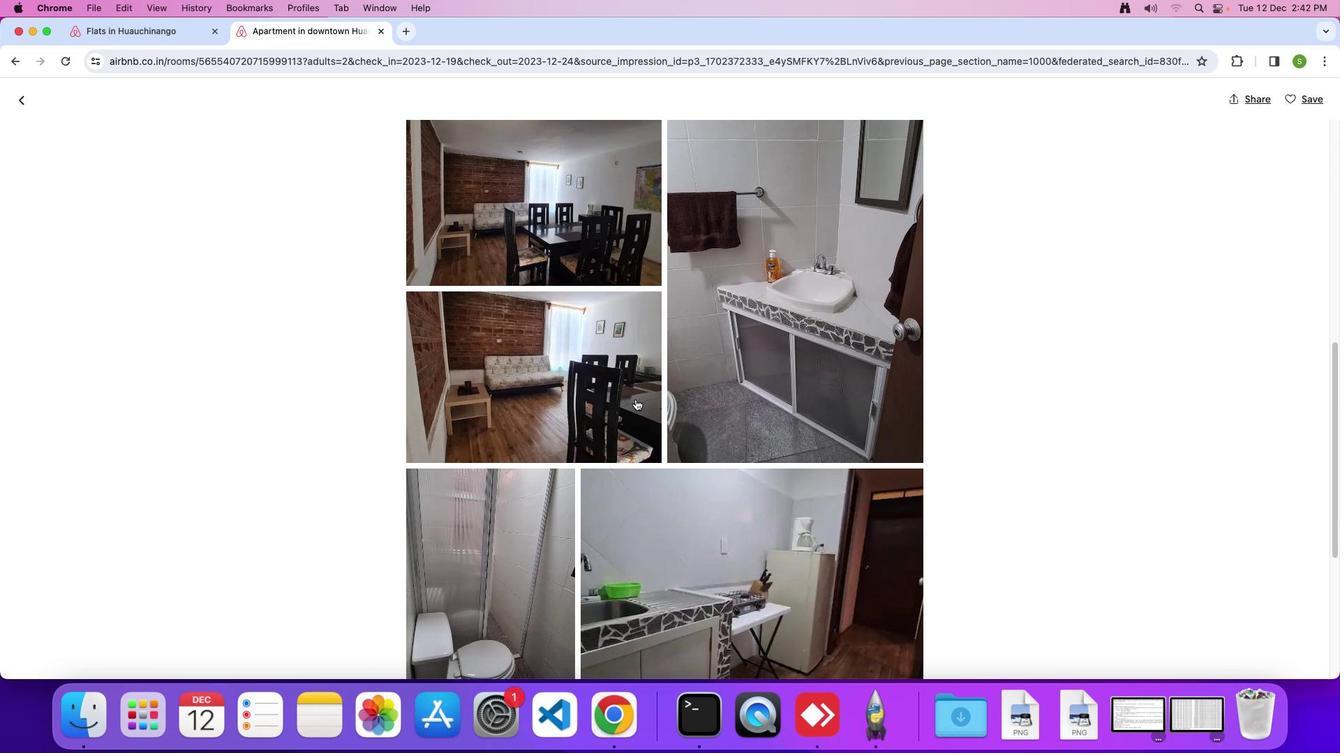 
Action: Mouse scrolled (635, 399) with delta (0, 0)
Screenshot: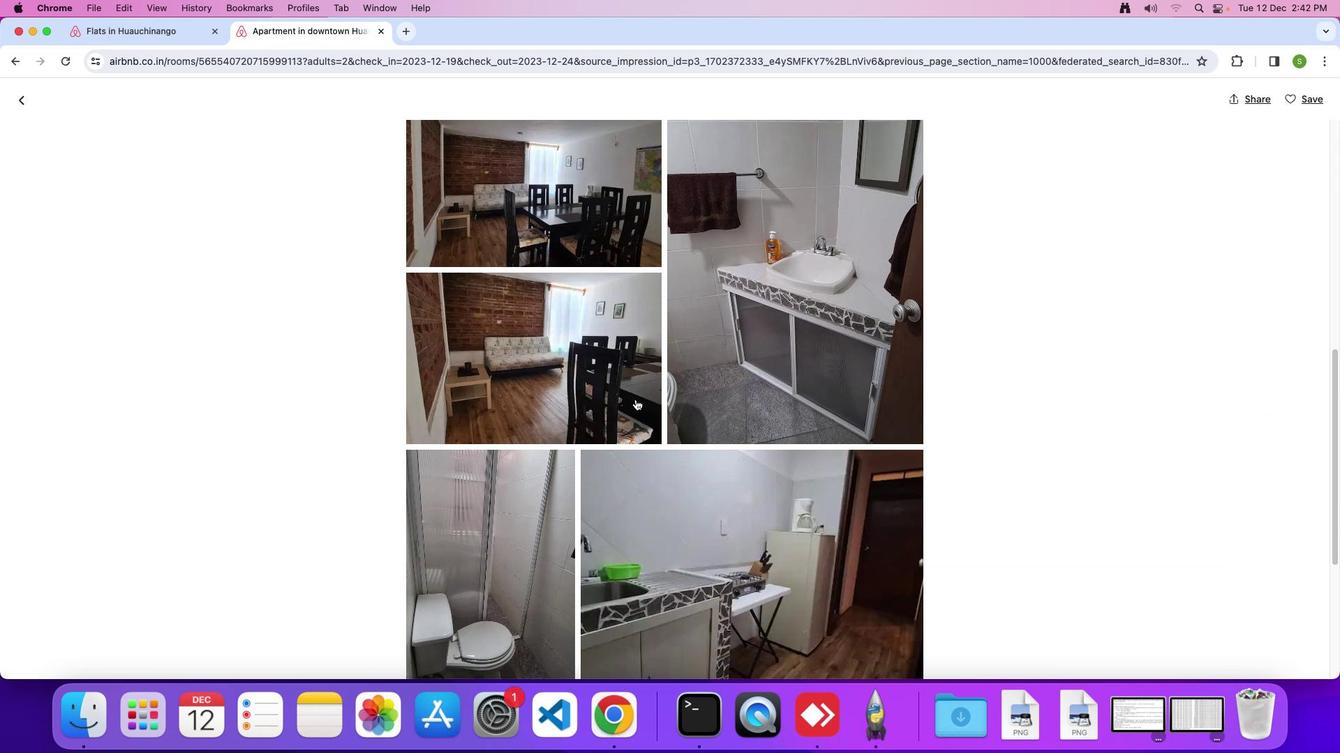 
Action: Mouse scrolled (635, 399) with delta (0, 0)
Screenshot: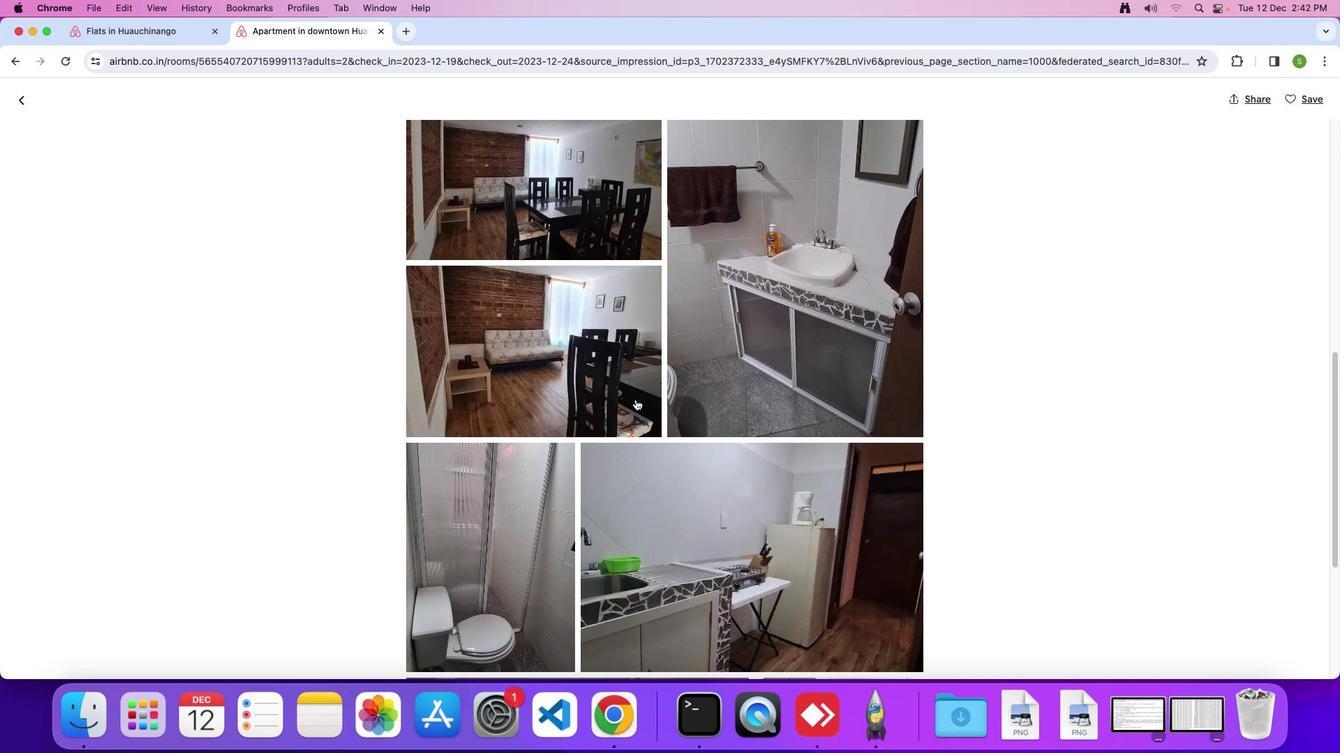 
Action: Mouse scrolled (635, 399) with delta (0, 0)
Screenshot: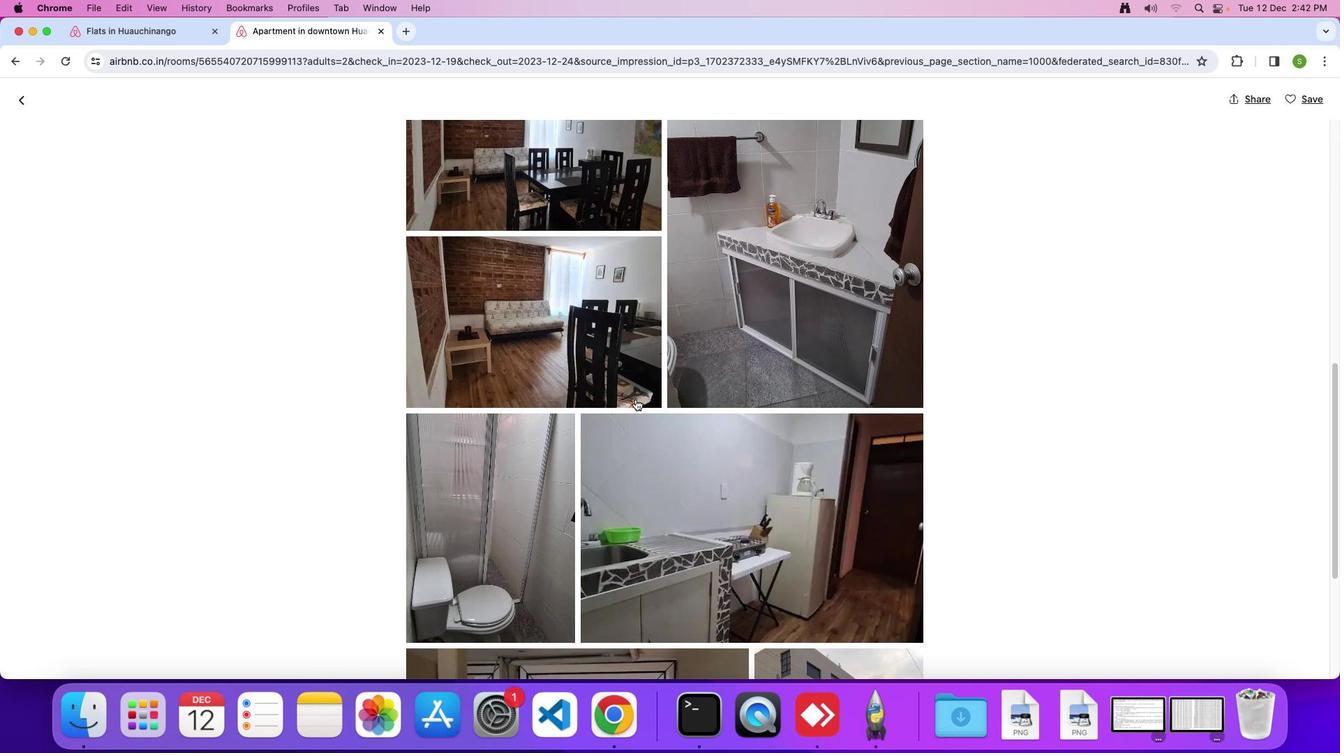 
Action: Mouse scrolled (635, 399) with delta (0, -1)
Screenshot: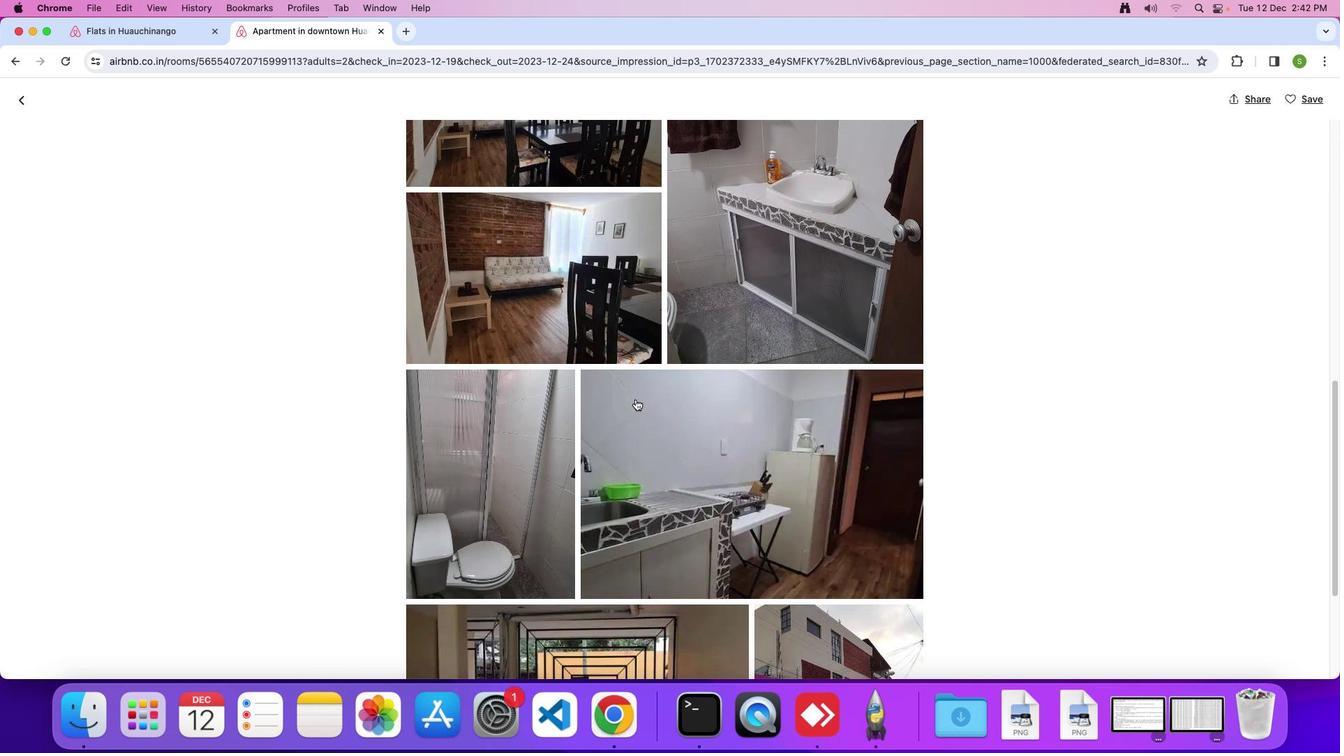 
Action: Mouse scrolled (635, 399) with delta (0, 0)
Screenshot: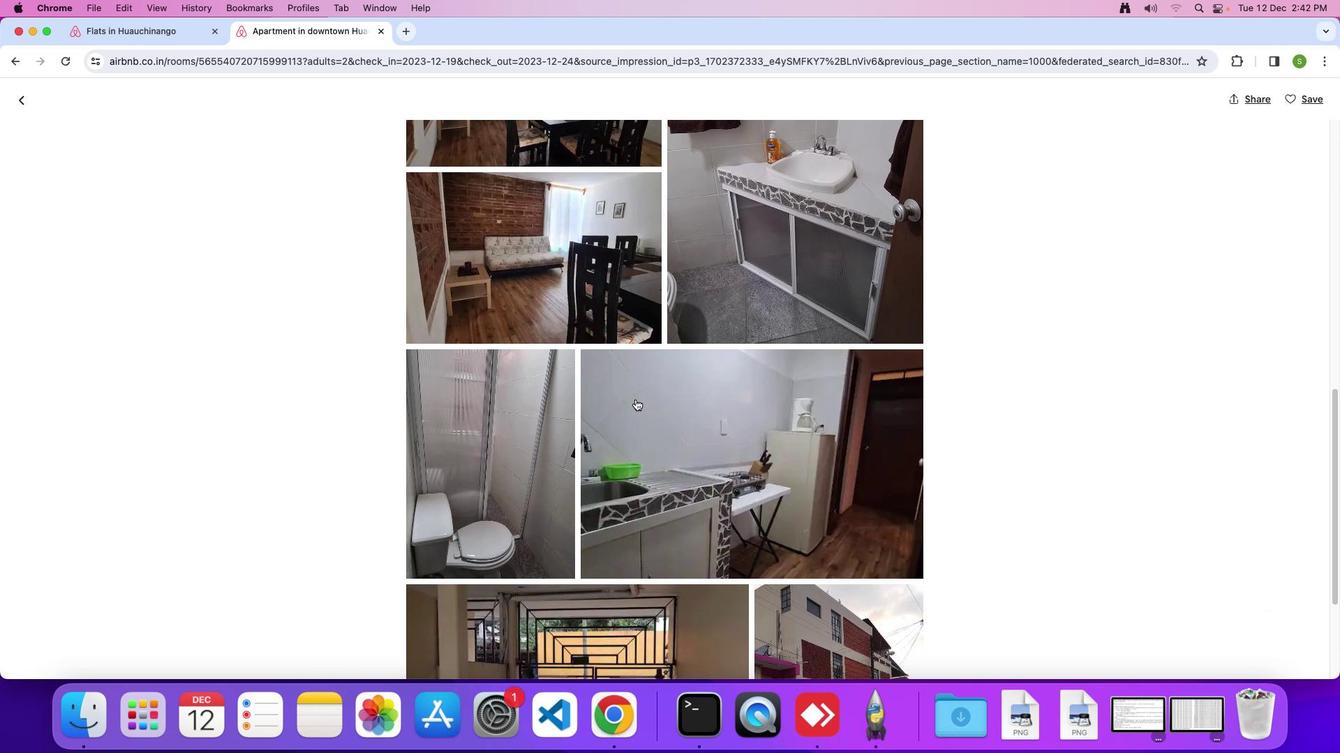 
Action: Mouse scrolled (635, 399) with delta (0, 0)
Screenshot: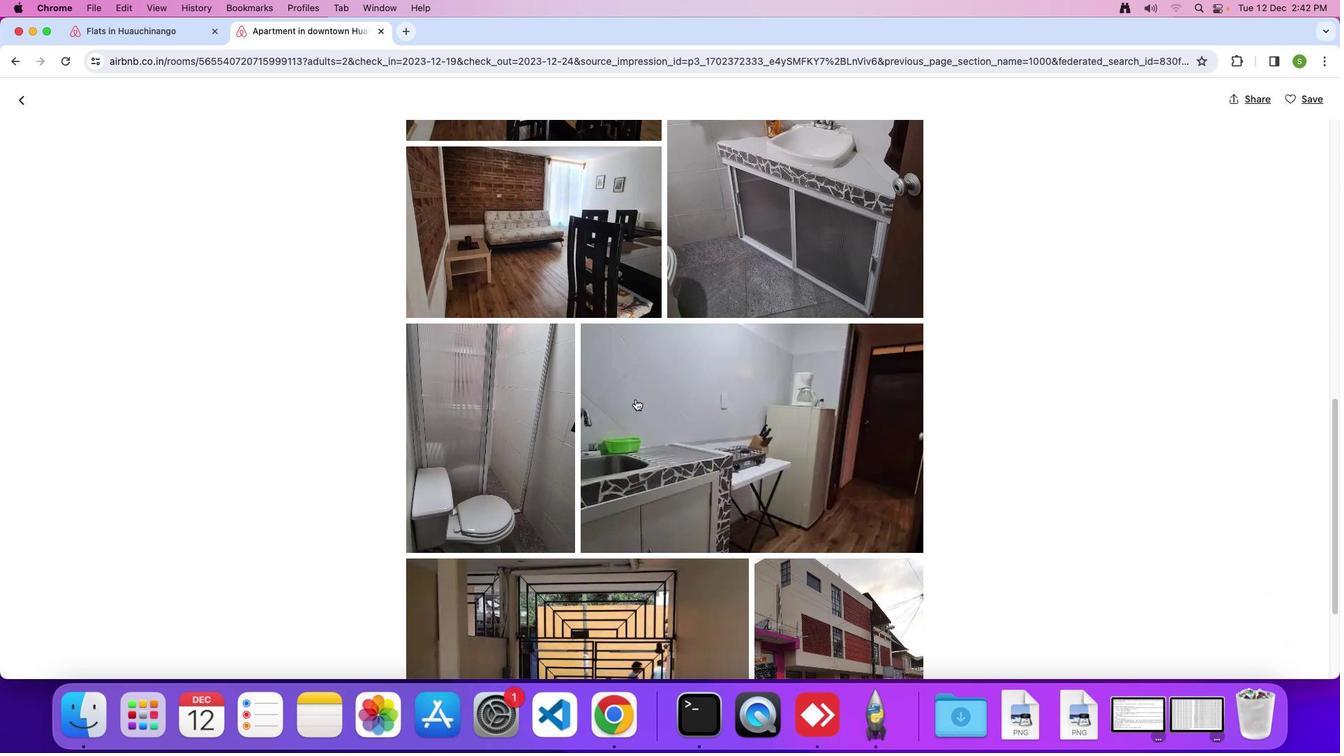 
Action: Mouse scrolled (635, 399) with delta (0, -1)
Screenshot: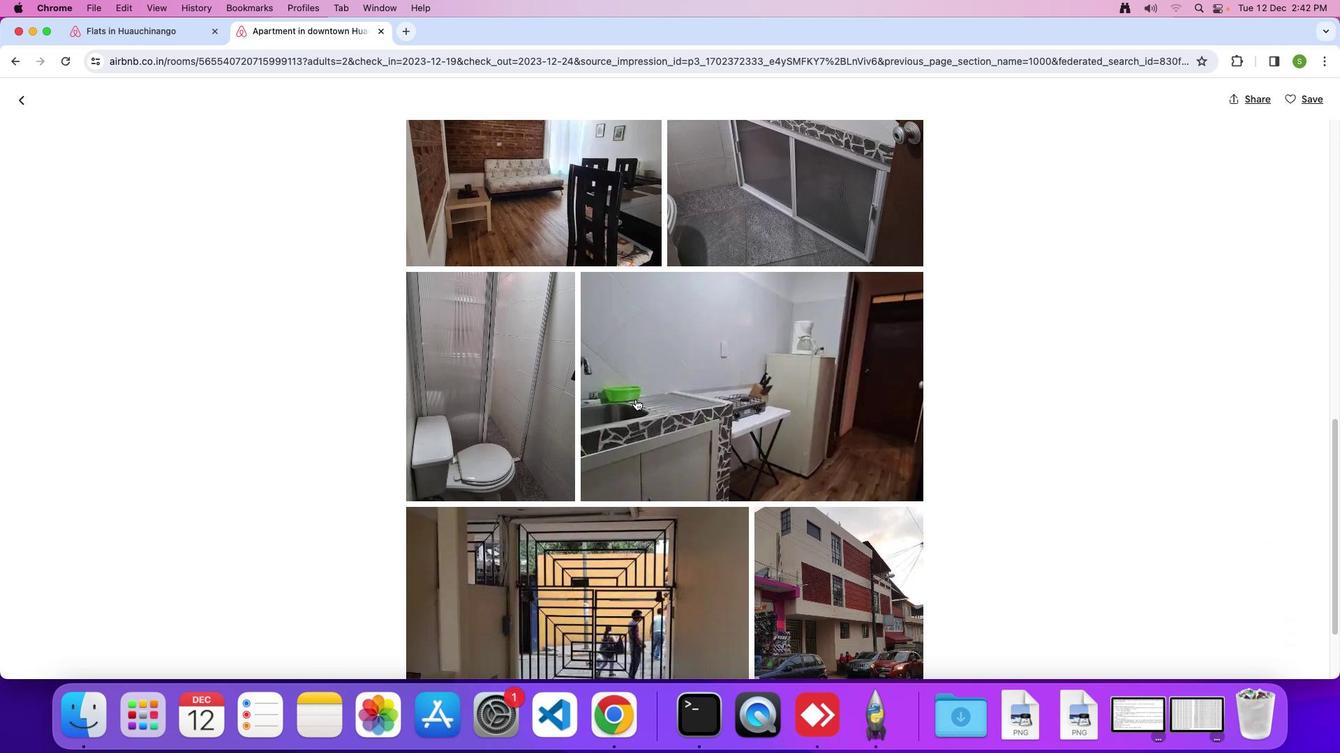 
Action: Mouse scrolled (635, 399) with delta (0, 0)
Screenshot: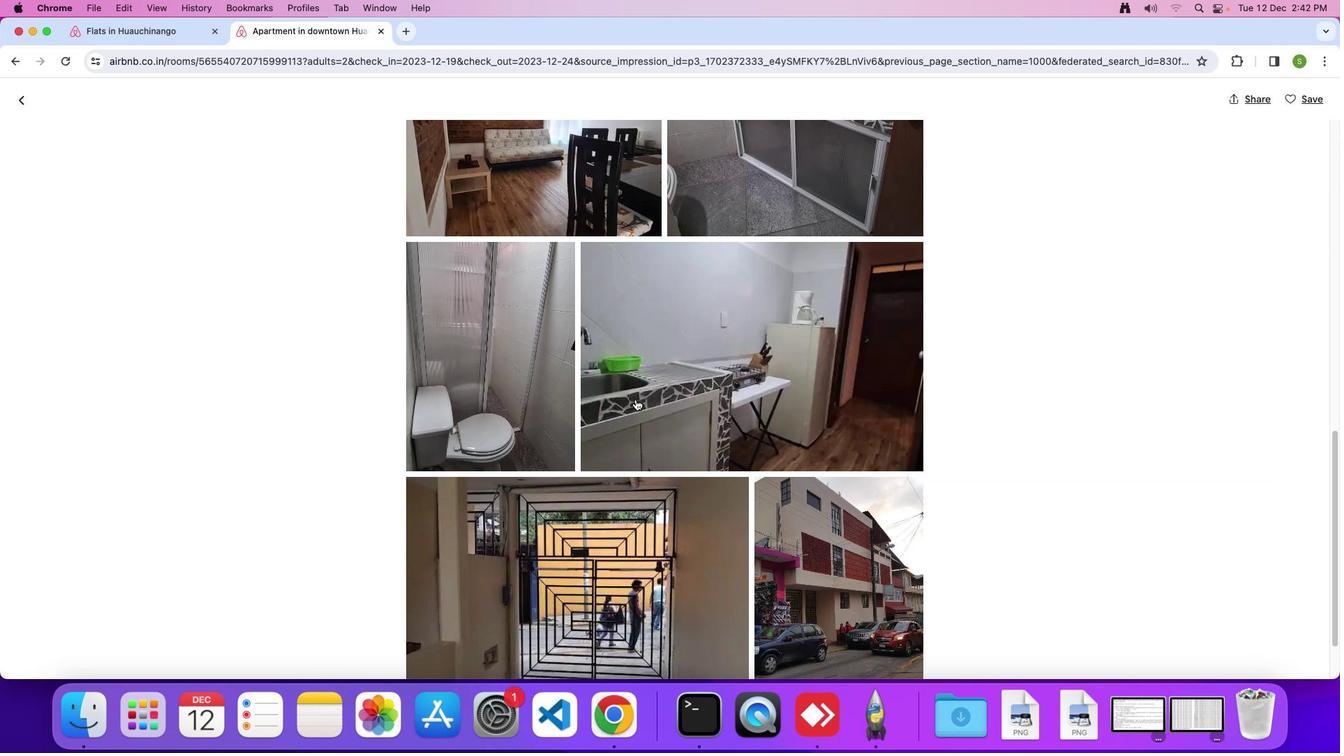 
Action: Mouse scrolled (635, 399) with delta (0, 0)
Screenshot: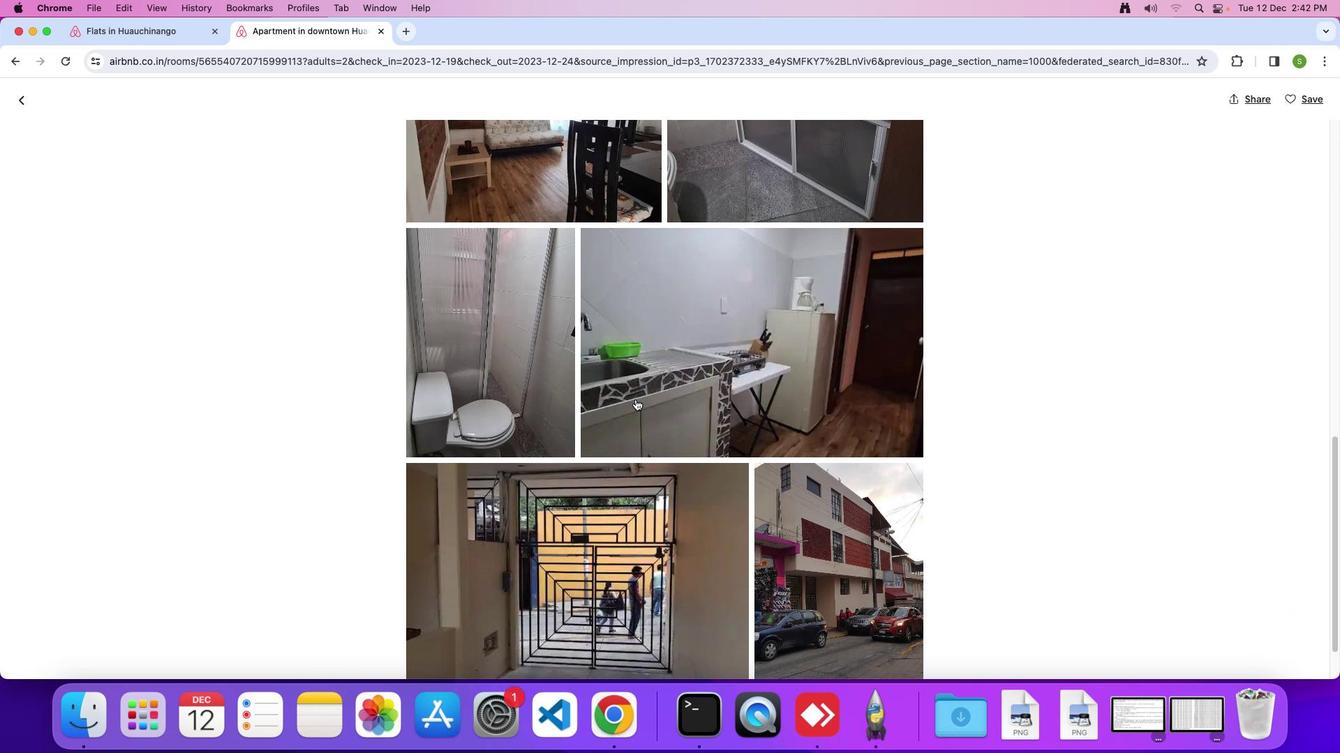 
Action: Mouse scrolled (635, 399) with delta (0, 0)
Screenshot: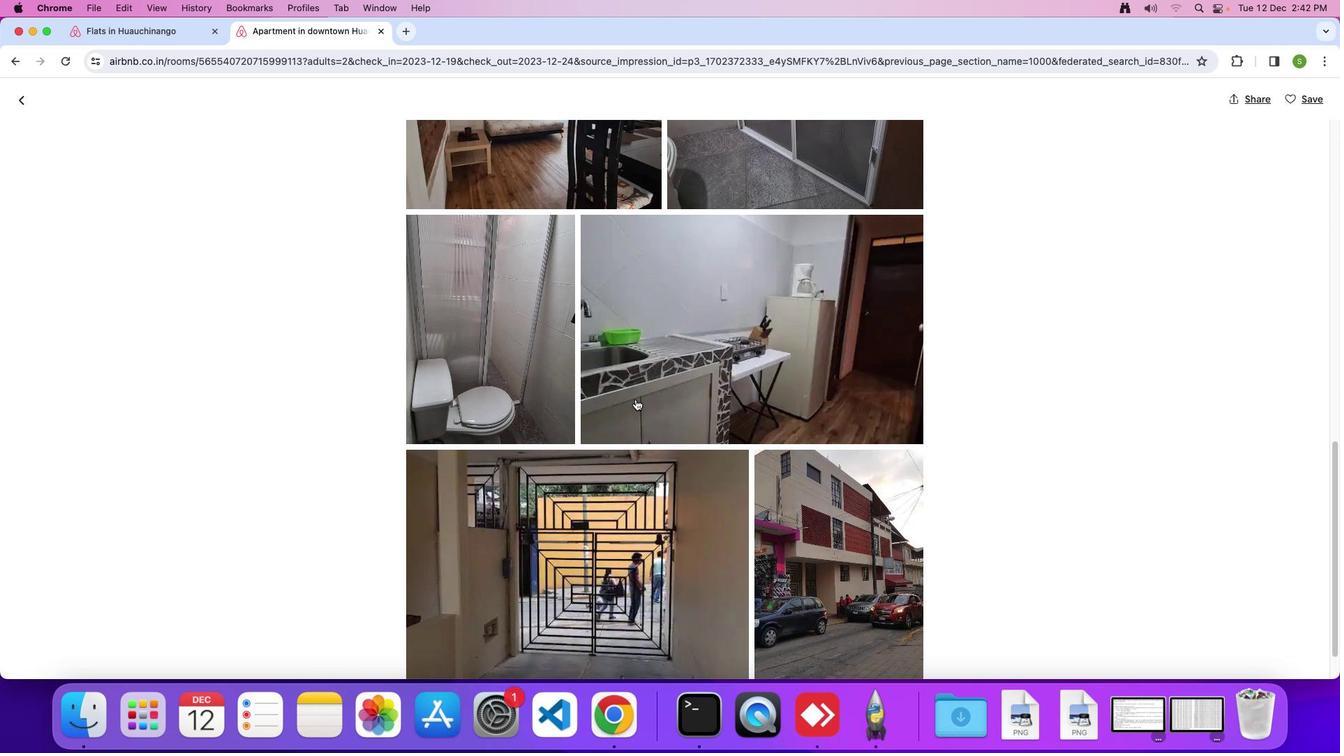 
Action: Mouse scrolled (635, 399) with delta (0, 0)
Screenshot: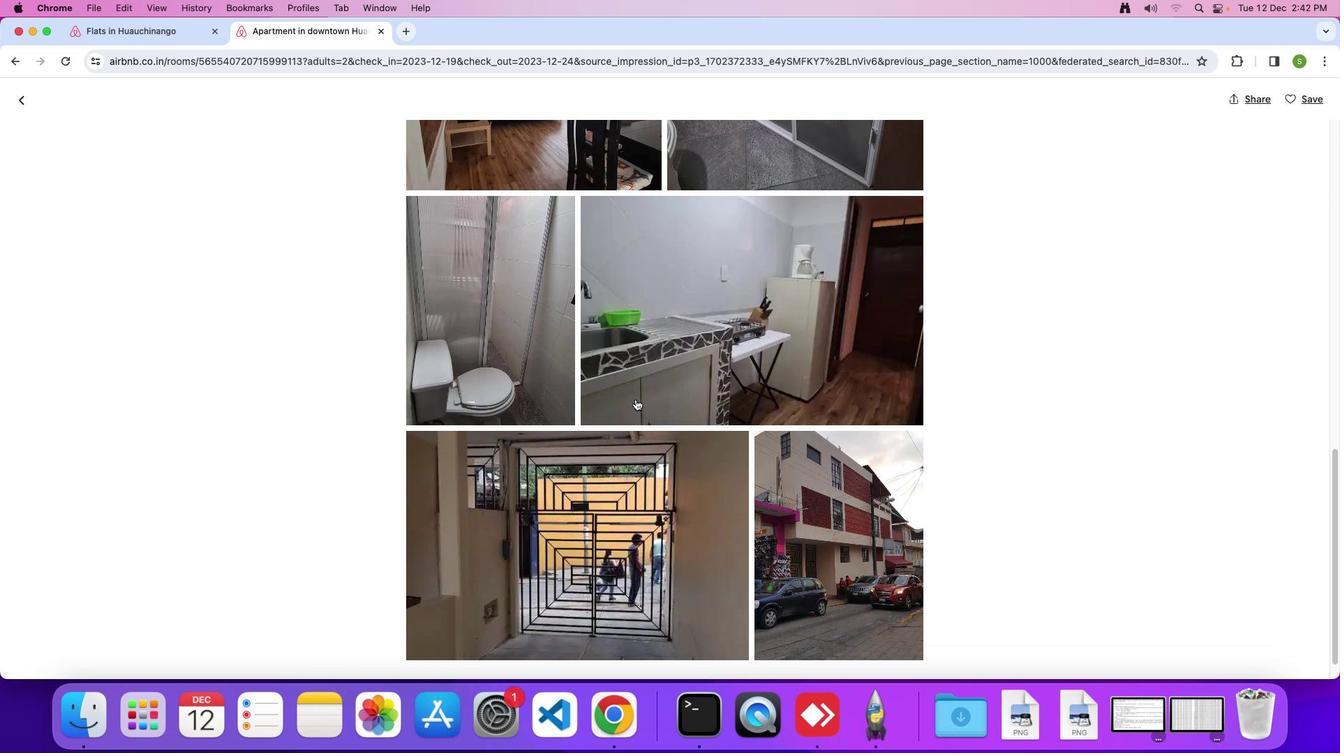 
Action: Mouse scrolled (635, 399) with delta (0, -2)
Screenshot: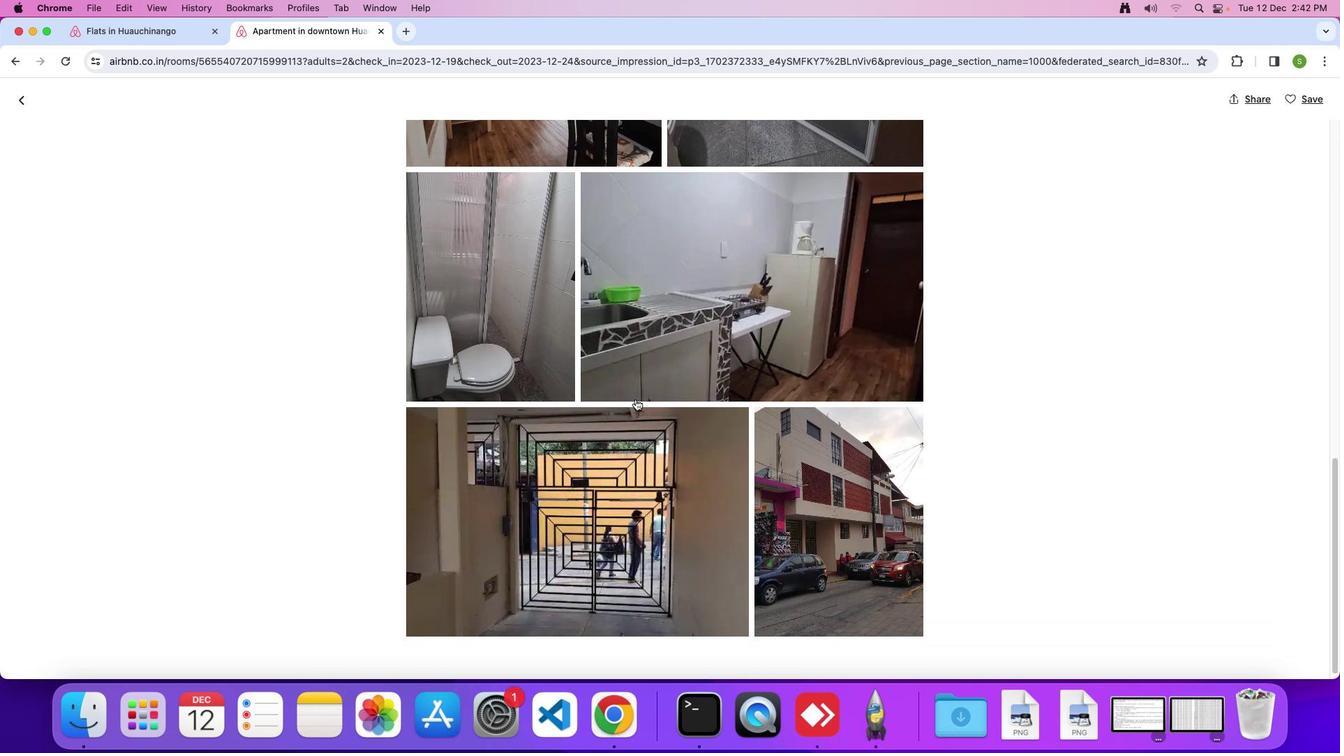 
Action: Mouse scrolled (635, 399) with delta (0, 0)
Screenshot: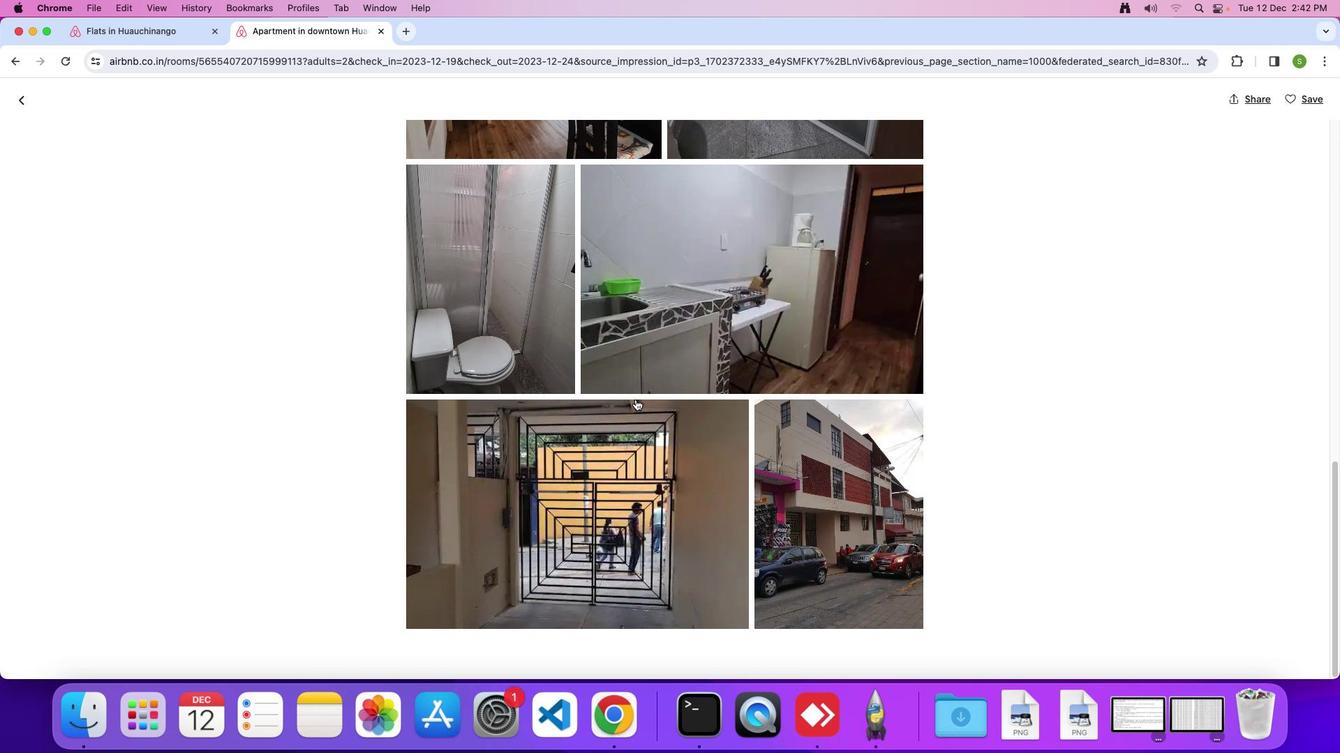 
Action: Mouse scrolled (635, 399) with delta (0, 0)
Screenshot: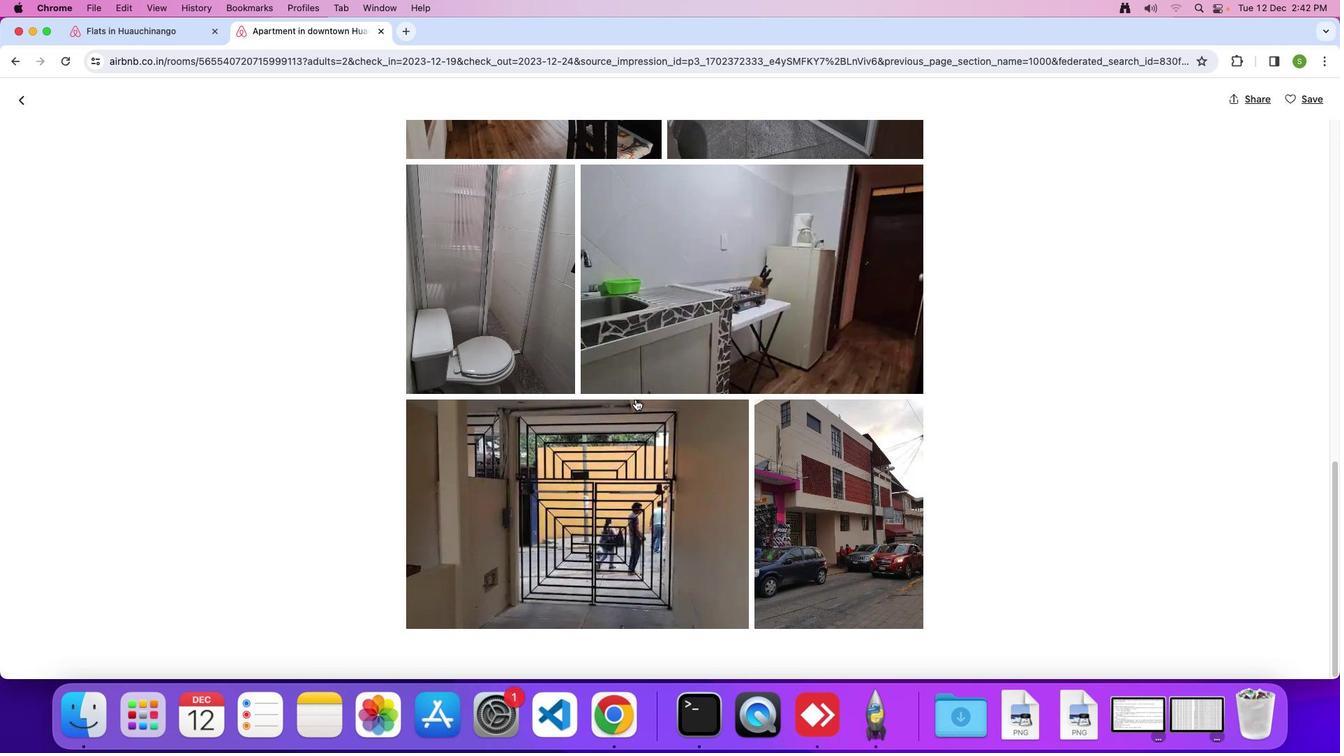
Action: Mouse scrolled (635, 399) with delta (0, -1)
Screenshot: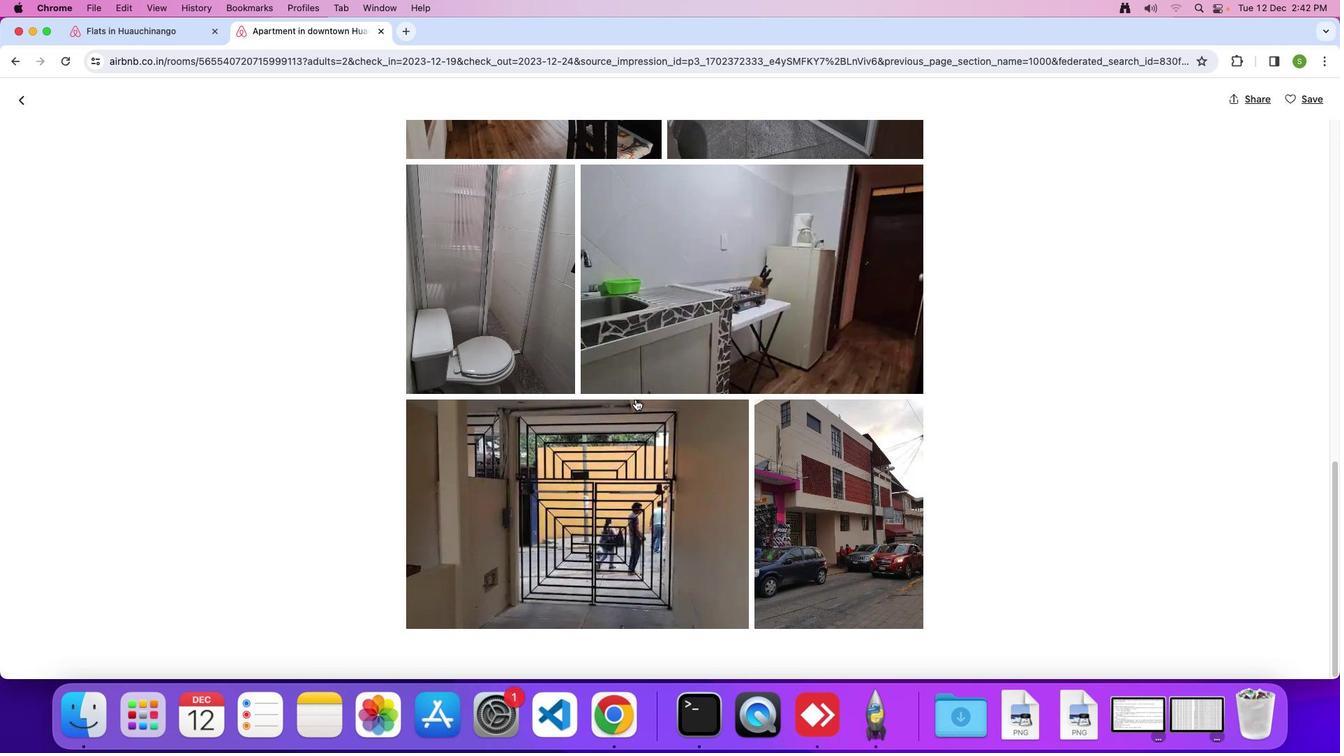 
Action: Mouse scrolled (635, 399) with delta (0, 0)
Screenshot: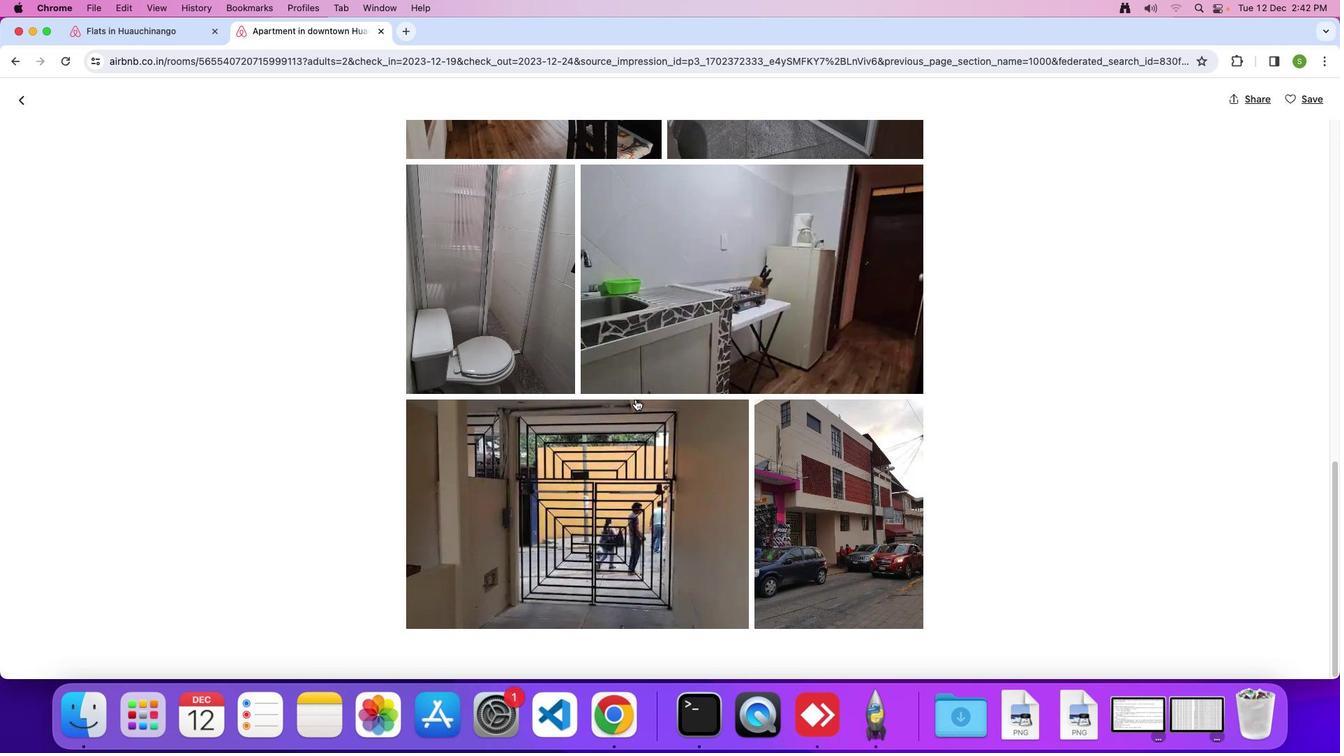 
Action: Mouse scrolled (635, 399) with delta (0, 0)
Screenshot: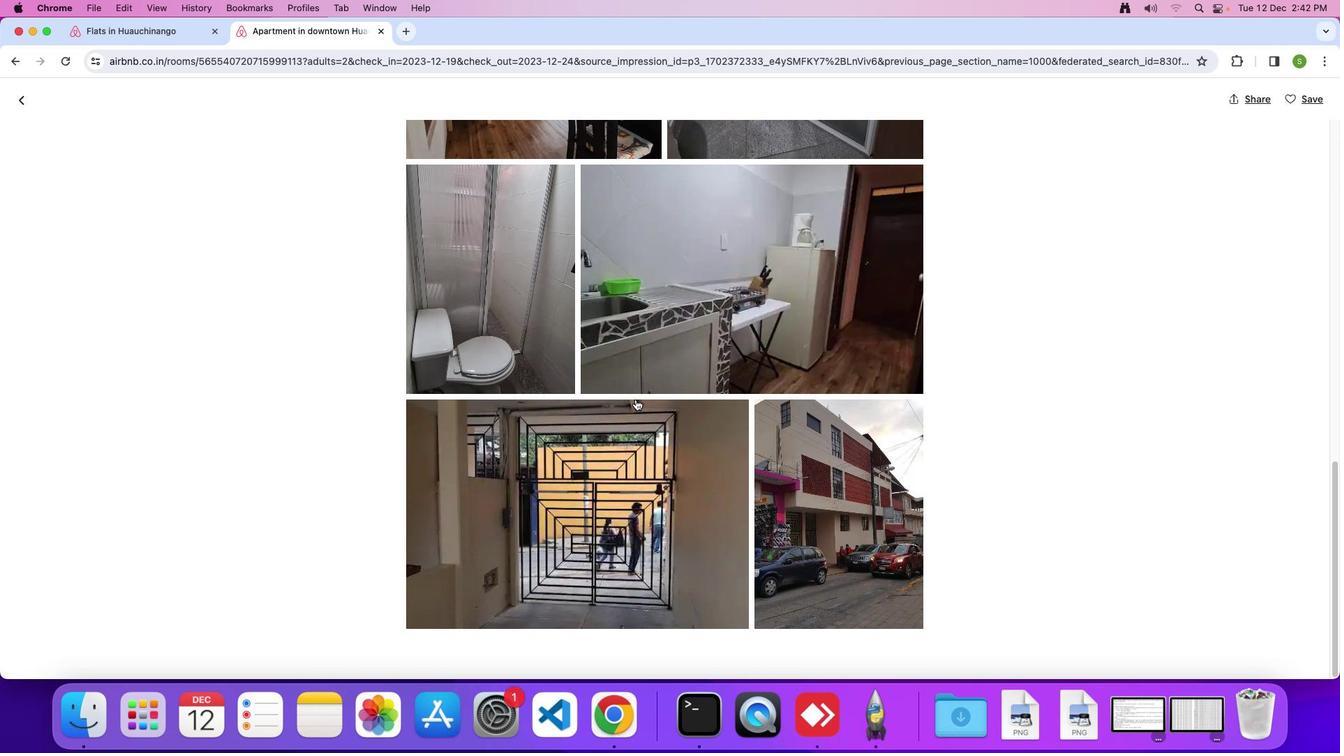 
Action: Mouse scrolled (635, 399) with delta (0, 0)
Screenshot: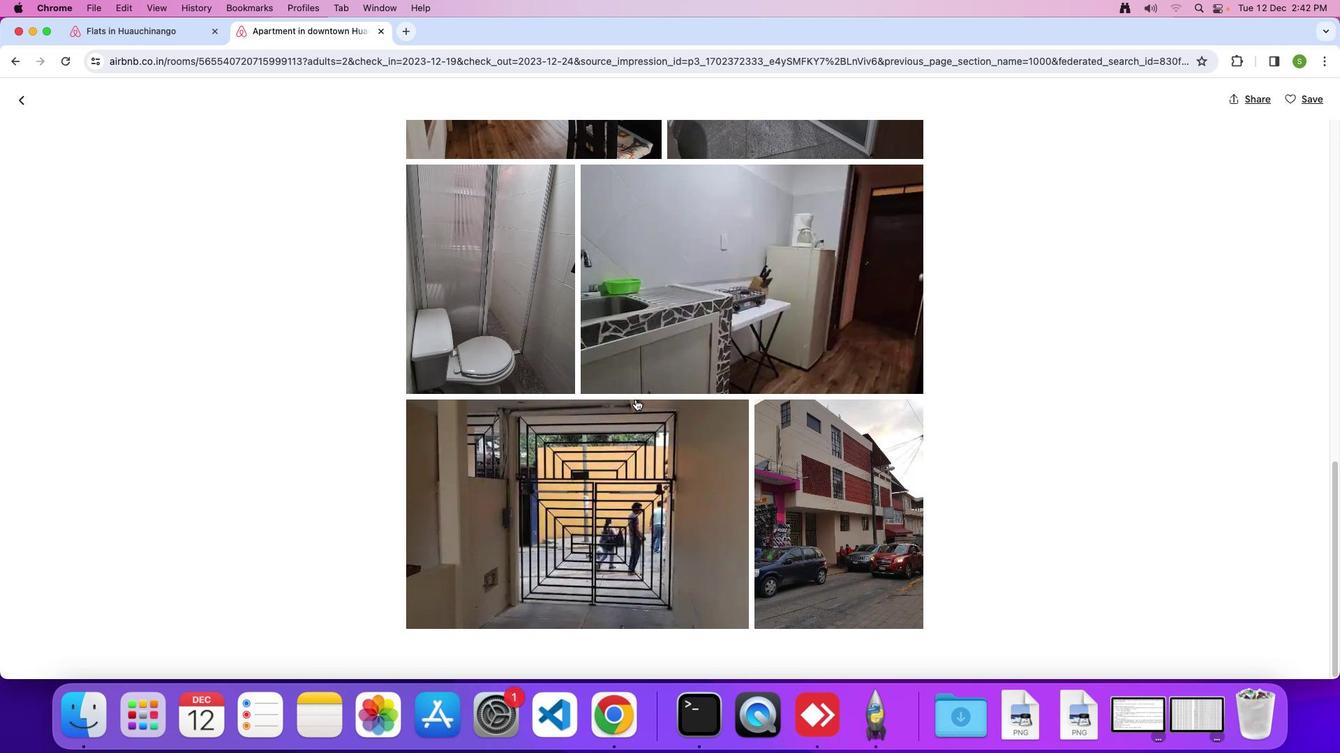 
Action: Mouse scrolled (635, 399) with delta (0, 0)
Screenshot: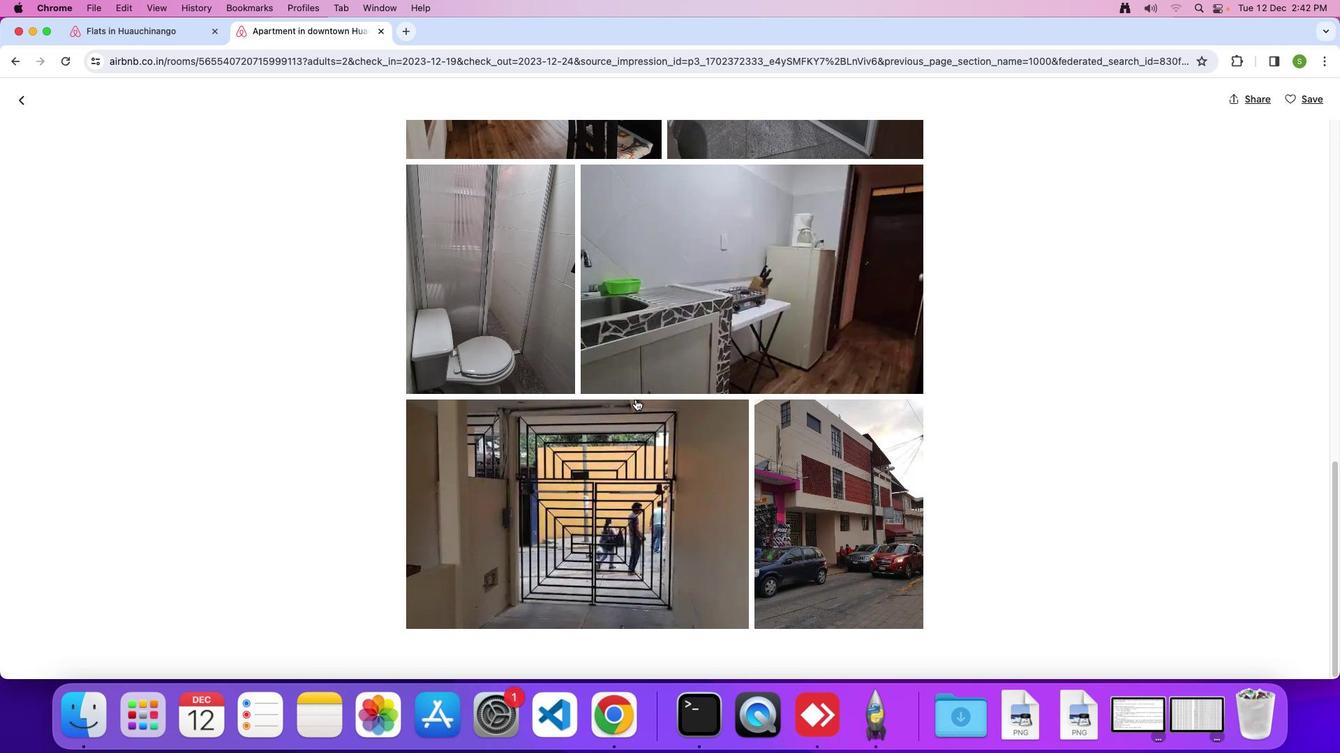 
Action: Mouse scrolled (635, 399) with delta (0, 0)
Screenshot: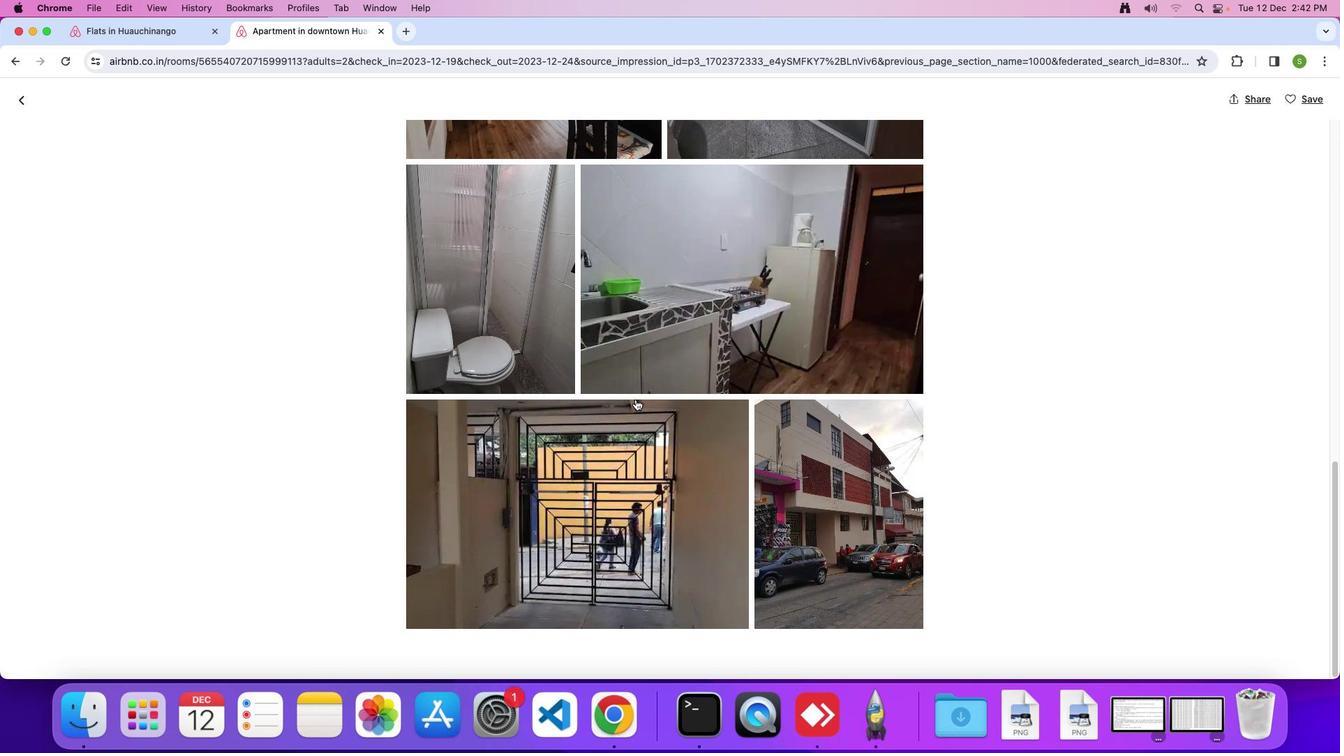 
Action: Mouse moved to (30, 97)
Screenshot: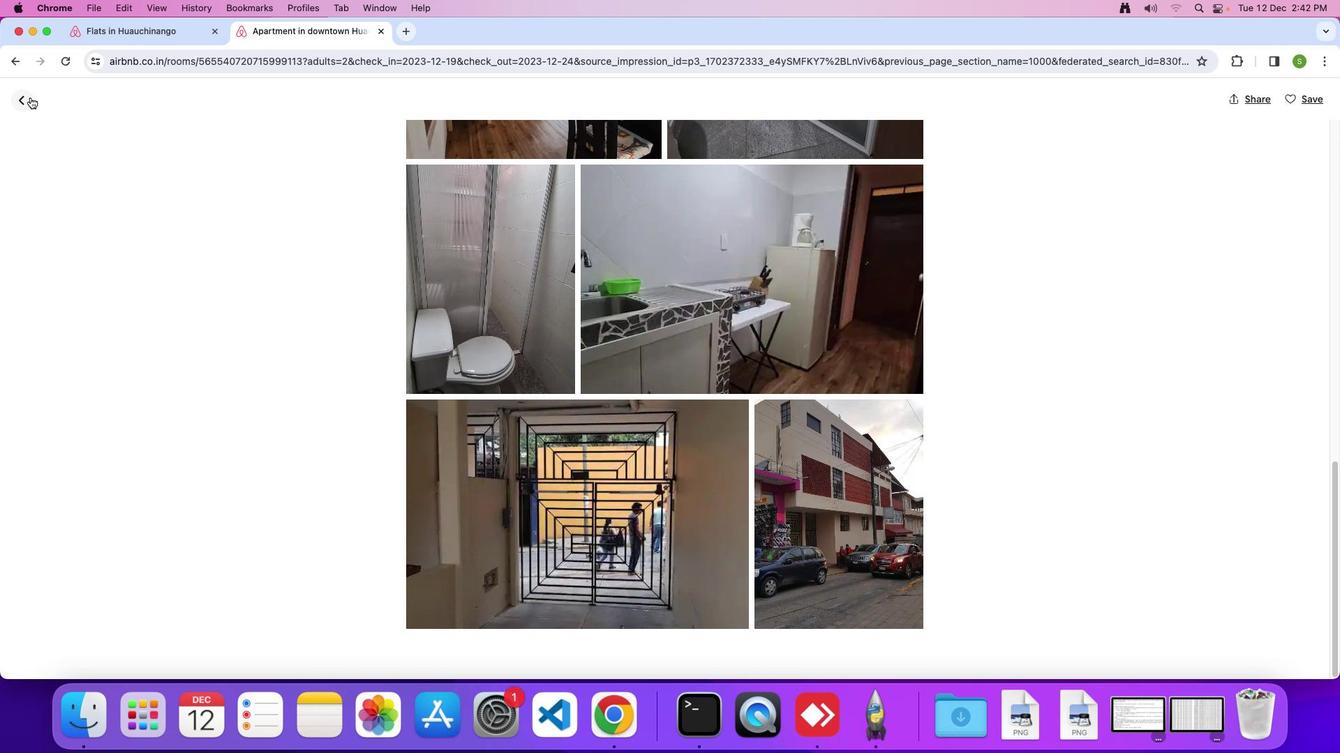 
Action: Mouse pressed left at (30, 97)
Screenshot: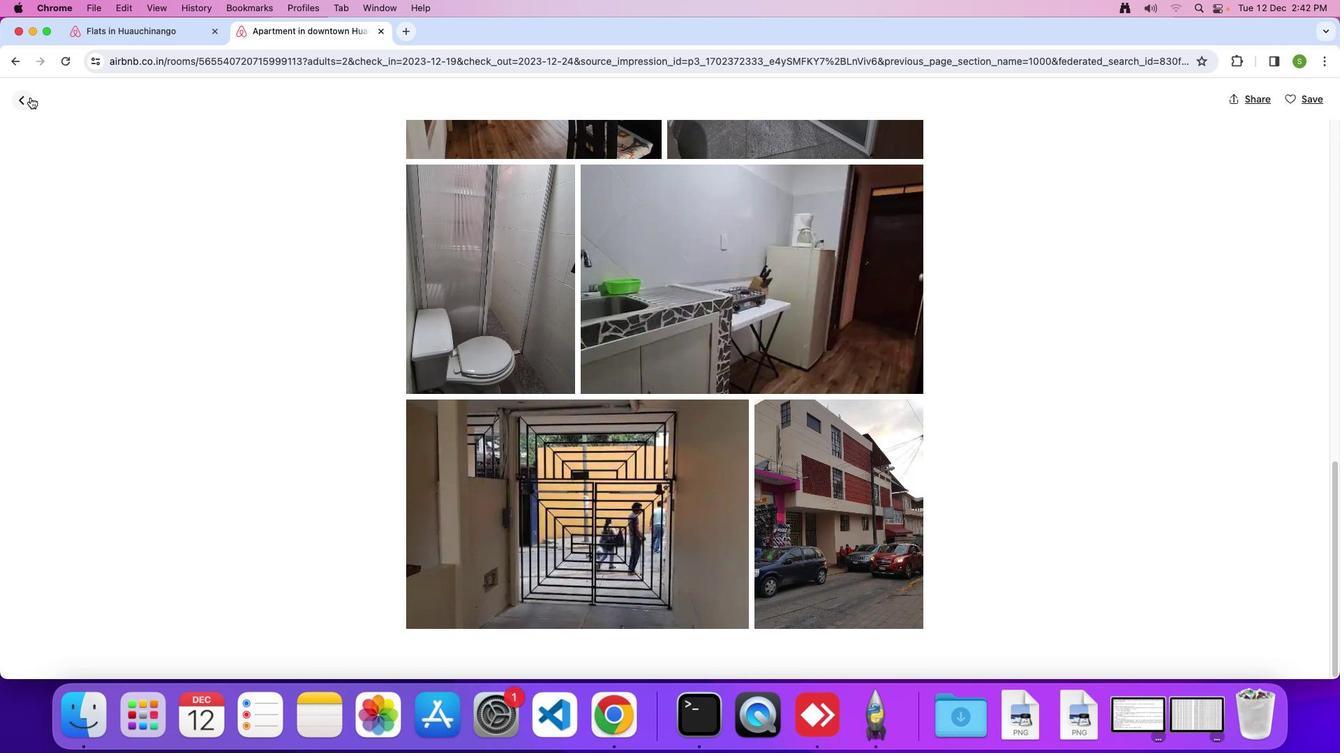 
Action: Mouse moved to (529, 427)
Screenshot: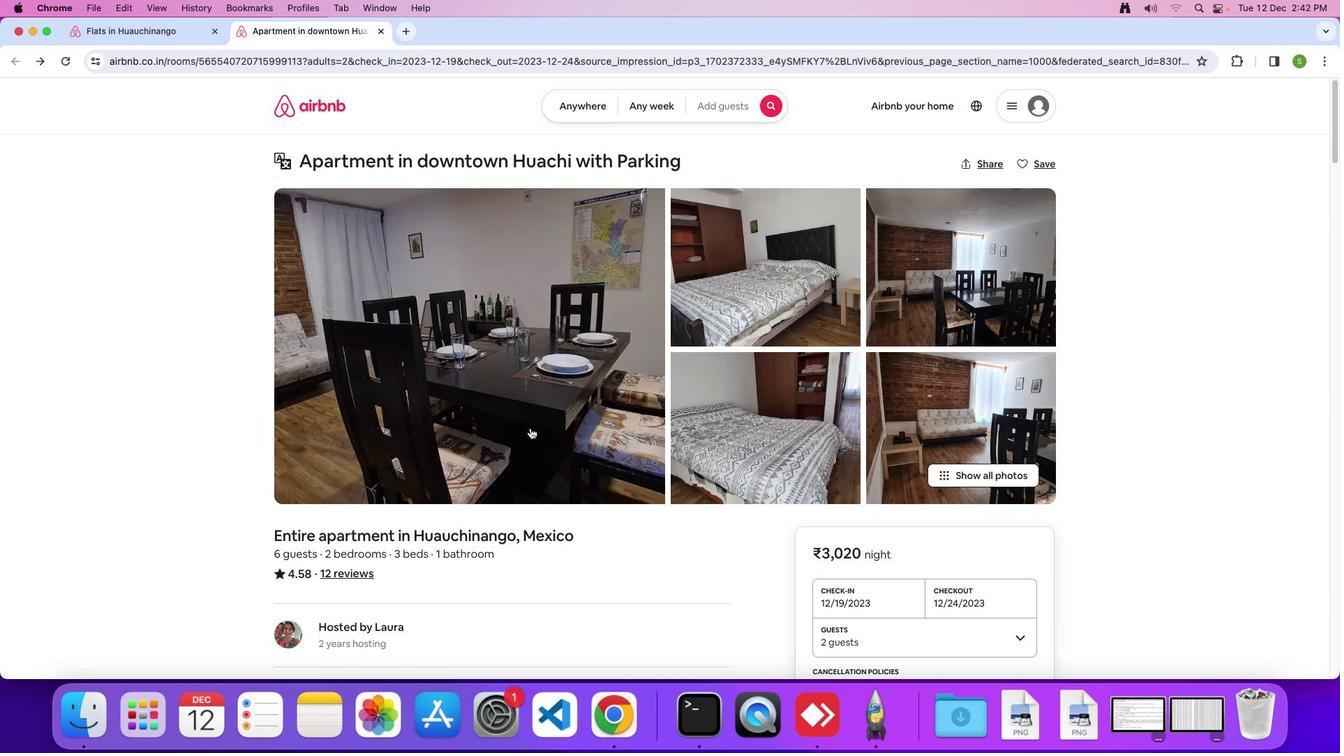 
Action: Mouse scrolled (529, 427) with delta (0, 0)
Screenshot: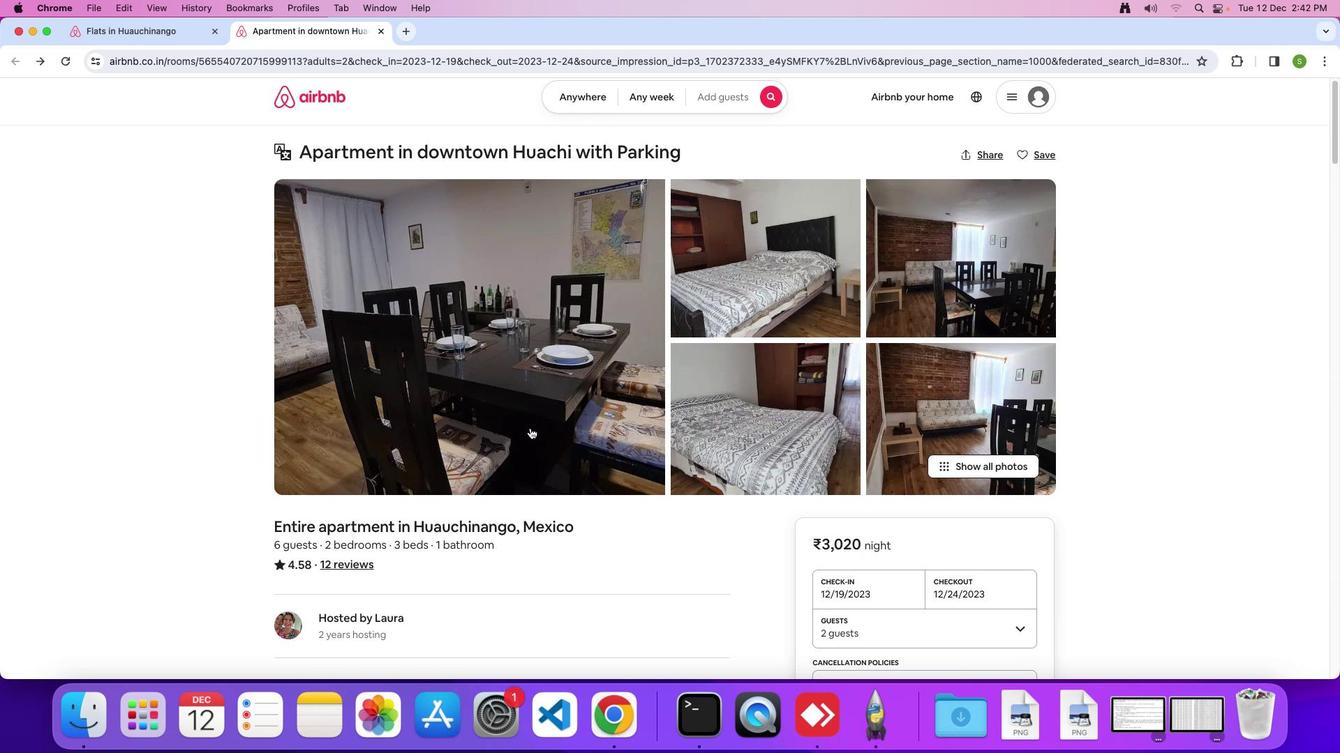 
Action: Mouse scrolled (529, 427) with delta (0, 0)
Screenshot: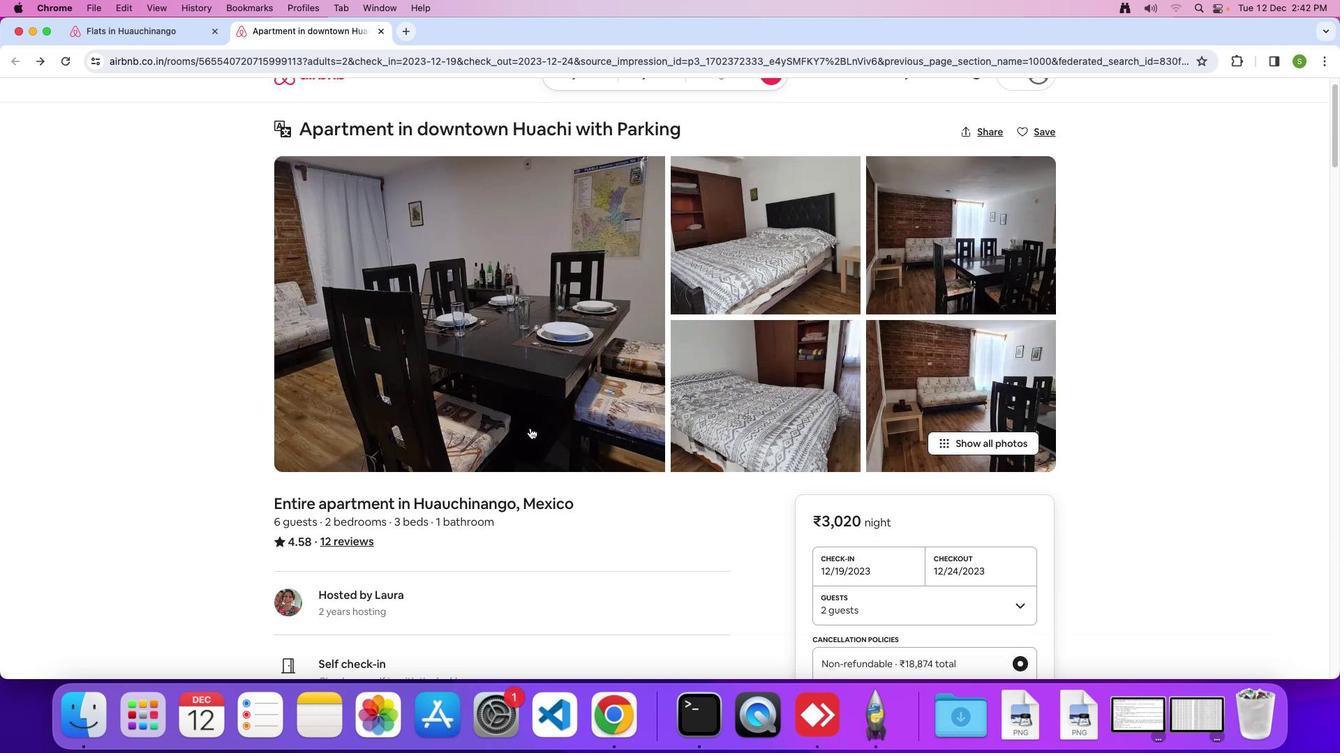 
Action: Mouse scrolled (529, 427) with delta (0, -2)
Screenshot: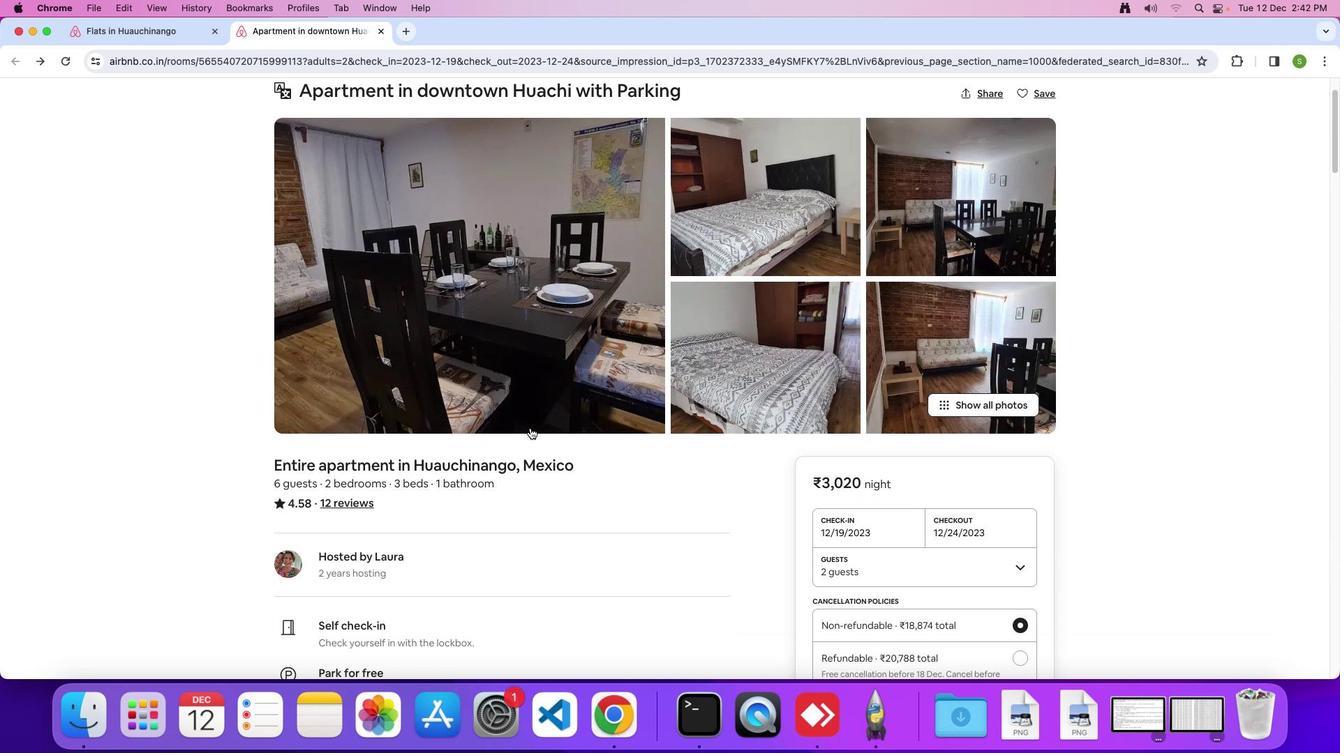 
Action: Mouse scrolled (529, 427) with delta (0, 0)
Screenshot: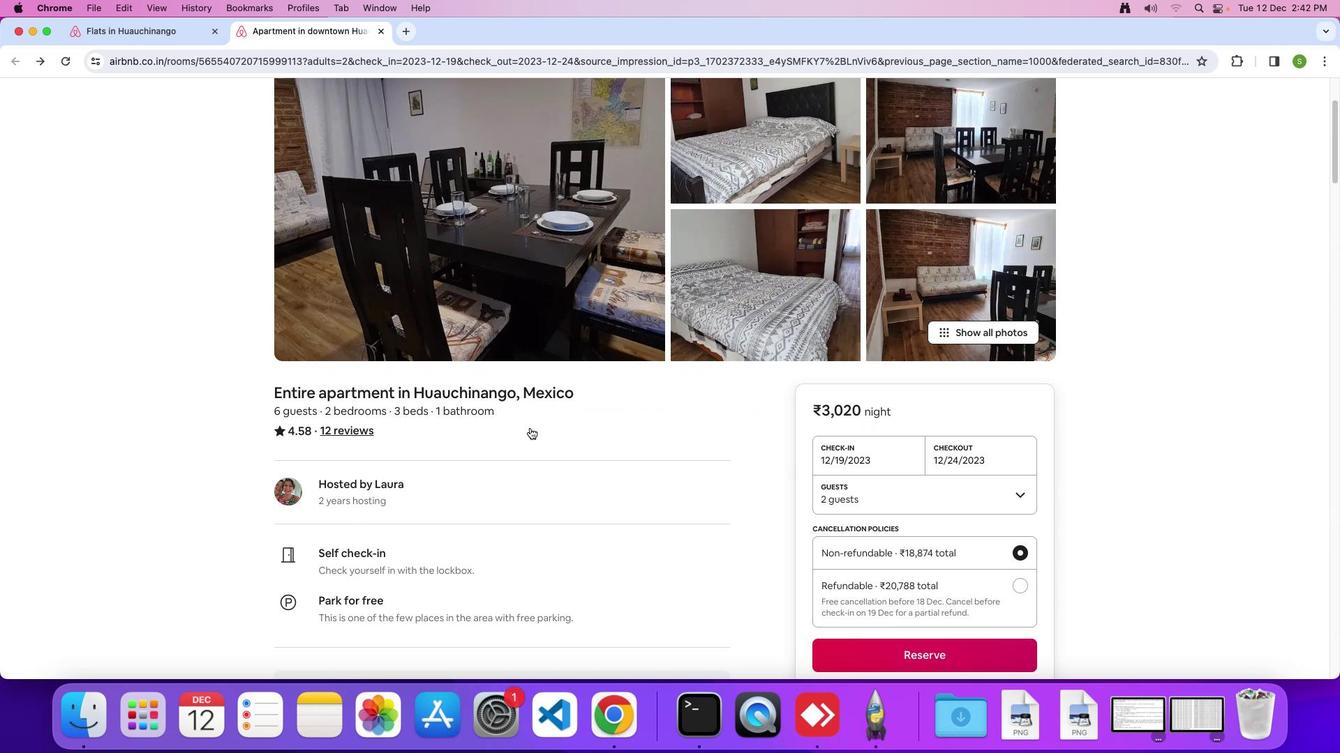 
Action: Mouse scrolled (529, 427) with delta (0, 0)
Screenshot: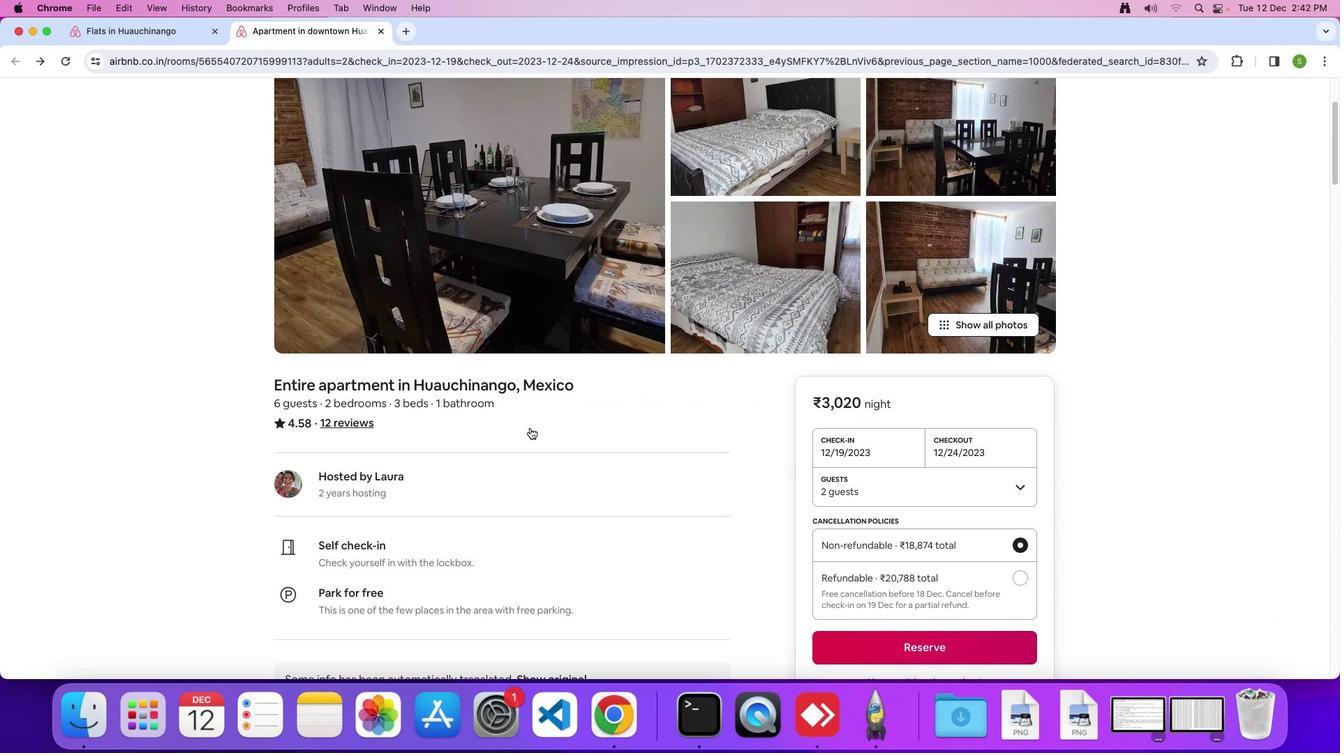 
Action: Mouse scrolled (529, 427) with delta (0, 0)
Screenshot: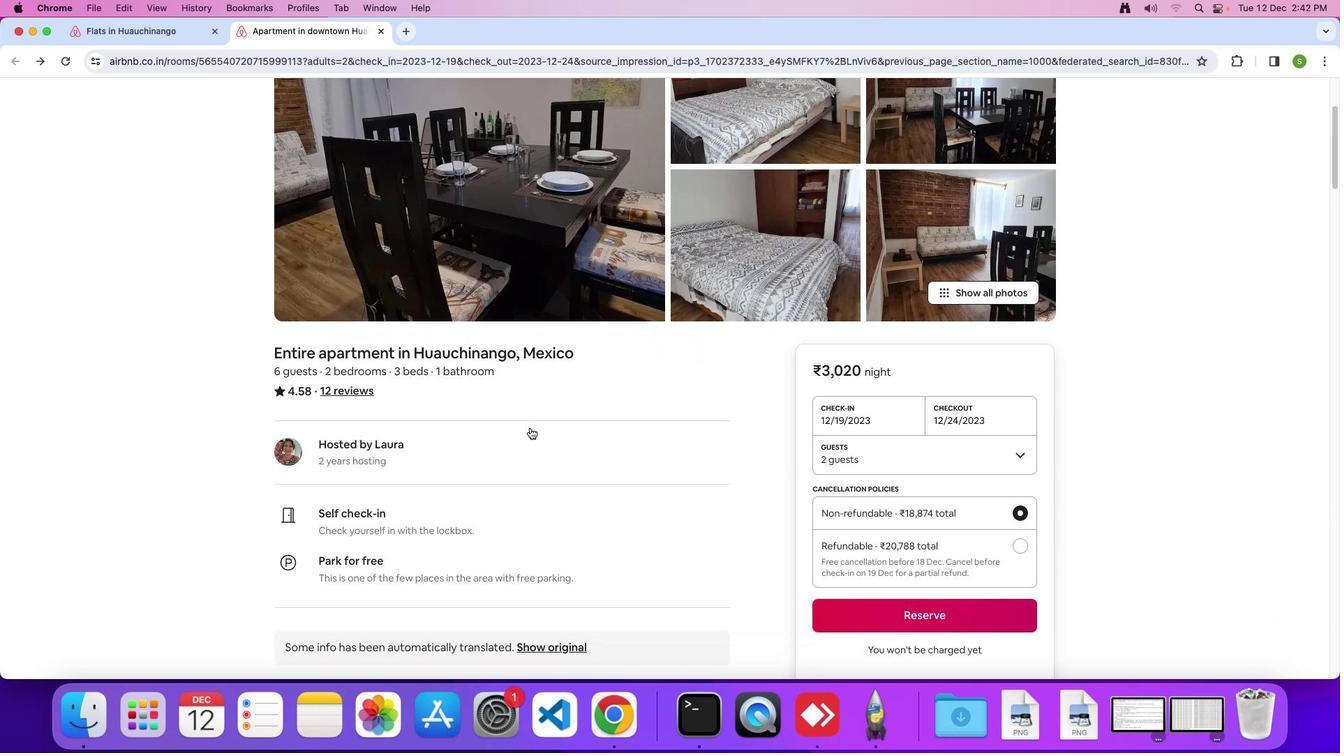 
Action: Mouse scrolled (529, 427) with delta (0, 0)
Screenshot: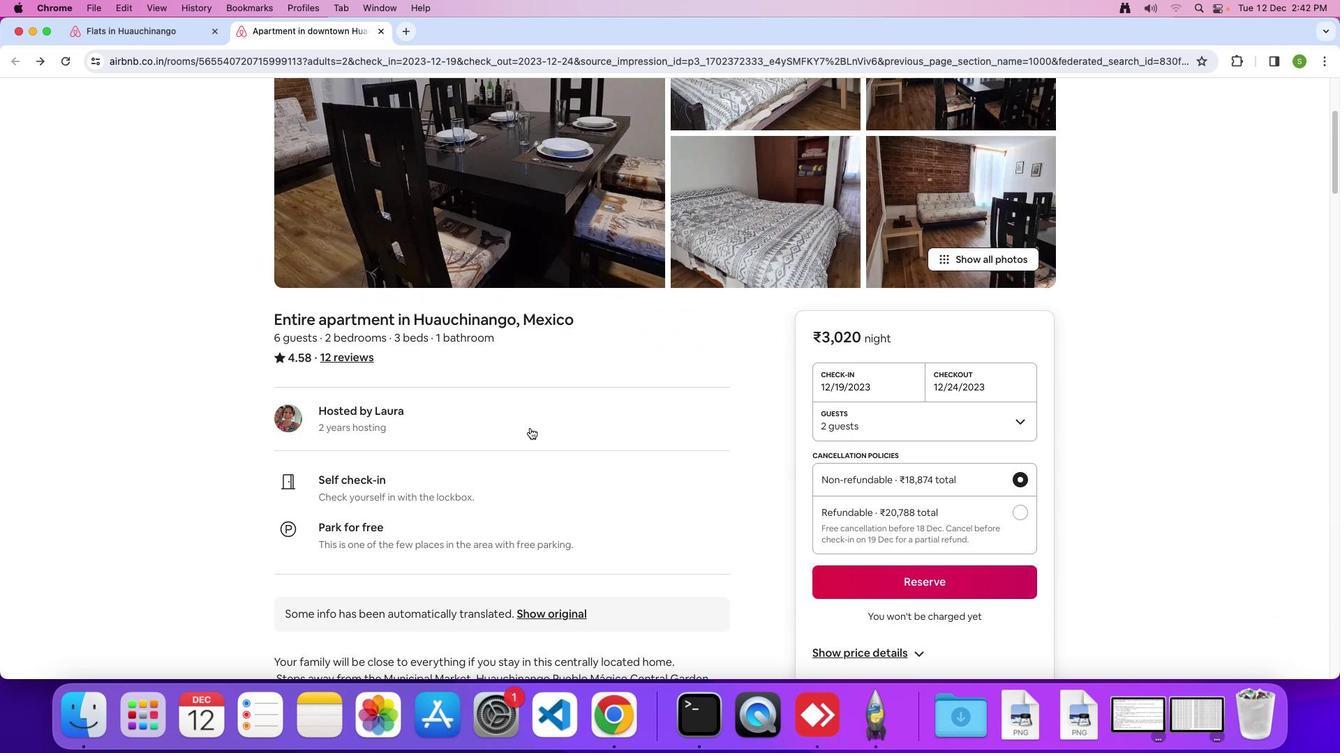 
Action: Mouse scrolled (529, 427) with delta (0, 0)
Screenshot: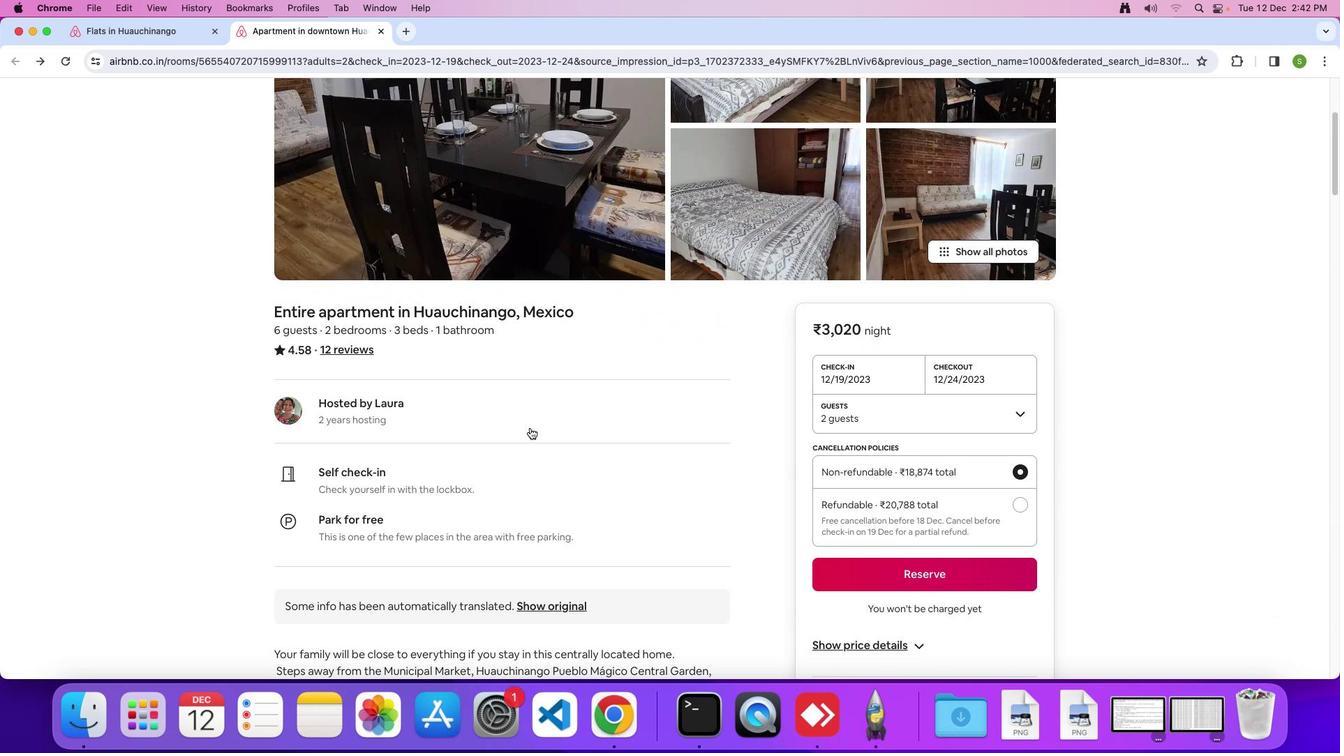 
Action: Mouse scrolled (529, 427) with delta (0, -1)
Screenshot: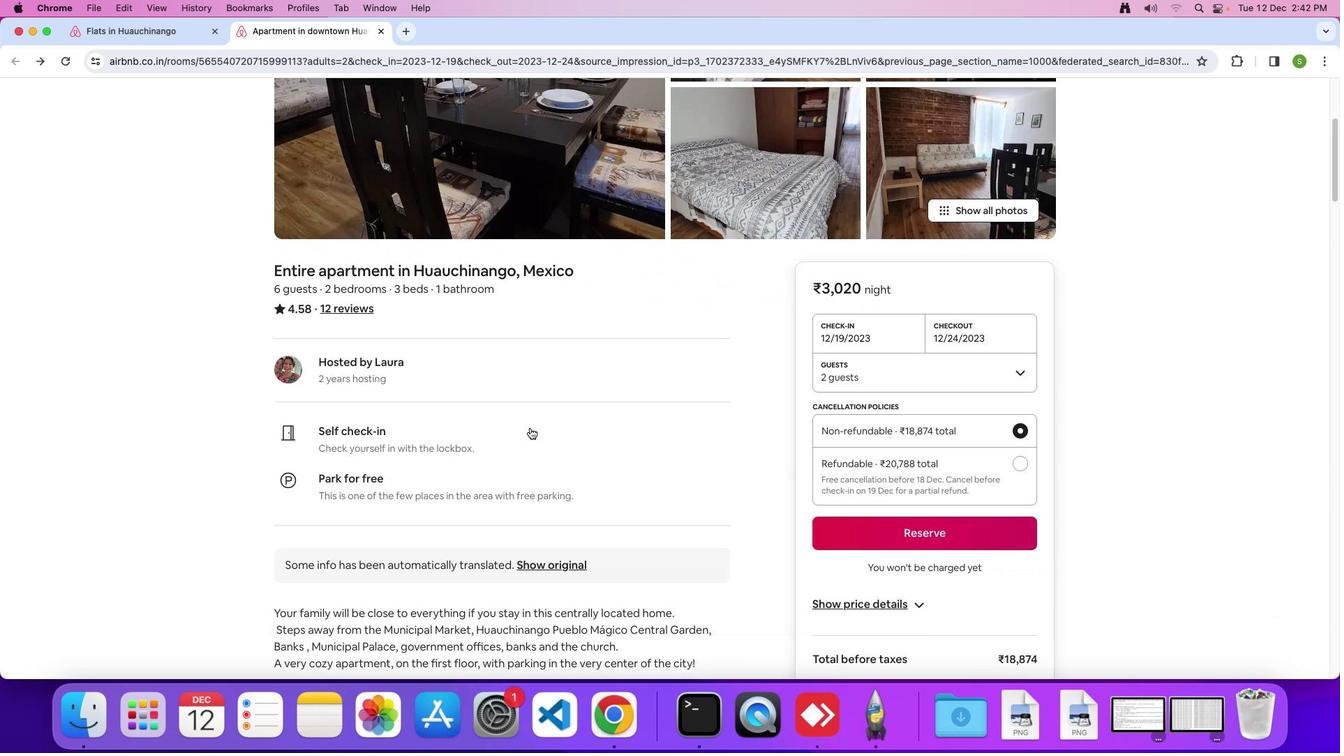 
Action: Mouse scrolled (529, 427) with delta (0, 0)
Screenshot: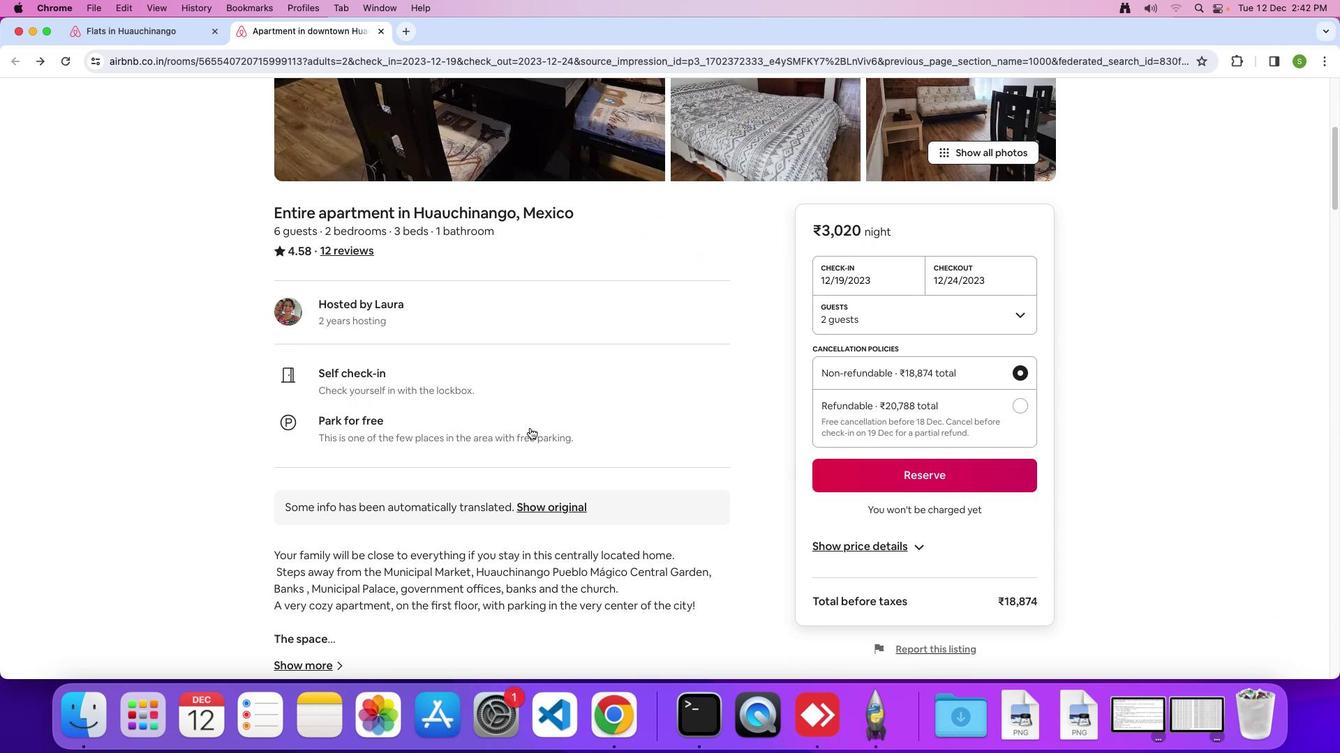 
Action: Mouse scrolled (529, 427) with delta (0, 0)
Screenshot: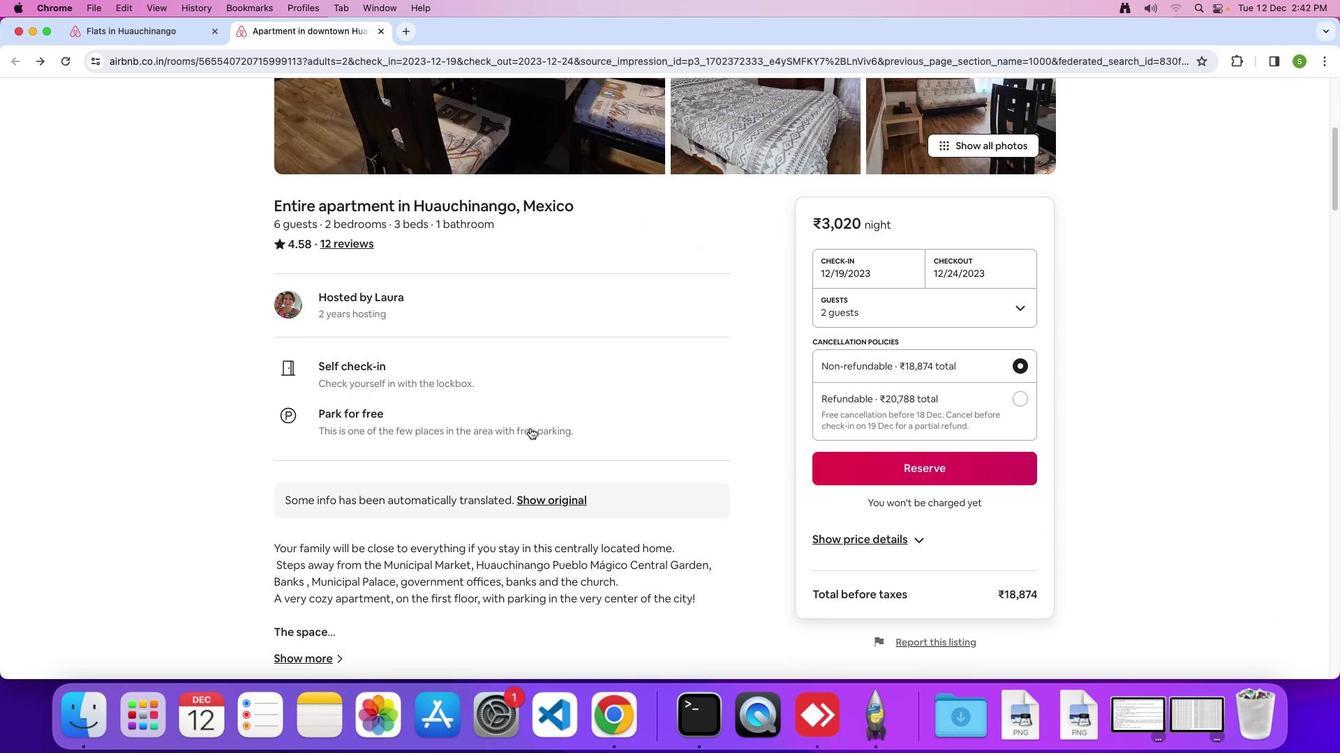 
Action: Mouse scrolled (529, 427) with delta (0, 0)
Screenshot: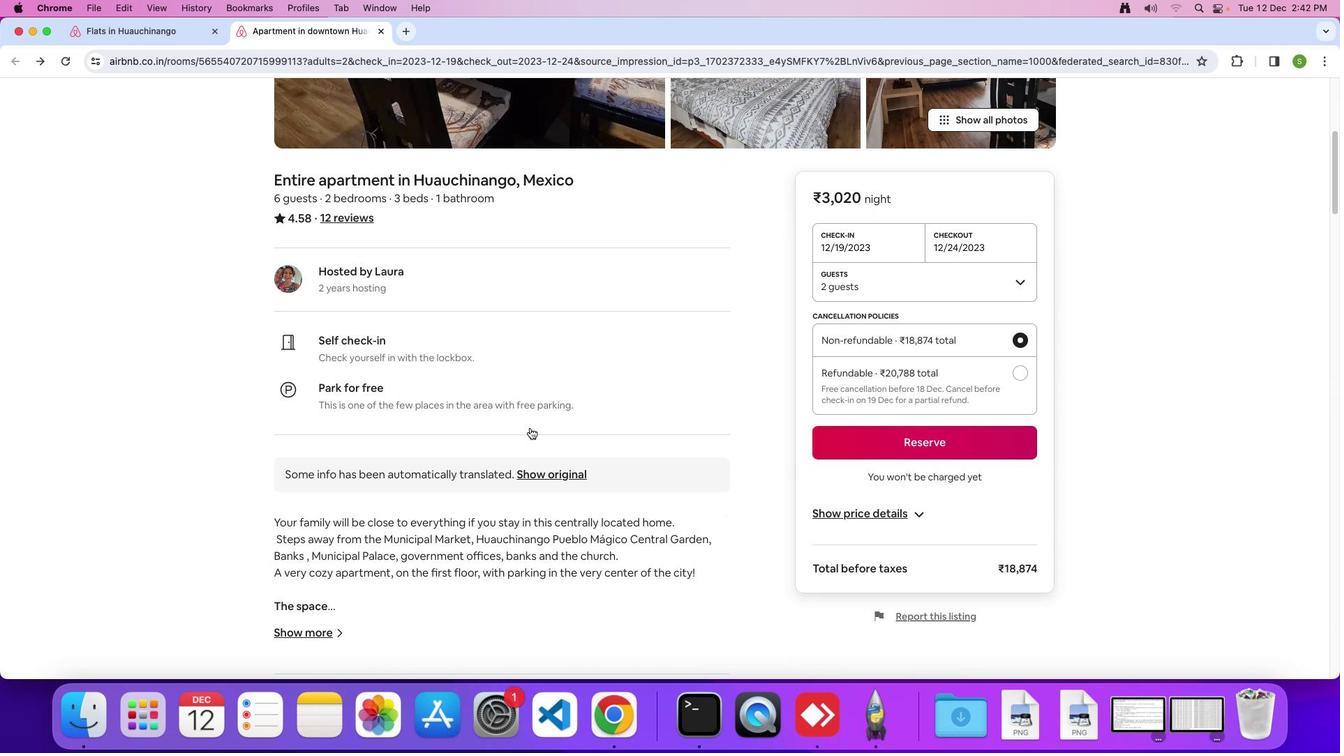 
Action: Mouse scrolled (529, 427) with delta (0, 0)
Screenshot: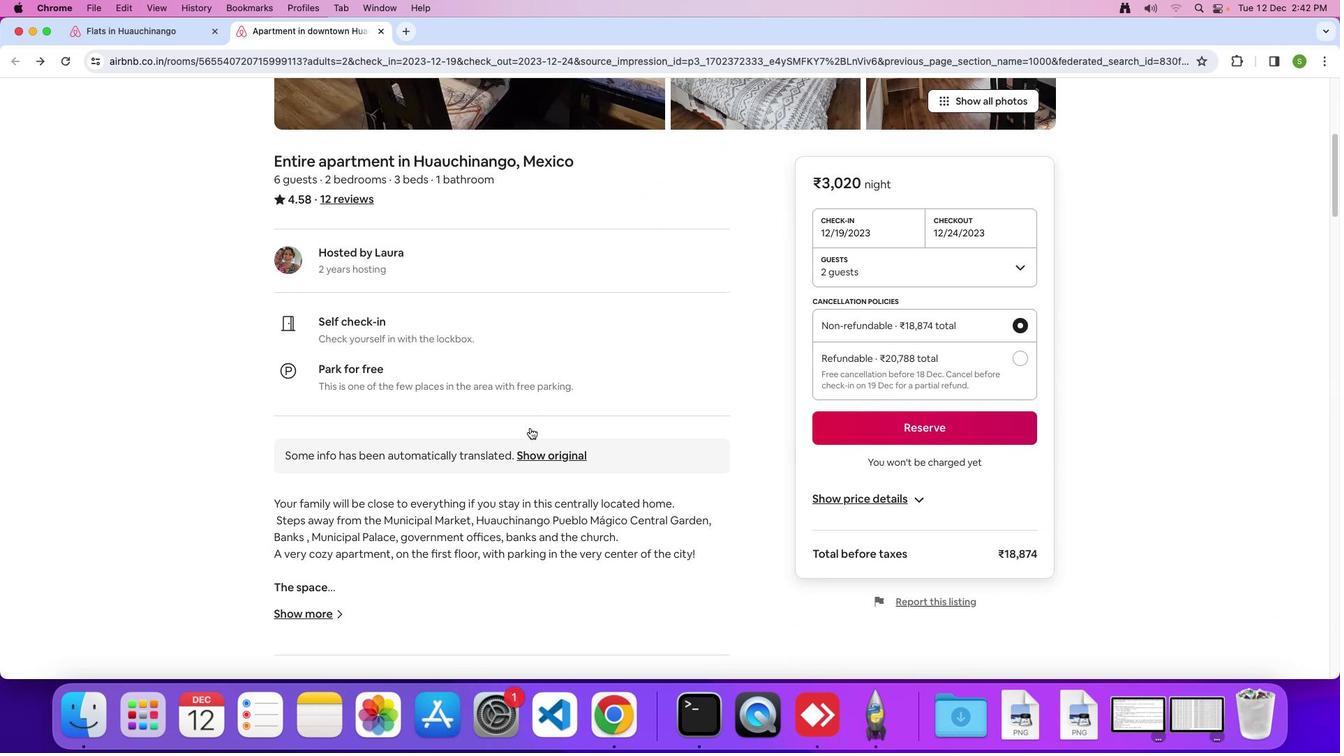 
Action: Mouse scrolled (529, 427) with delta (0, -2)
Screenshot: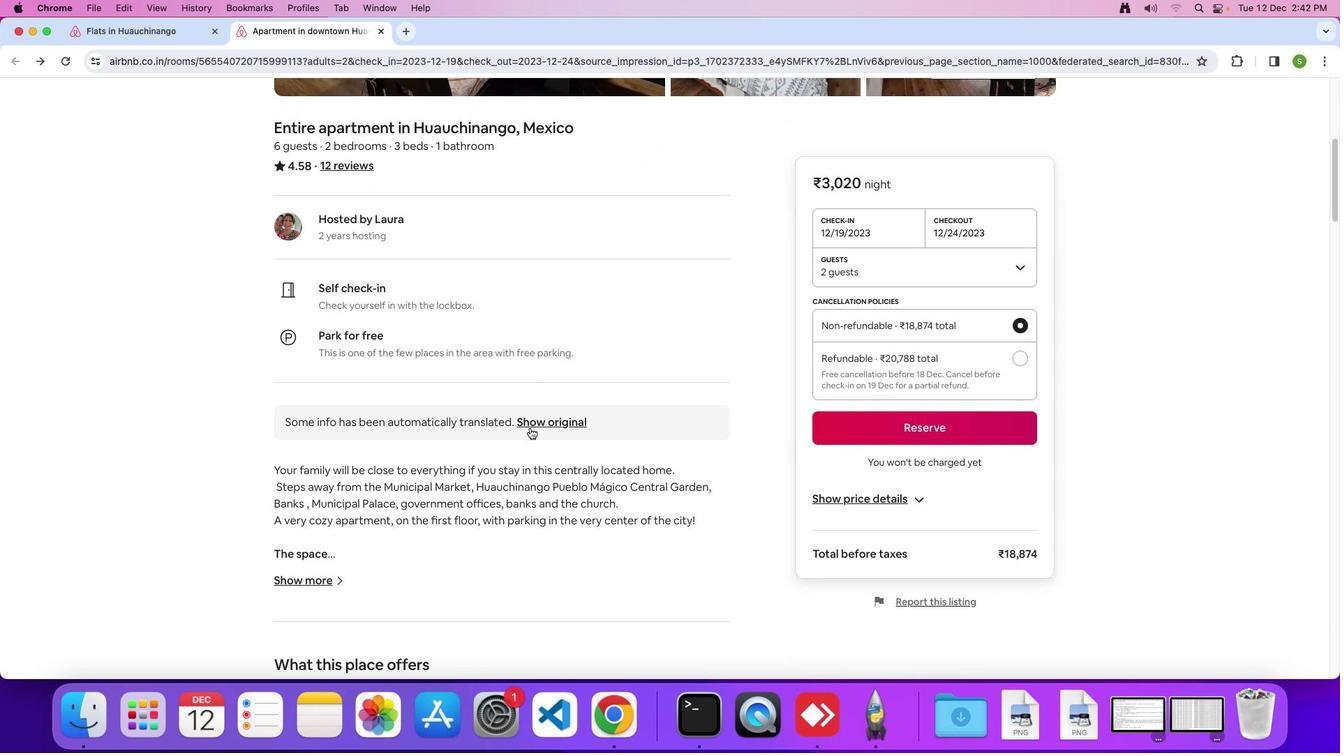
Action: Mouse scrolled (529, 427) with delta (0, 0)
Screenshot: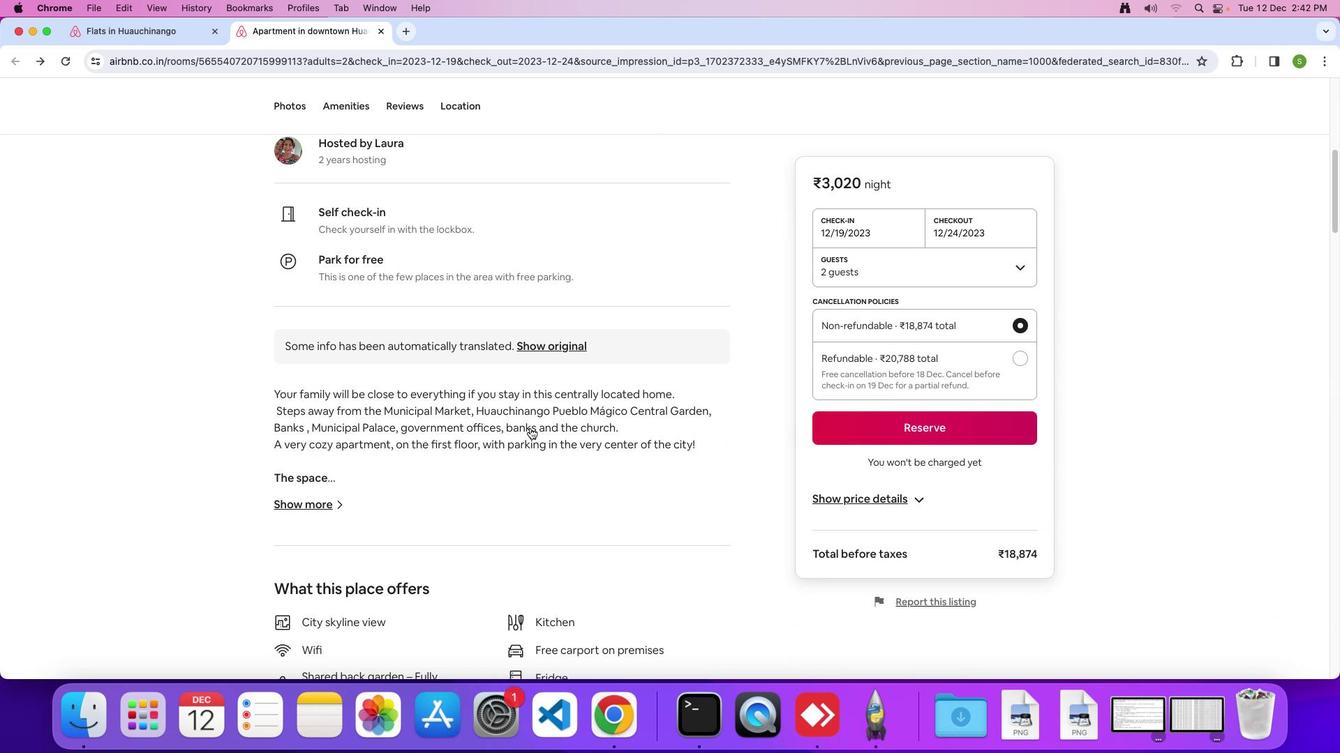 
Action: Mouse scrolled (529, 427) with delta (0, 0)
Screenshot: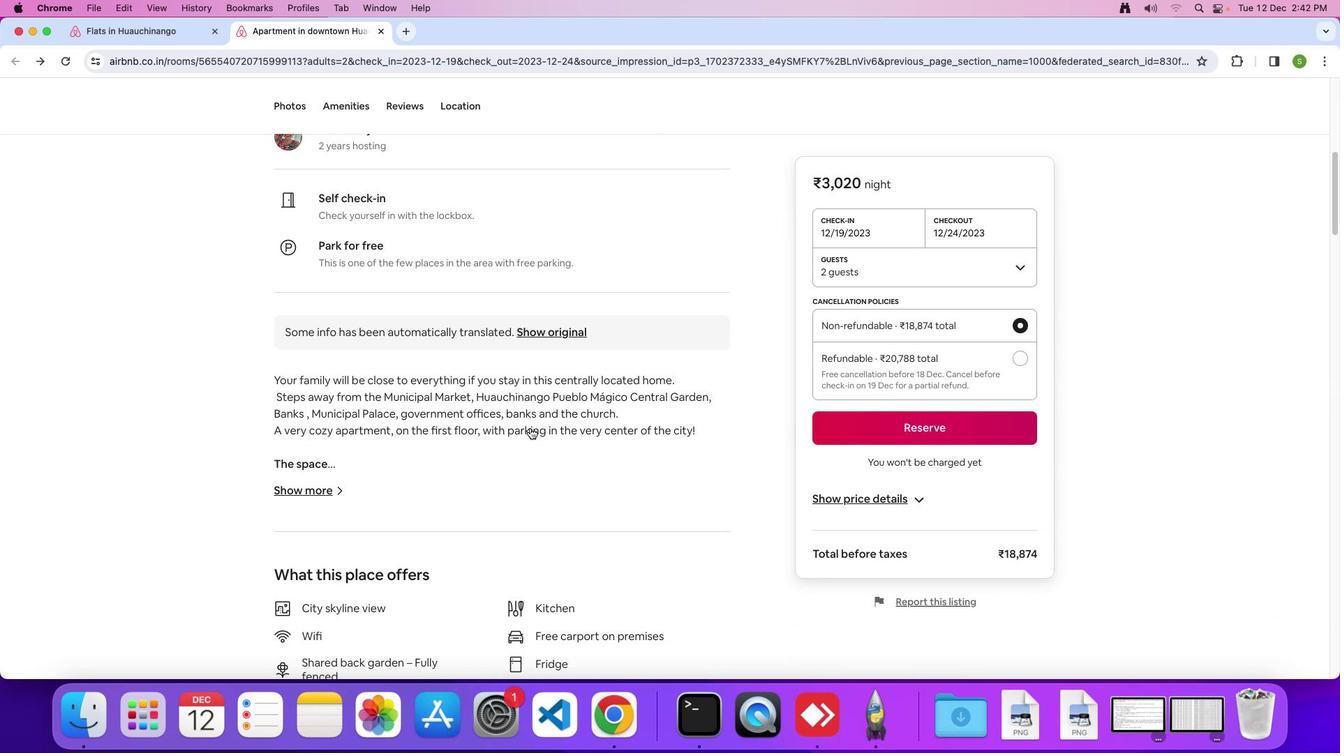 
Action: Mouse scrolled (529, 427) with delta (0, -2)
Screenshot: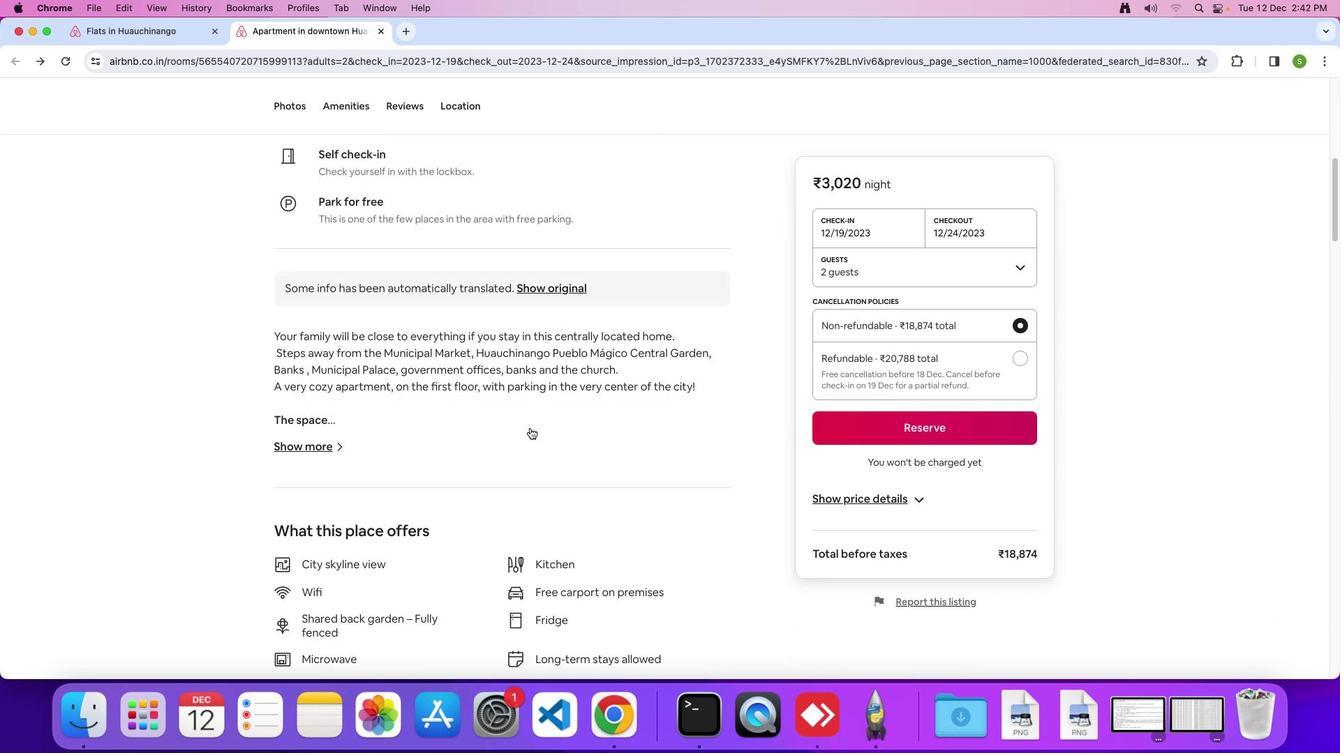 
Action: Mouse moved to (314, 392)
Screenshot: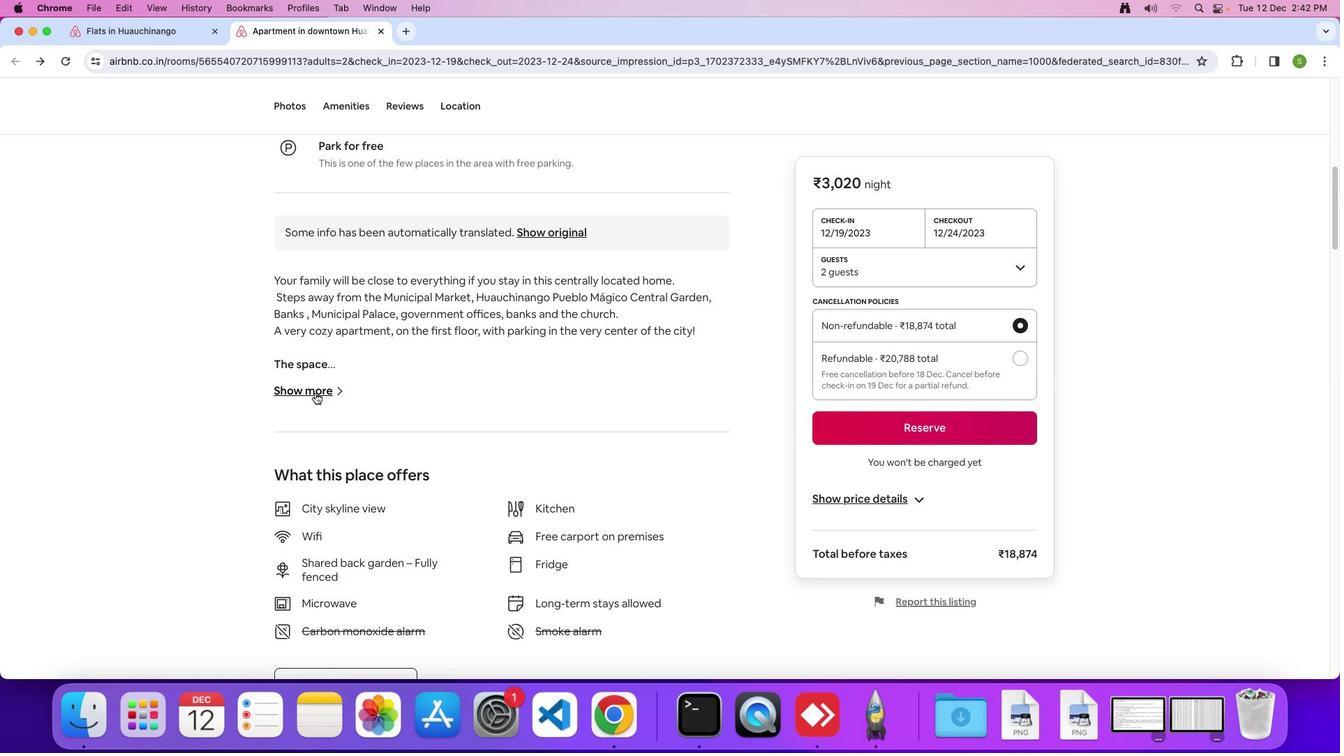 
Action: Mouse pressed left at (314, 392)
Screenshot: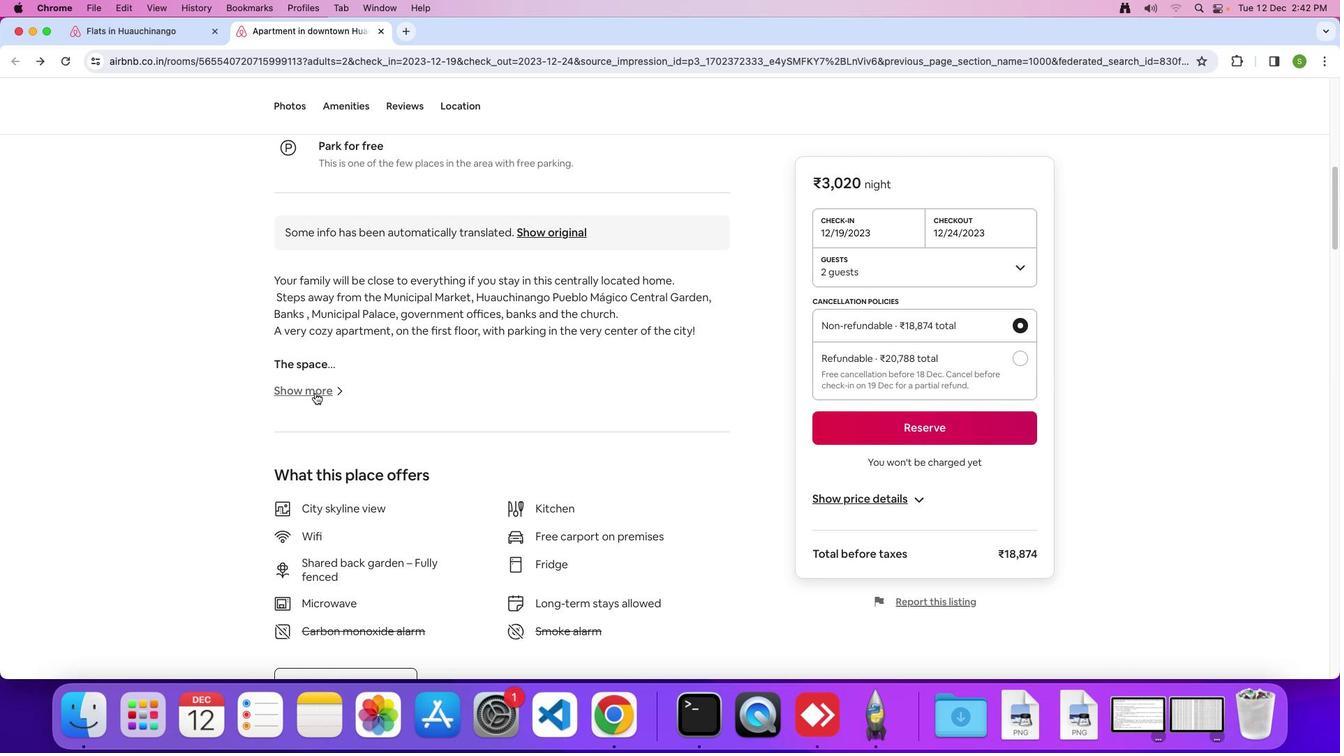 
Action: Mouse moved to (586, 385)
Screenshot: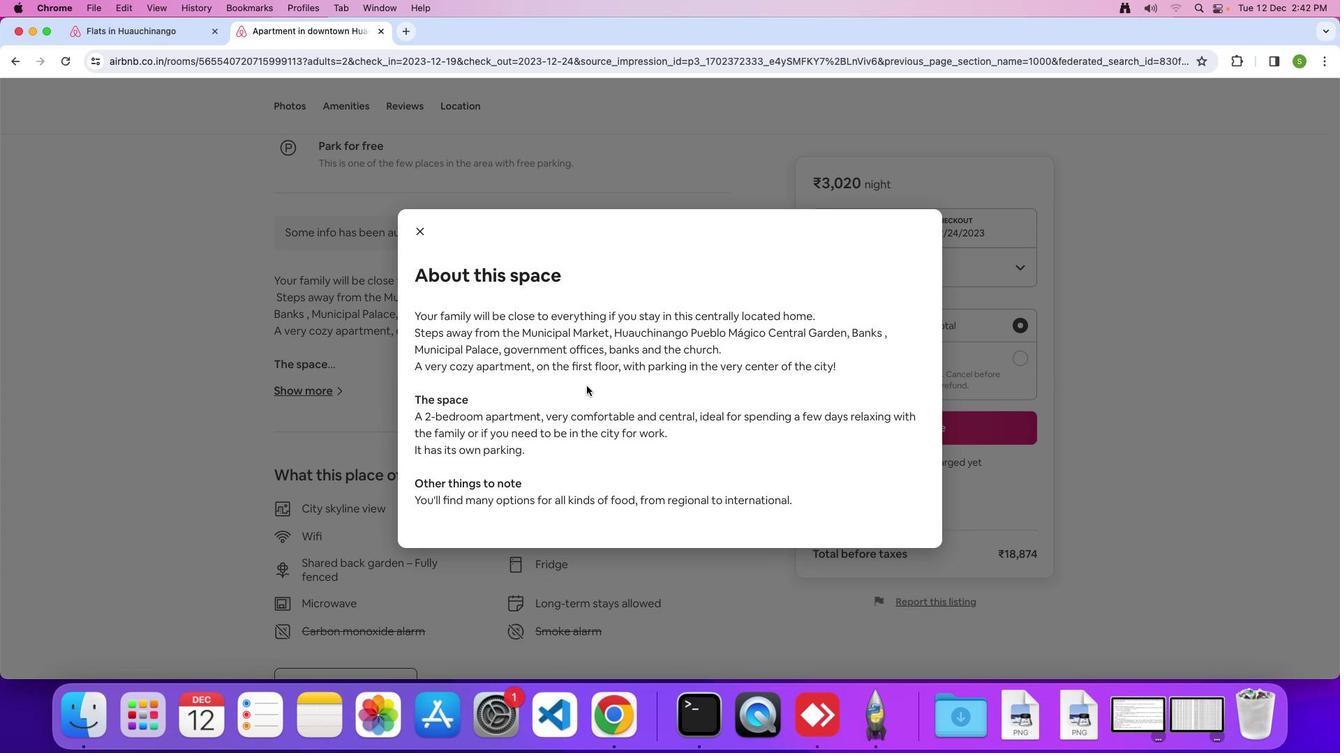 
Action: Mouse scrolled (586, 385) with delta (0, 0)
Screenshot: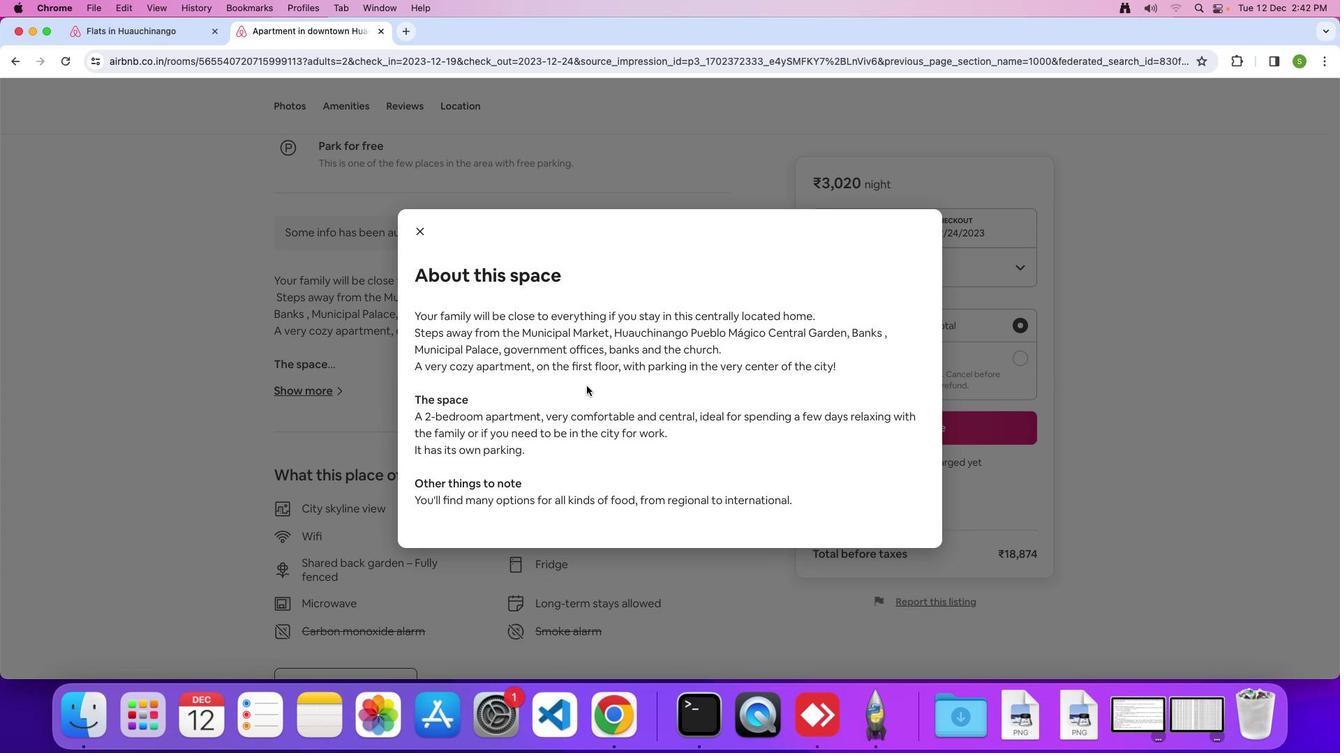
Action: Mouse scrolled (586, 385) with delta (0, 0)
Screenshot: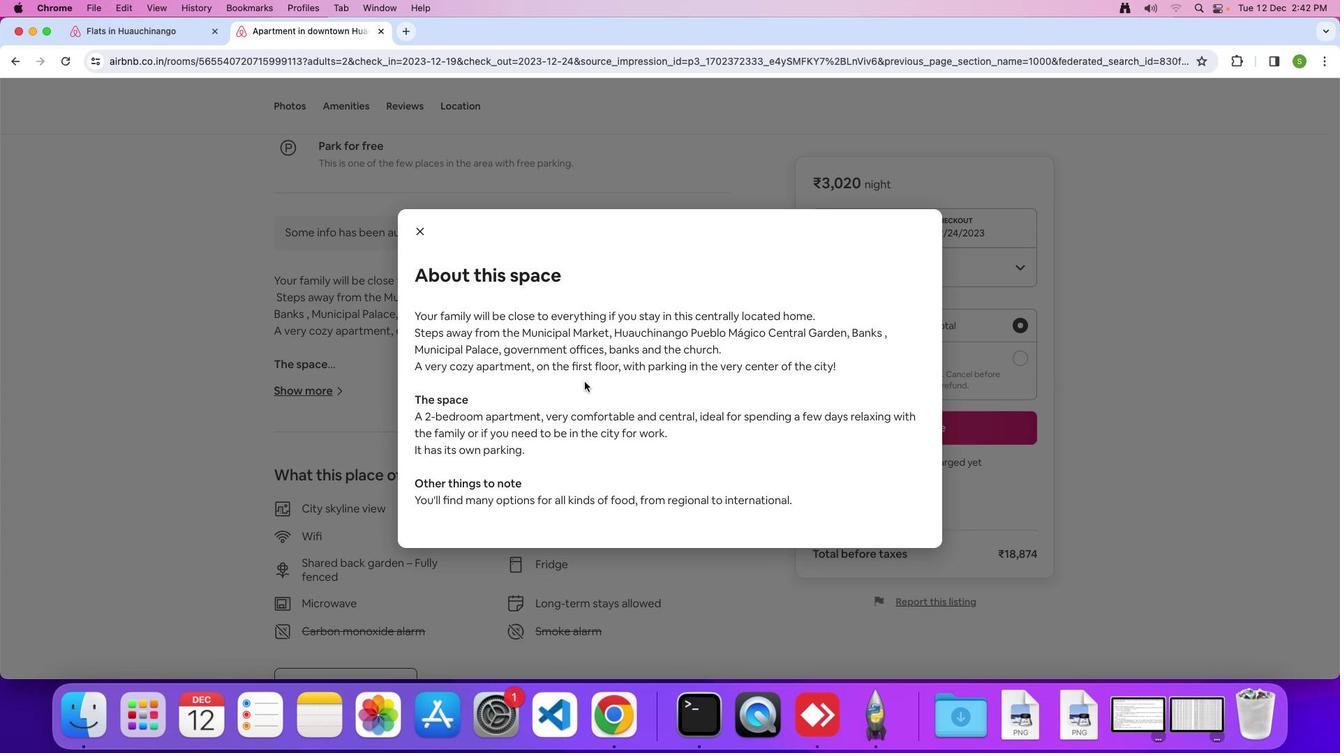 
Action: Mouse moved to (423, 229)
Screenshot: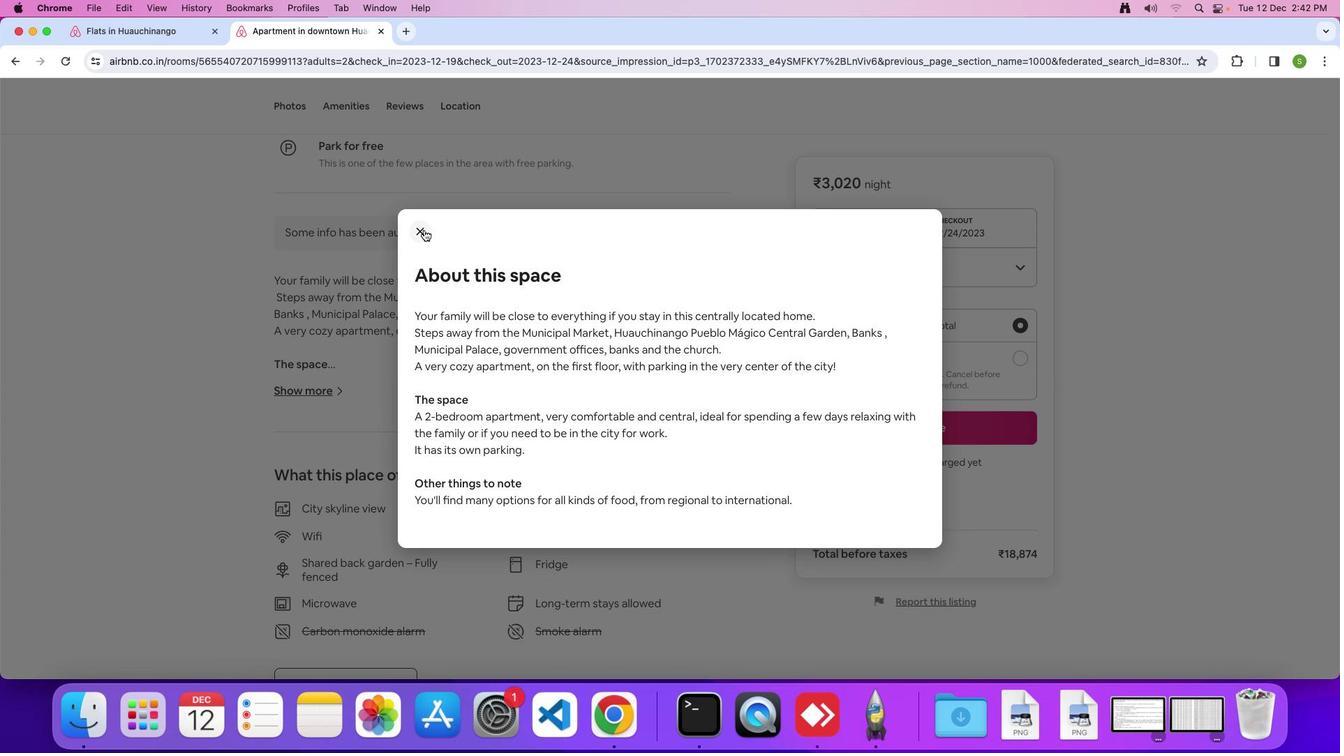 
Action: Mouse pressed left at (423, 229)
Screenshot: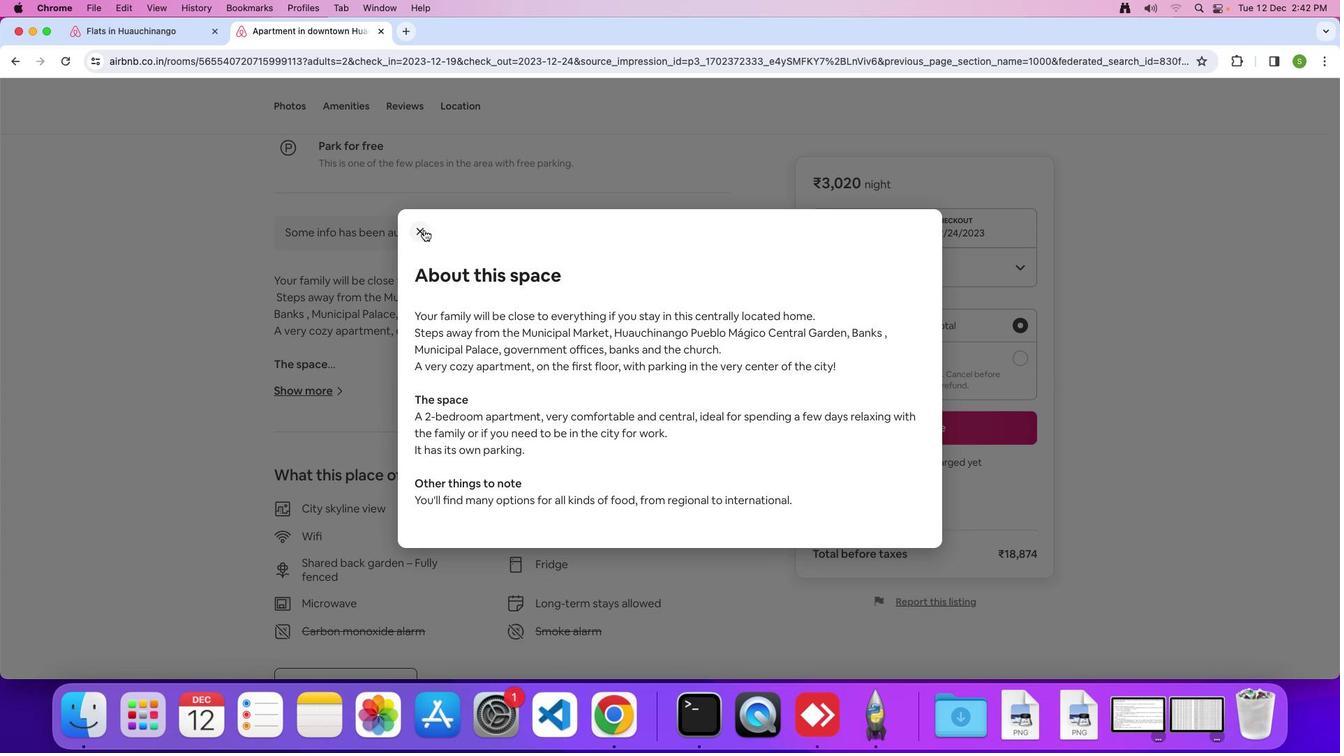 
Action: Mouse moved to (575, 443)
Screenshot: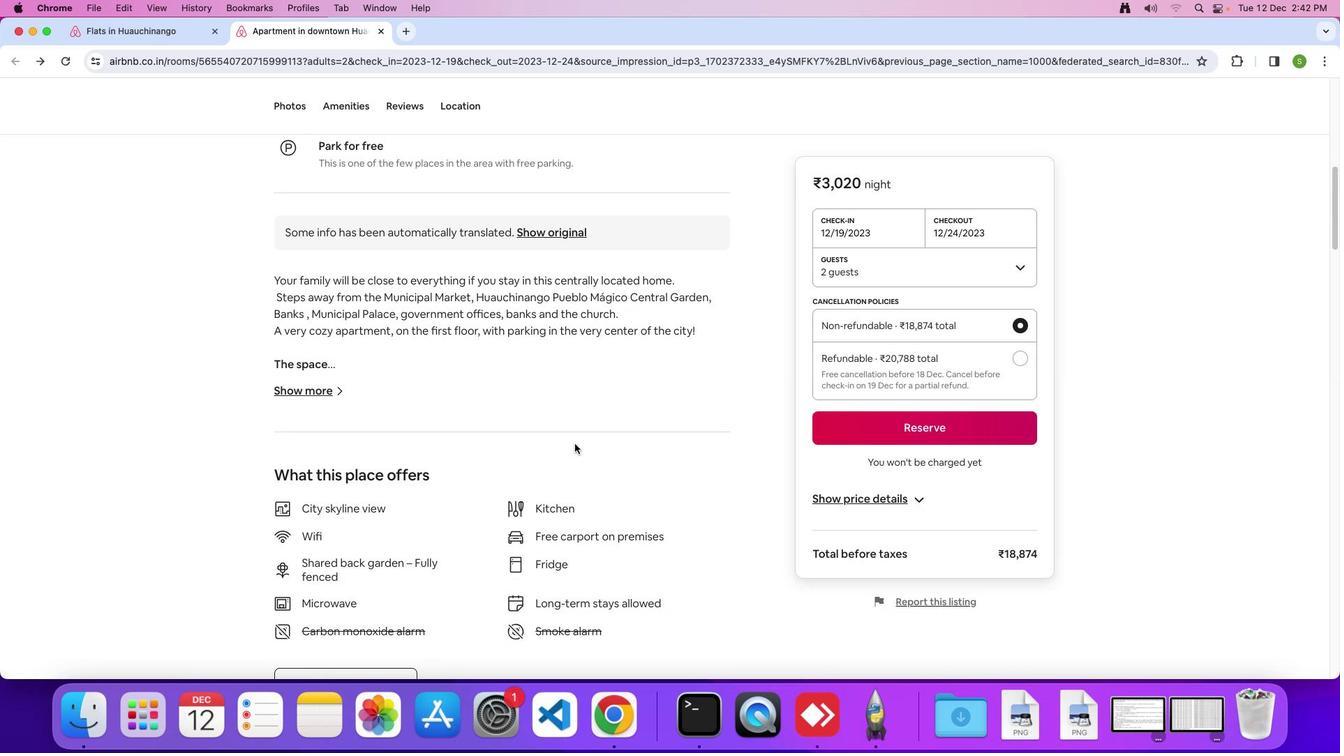 
Action: Mouse scrolled (575, 443) with delta (0, 0)
Screenshot: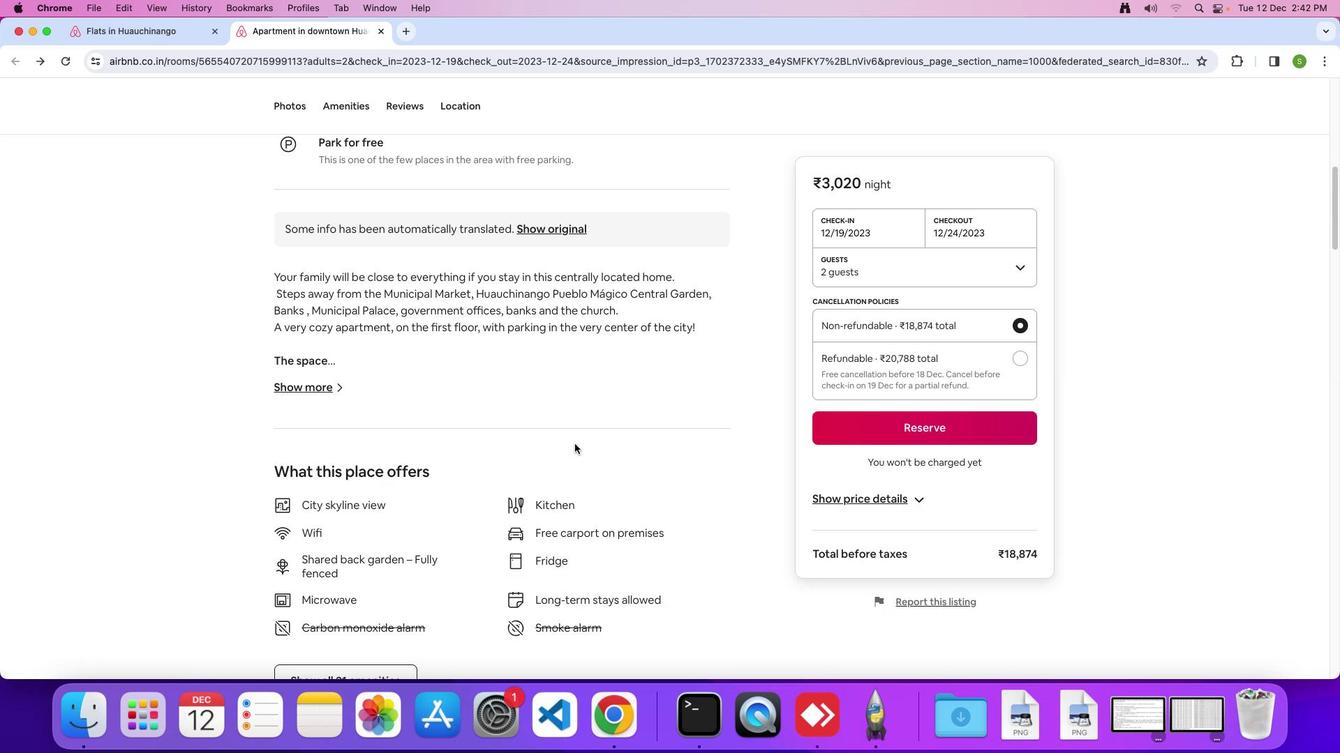 
Action: Mouse scrolled (575, 443) with delta (0, 0)
Screenshot: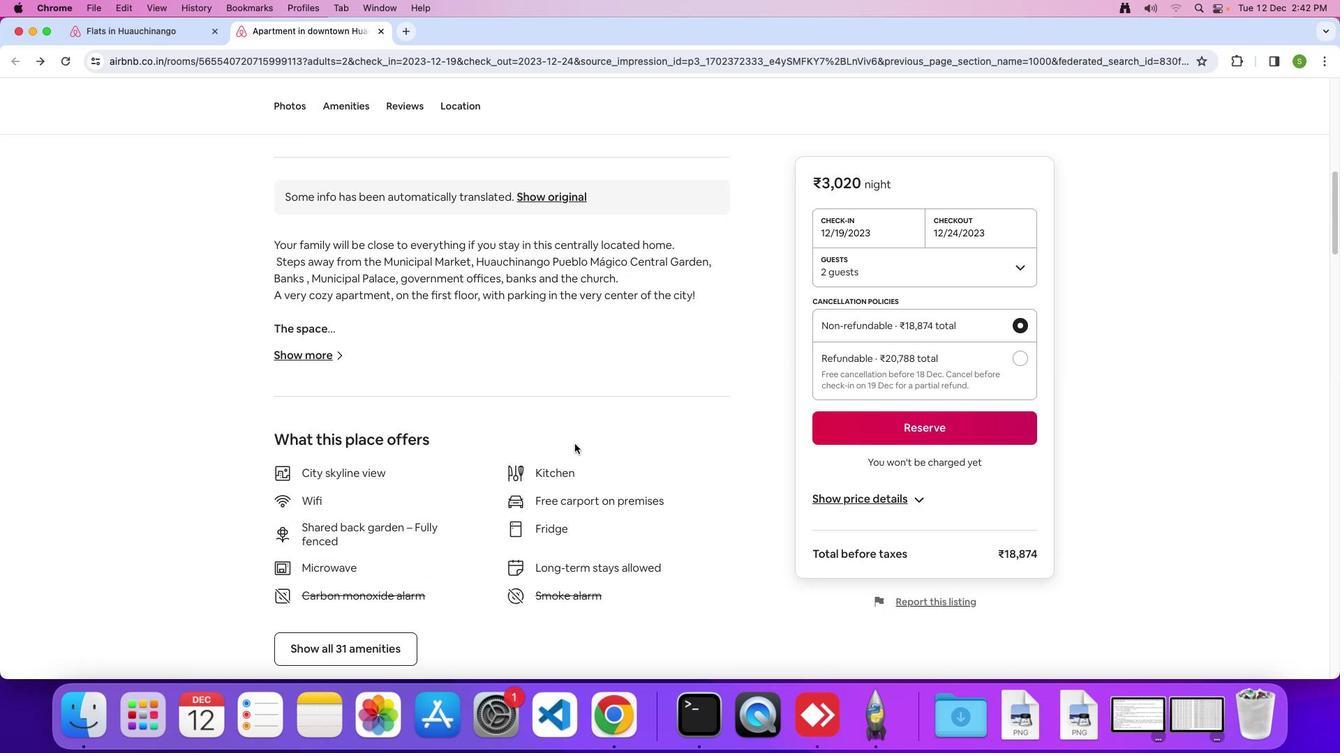 
Action: Mouse scrolled (575, 443) with delta (0, -2)
Screenshot: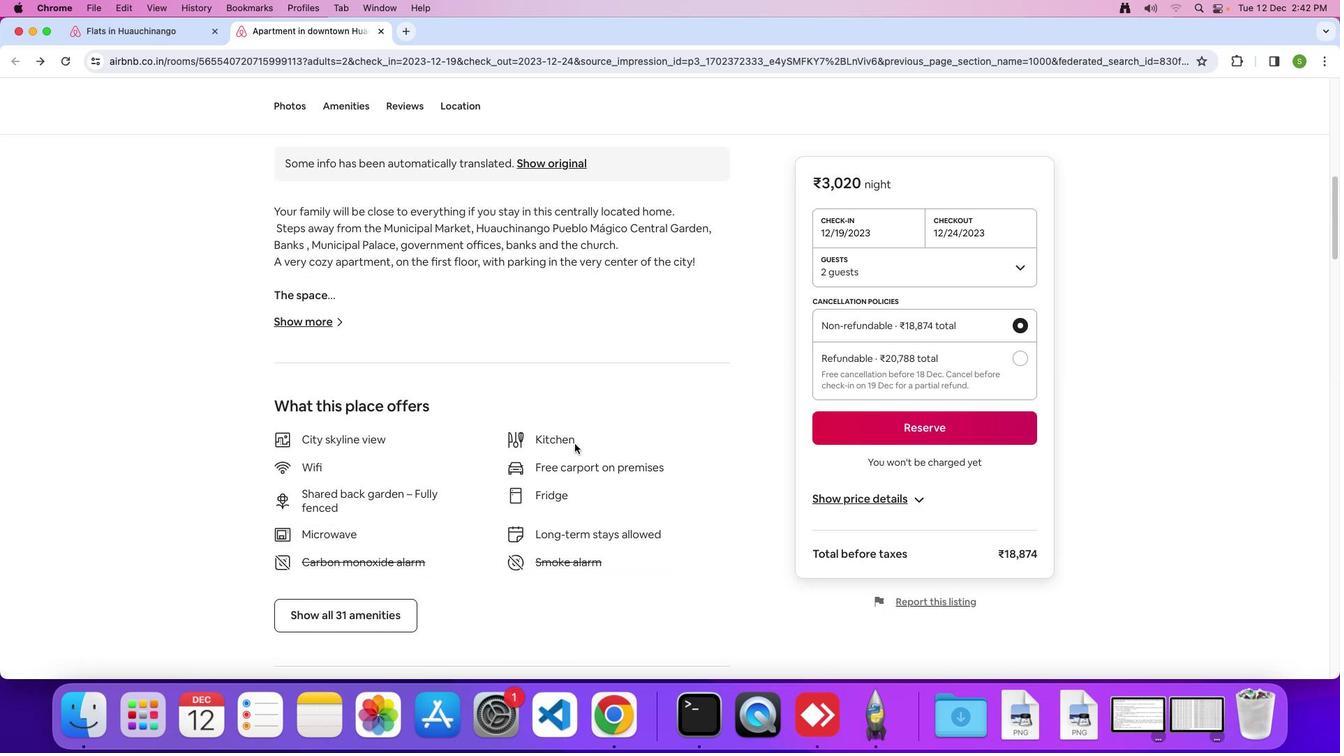 
Action: Mouse scrolled (575, 443) with delta (0, -2)
Screenshot: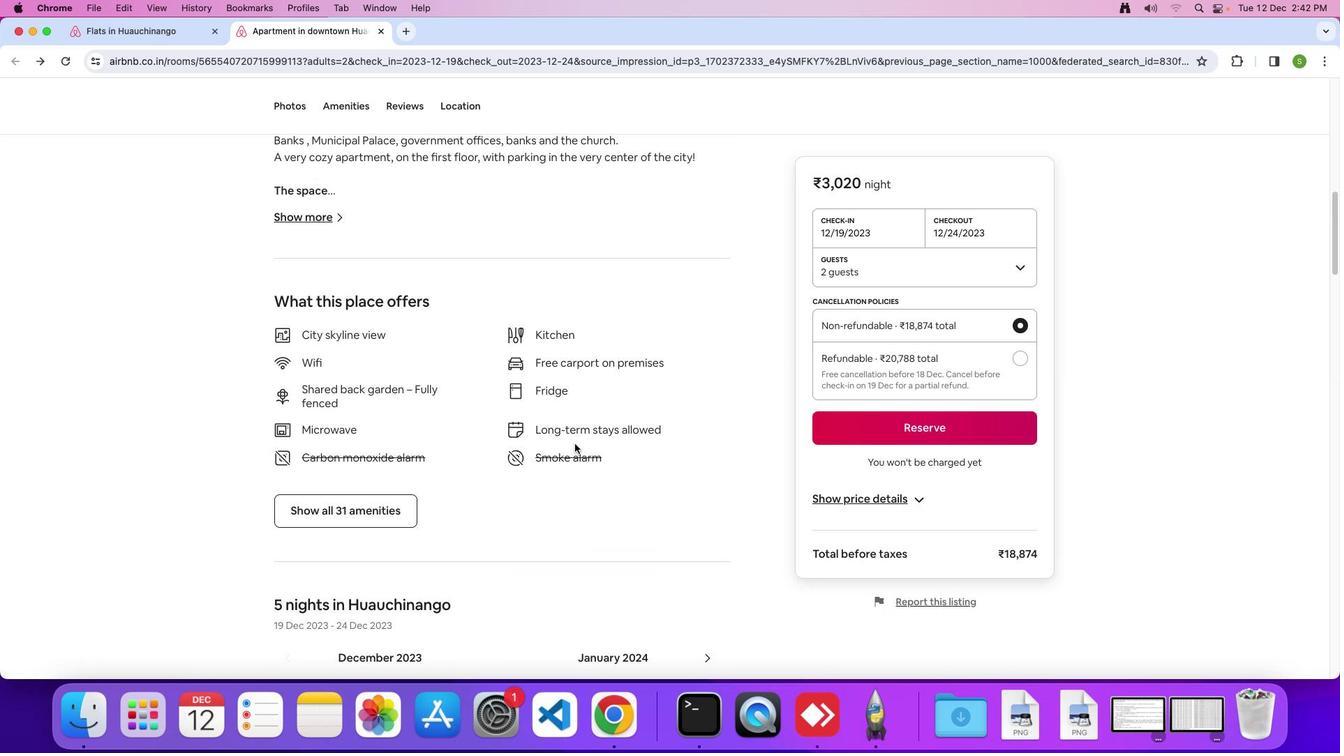 
Action: Mouse scrolled (575, 443) with delta (0, 0)
Screenshot: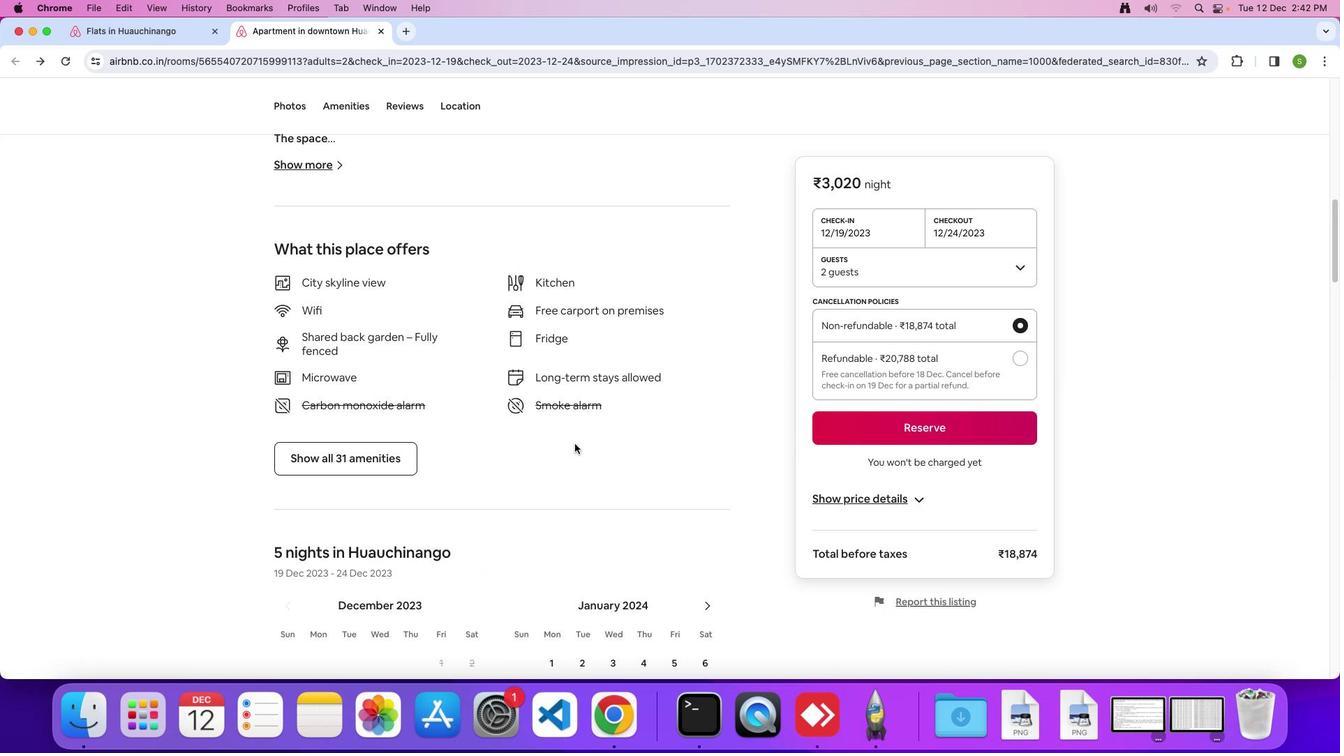 
Action: Mouse scrolled (575, 443) with delta (0, 0)
Screenshot: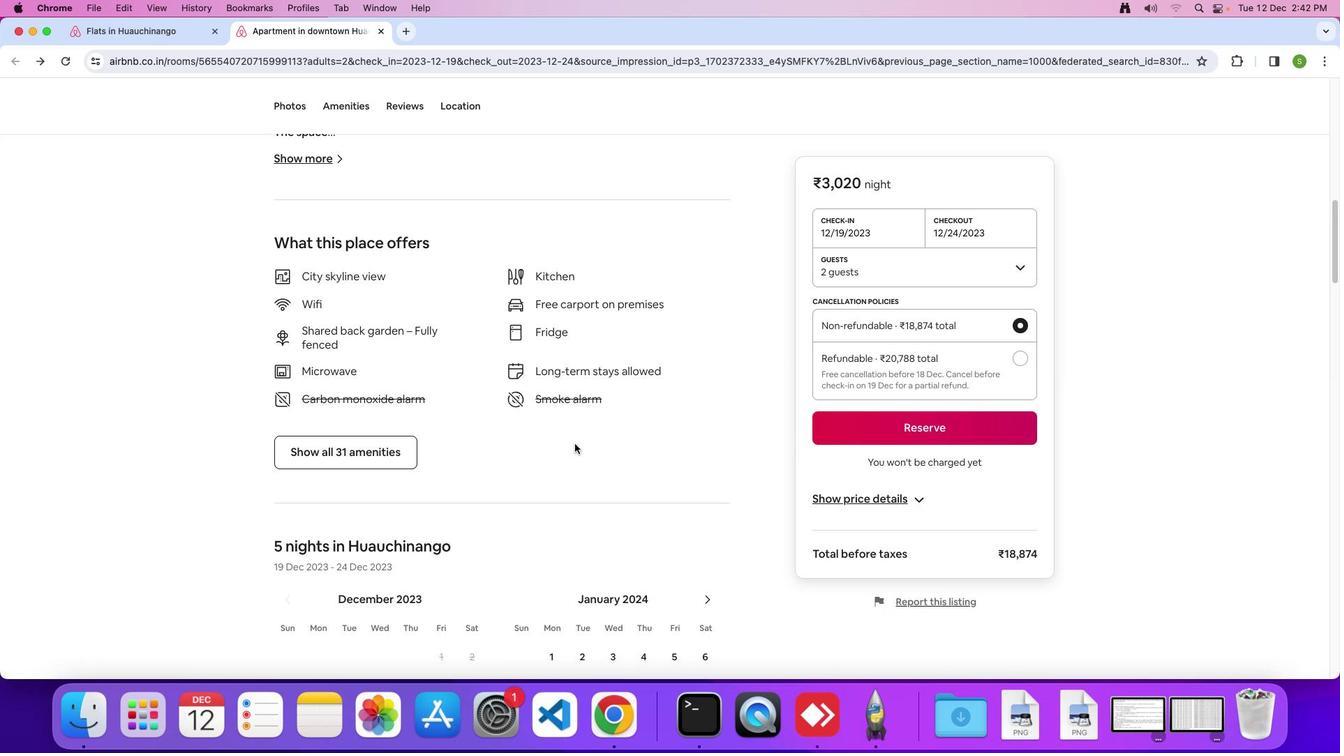 
Action: Mouse moved to (399, 453)
Screenshot: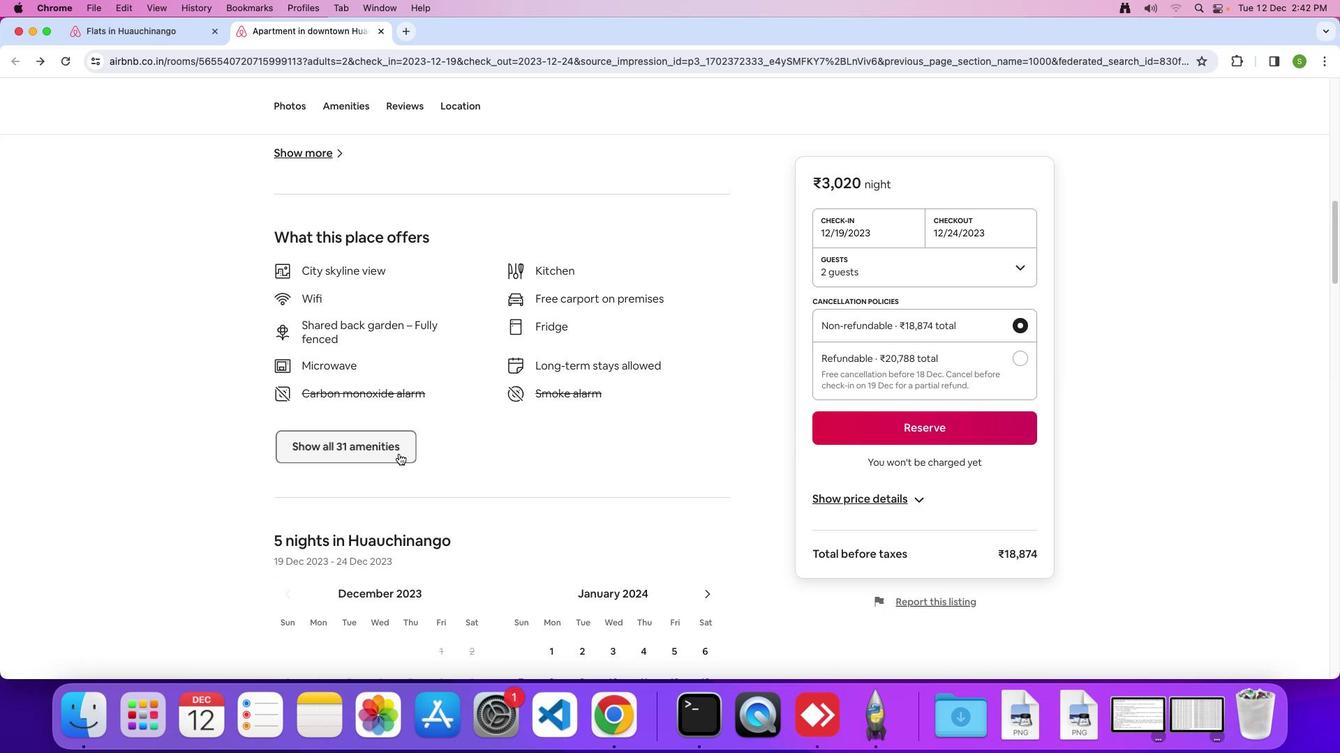 
Action: Mouse pressed left at (399, 453)
Screenshot: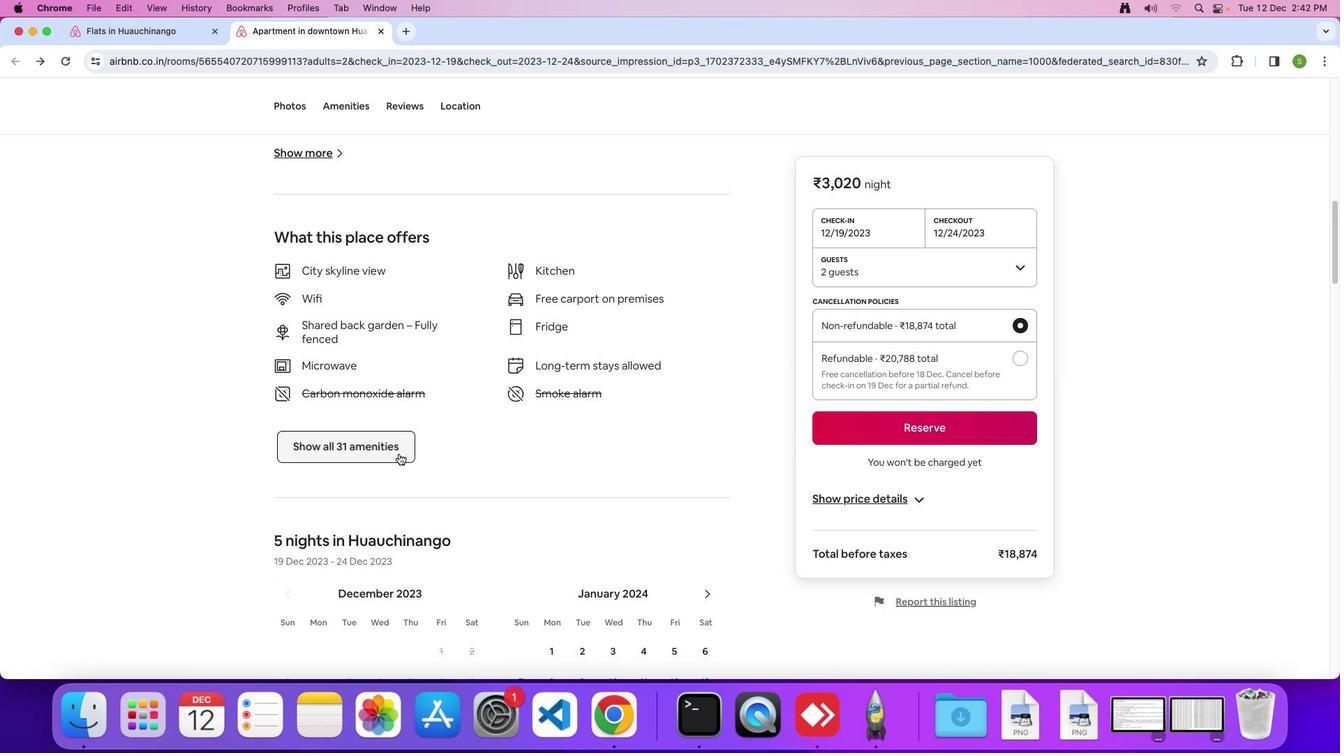 
Action: Mouse moved to (695, 415)
Screenshot: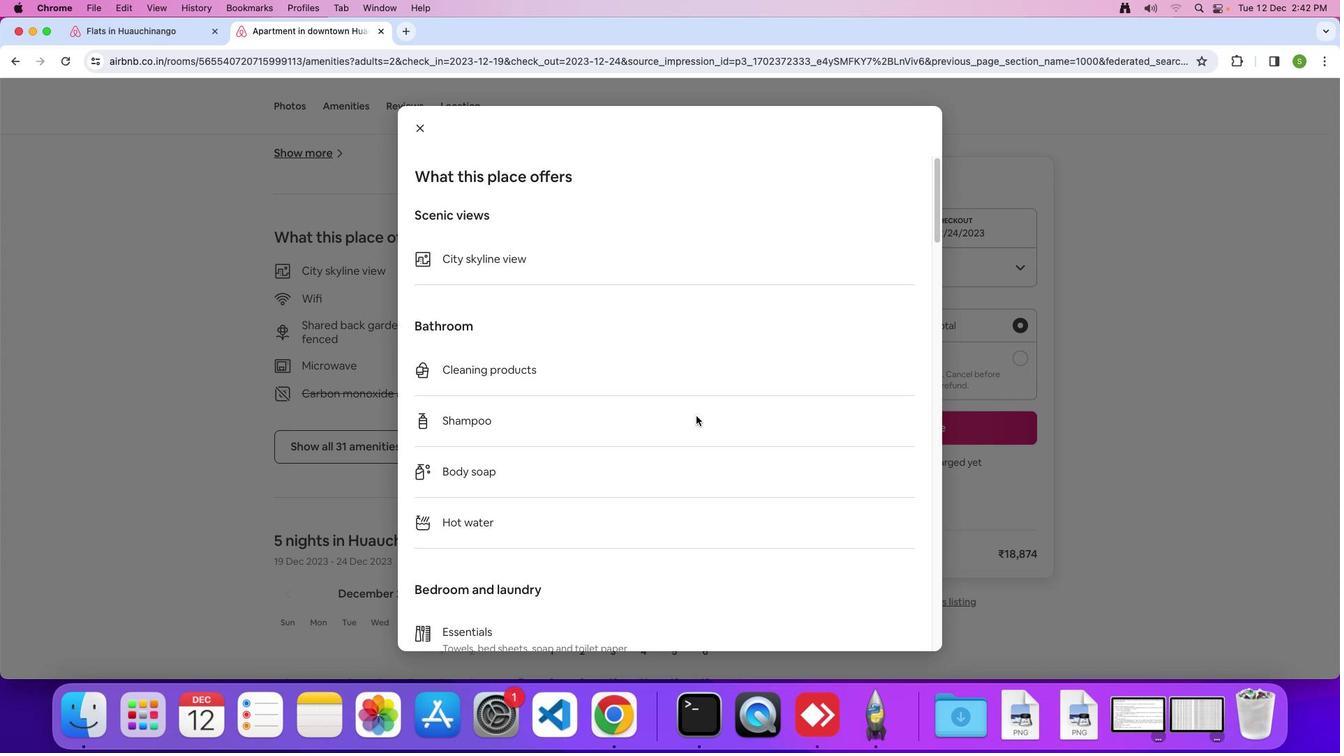 
Action: Mouse scrolled (695, 415) with delta (0, 0)
Screenshot: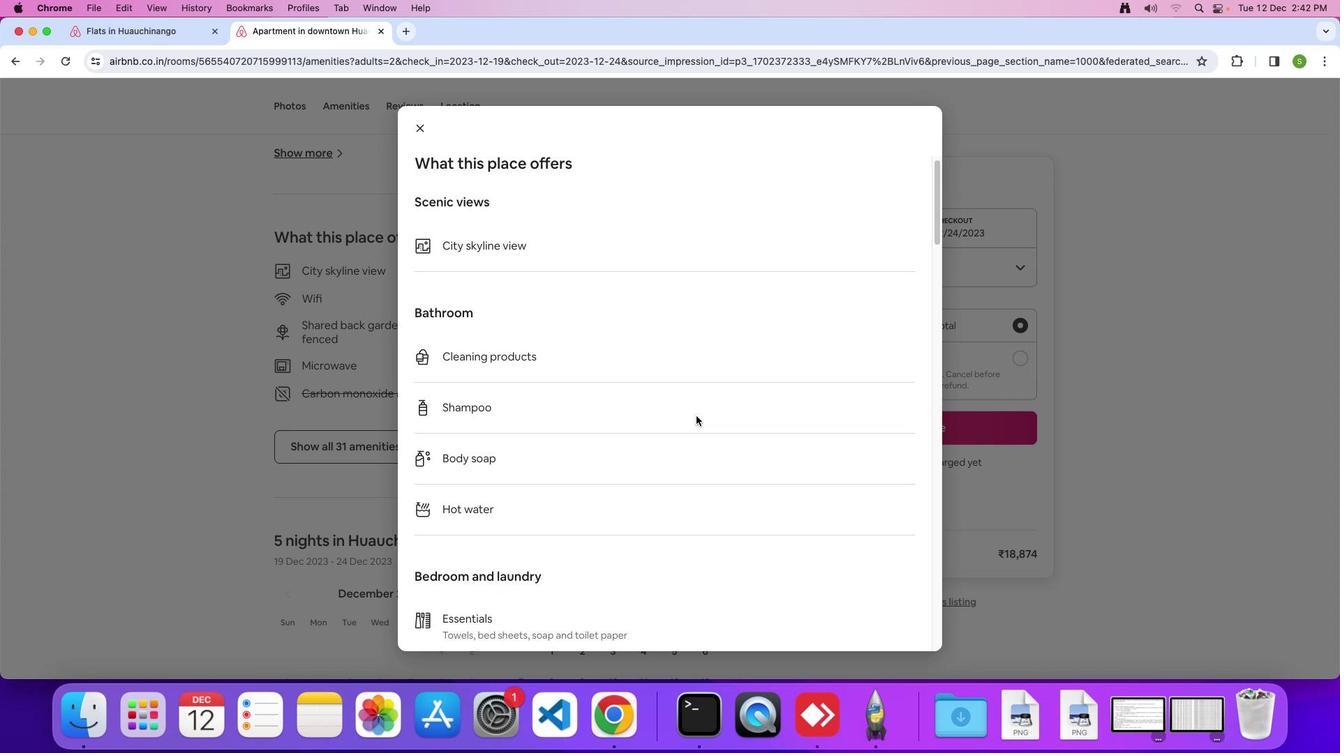 
Action: Mouse scrolled (695, 415) with delta (0, 0)
Screenshot: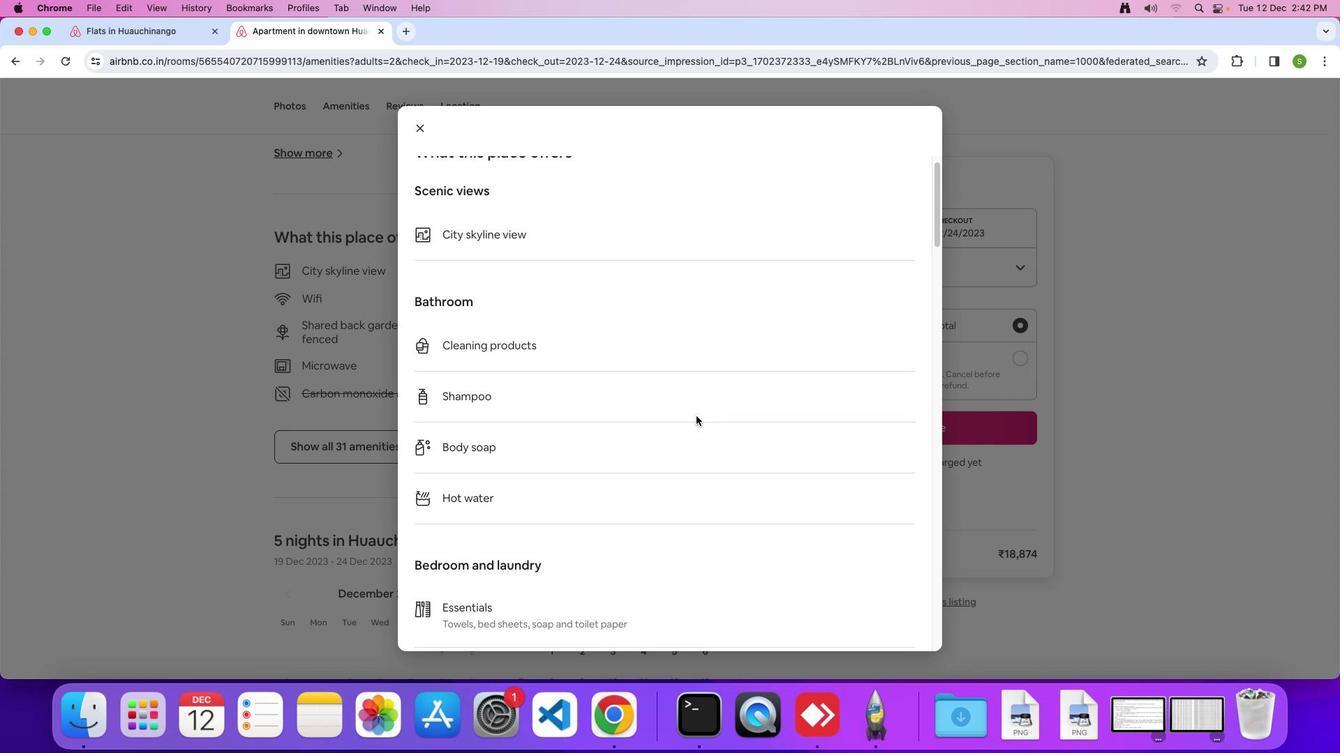 
Action: Mouse scrolled (695, 415) with delta (0, -1)
Screenshot: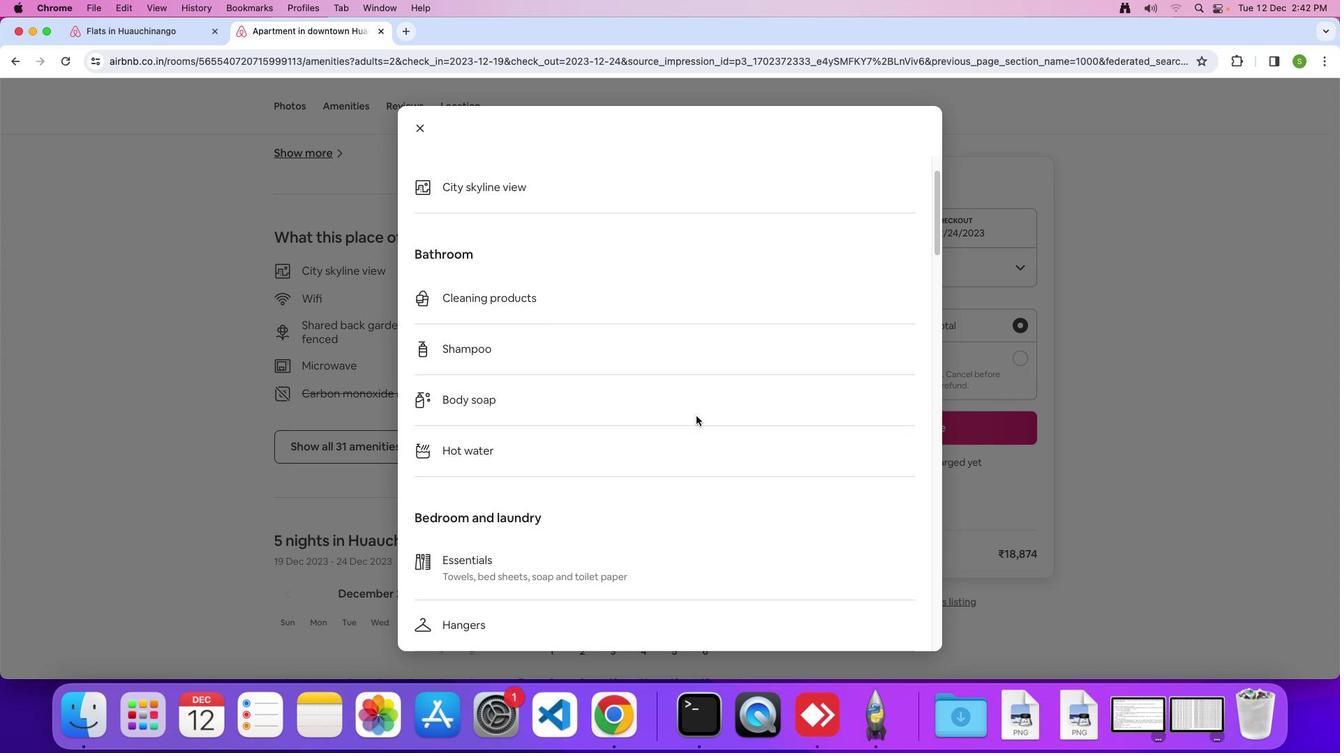 
Action: Mouse scrolled (695, 415) with delta (0, 0)
Screenshot: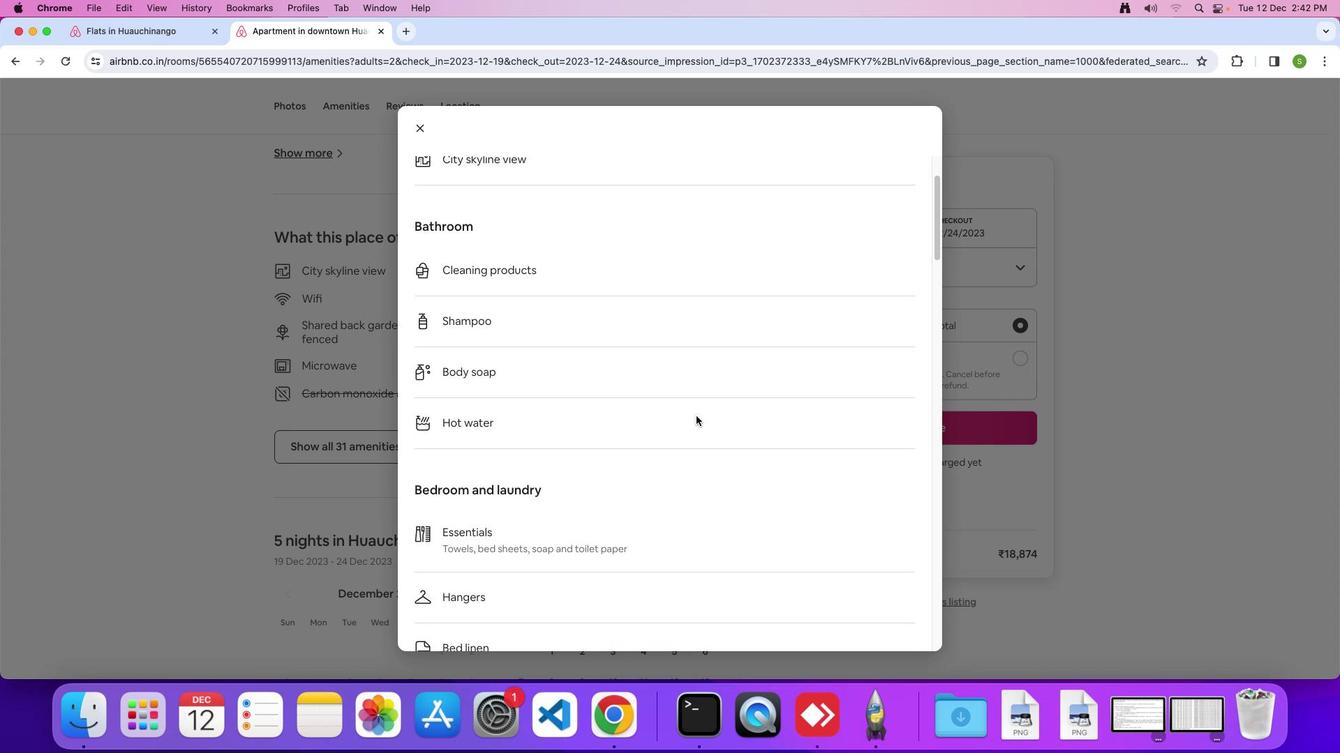 
Action: Mouse scrolled (695, 415) with delta (0, 0)
Screenshot: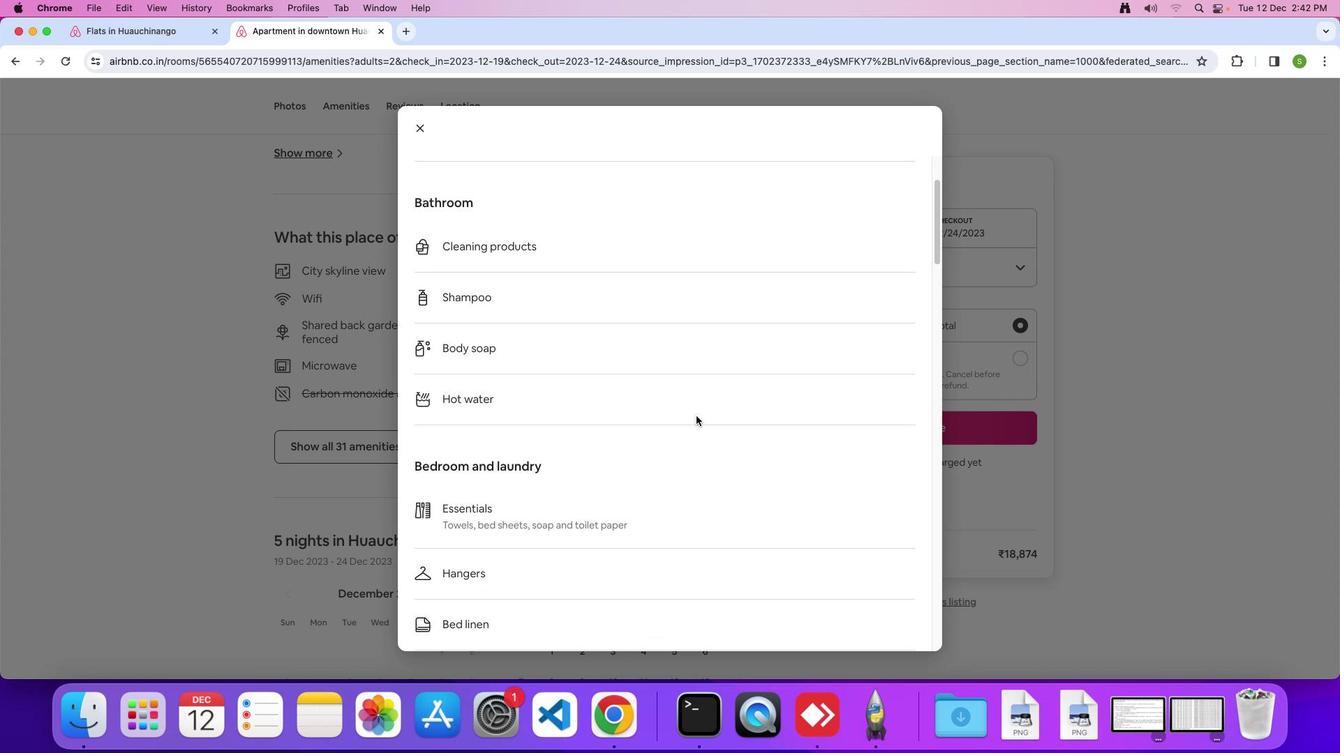 
Action: Mouse scrolled (695, 415) with delta (0, -1)
Screenshot: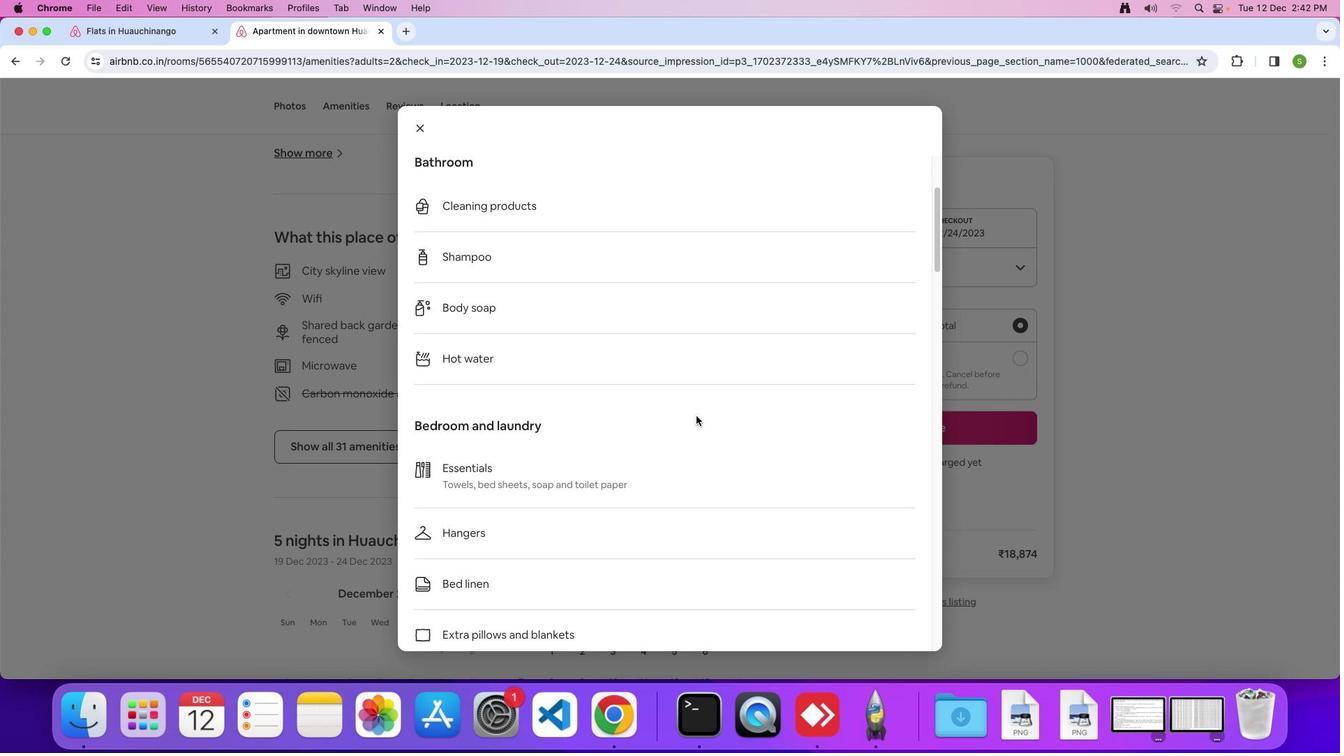 
Action: Mouse scrolled (695, 415) with delta (0, 0)
Screenshot: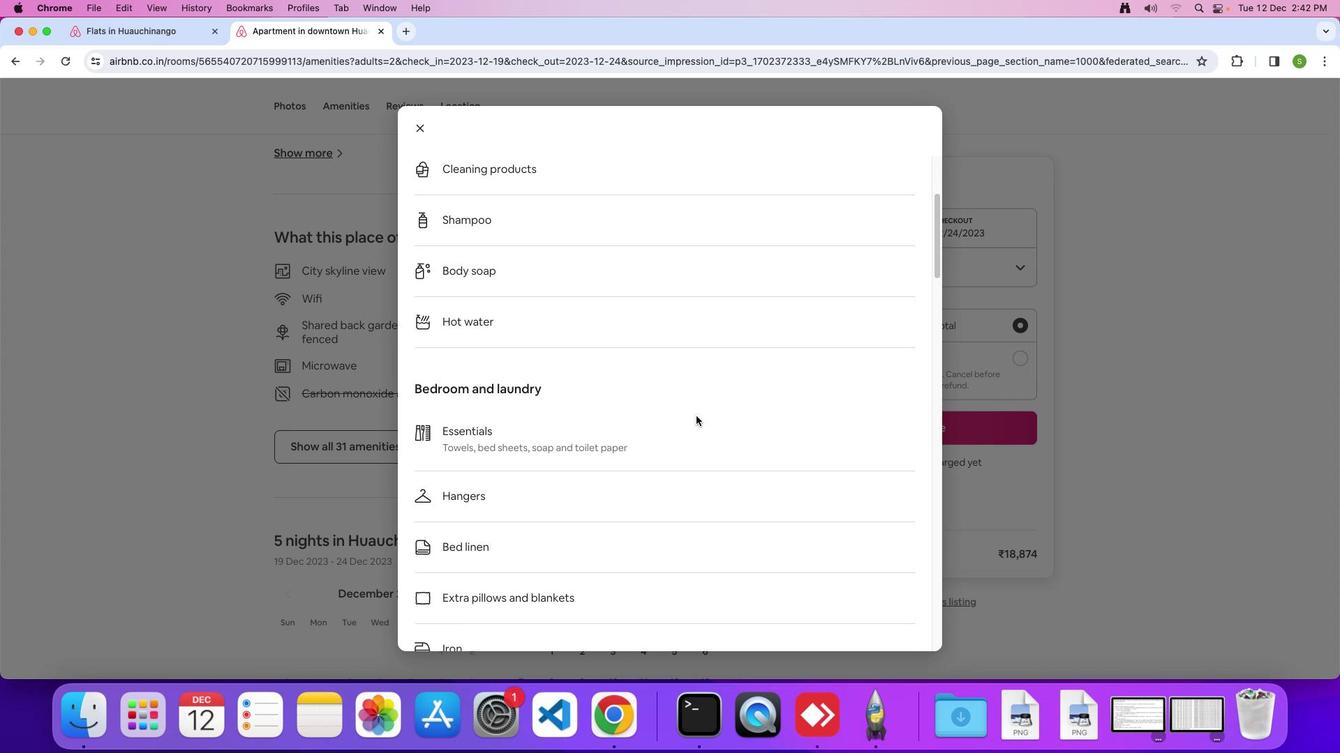 
Action: Mouse scrolled (695, 415) with delta (0, 0)
Screenshot: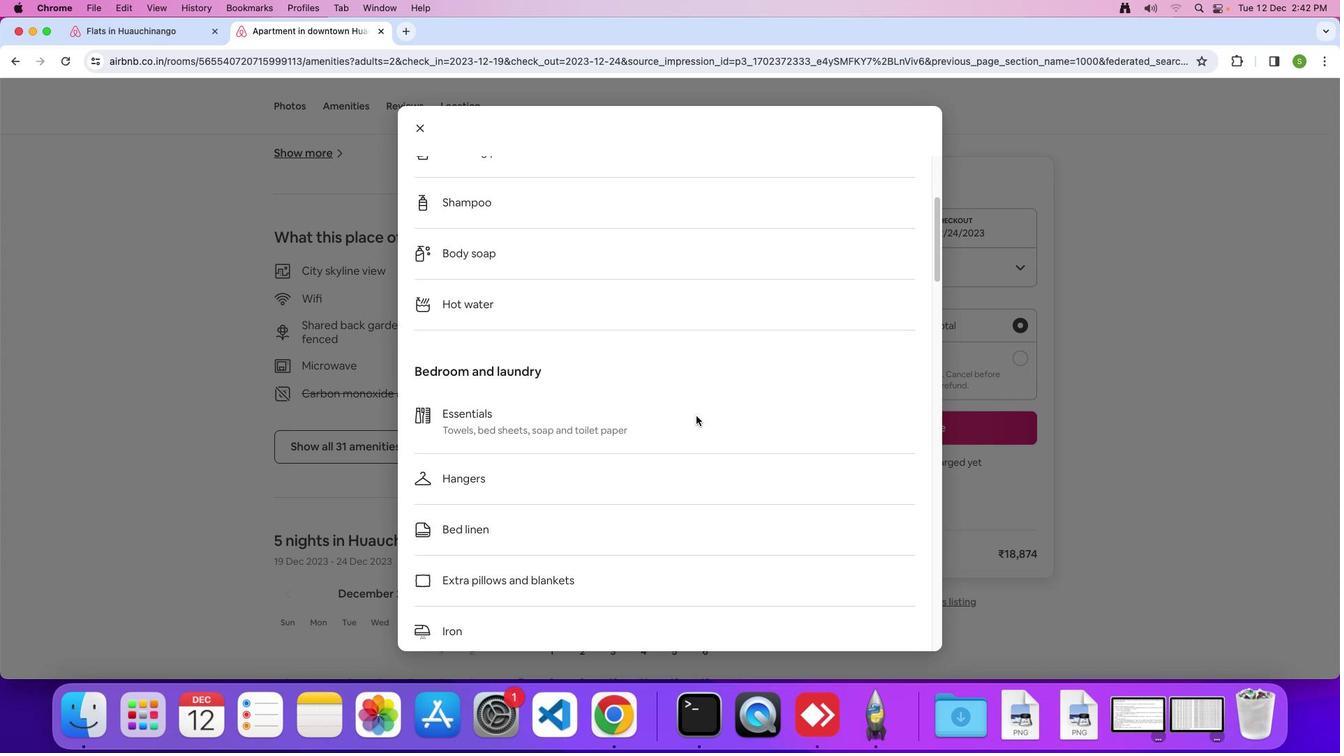 
Action: Mouse scrolled (695, 415) with delta (0, -1)
Screenshot: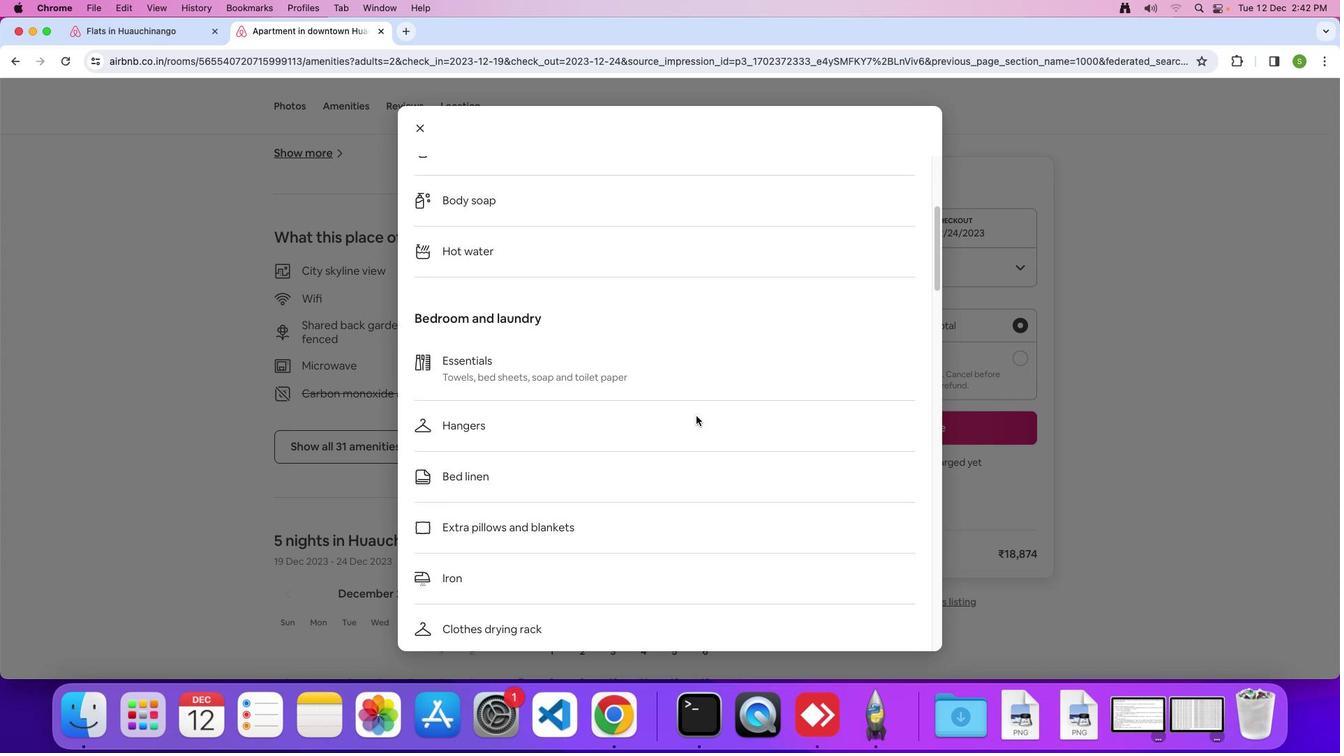 
Action: Mouse scrolled (695, 415) with delta (0, 0)
Screenshot: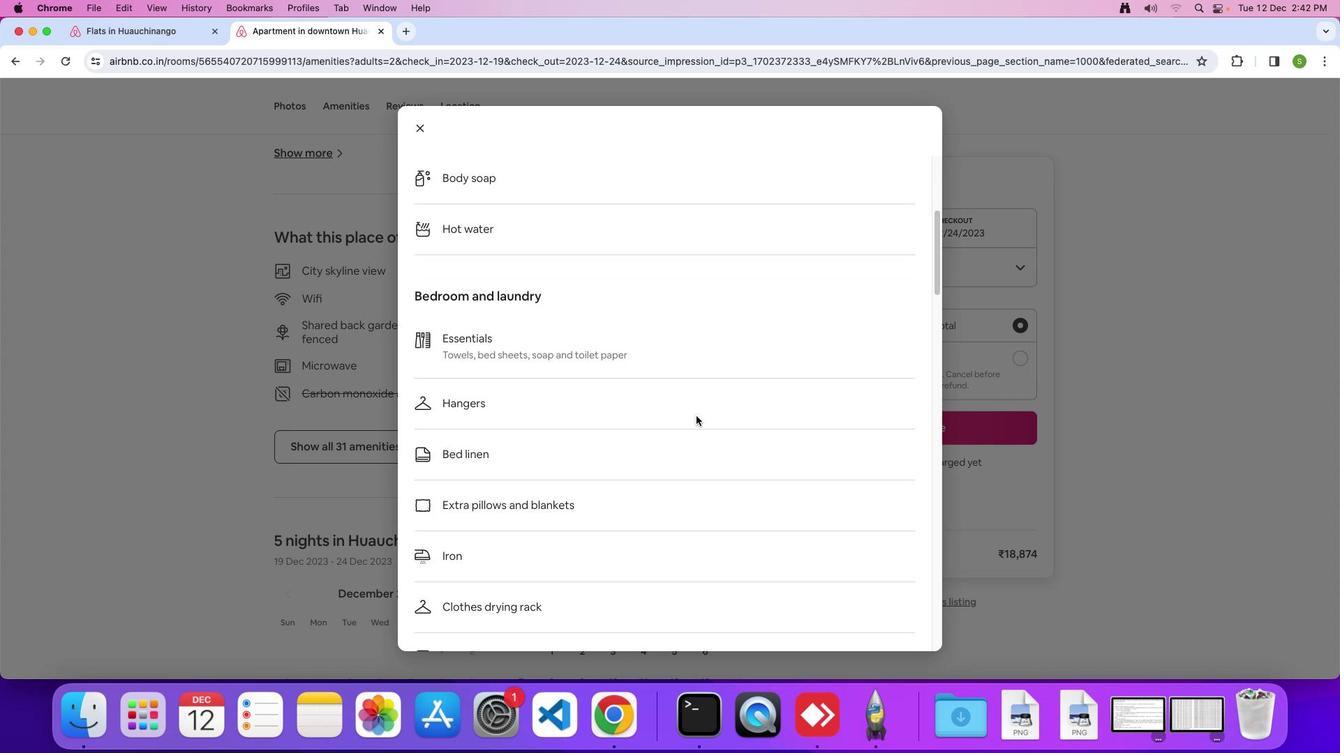 
Action: Mouse scrolled (695, 415) with delta (0, 0)
Screenshot: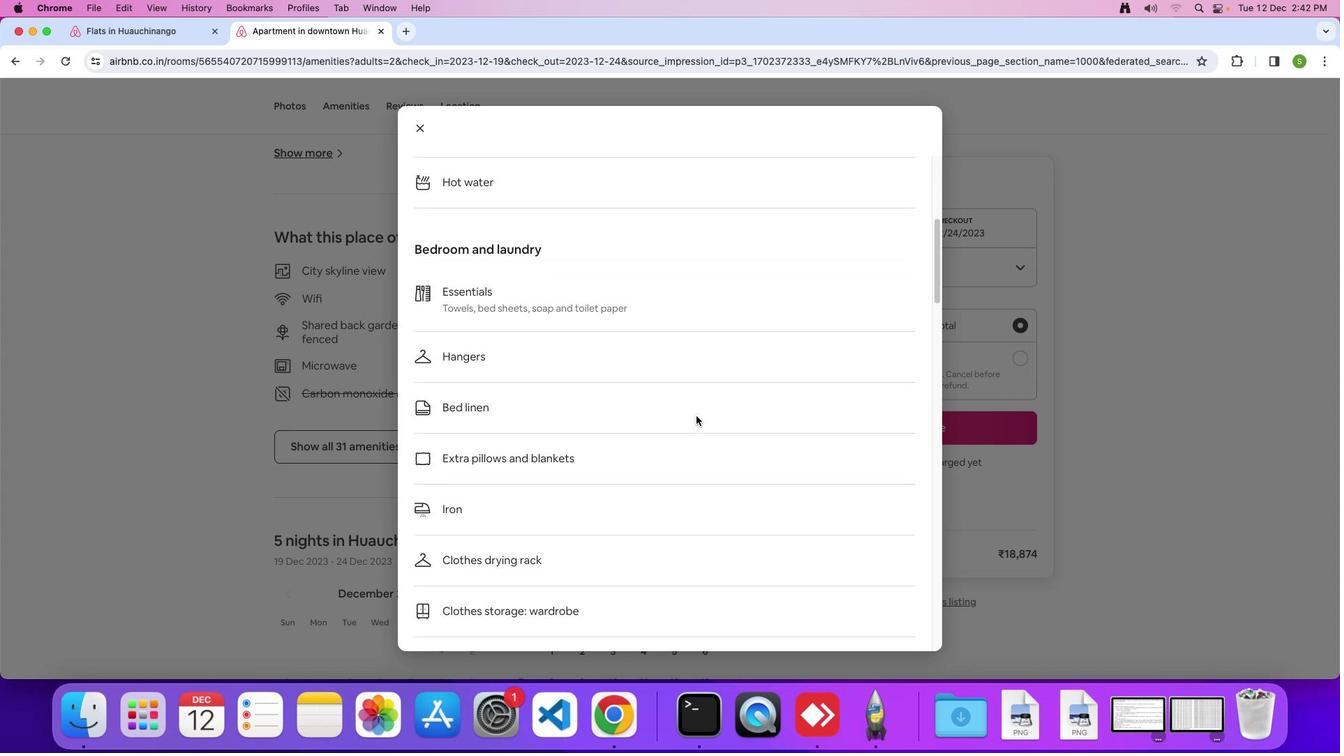 
Action: Mouse scrolled (695, 415) with delta (0, -2)
Screenshot: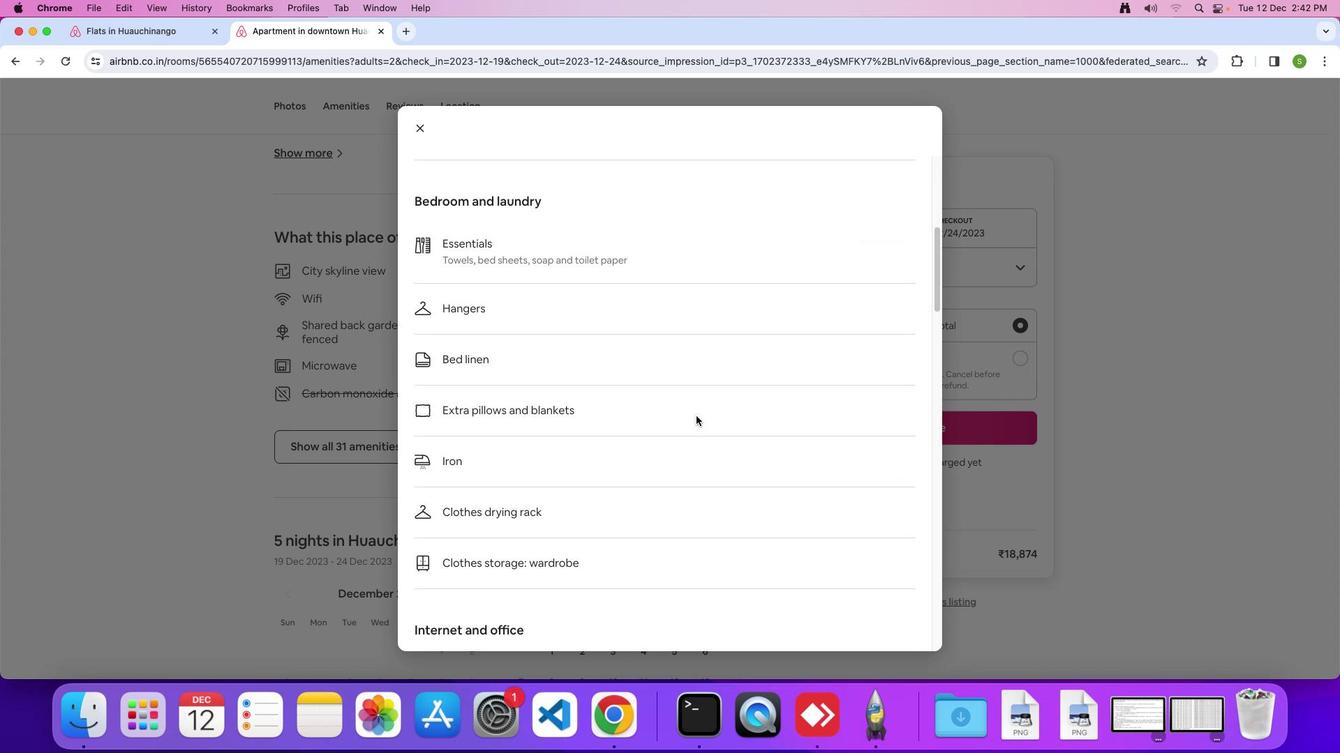 
Action: Mouse scrolled (695, 415) with delta (0, 0)
Screenshot: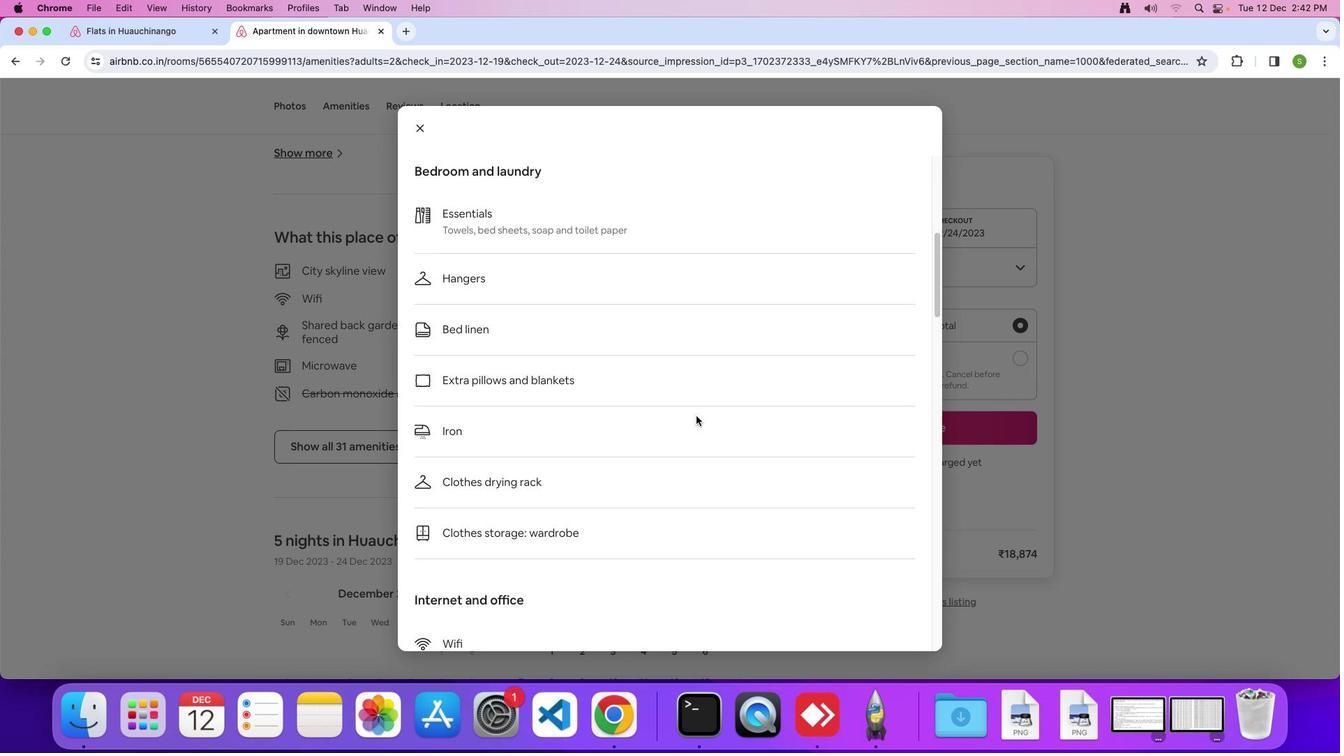 
Action: Mouse scrolled (695, 415) with delta (0, 0)
Screenshot: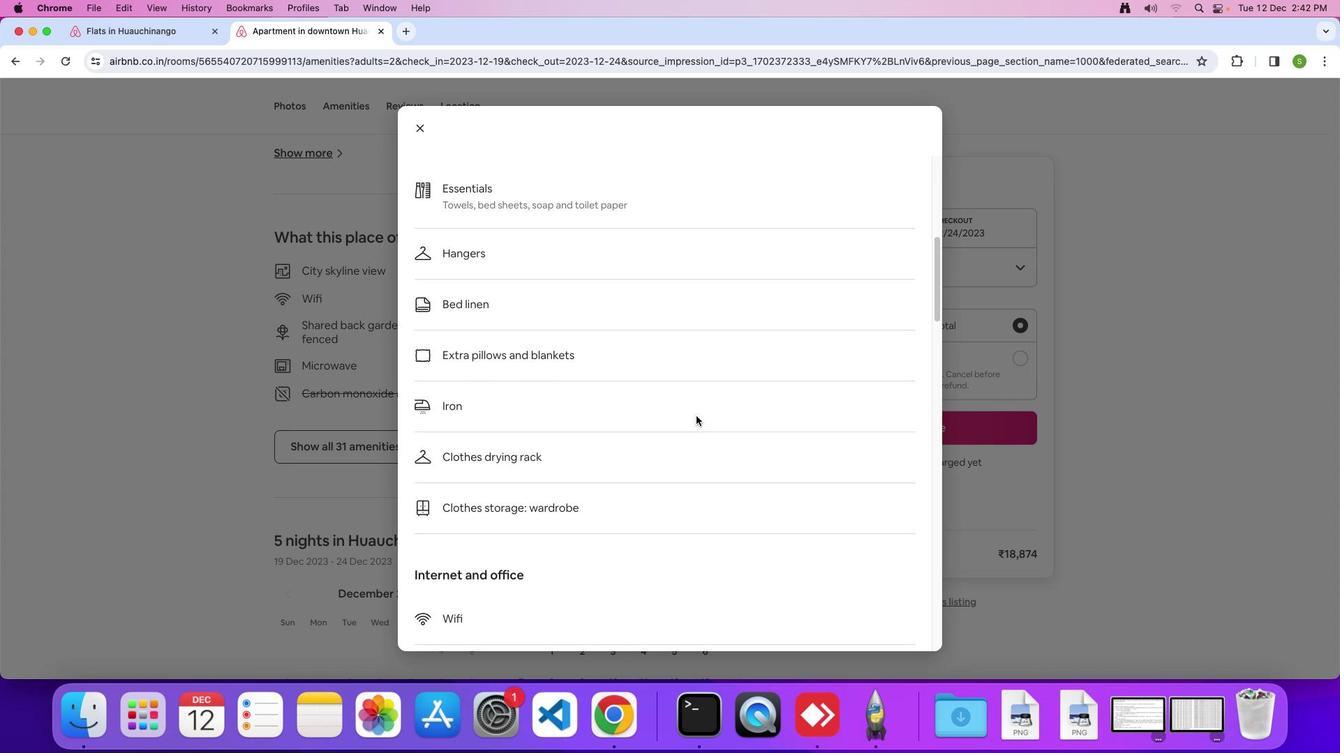 
Action: Mouse scrolled (695, 415) with delta (0, -2)
Screenshot: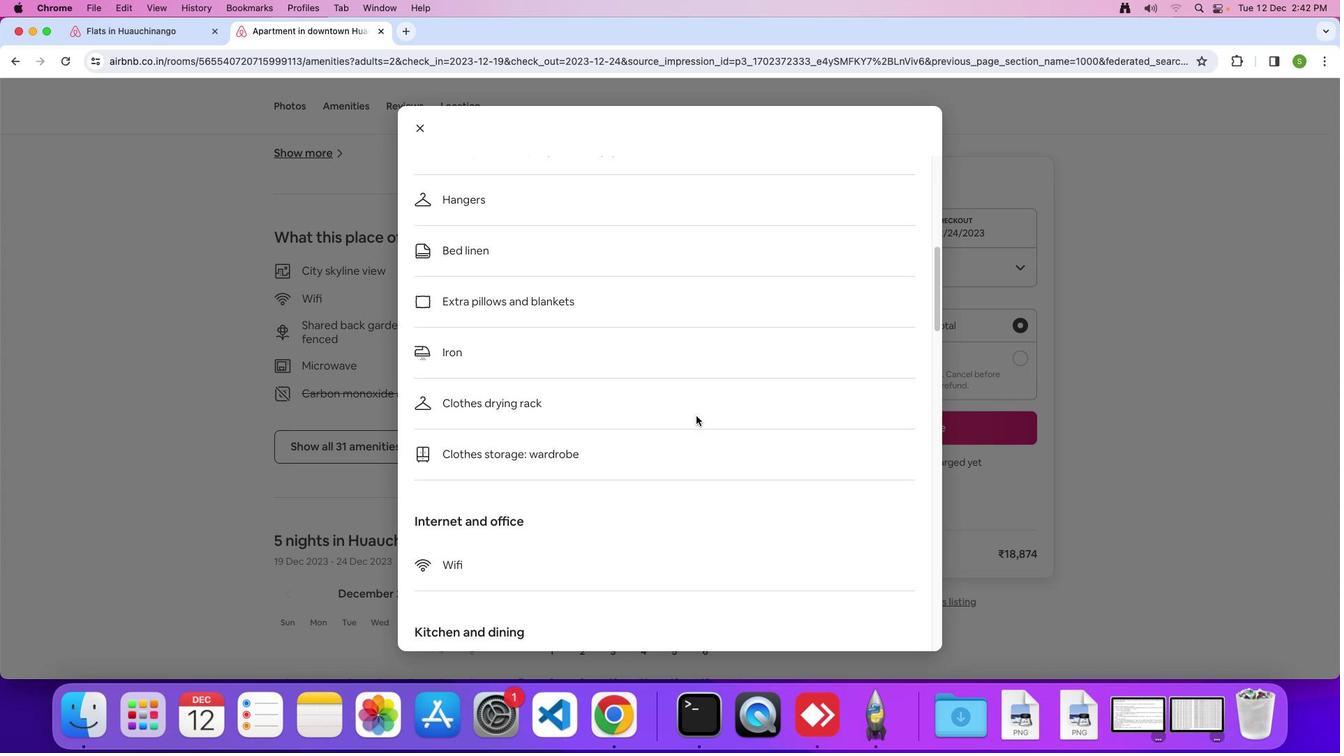 
Action: Mouse scrolled (695, 415) with delta (0, 0)
Screenshot: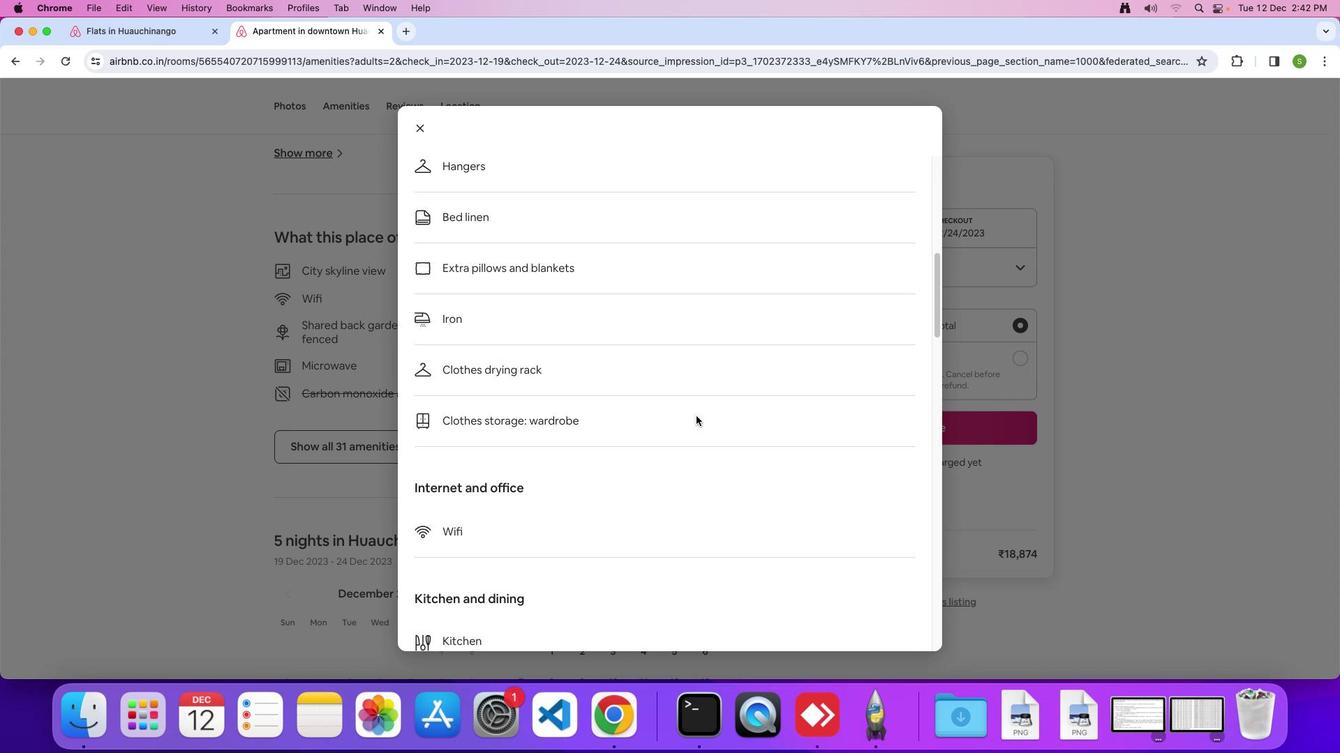 
Action: Mouse scrolled (695, 415) with delta (0, 0)
Screenshot: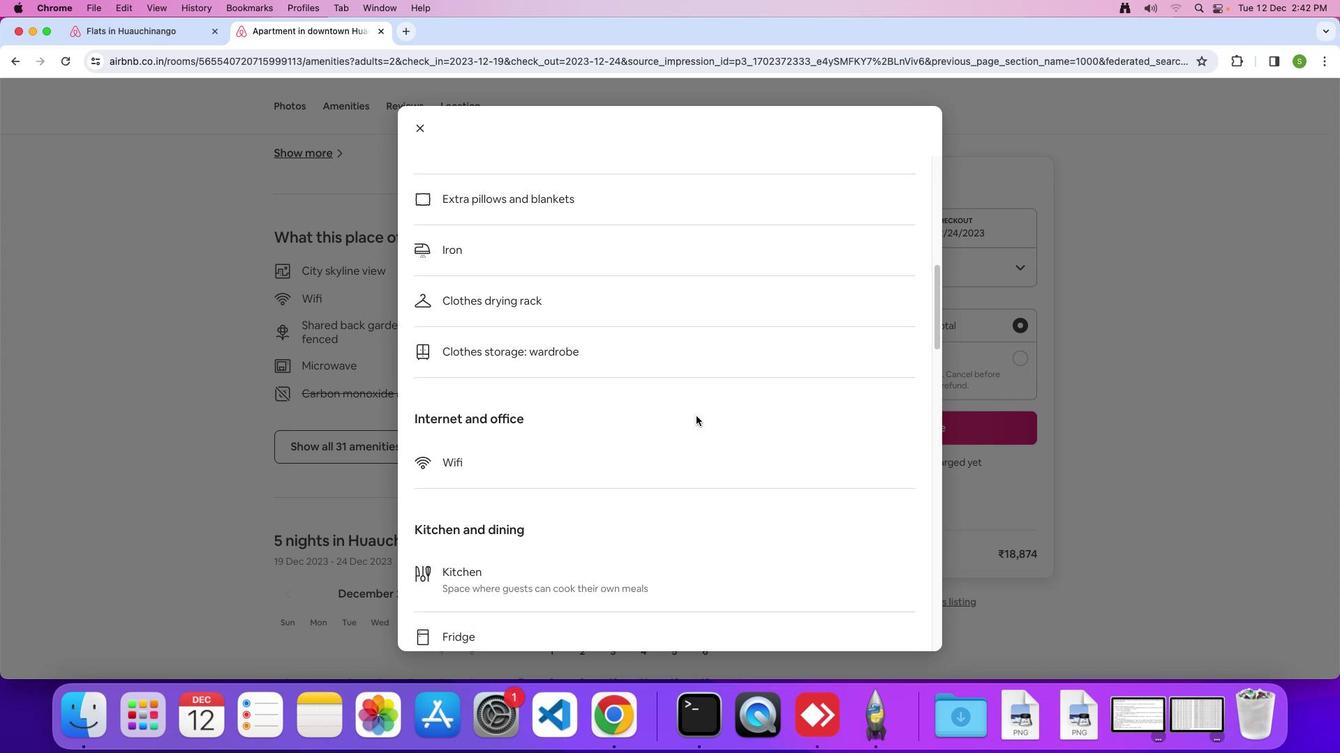 
Action: Mouse scrolled (695, 415) with delta (0, -1)
Screenshot: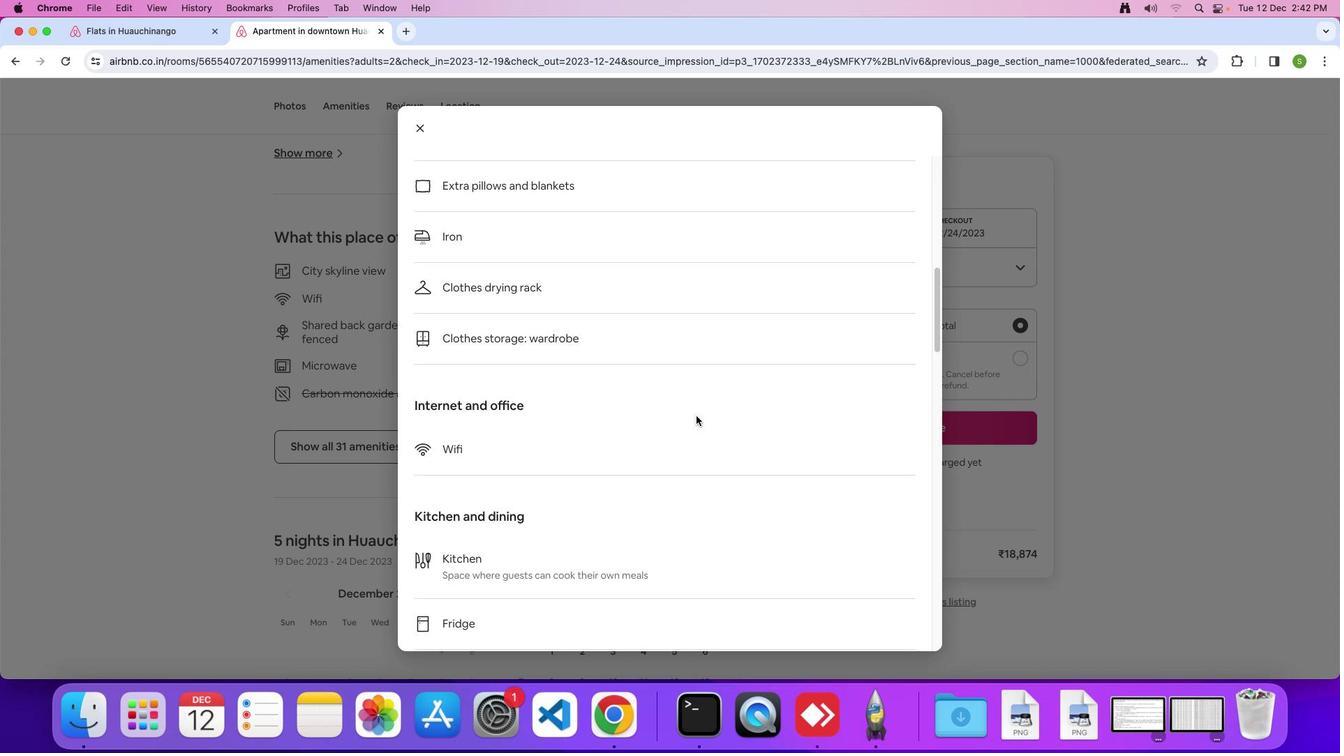 
Action: Mouse scrolled (695, 415) with delta (0, 0)
Screenshot: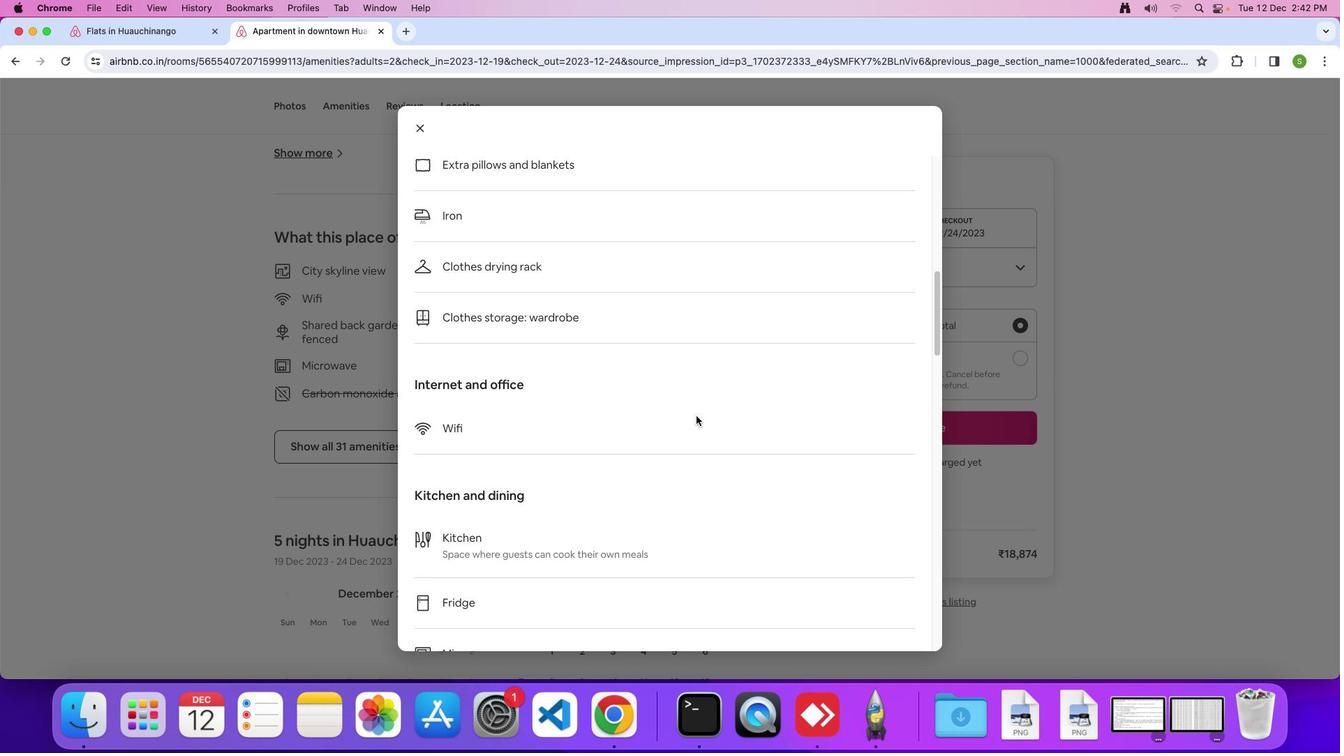 
Action: Mouse scrolled (695, 415) with delta (0, 0)
Screenshot: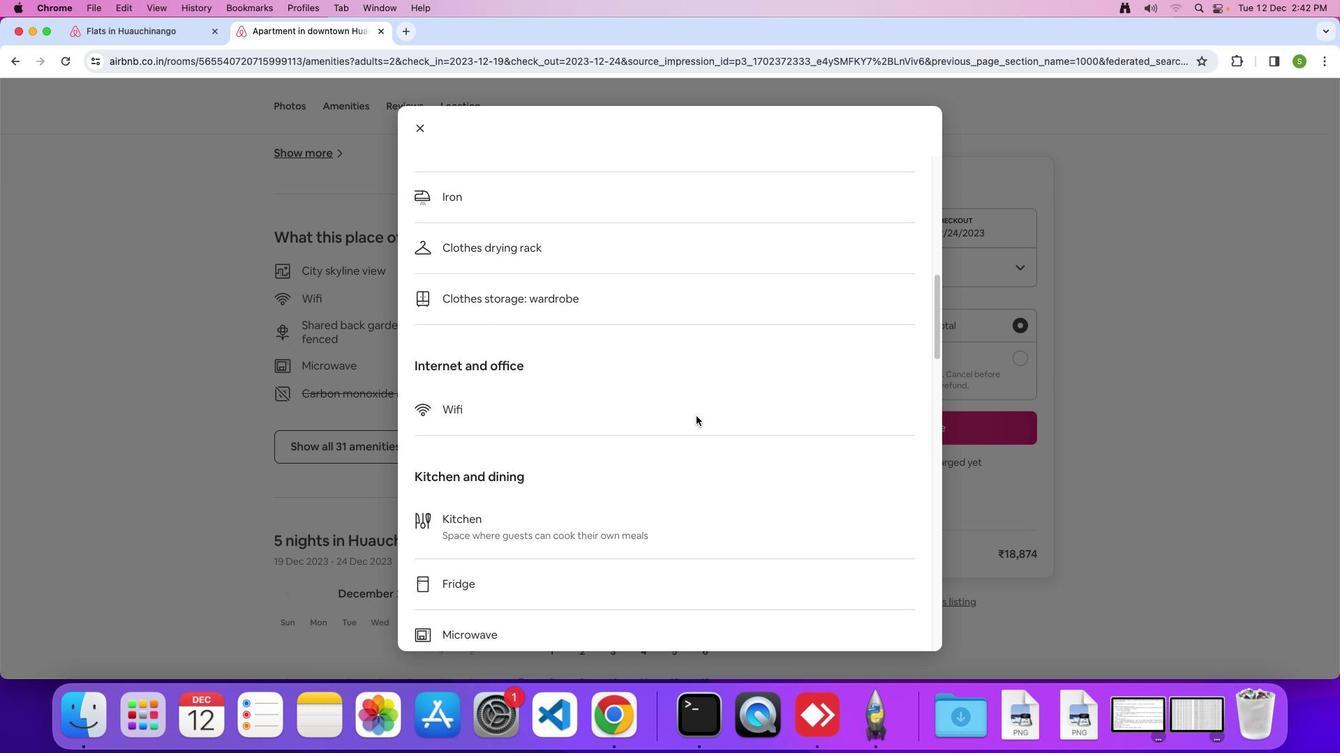 
Action: Mouse scrolled (695, 415) with delta (0, -1)
Screenshot: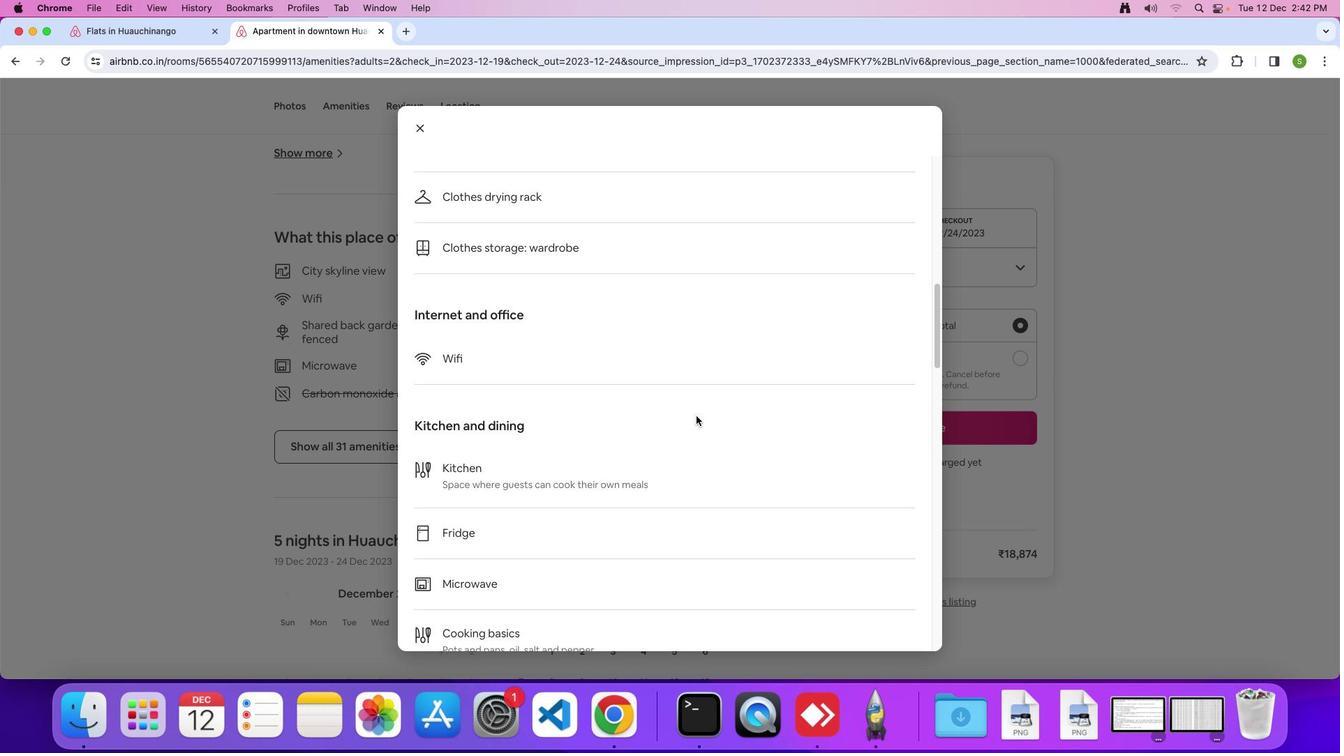 
Action: Mouse scrolled (695, 415) with delta (0, 0)
Screenshot: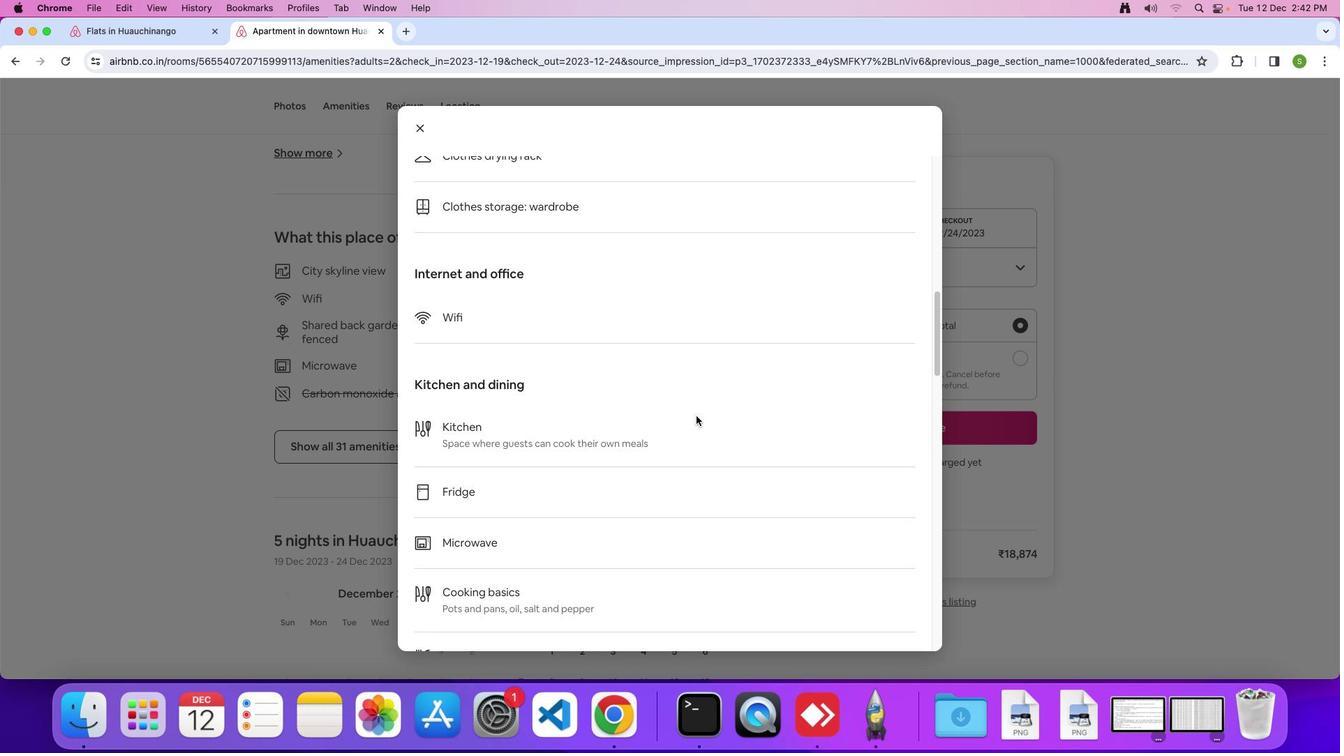 
Action: Mouse scrolled (695, 415) with delta (0, 0)
Screenshot: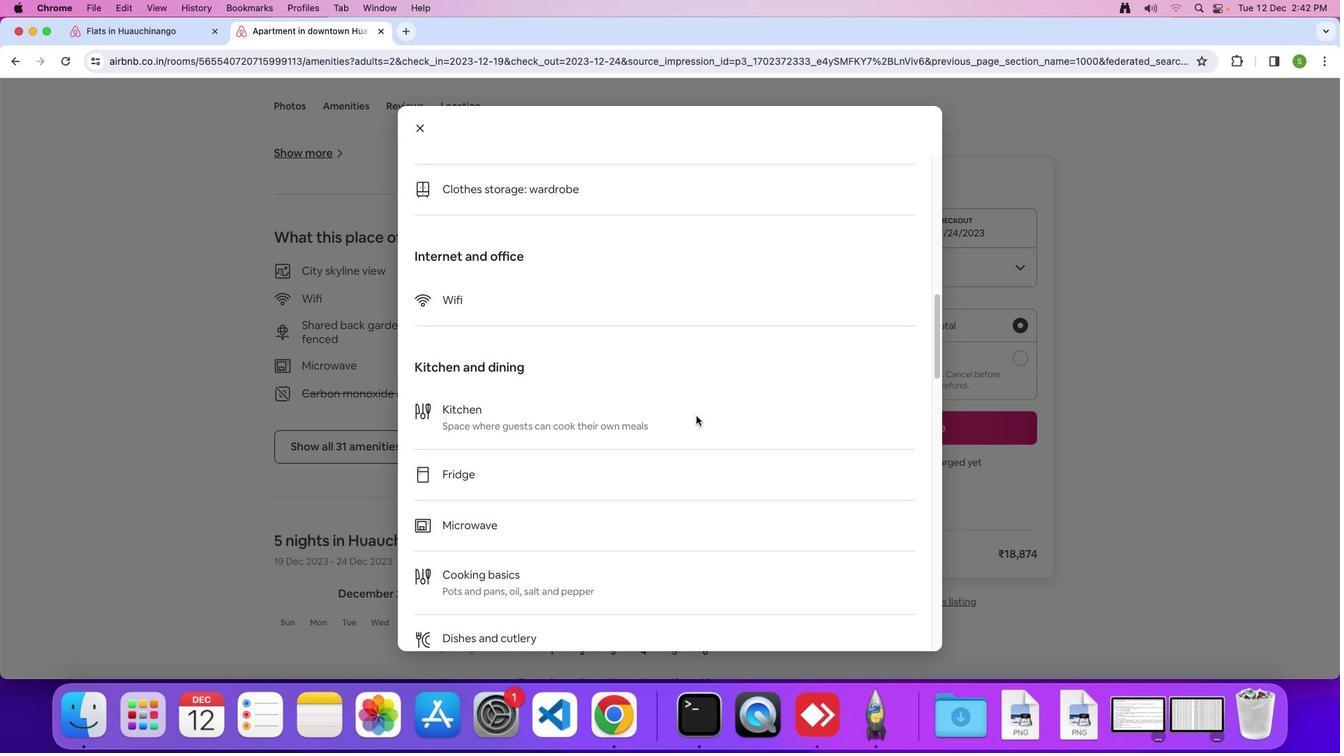 
Action: Mouse scrolled (695, 415) with delta (0, -1)
Screenshot: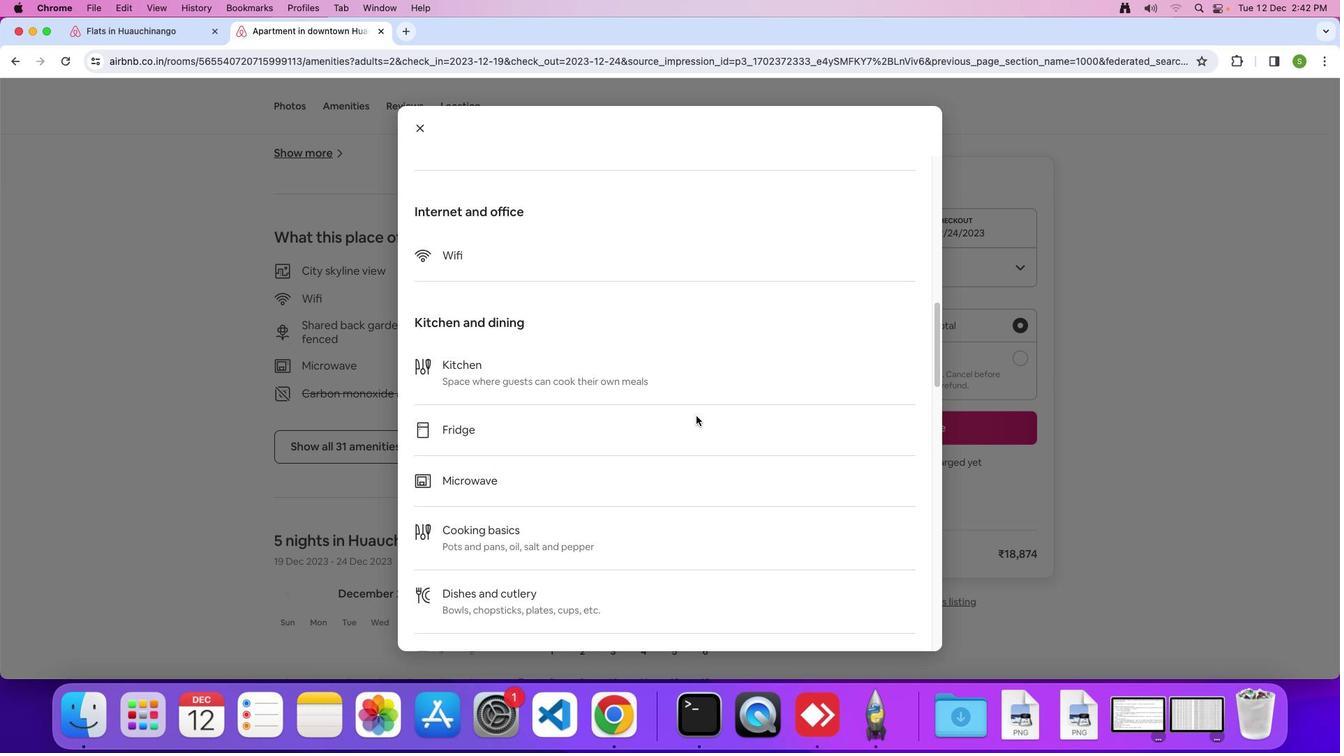 
Action: Mouse scrolled (695, 415) with delta (0, 0)
Screenshot: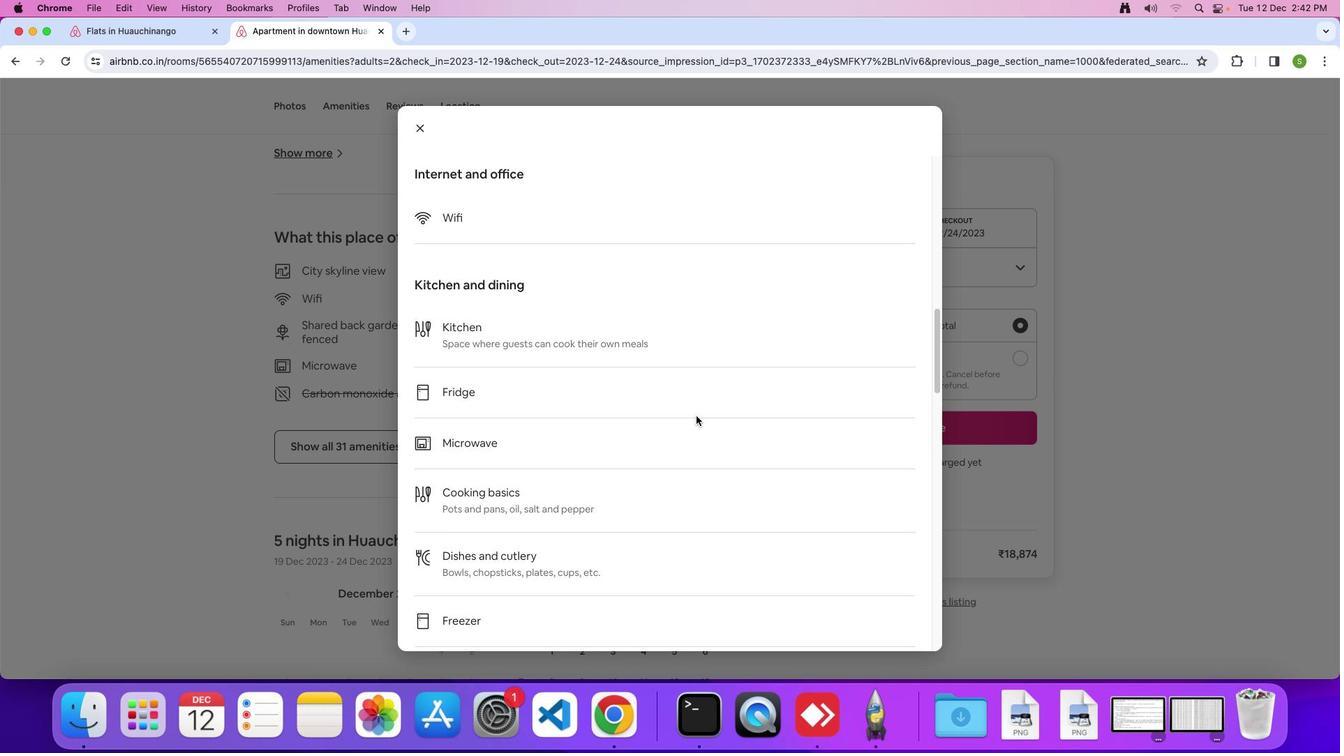 
Action: Mouse scrolled (695, 415) with delta (0, 0)
Screenshot: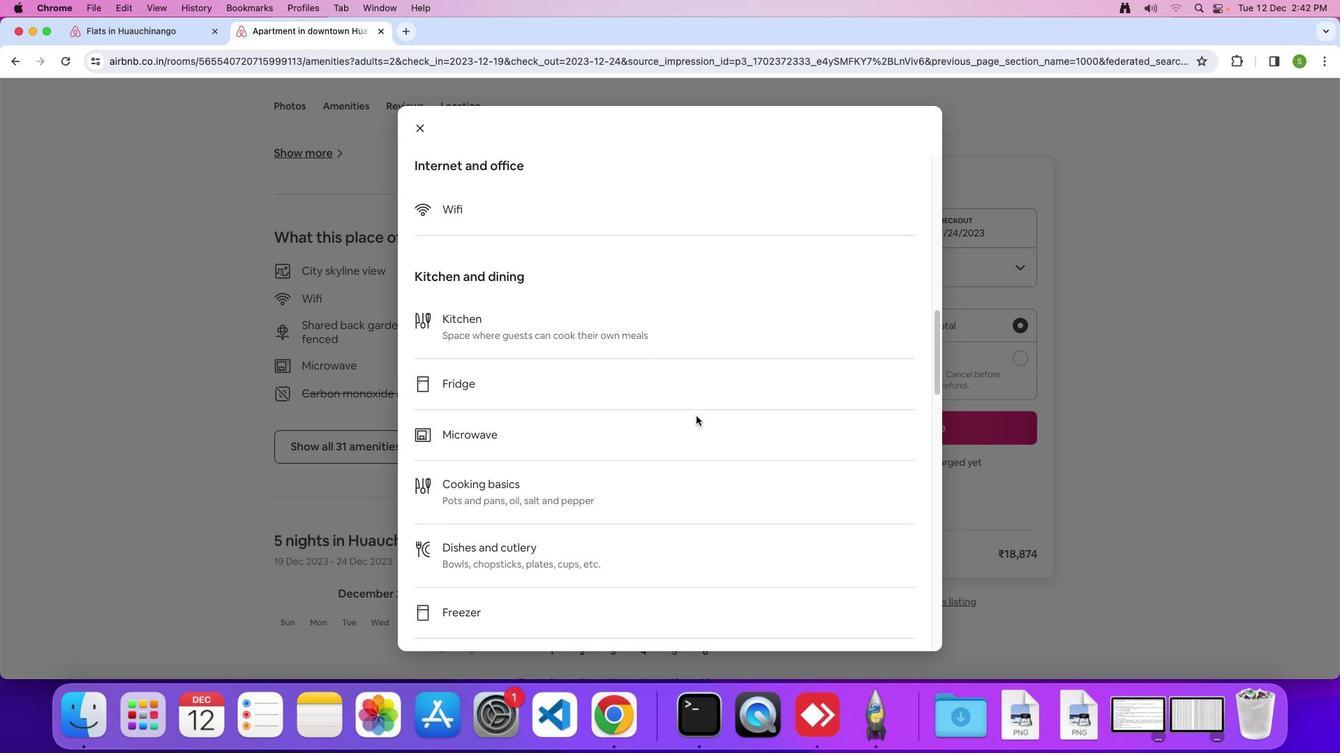 
Action: Mouse scrolled (695, 415) with delta (0, 0)
Screenshot: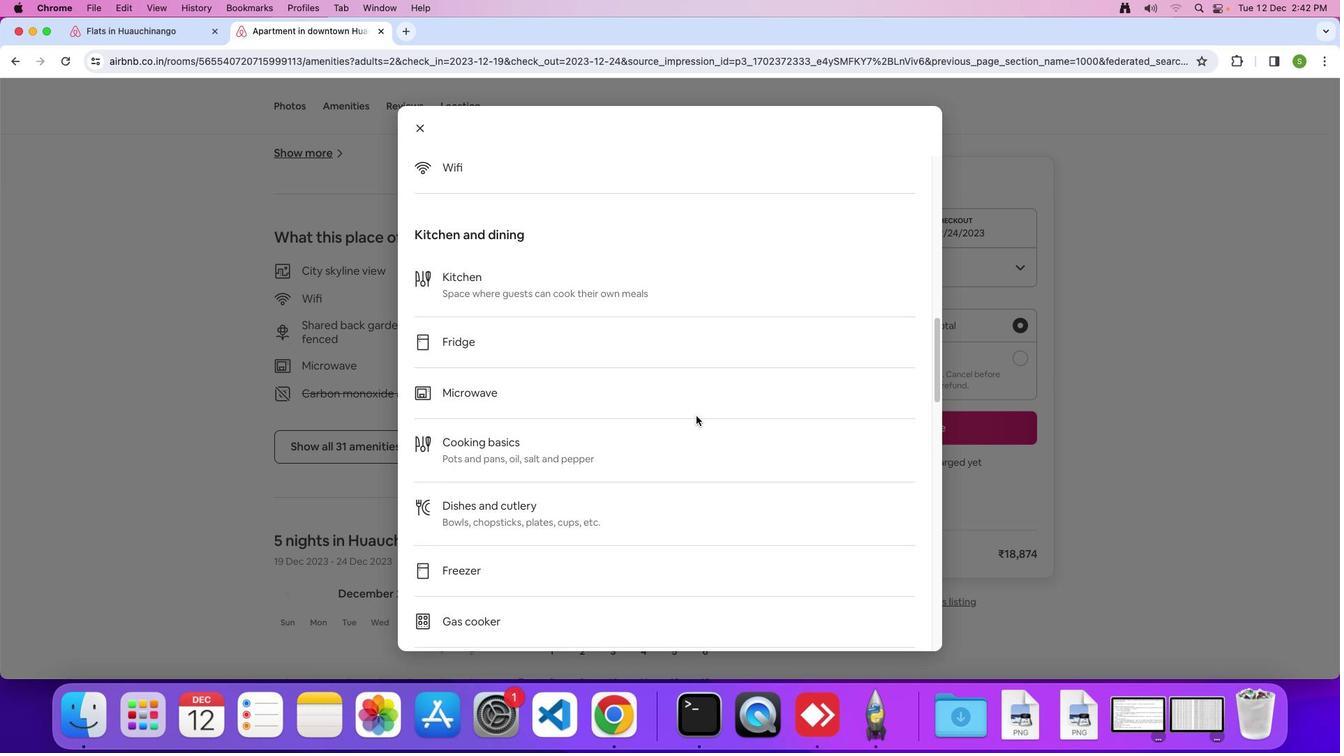 
Action: Mouse scrolled (695, 415) with delta (0, 0)
Screenshot: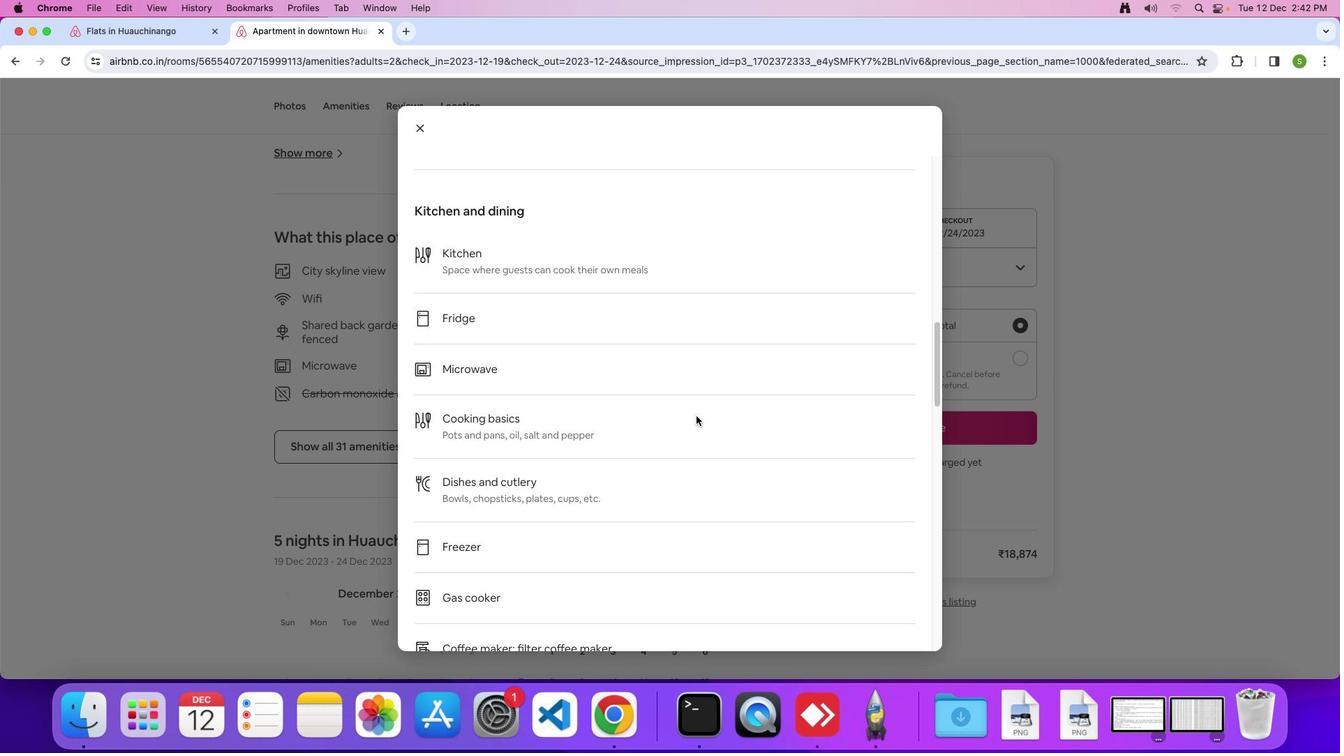 
Action: Mouse scrolled (695, 415) with delta (0, 0)
Screenshot: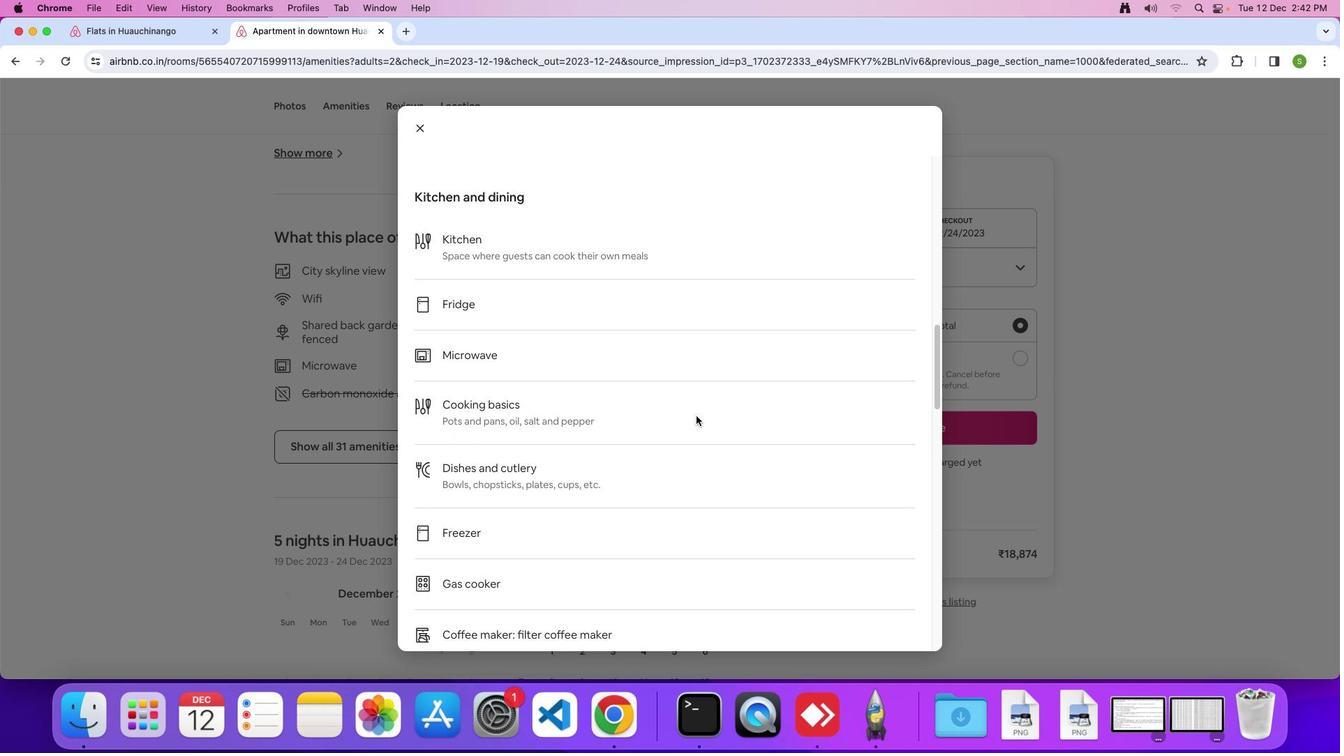 
Action: Mouse scrolled (695, 415) with delta (0, -1)
Screenshot: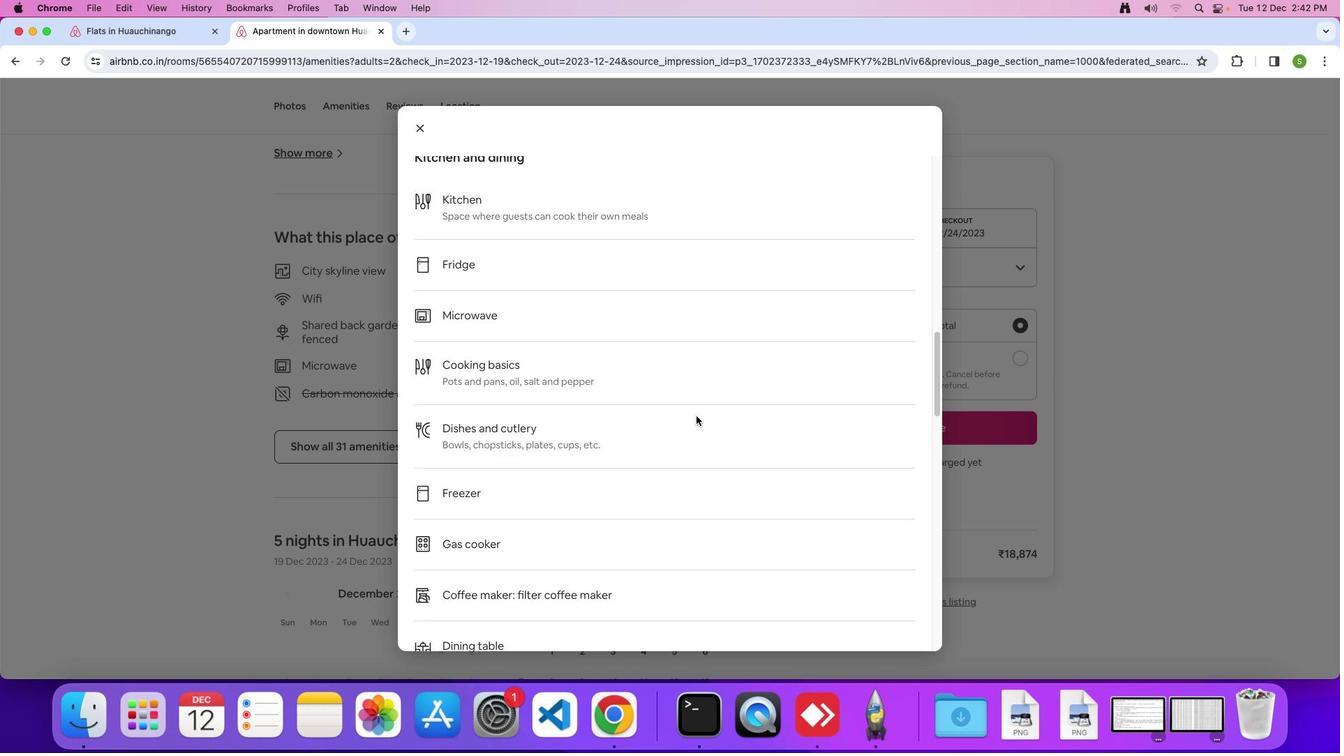 
Action: Mouse scrolled (695, 415) with delta (0, 0)
Screenshot: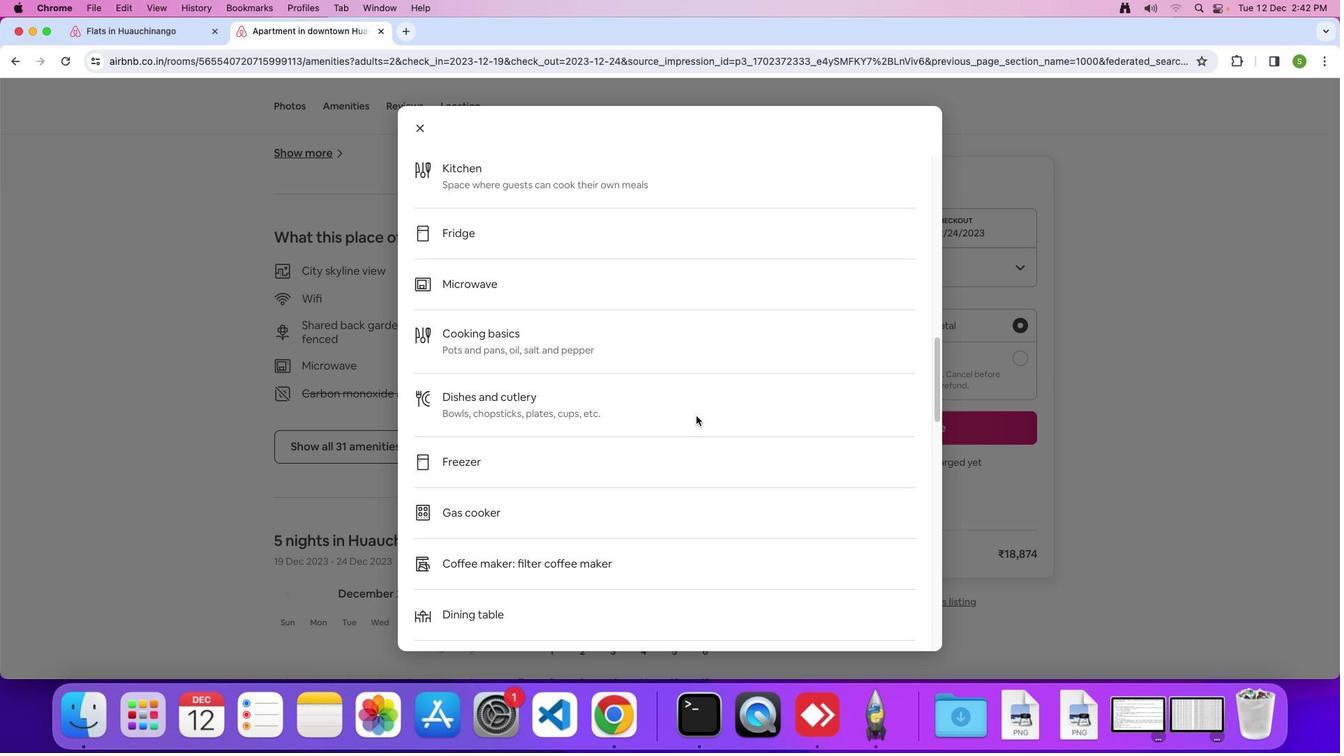 
Action: Mouse scrolled (695, 415) with delta (0, 0)
Screenshot: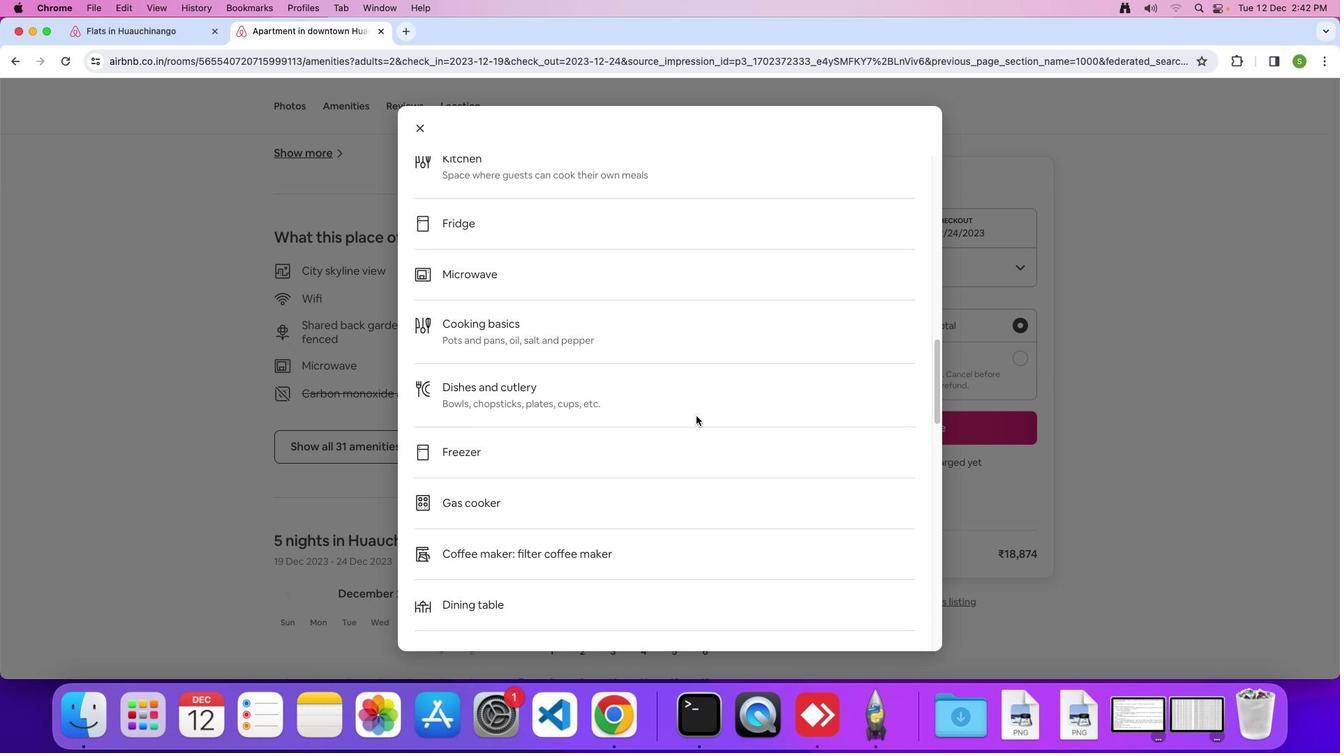 
Action: Mouse scrolled (695, 415) with delta (0, -1)
Screenshot: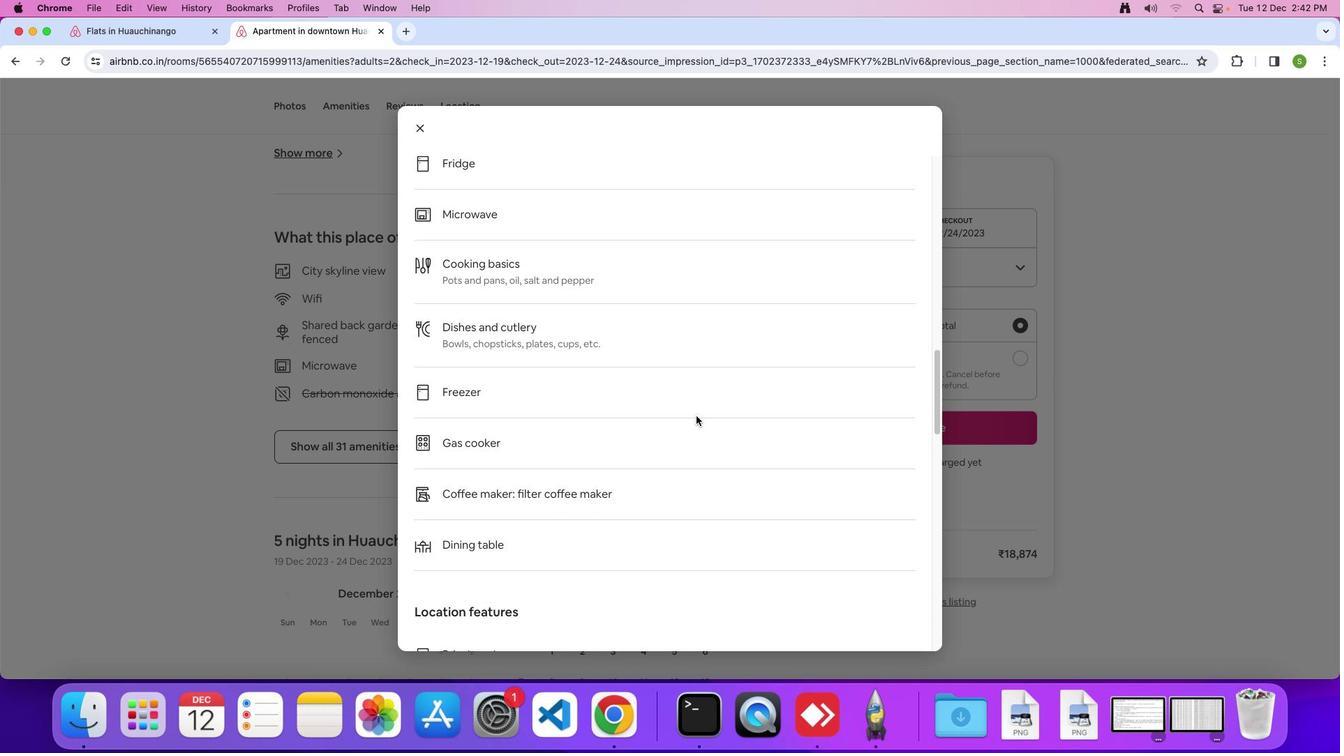 
Action: Mouse scrolled (695, 415) with delta (0, 0)
Screenshot: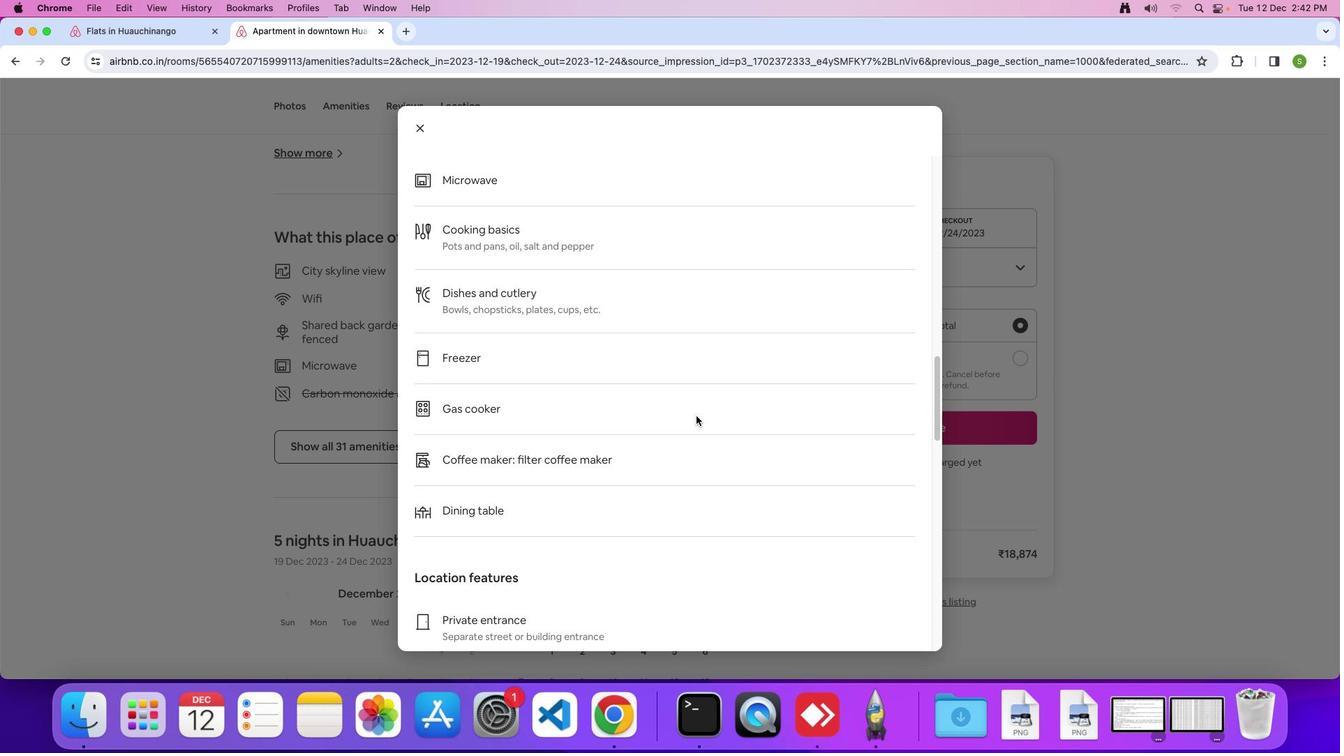 
Action: Mouse scrolled (695, 415) with delta (0, 0)
Screenshot: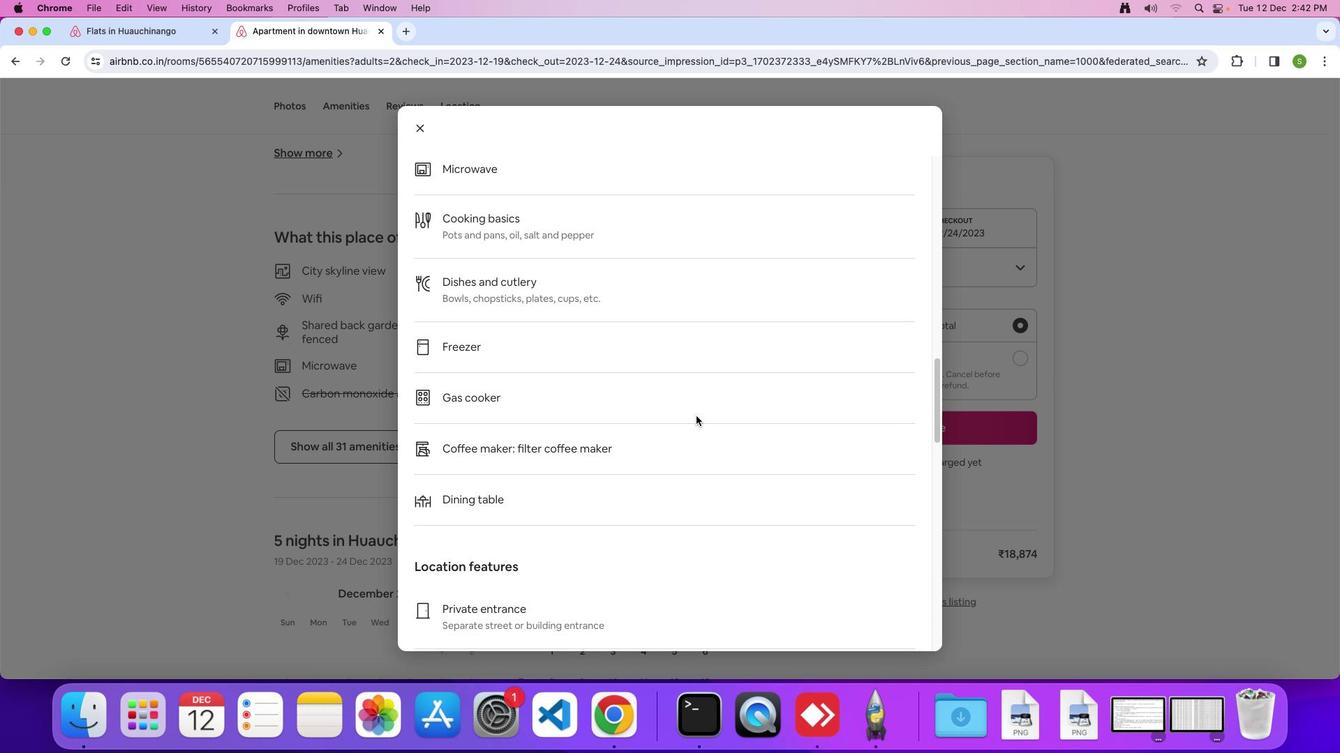 
Action: Mouse scrolled (695, 415) with delta (0, -1)
Screenshot: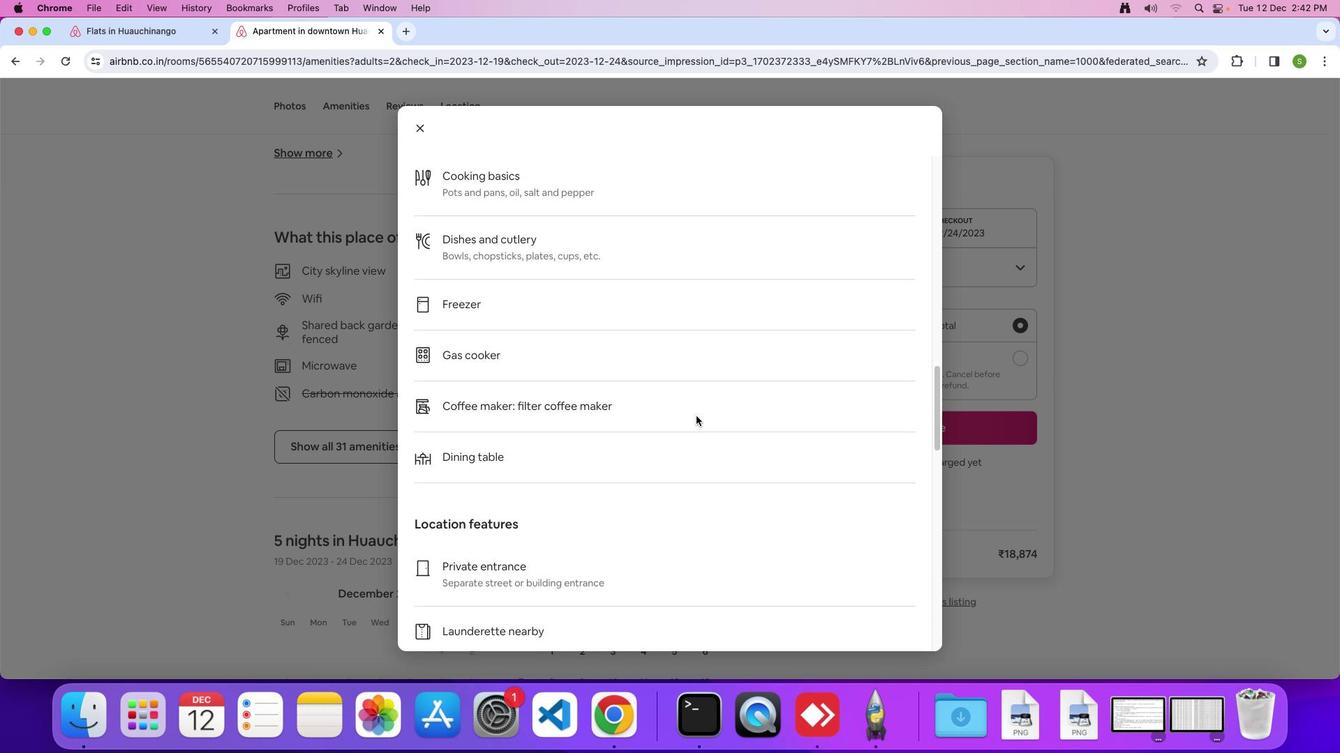 
Action: Mouse scrolled (695, 415) with delta (0, 0)
Screenshot: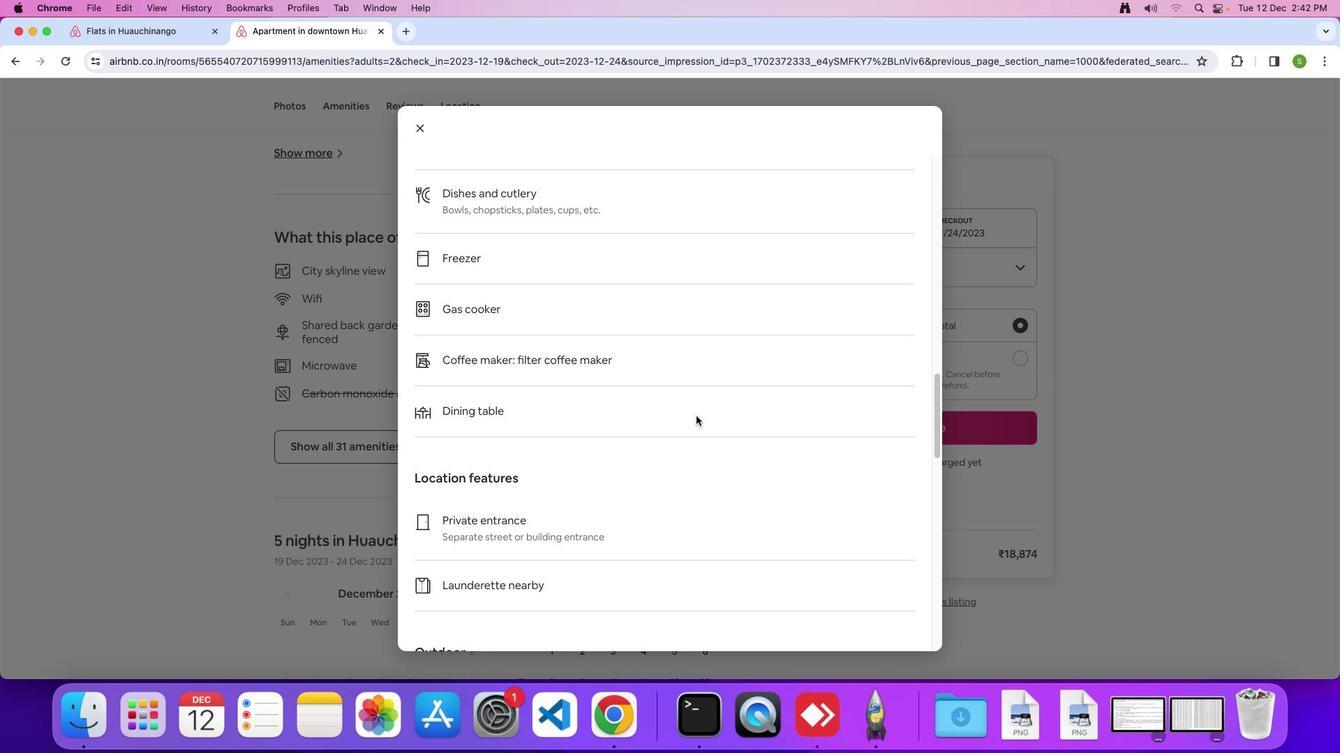 
Action: Mouse scrolled (695, 415) with delta (0, 0)
Screenshot: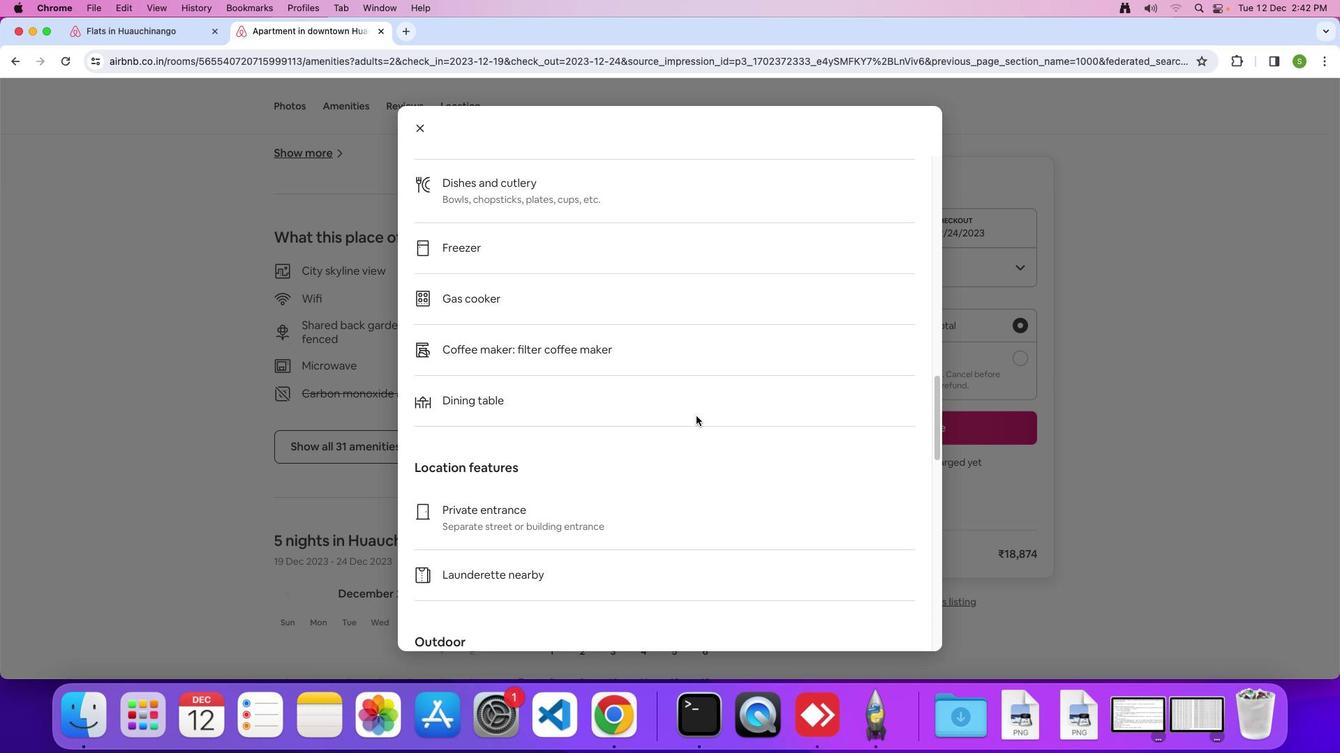 
Action: Mouse scrolled (695, 415) with delta (0, -1)
Screenshot: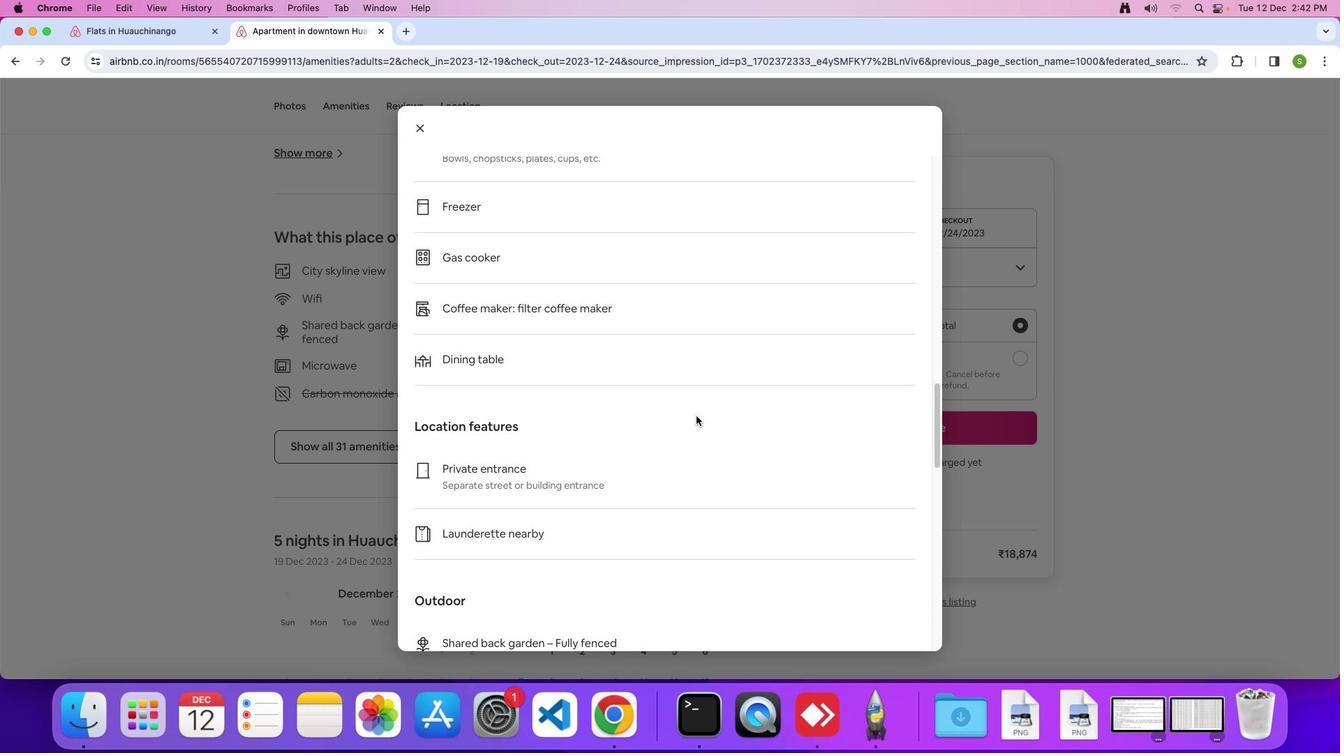 
Action: Mouse scrolled (695, 415) with delta (0, 0)
Screenshot: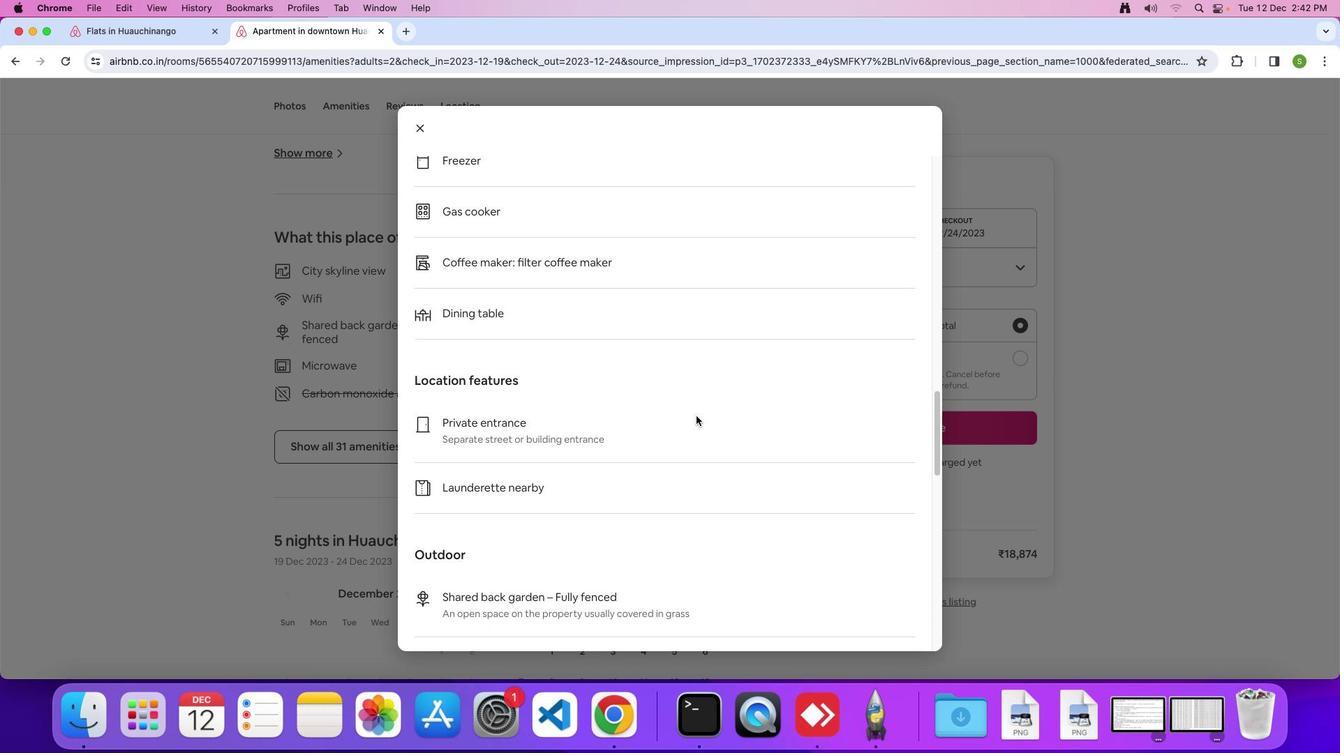 
Action: Mouse scrolled (695, 415) with delta (0, 0)
Screenshot: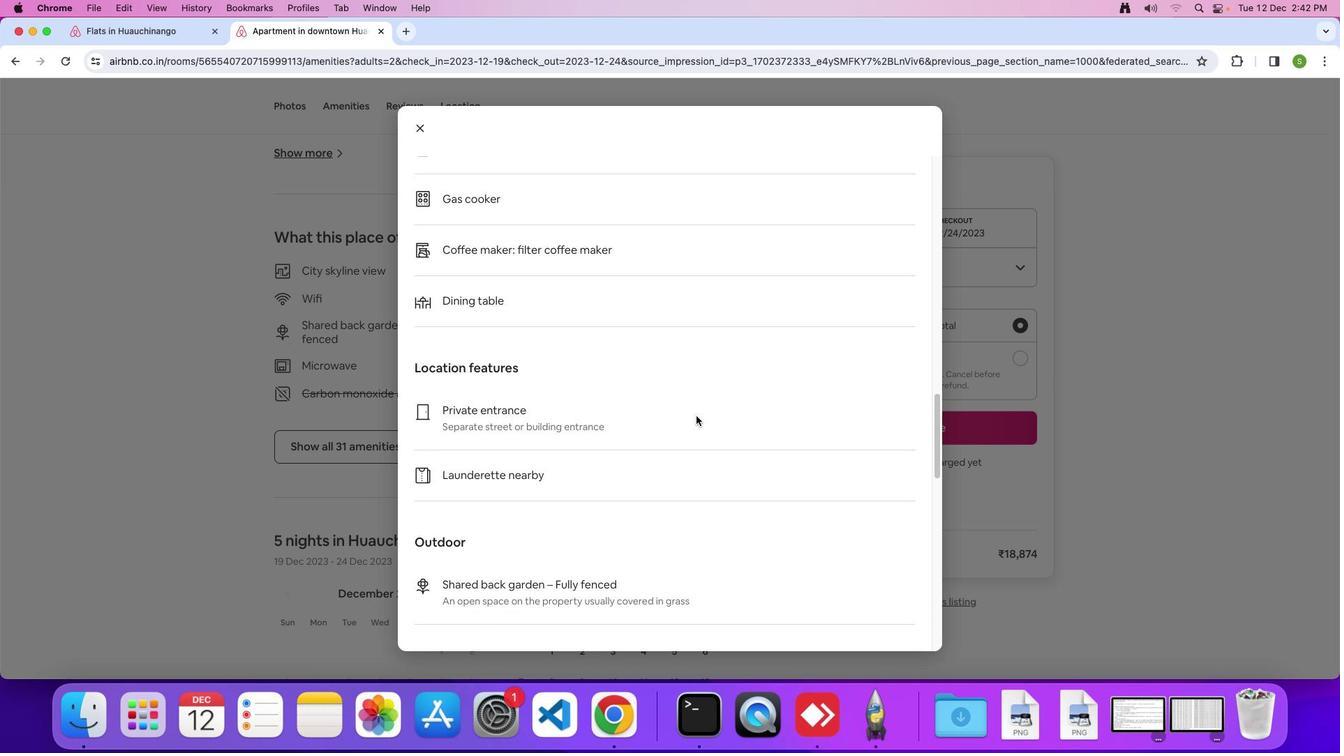 
Action: Mouse scrolled (695, 415) with delta (0, -2)
Screenshot: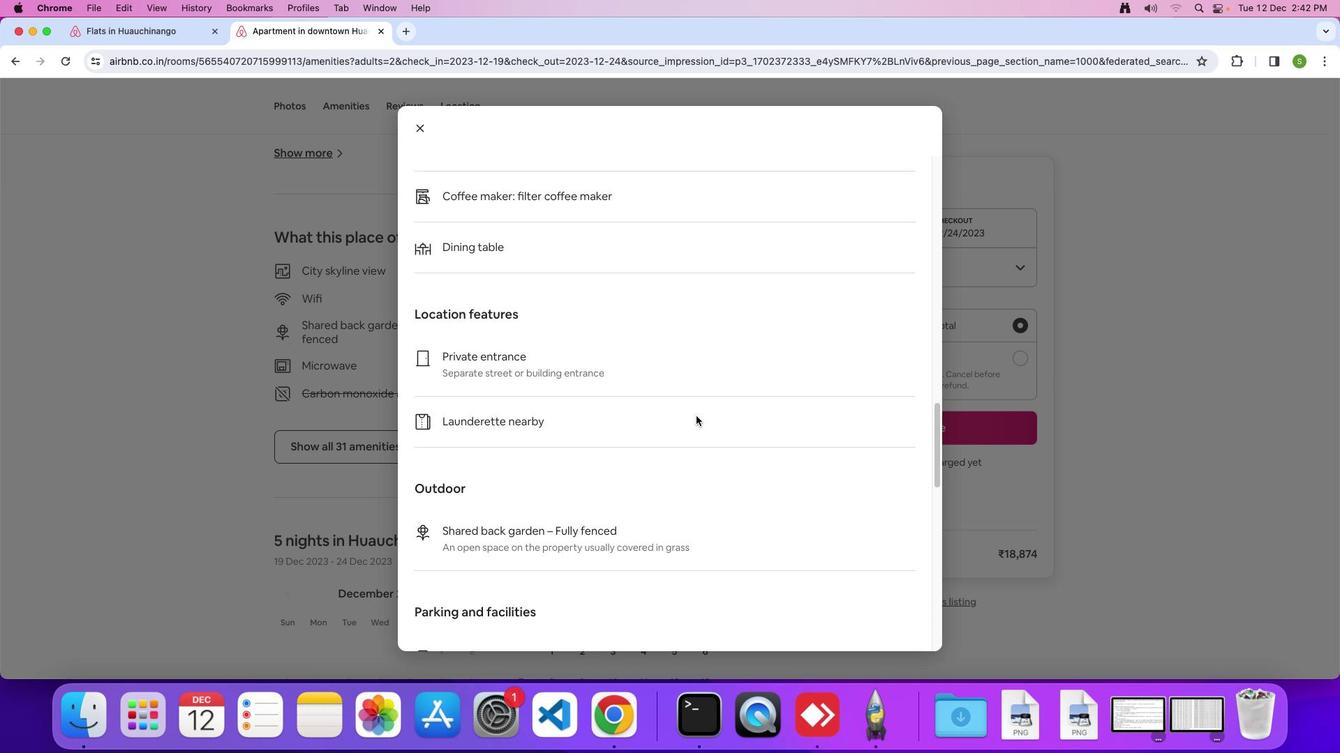 
Action: Mouse scrolled (695, 415) with delta (0, 0)
Screenshot: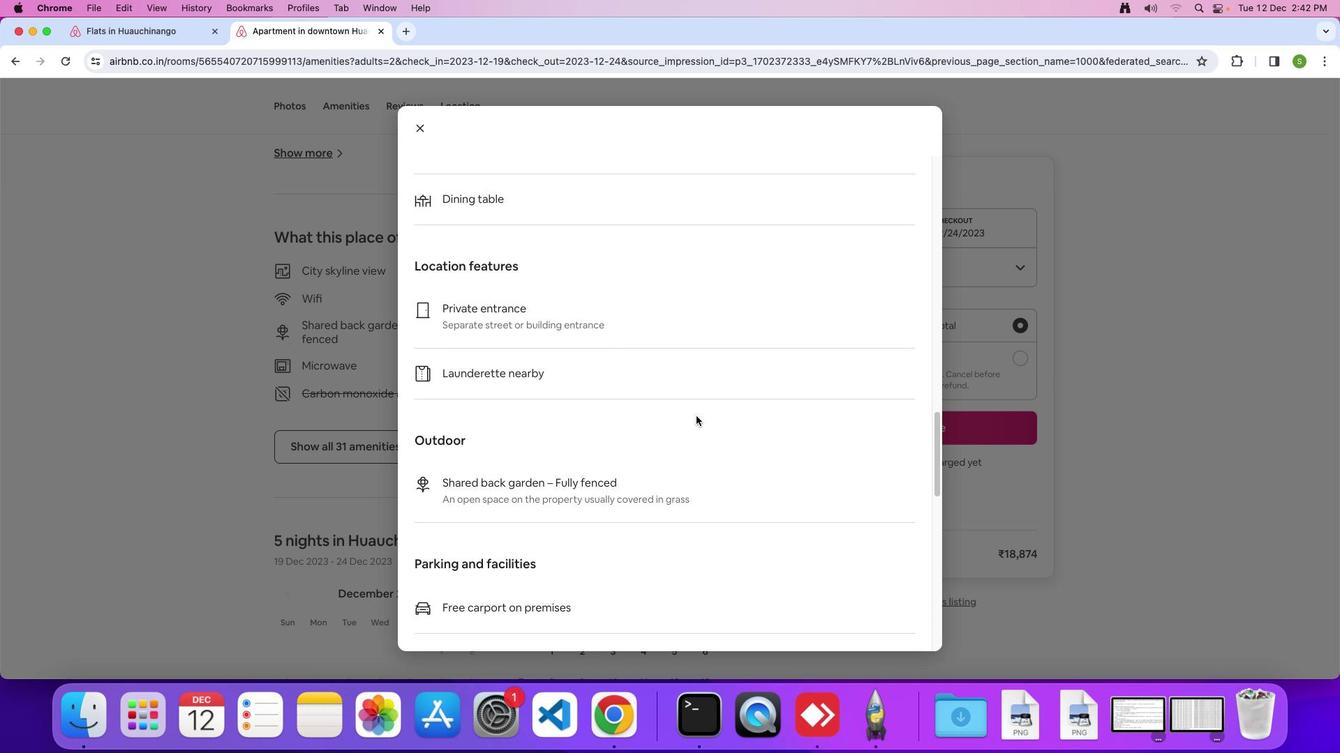 
Action: Mouse scrolled (695, 415) with delta (0, 0)
Screenshot: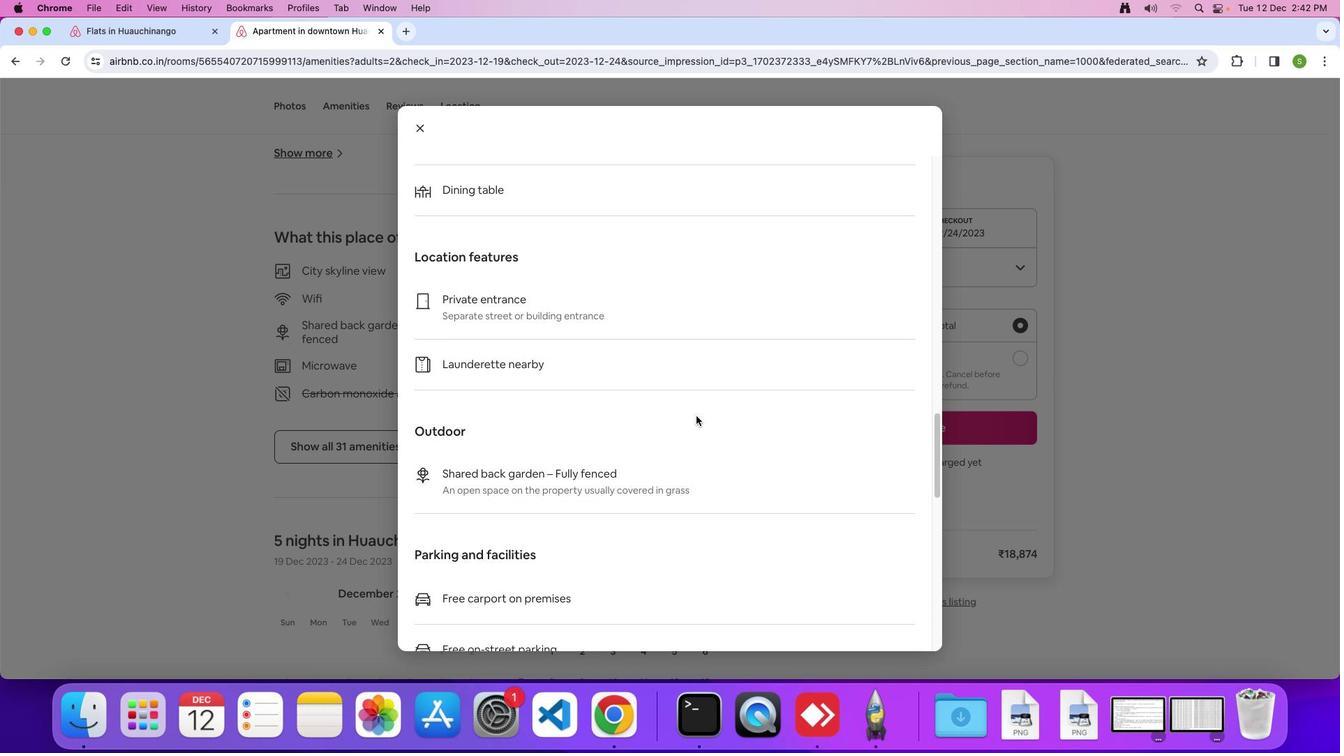 
Action: Mouse scrolled (695, 415) with delta (0, -1)
Screenshot: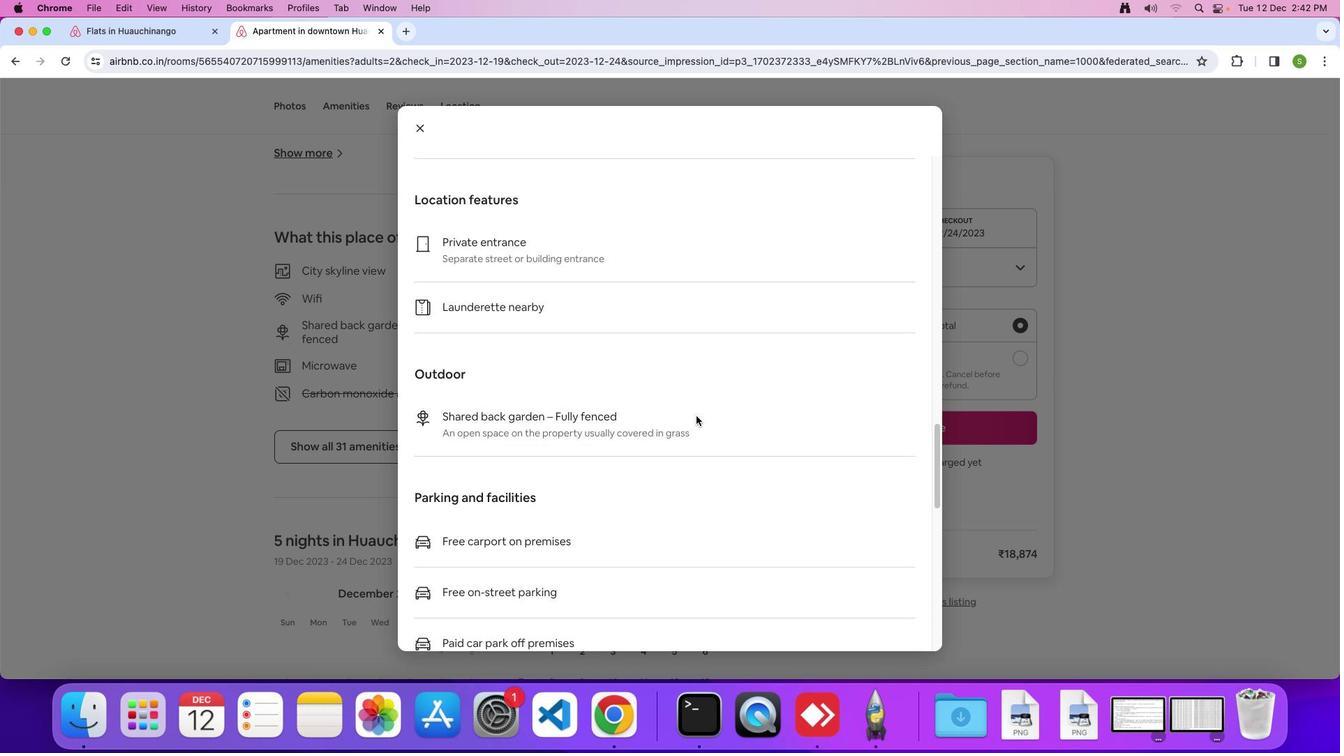 
Action: Mouse scrolled (695, 415) with delta (0, 0)
Screenshot: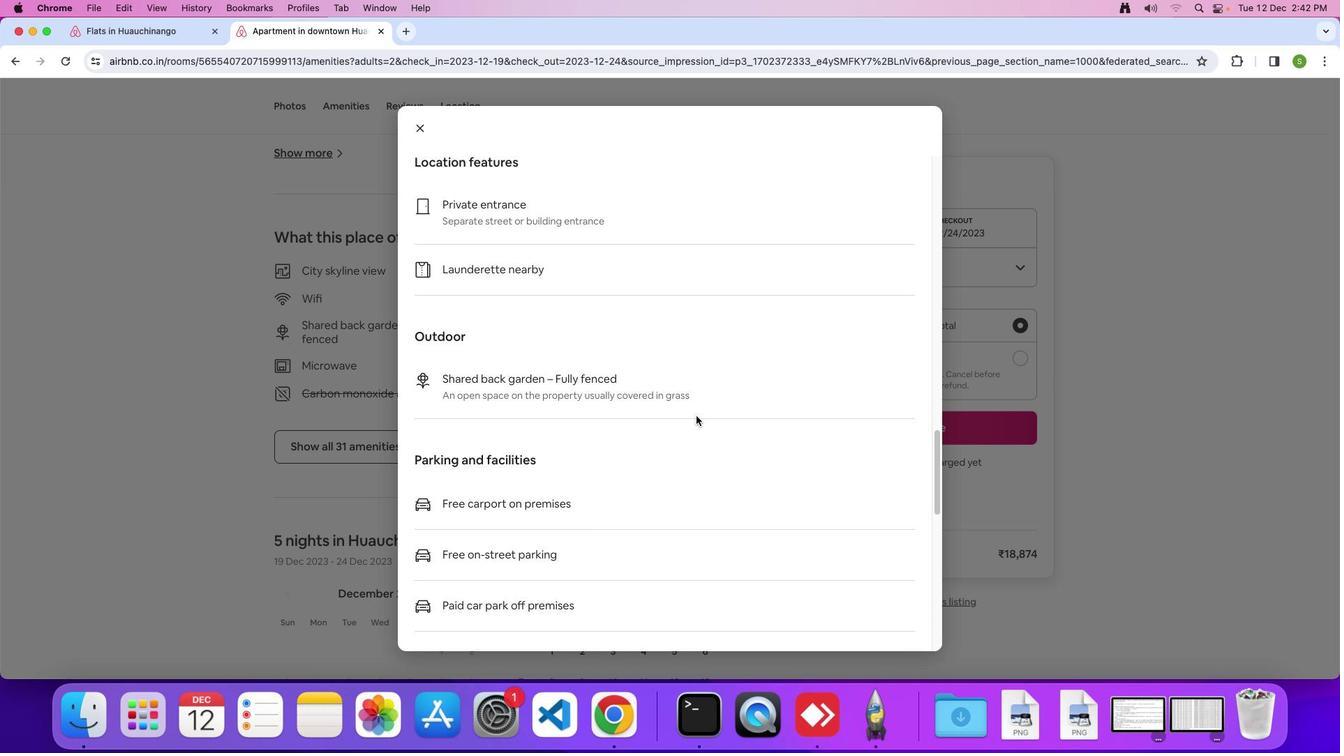 
Action: Mouse scrolled (695, 415) with delta (0, 0)
Screenshot: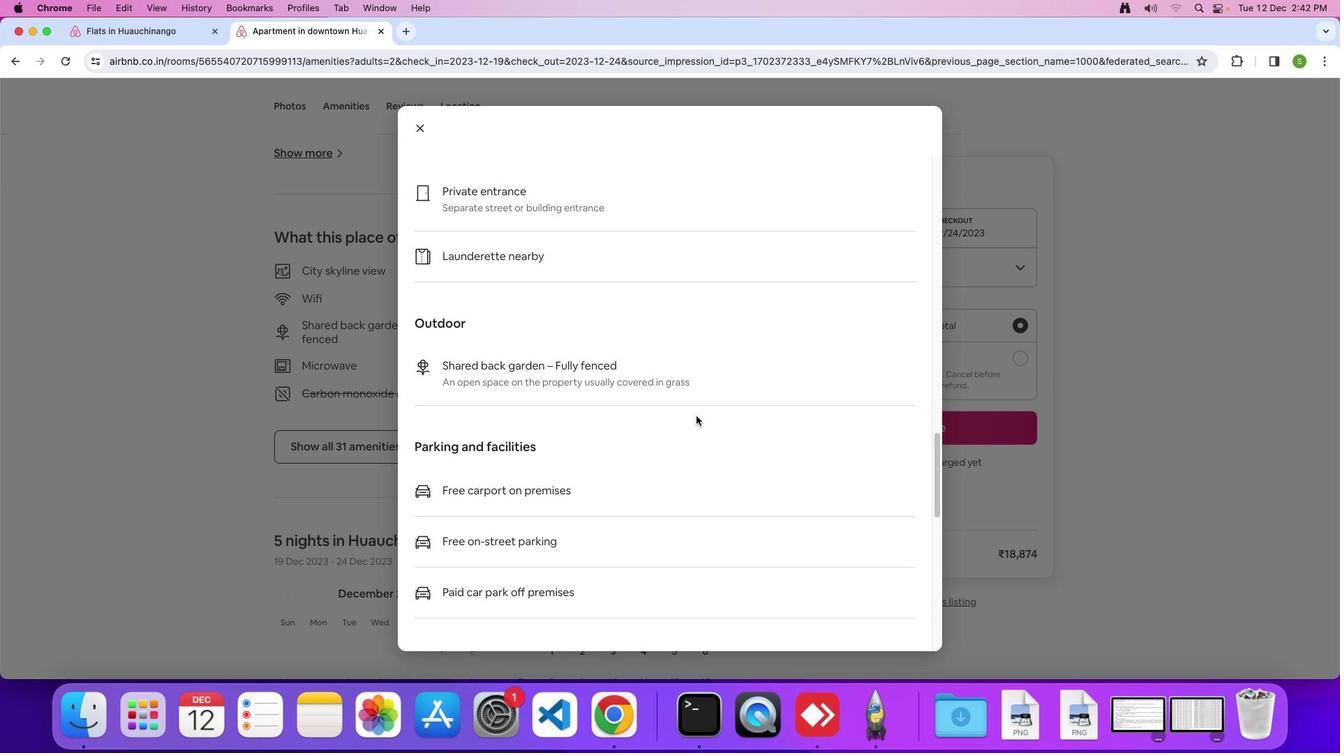 
Action: Mouse scrolled (695, 415) with delta (0, -1)
Screenshot: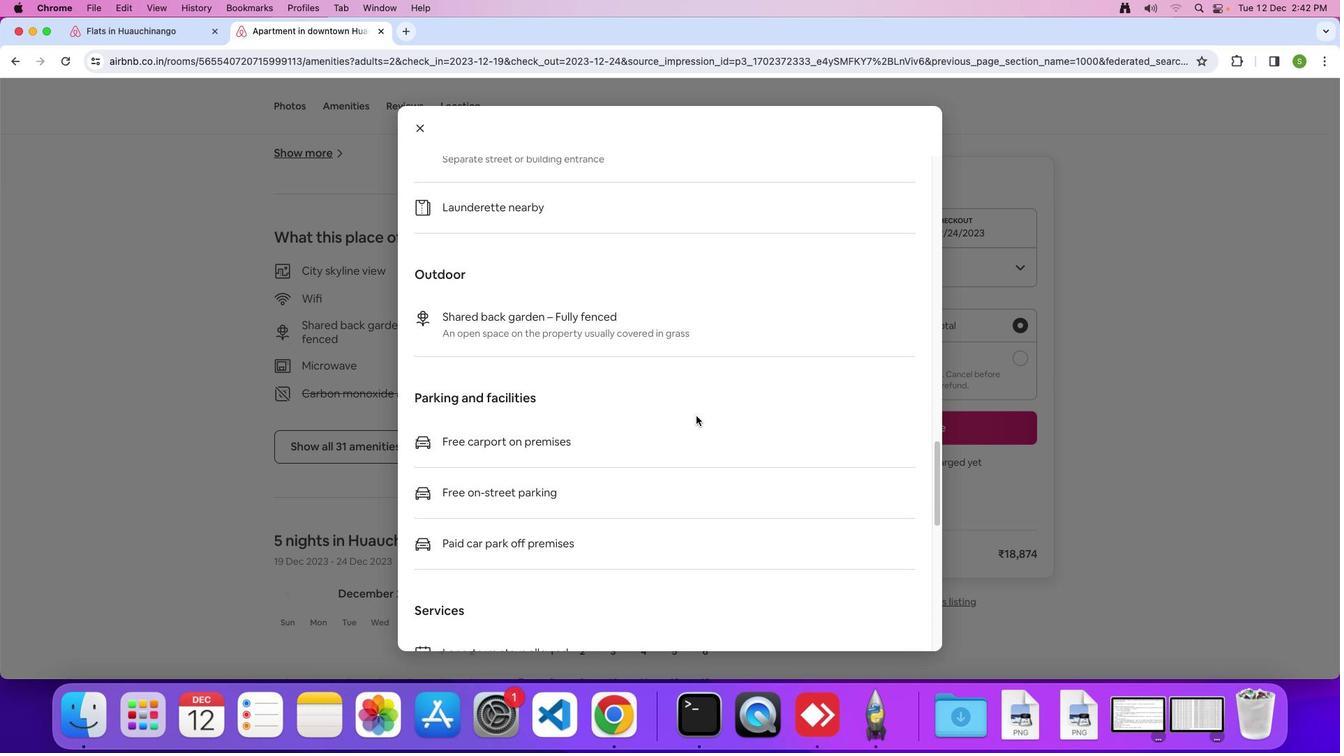 
Action: Mouse scrolled (695, 415) with delta (0, 0)
Screenshot: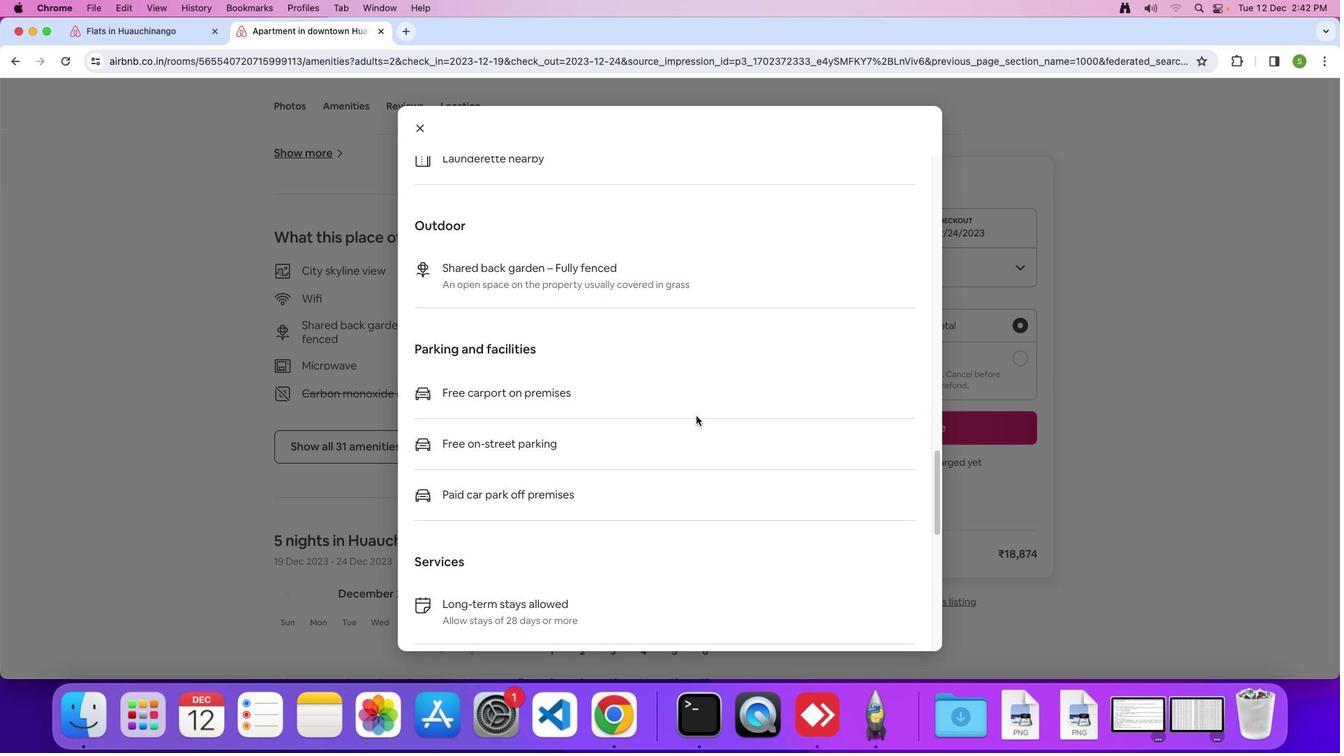 
Action: Mouse scrolled (695, 415) with delta (0, 0)
Screenshot: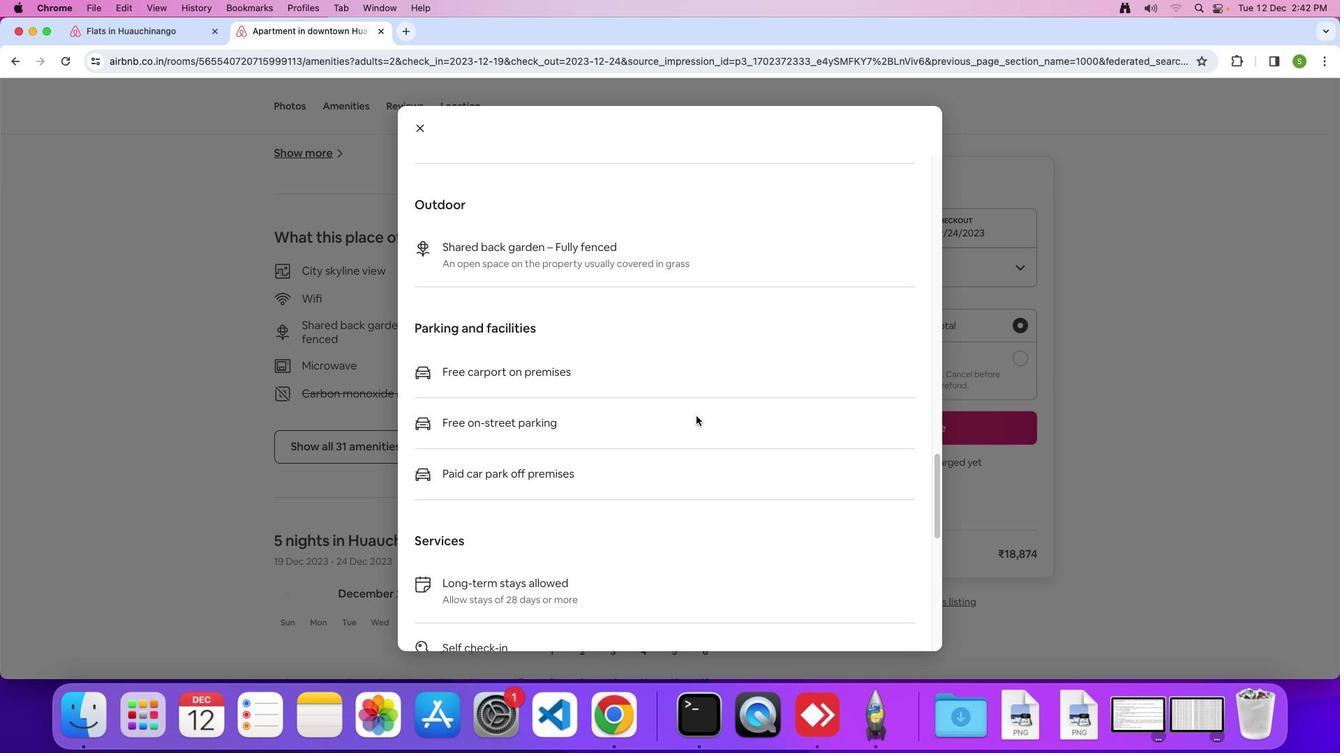 
Action: Mouse scrolled (695, 415) with delta (0, -2)
Screenshot: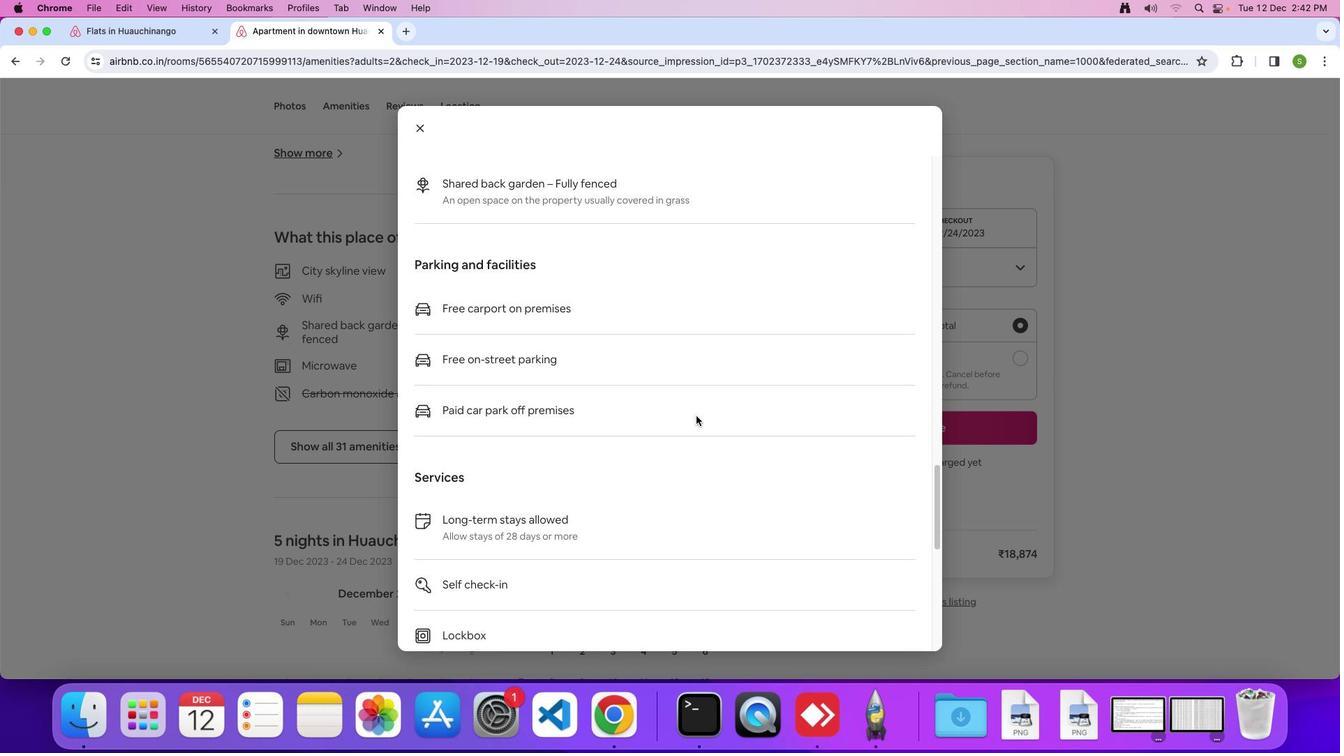
Action: Mouse scrolled (695, 415) with delta (0, 0)
